 Task: Create a Facebook ad for a home decor and interior design service, including a detailed description and selecting multiple images for a carousel.
Action: Mouse pressed left at (228, 243)
Screenshot: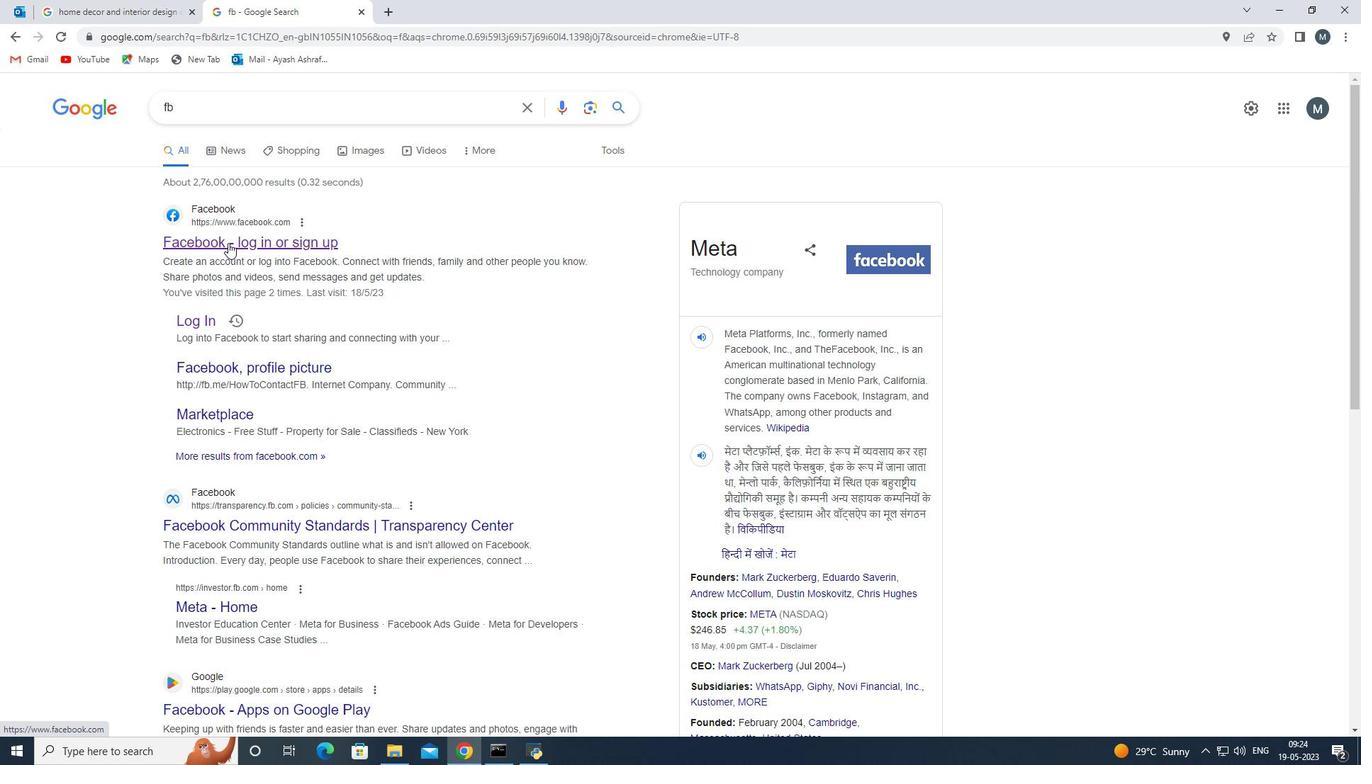 
Action: Mouse moved to (428, 302)
Screenshot: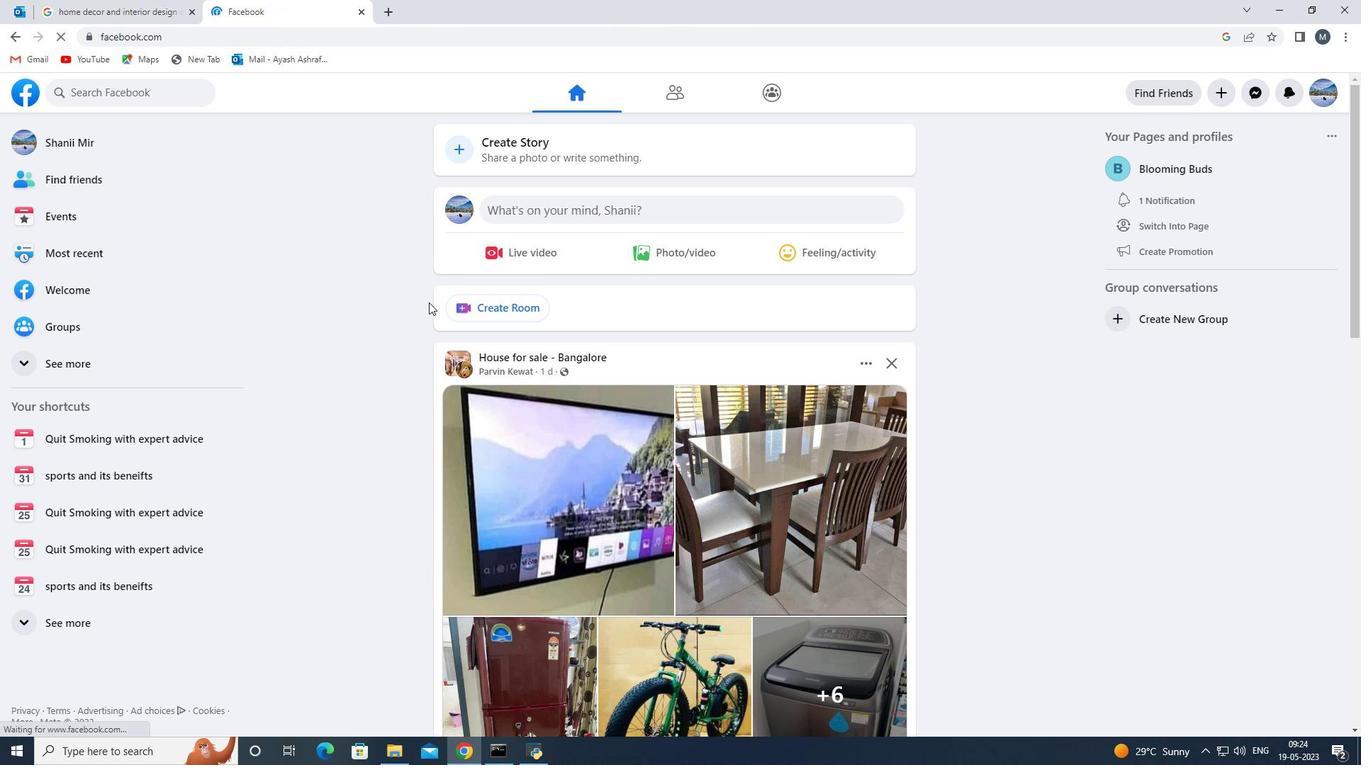 
Action: Mouse scrolled (428, 302) with delta (0, 0)
Screenshot: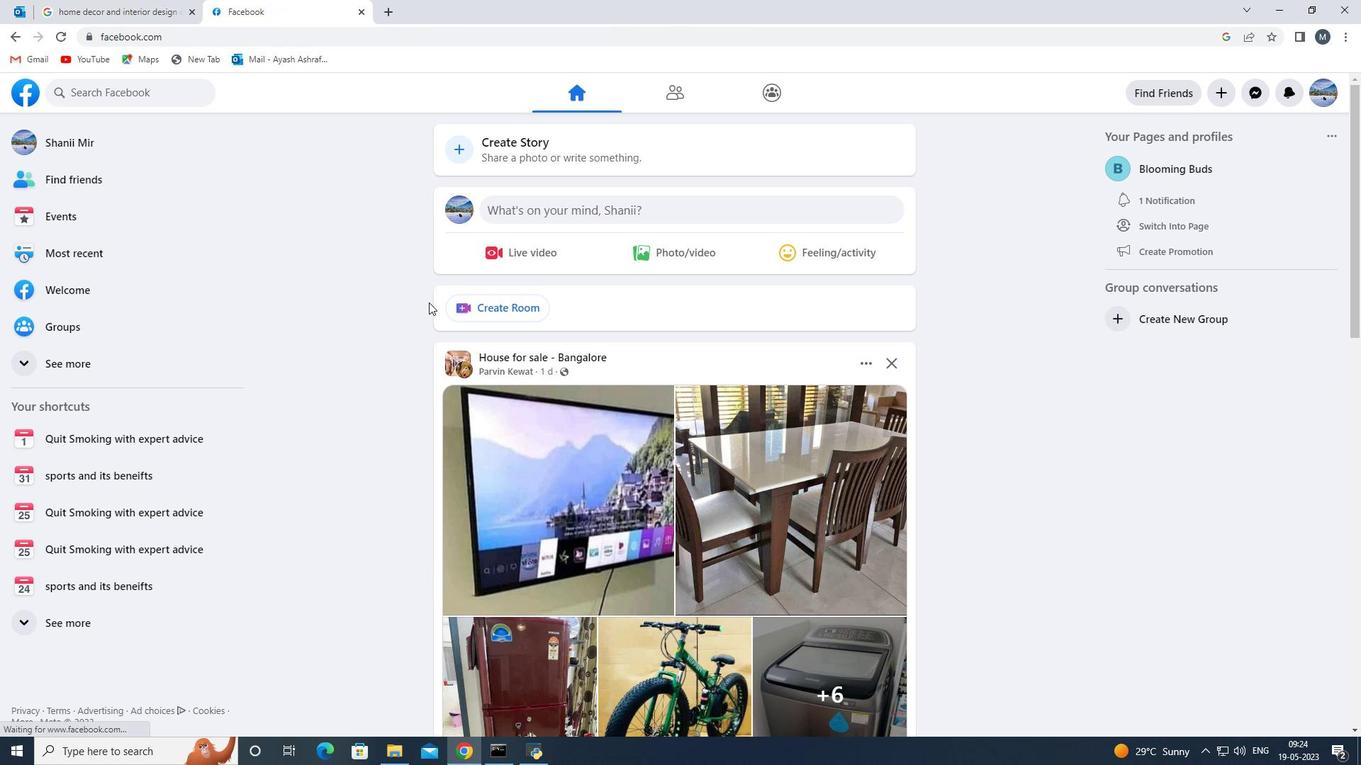 
Action: Mouse moved to (570, 350)
Screenshot: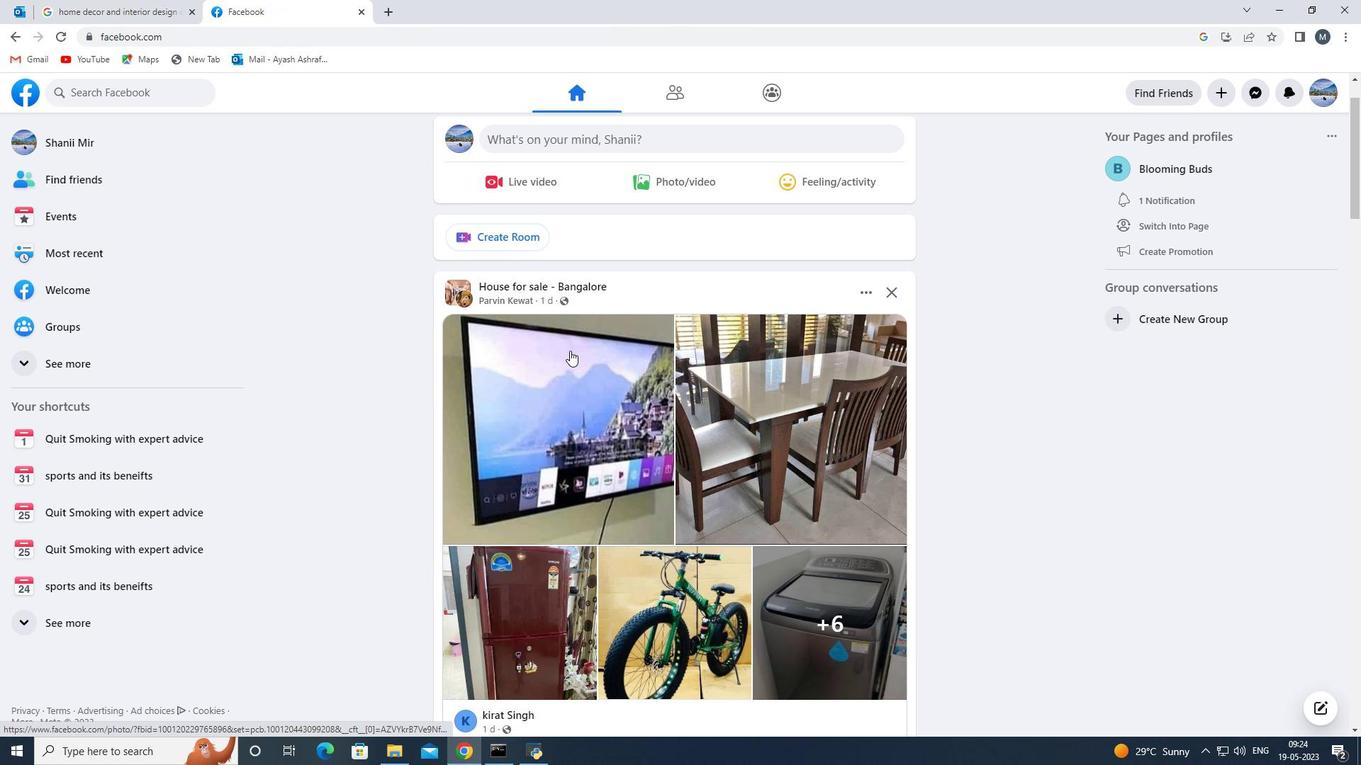 
Action: Mouse scrolled (570, 350) with delta (0, 0)
Screenshot: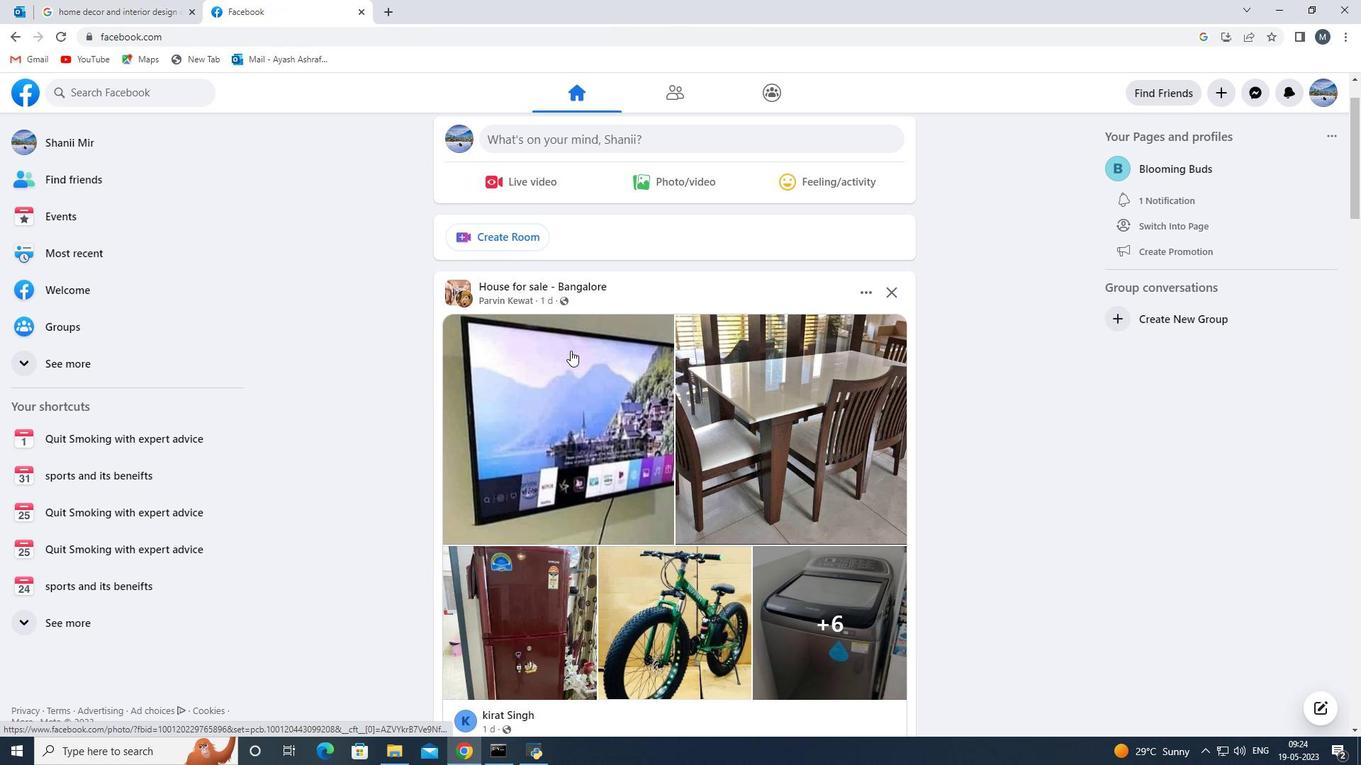 
Action: Mouse scrolled (570, 351) with delta (0, 0)
Screenshot: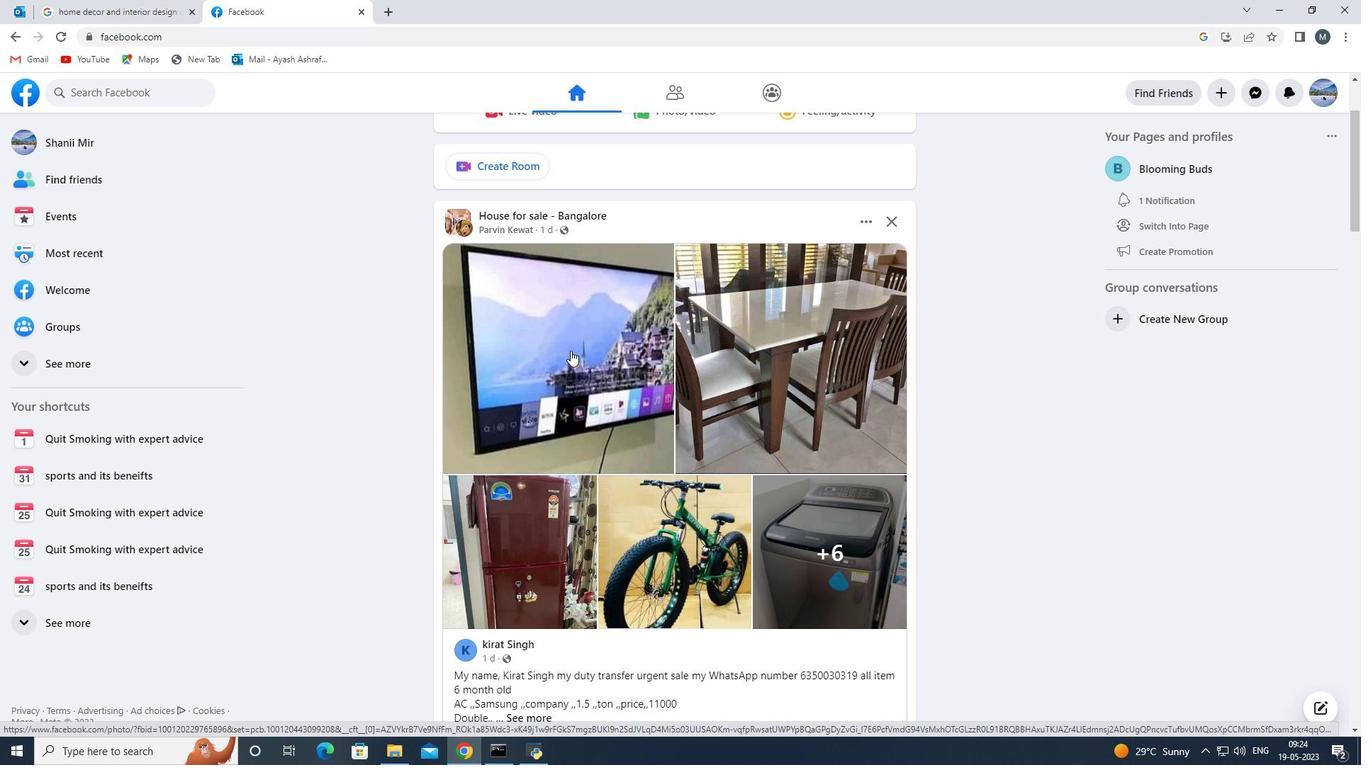 
Action: Mouse scrolled (570, 351) with delta (0, 0)
Screenshot: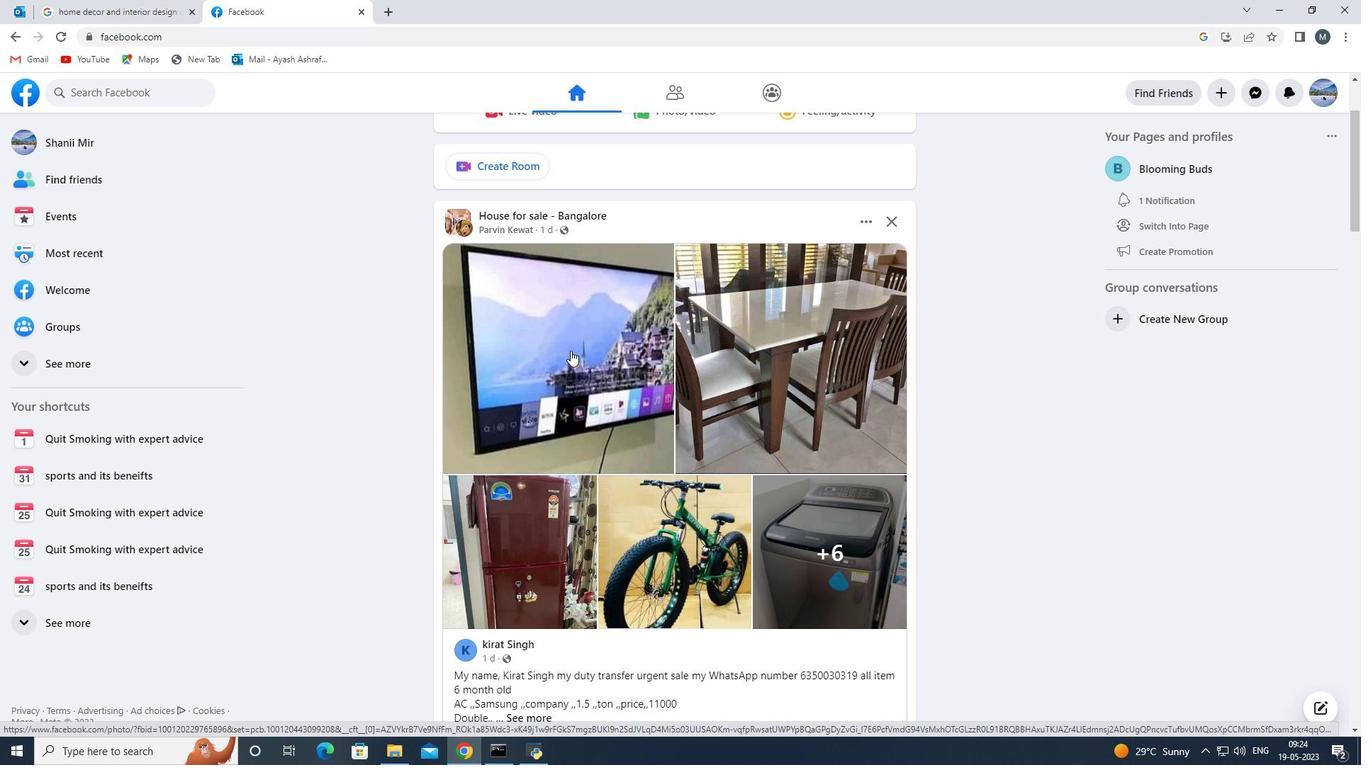 
Action: Mouse scrolled (570, 351) with delta (0, 0)
Screenshot: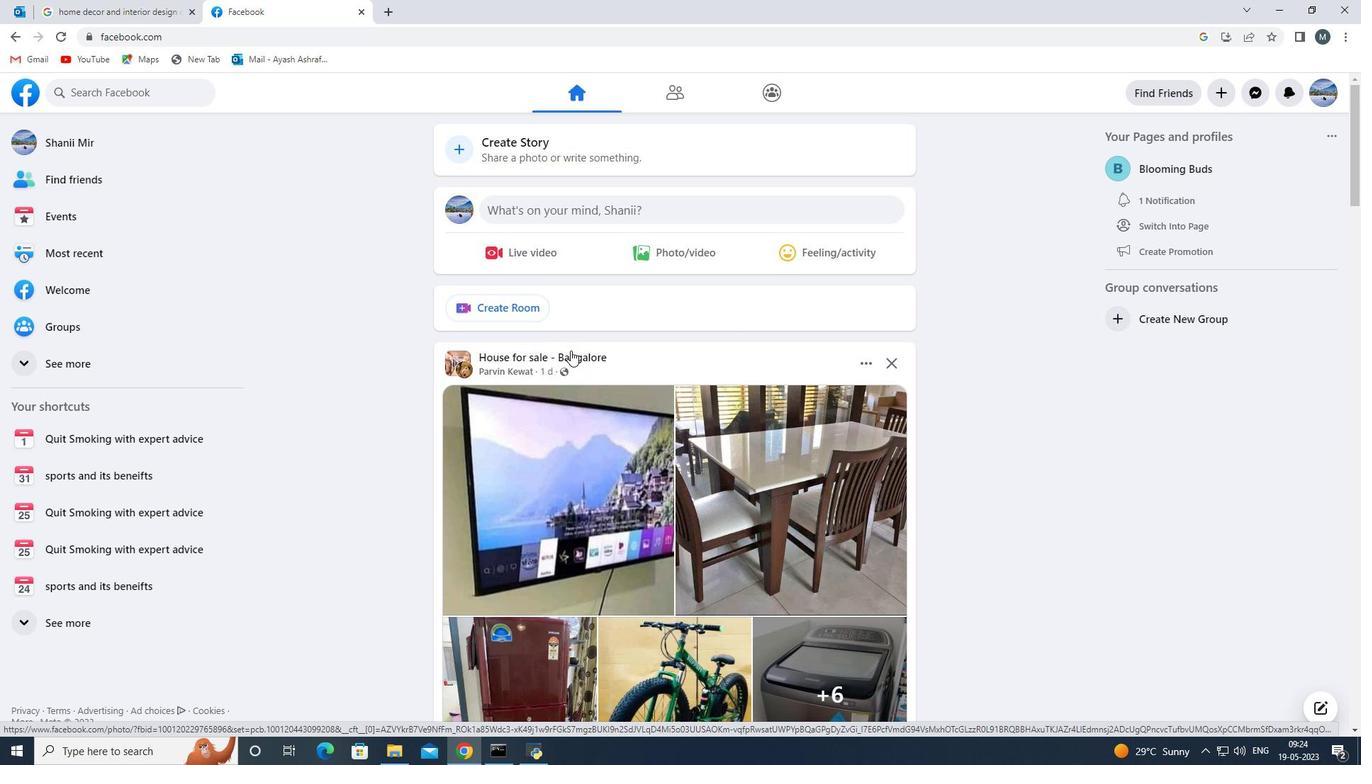 
Action: Mouse scrolled (570, 351) with delta (0, 0)
Screenshot: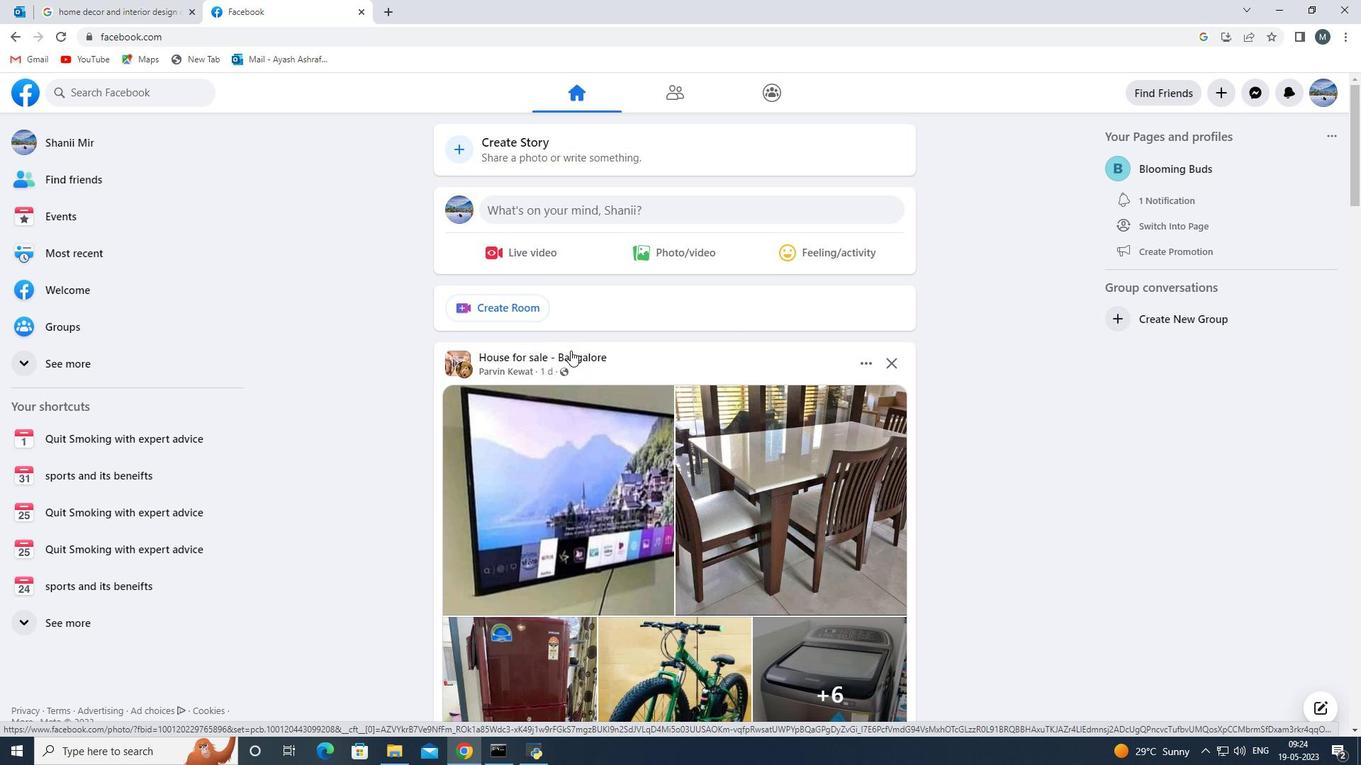 
Action: Mouse moved to (1213, 93)
Screenshot: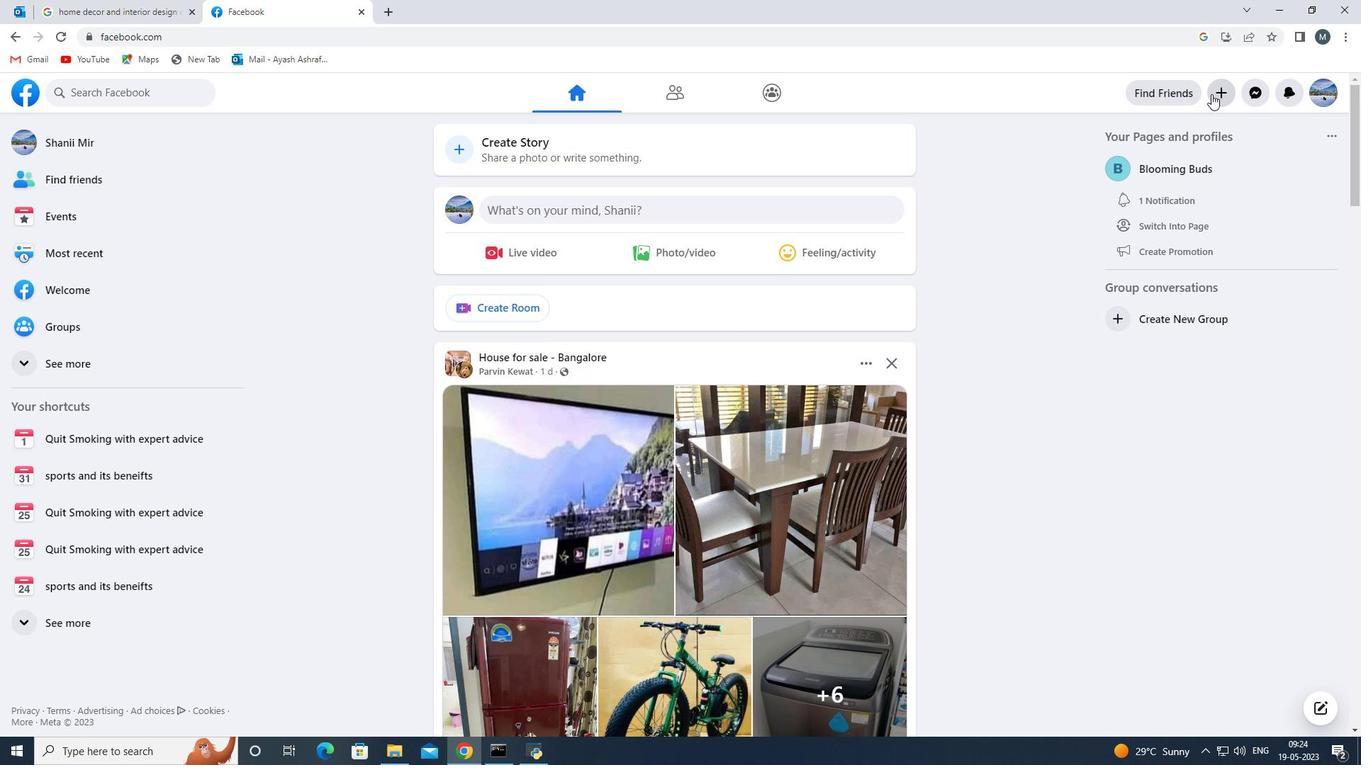 
Action: Mouse pressed left at (1213, 93)
Screenshot: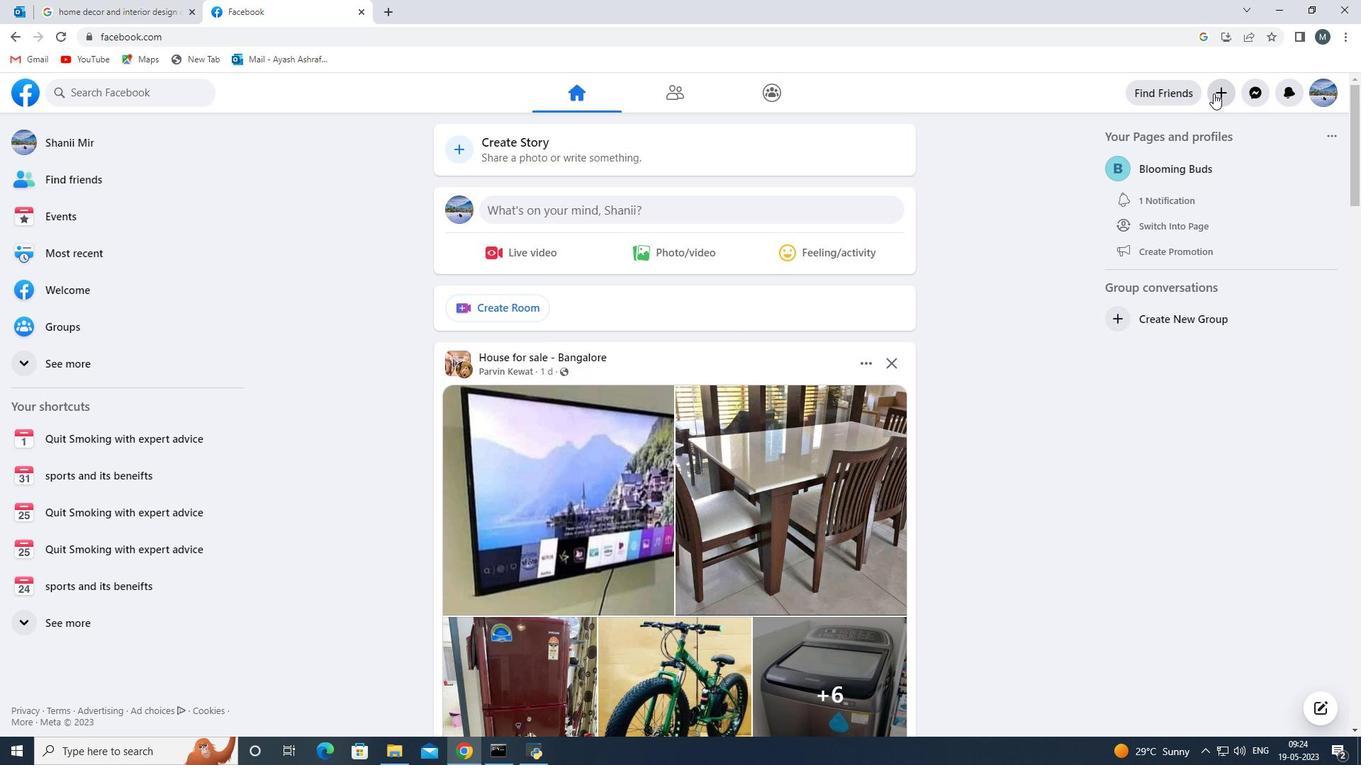 
Action: Mouse moved to (1149, 393)
Screenshot: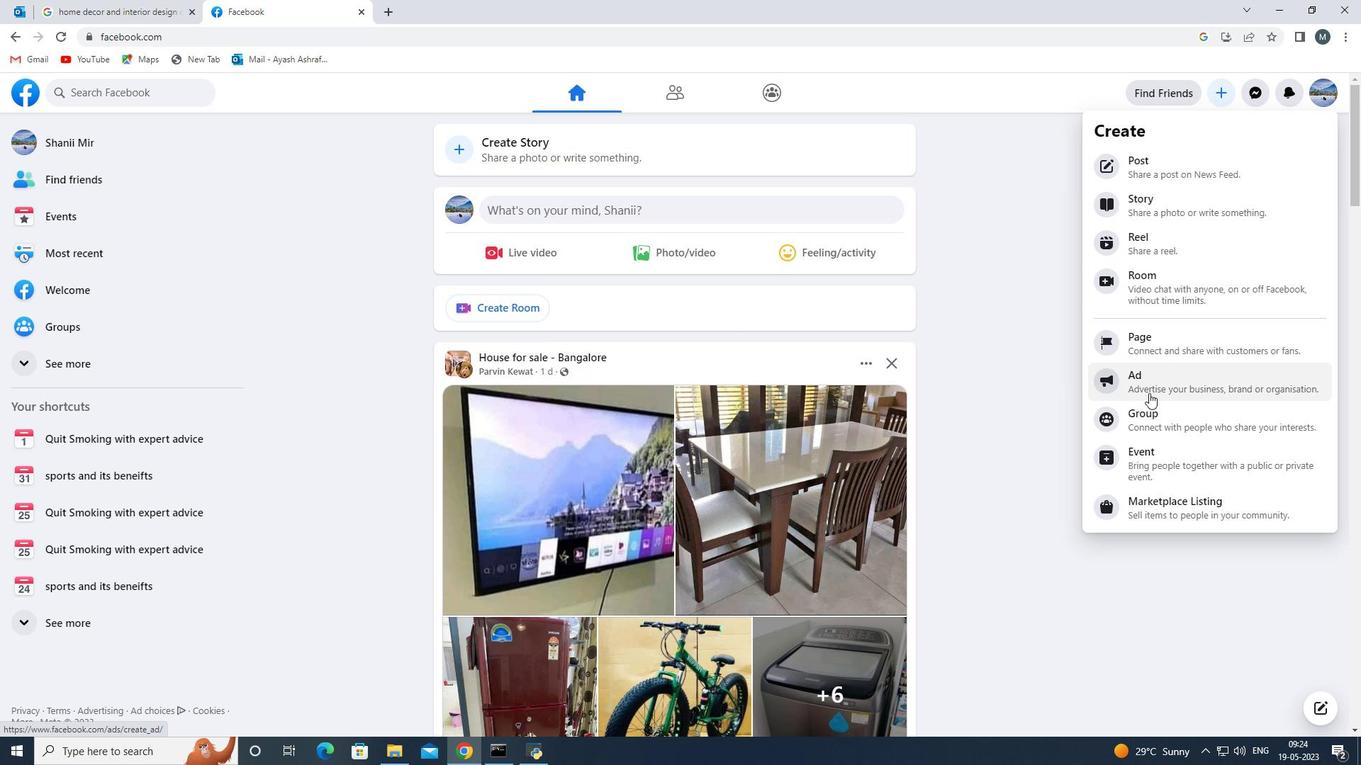 
Action: Mouse pressed left at (1149, 393)
Screenshot: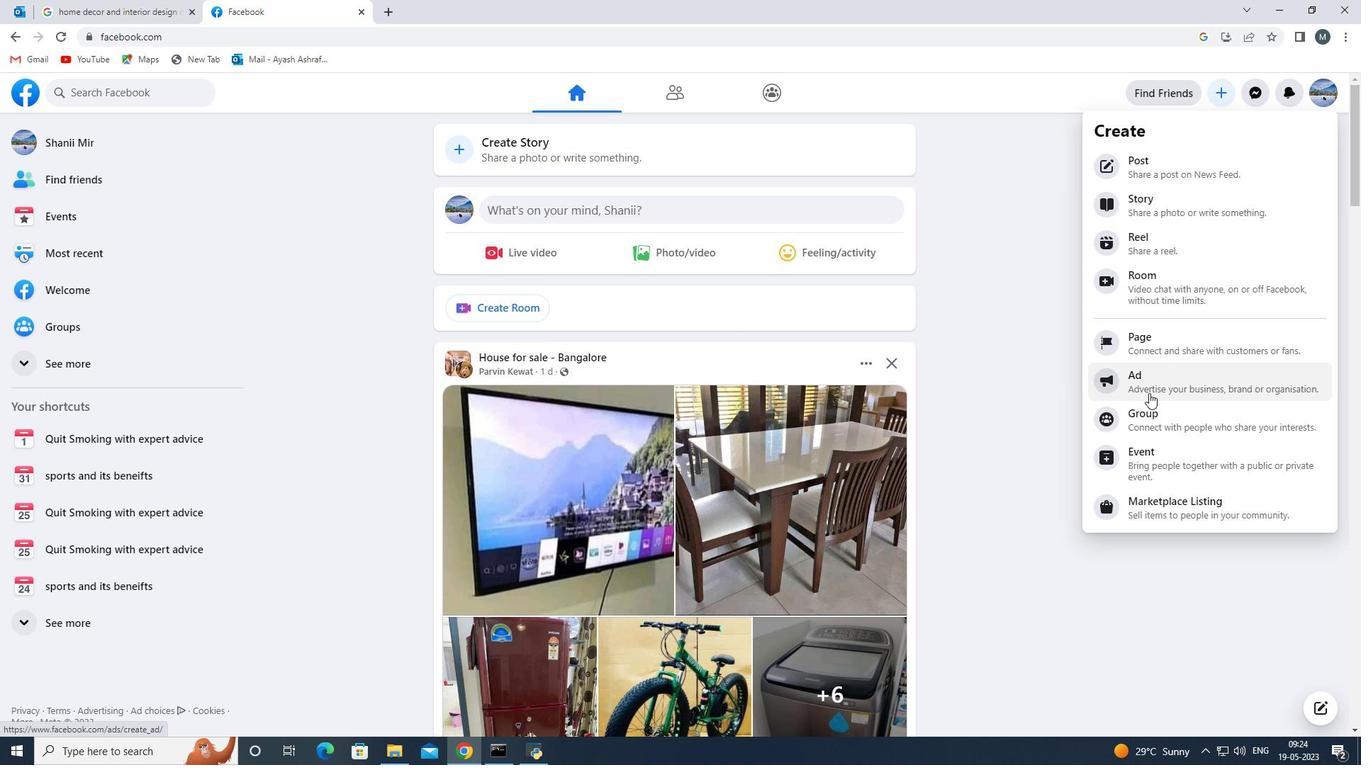 
Action: Mouse moved to (698, 246)
Screenshot: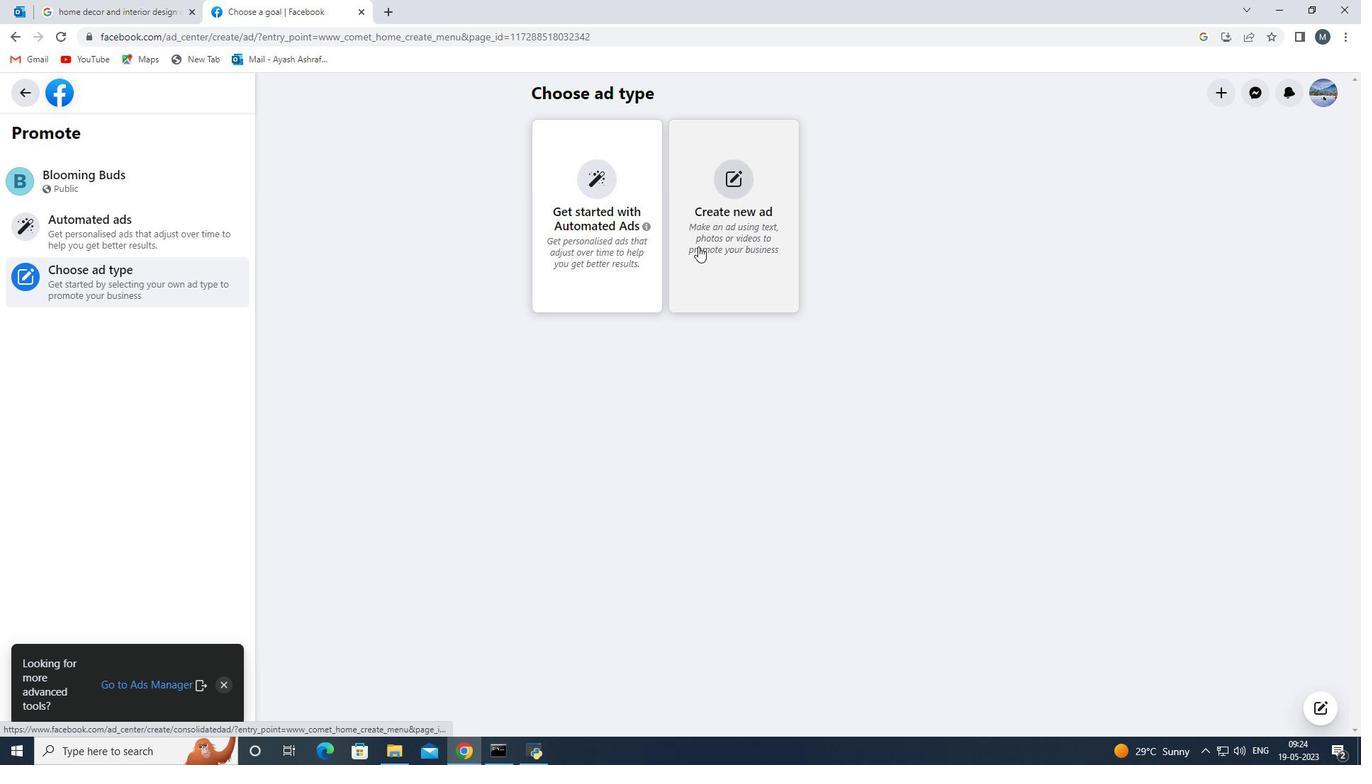 
Action: Mouse pressed left at (698, 246)
Screenshot: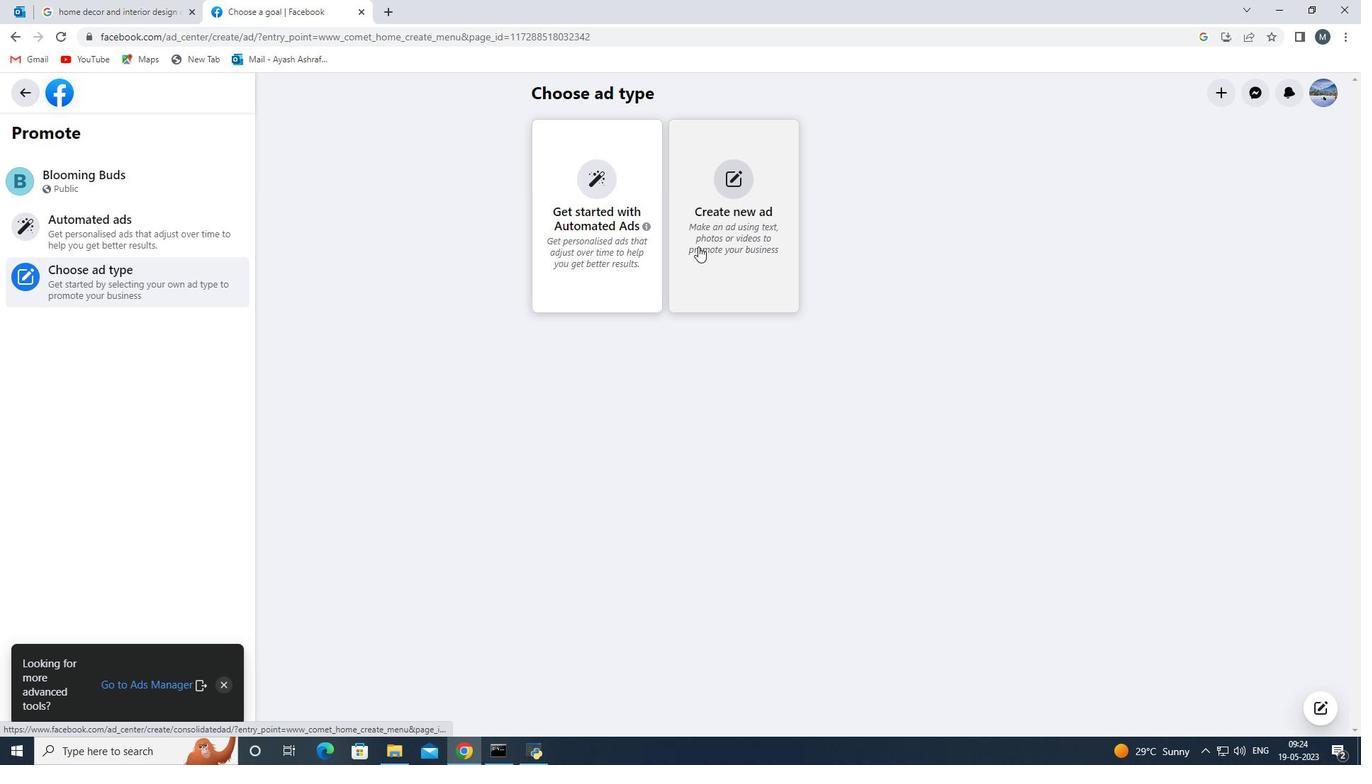 
Action: Mouse moved to (480, 299)
Screenshot: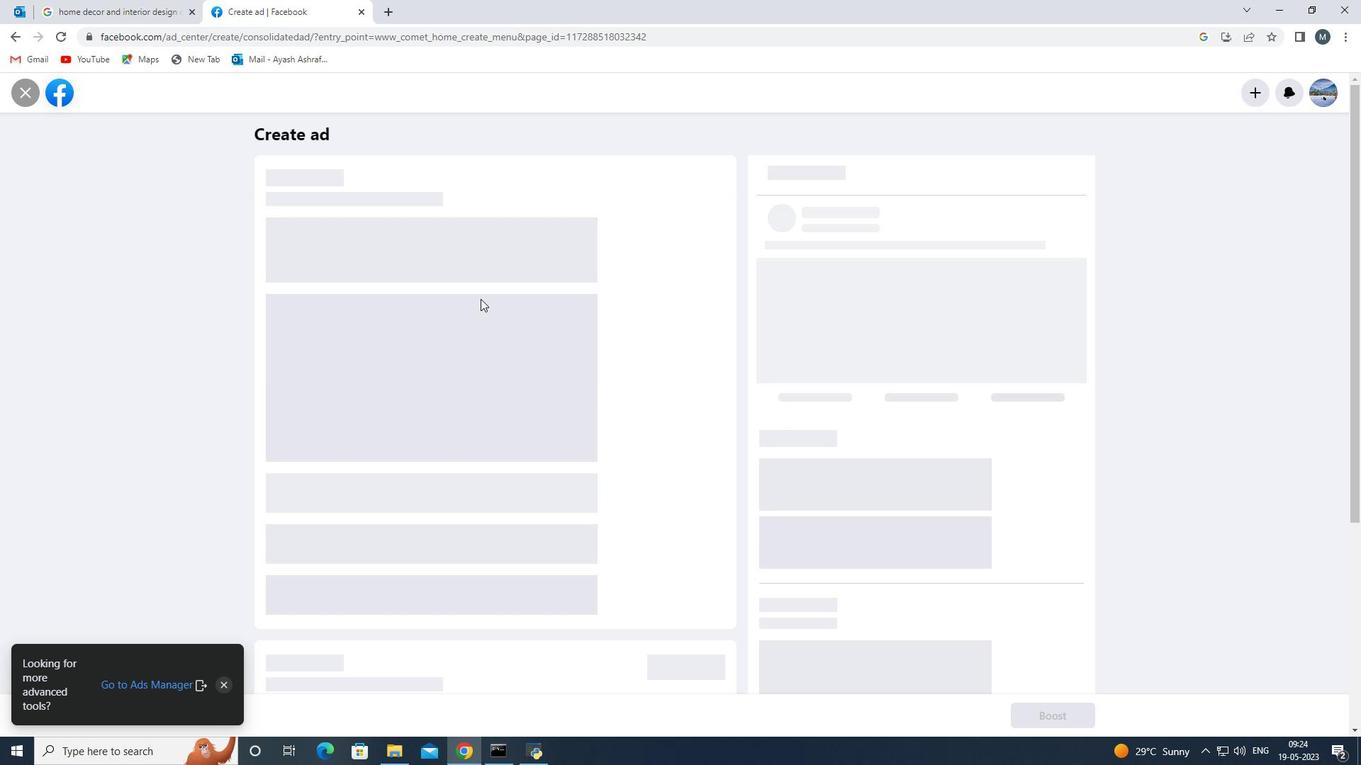 
Action: Mouse scrolled (480, 299) with delta (0, 0)
Screenshot: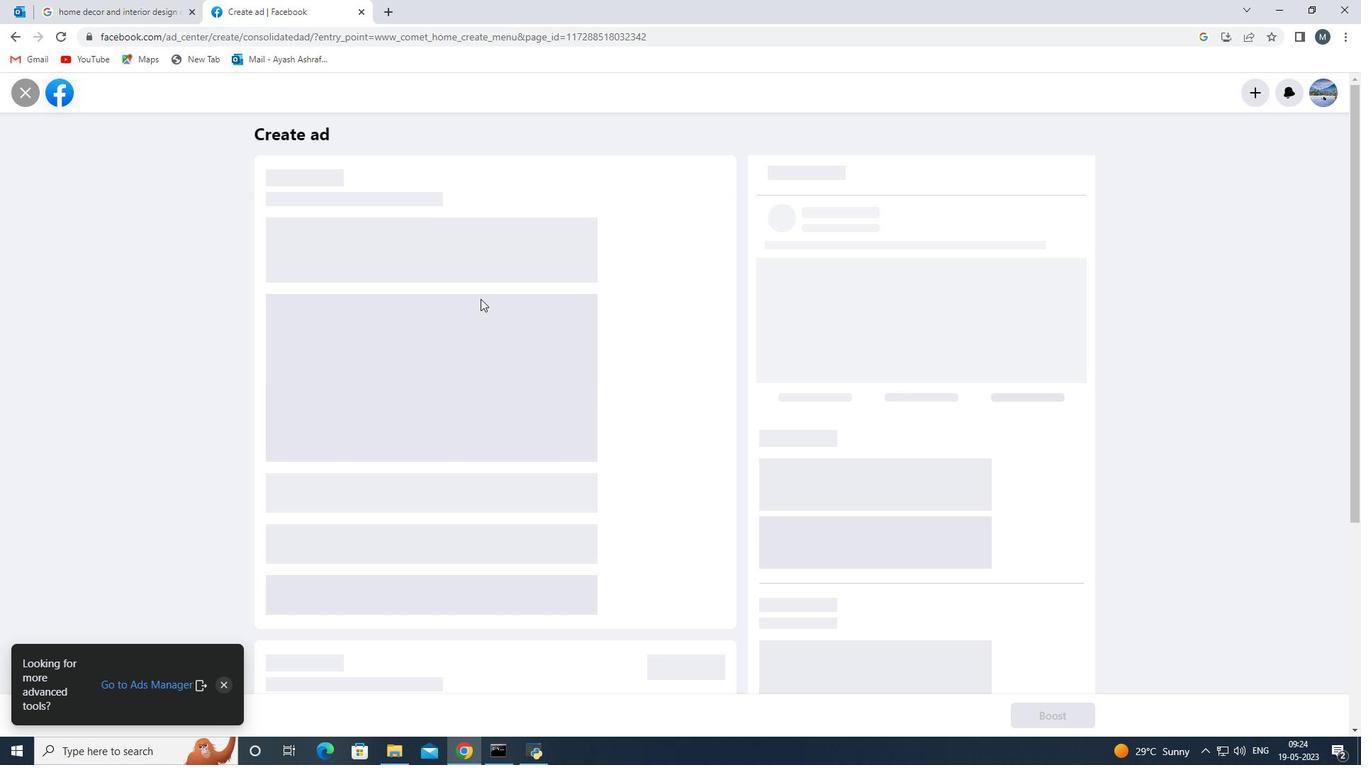 
Action: Mouse scrolled (480, 299) with delta (0, 0)
Screenshot: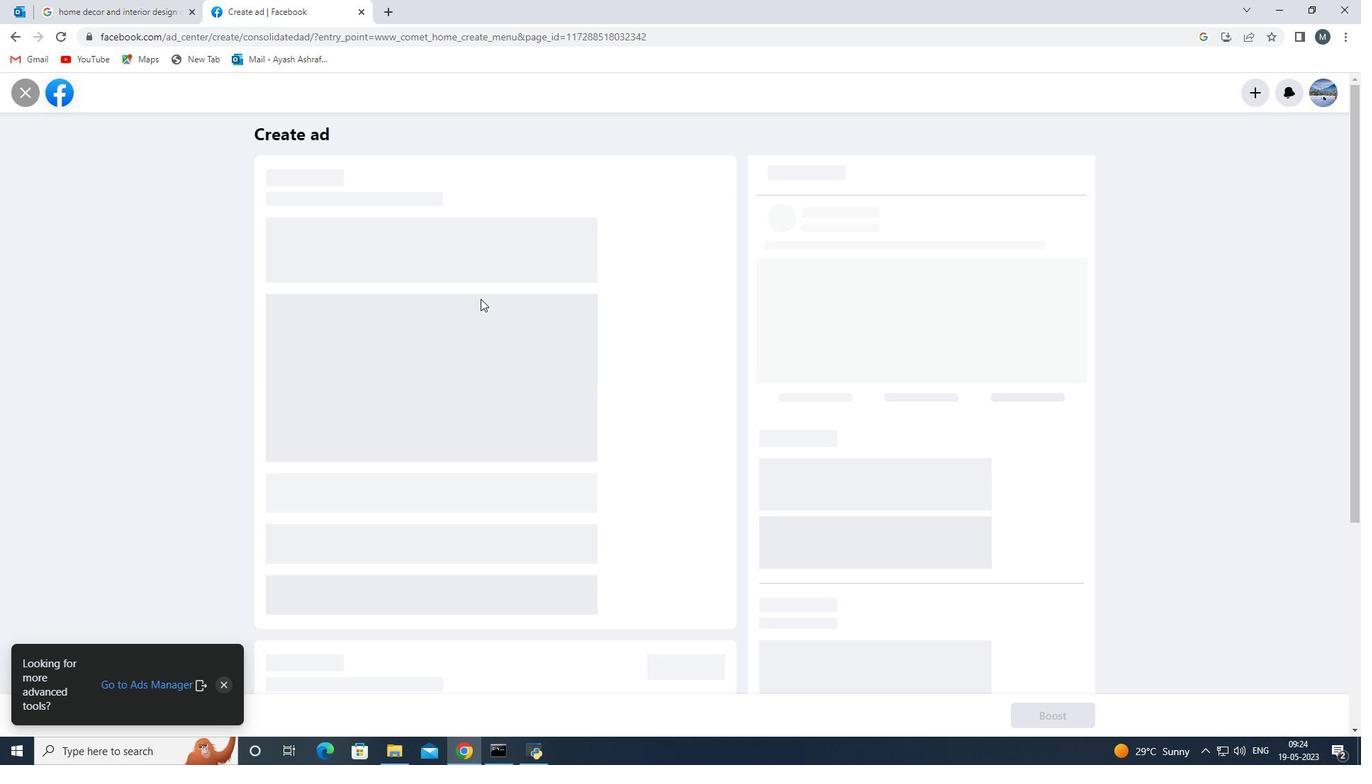 
Action: Mouse moved to (468, 335)
Screenshot: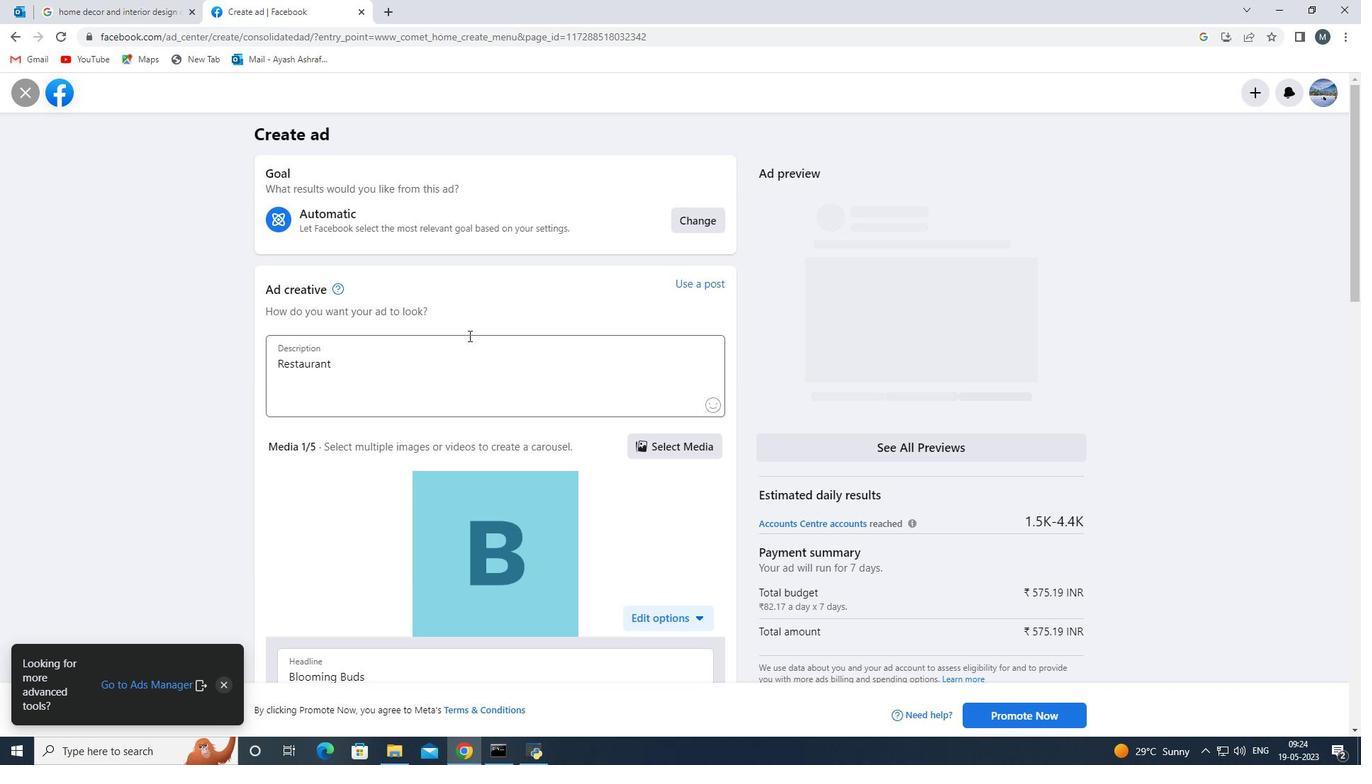 
Action: Mouse scrolled (468, 334) with delta (0, 0)
Screenshot: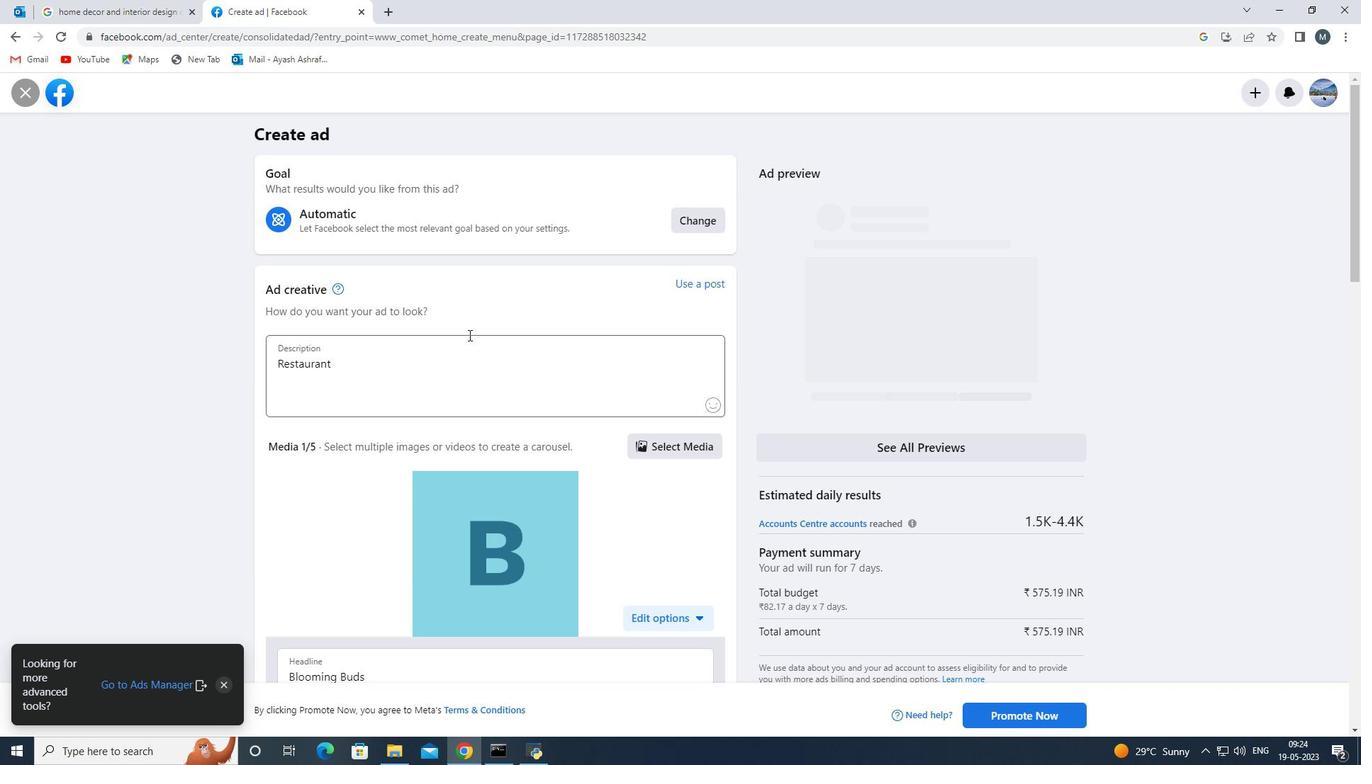 
Action: Mouse moved to (362, 289)
Screenshot: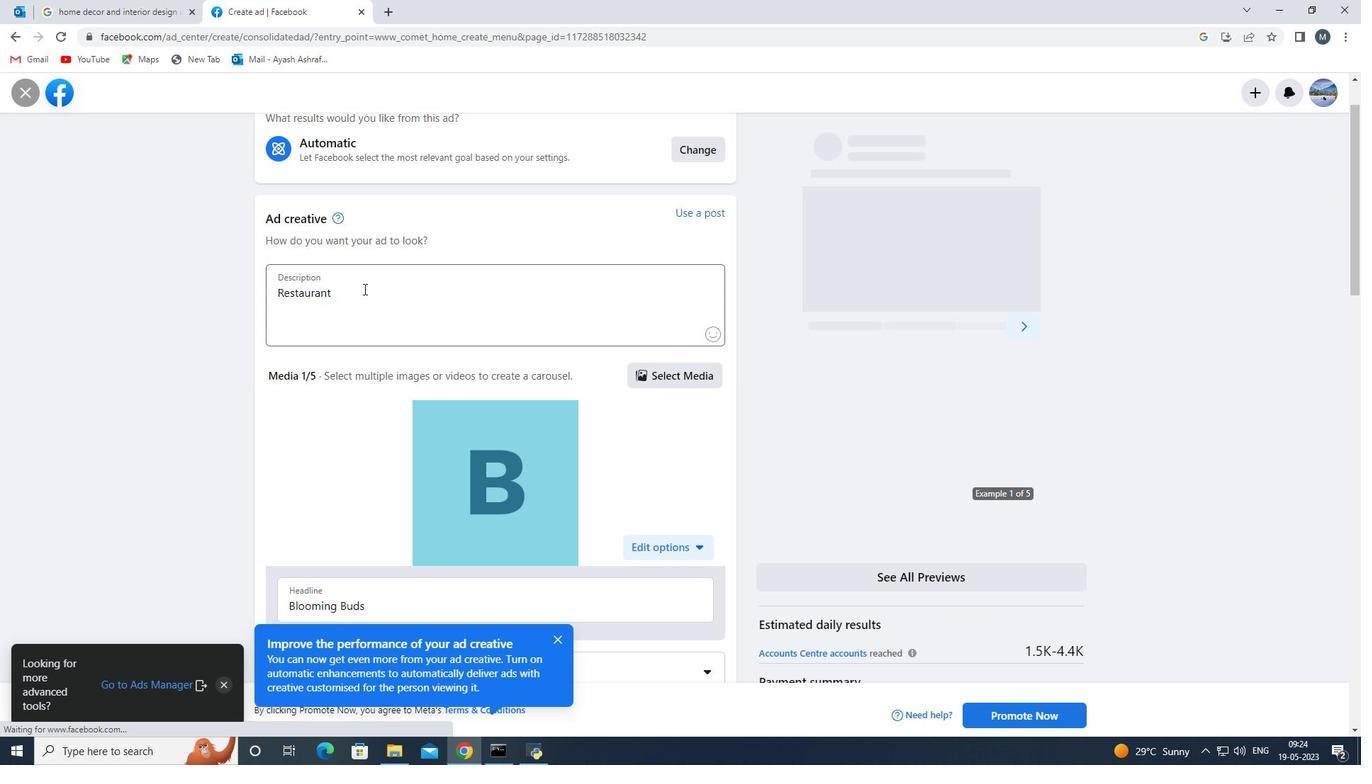 
Action: Mouse pressed left at (362, 289)
Screenshot: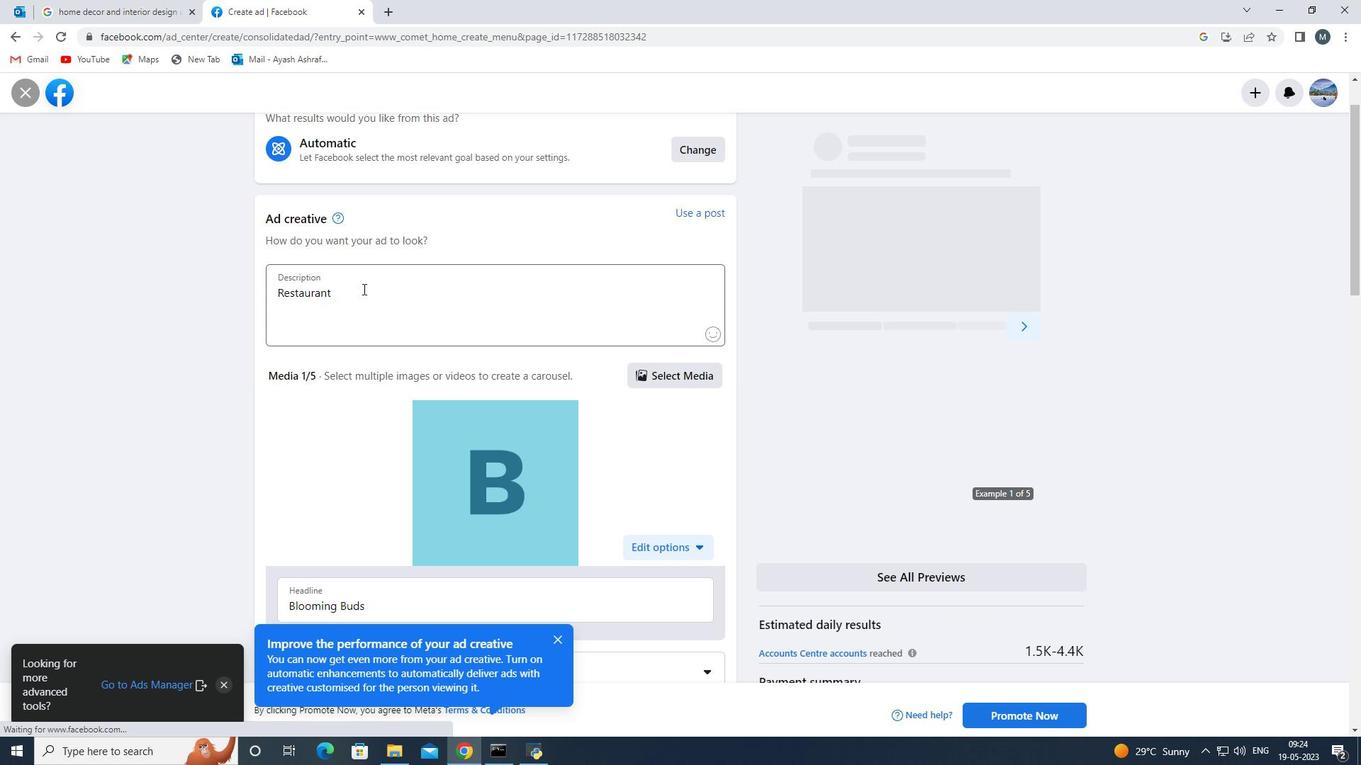 
Action: Key pressed <Key.backspace><Key.backspace><Key.backspace><Key.backspace><Key.backspace><Key.backspace><Key.backspace><Key.backspace><Key.backspace><Key.backspace><Key.backspace><Key.backspace><Key.backspace><Key.backspace><Key.backspace><Key.backspace><Key.backspace><Key.backspace><Key.backspace><Key.backspace><Key.backspace><Key.backspace><Key.backspace><Key.shift>Hone<Key.space><Key.backspace><Key.backspace><Key.backspace>me<Key.space><Key.shift>Deco<Key.space>r<Key.space>and<Key.space>ind<Key.space>interior<Key.space>
Screenshot: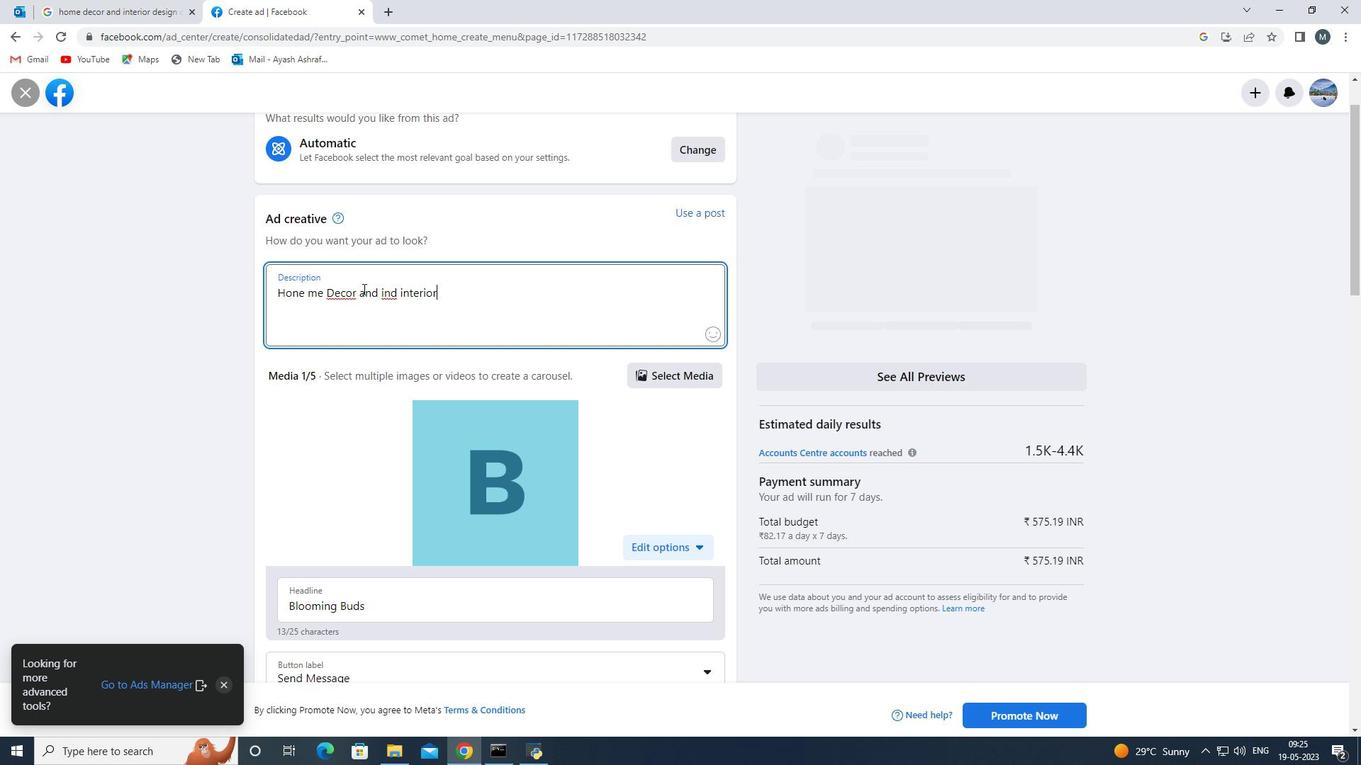 
Action: Mouse moved to (385, 300)
Screenshot: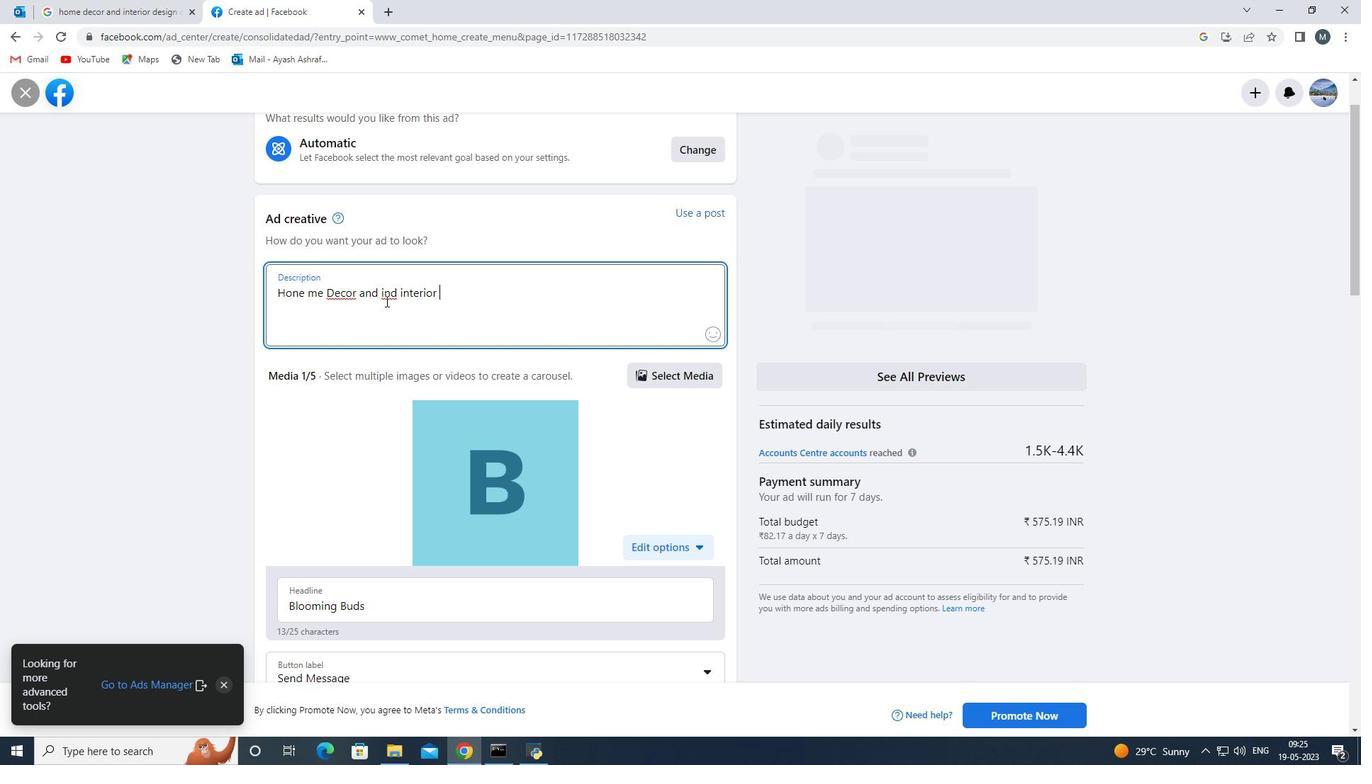 
Action: Mouse pressed left at (385, 300)
Screenshot: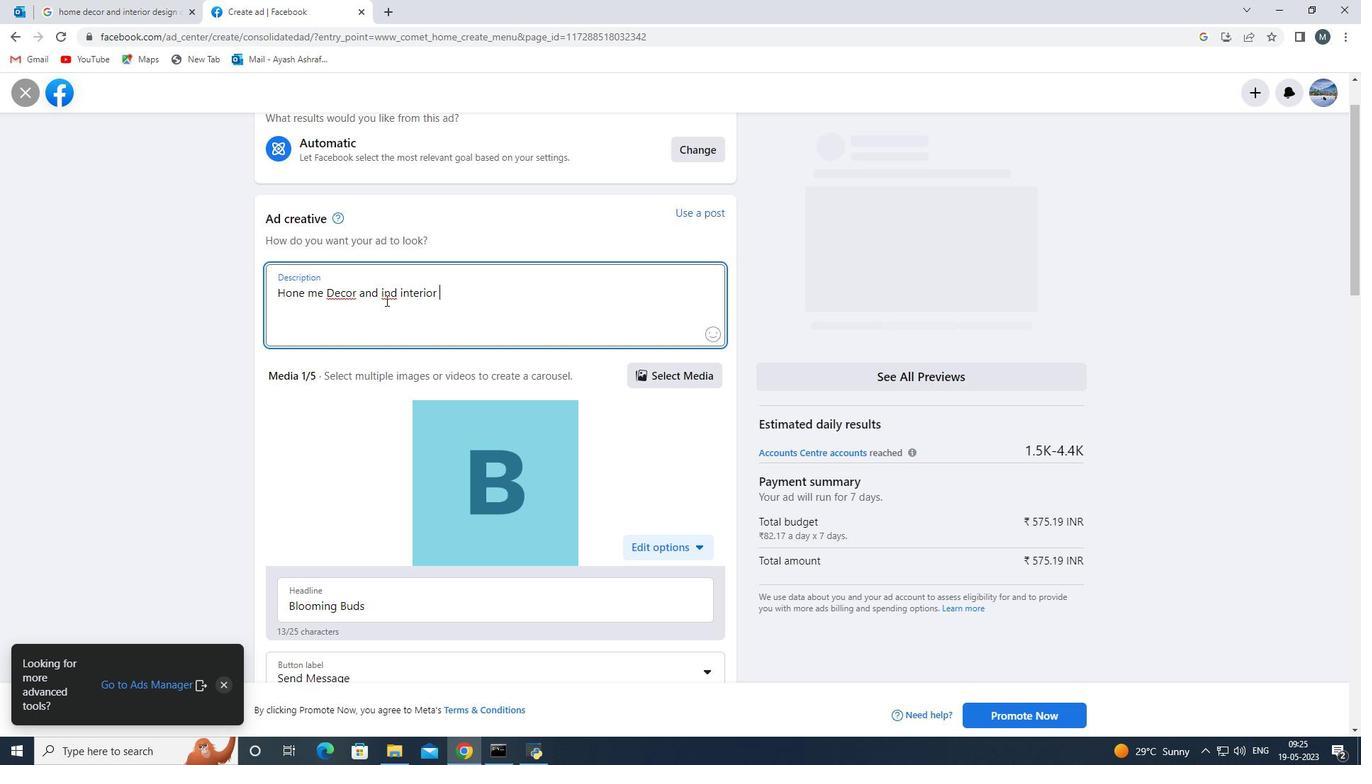 
Action: Mouse moved to (386, 300)
Screenshot: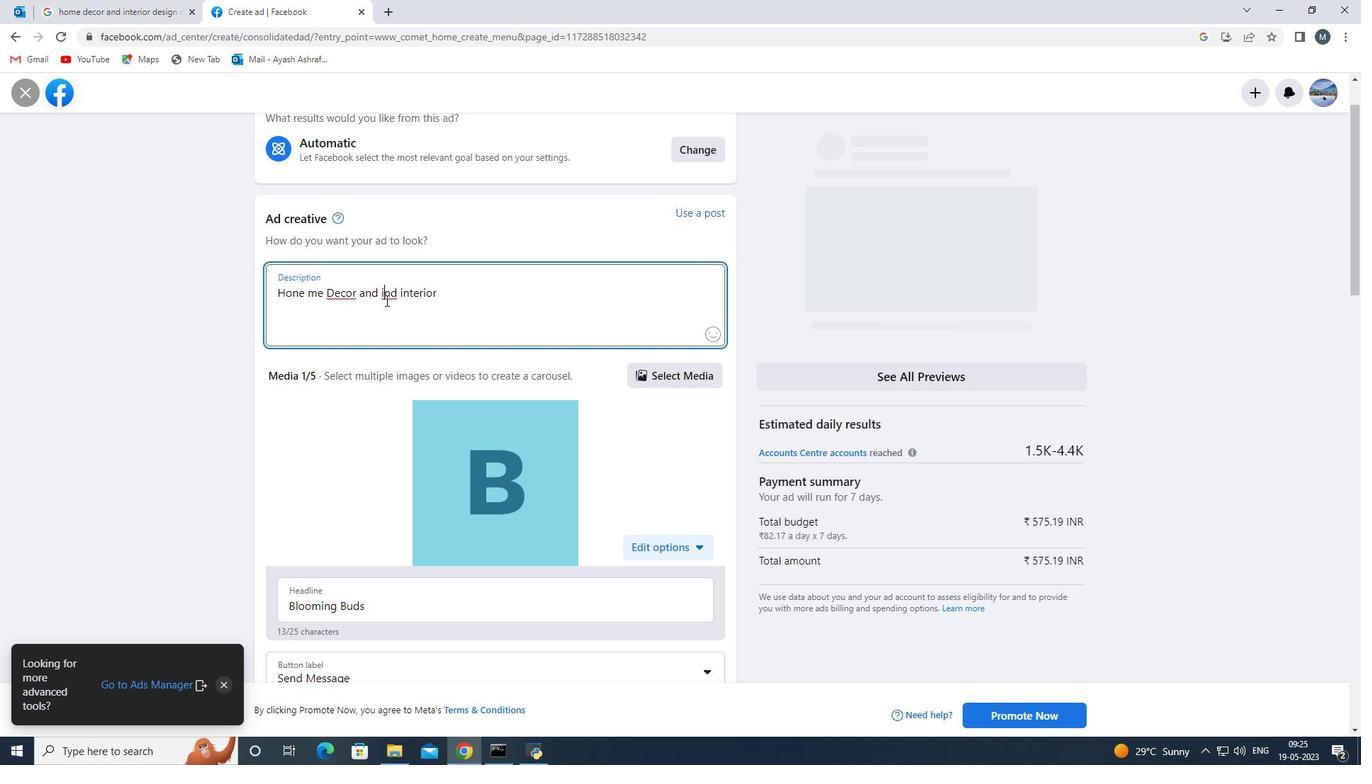 
Action: Key pressed <Key.backspace>a
Screenshot: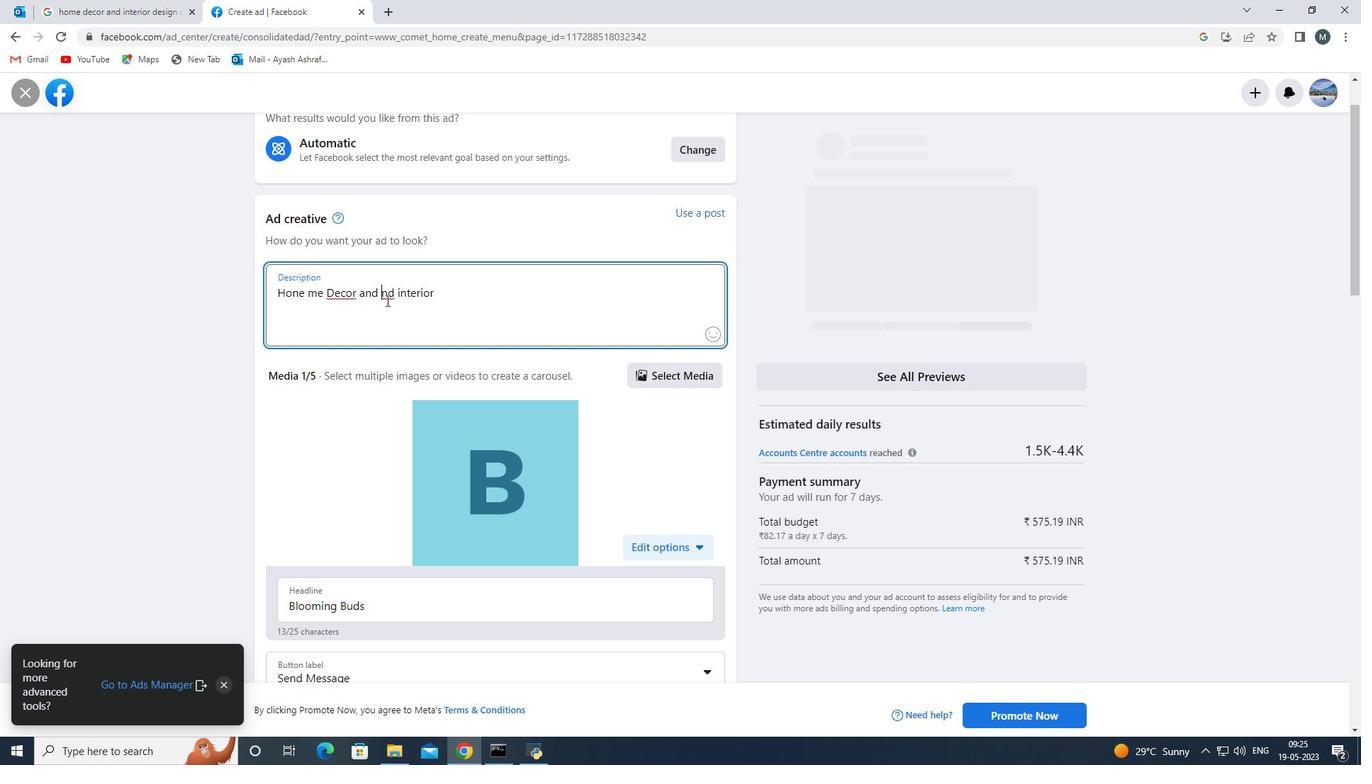 
Action: Mouse moved to (454, 298)
Screenshot: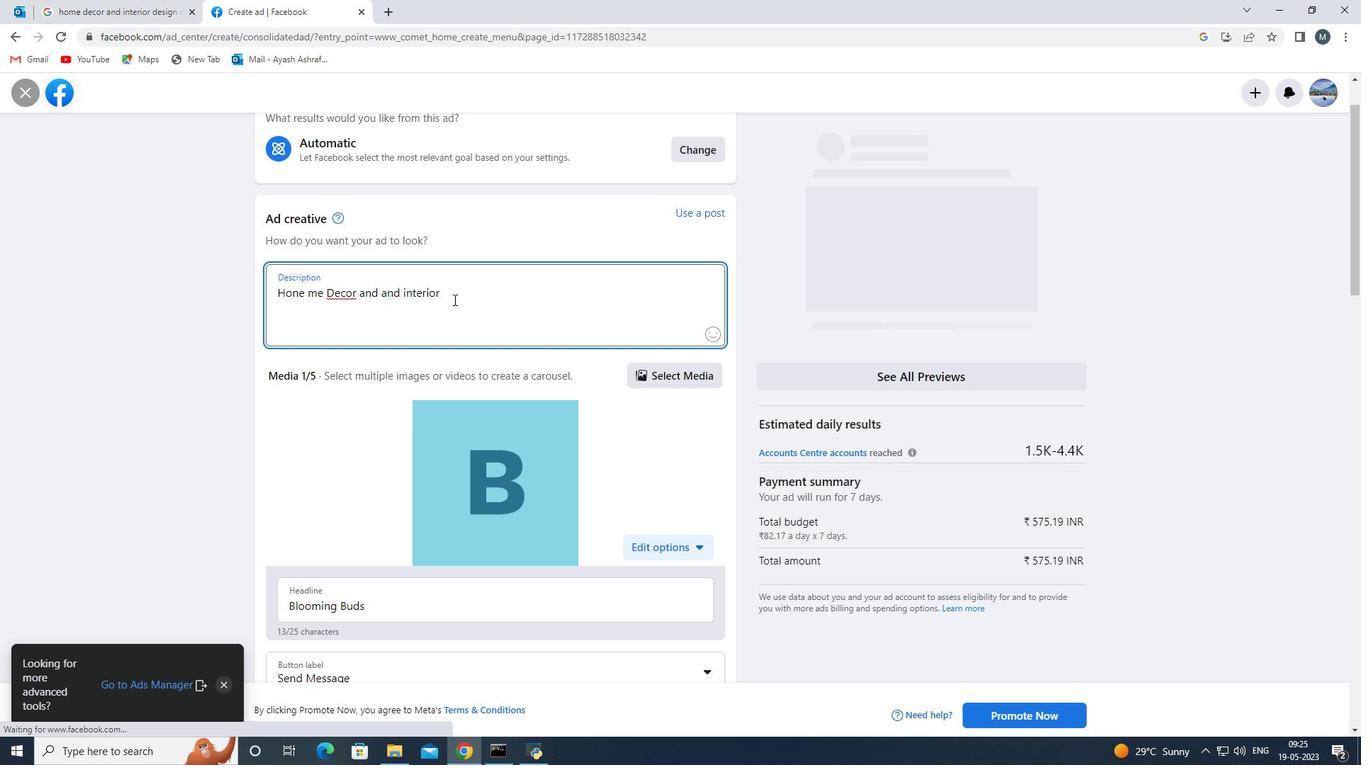 
Action: Mouse pressed left at (454, 298)
Screenshot: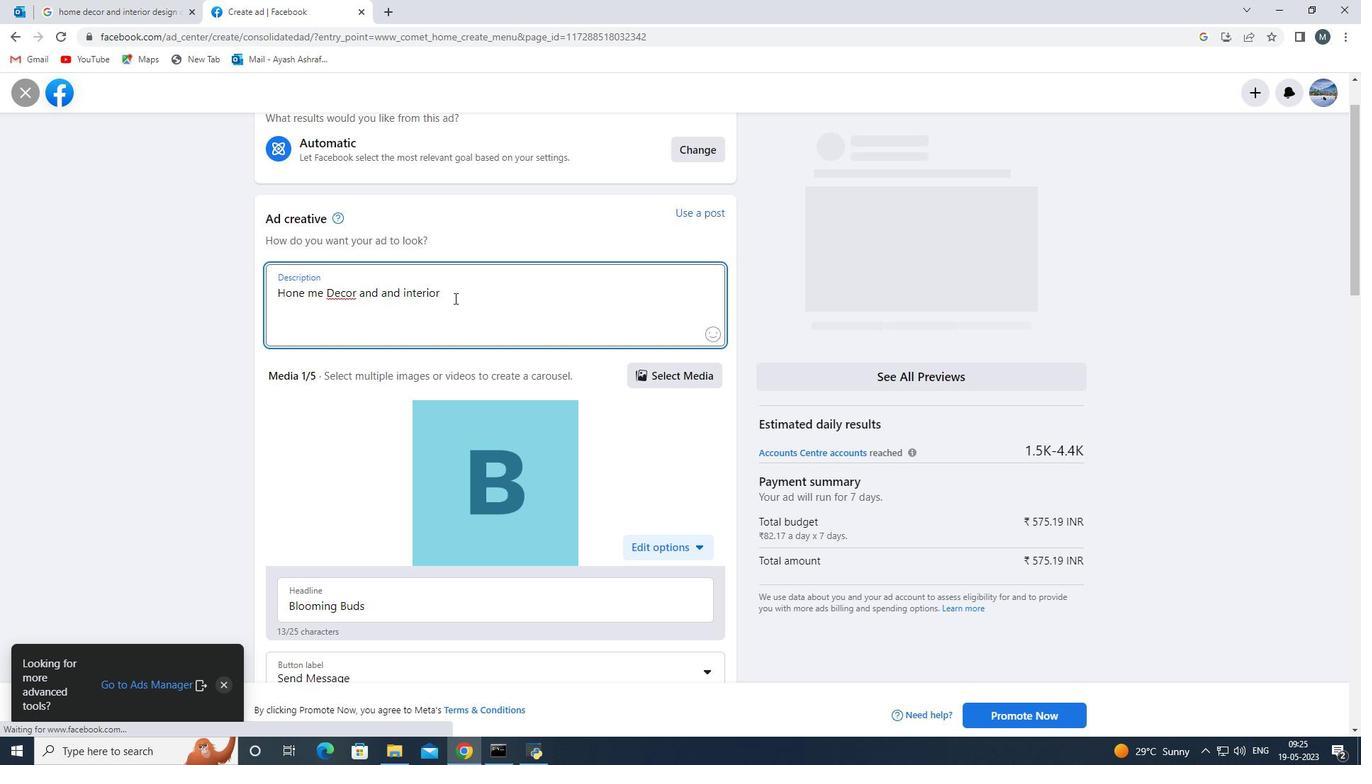 
Action: Mouse moved to (455, 298)
Screenshot: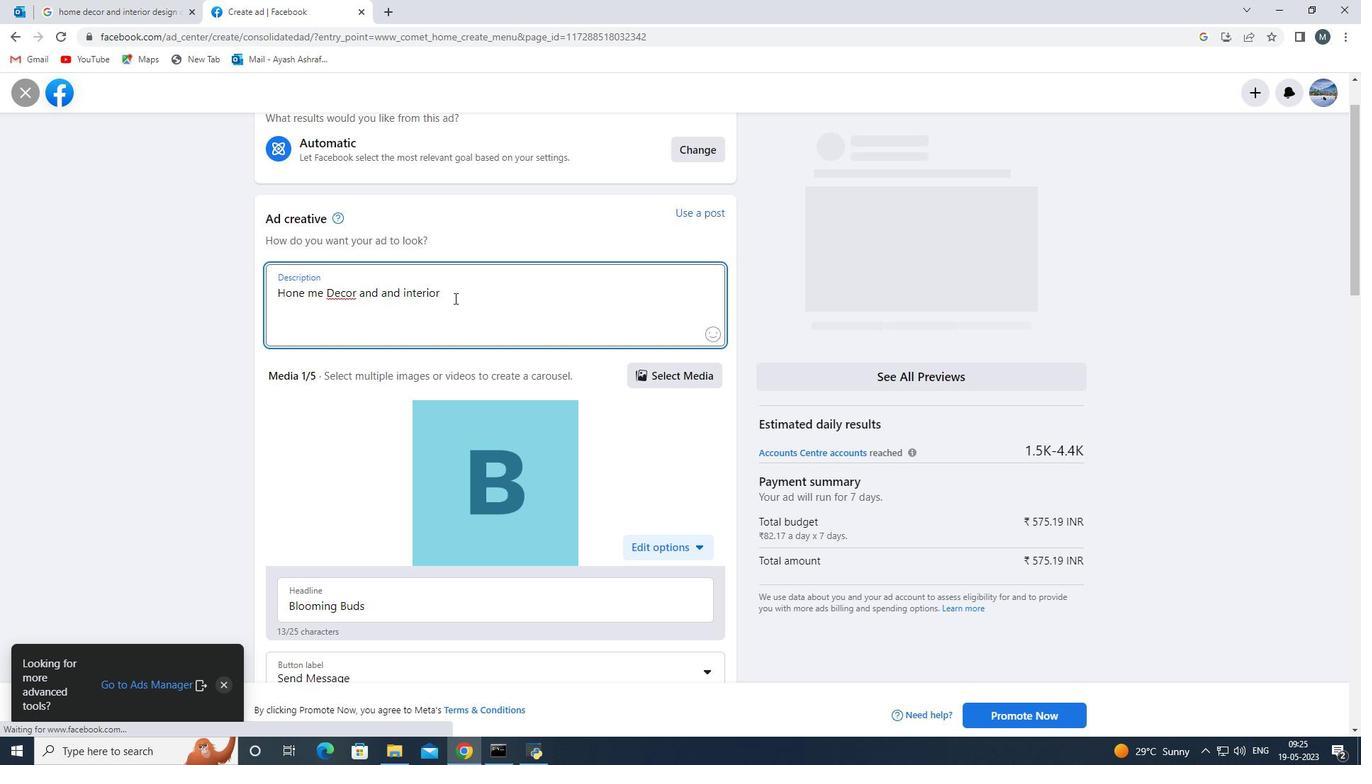 
Action: Key pressed designn<Key.space>
Screenshot: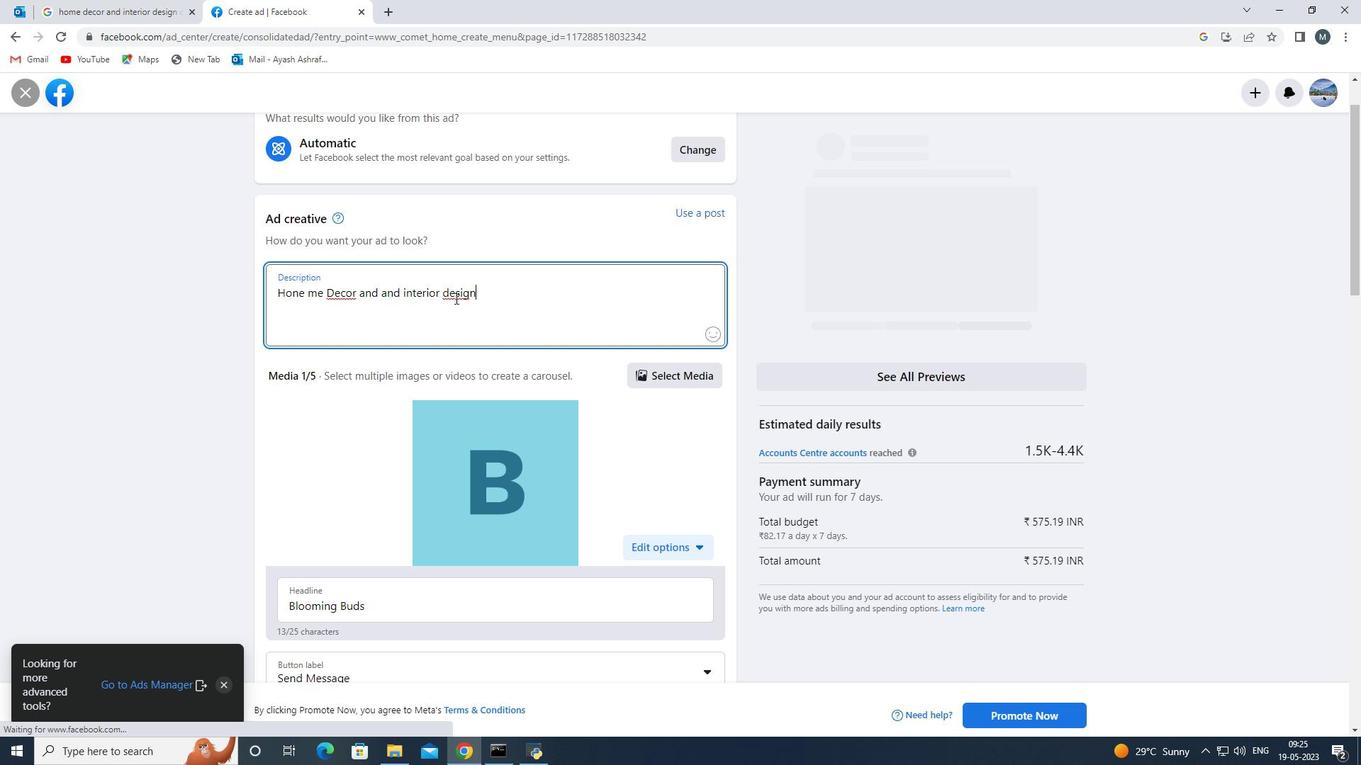 
Action: Mouse moved to (467, 306)
Screenshot: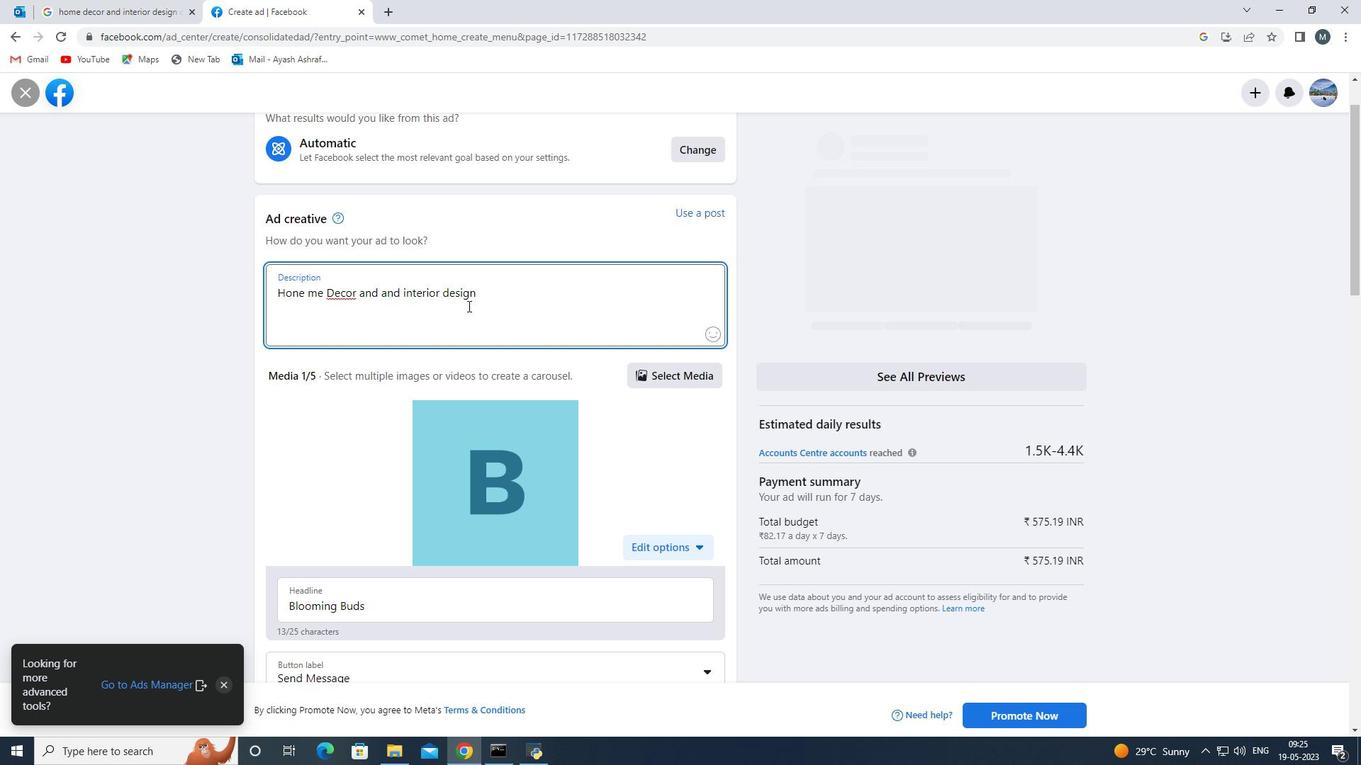 
Action: Mouse scrolled (467, 306) with delta (0, 0)
Screenshot: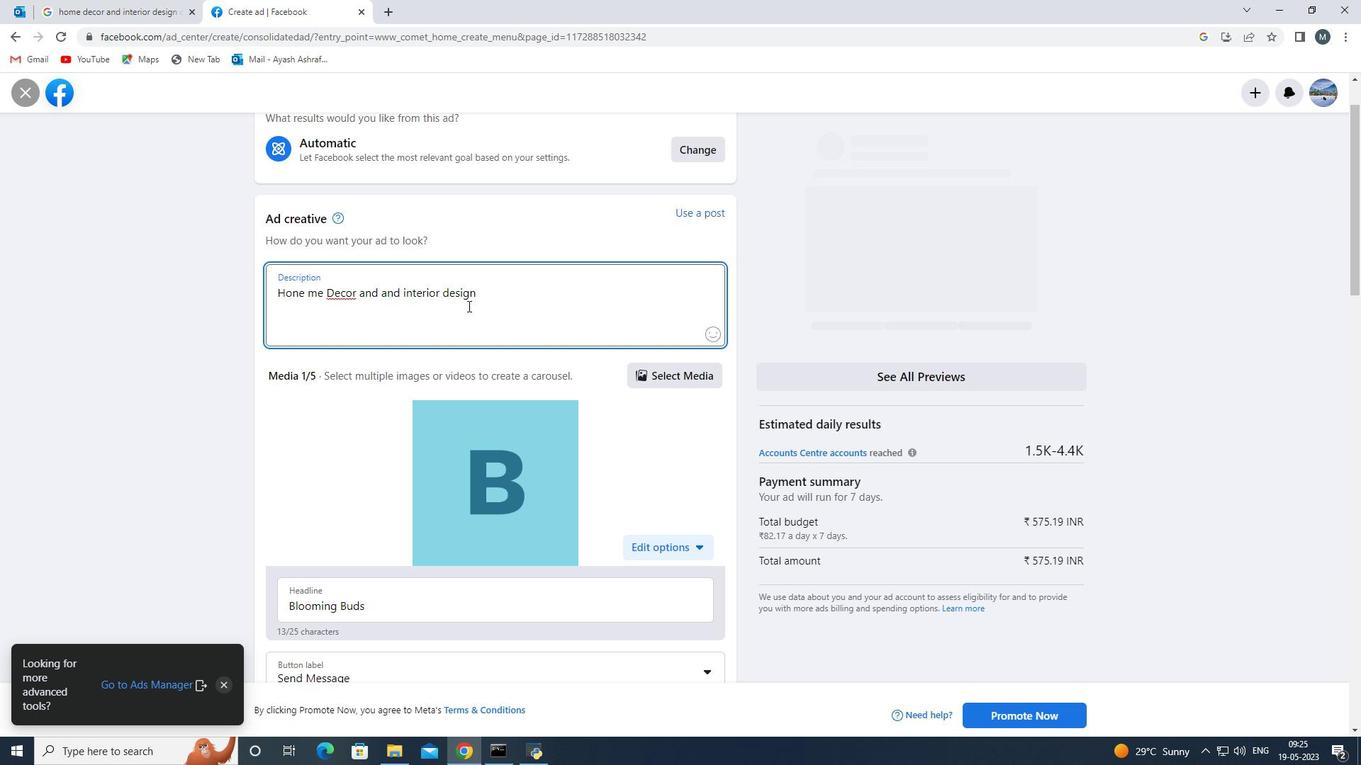 
Action: Mouse moved to (660, 303)
Screenshot: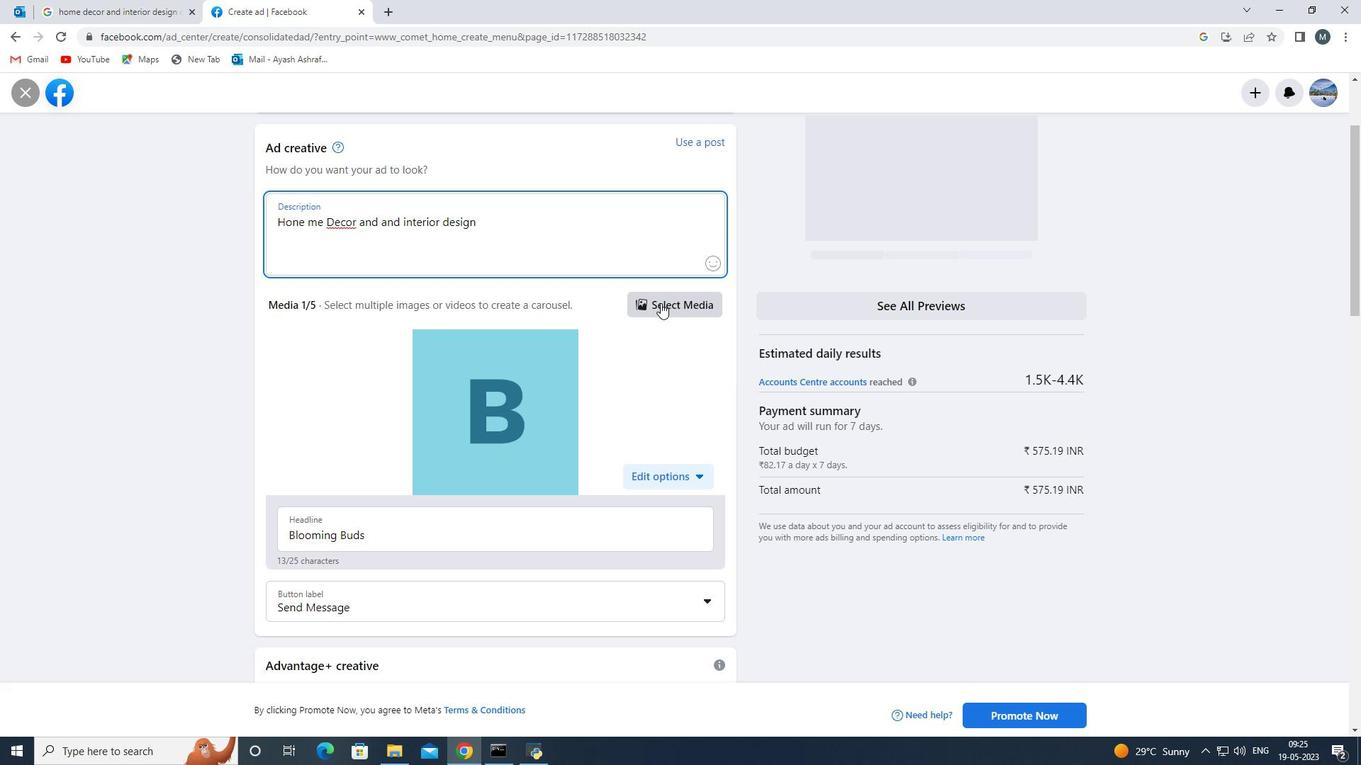 
Action: Mouse pressed left at (660, 303)
Screenshot: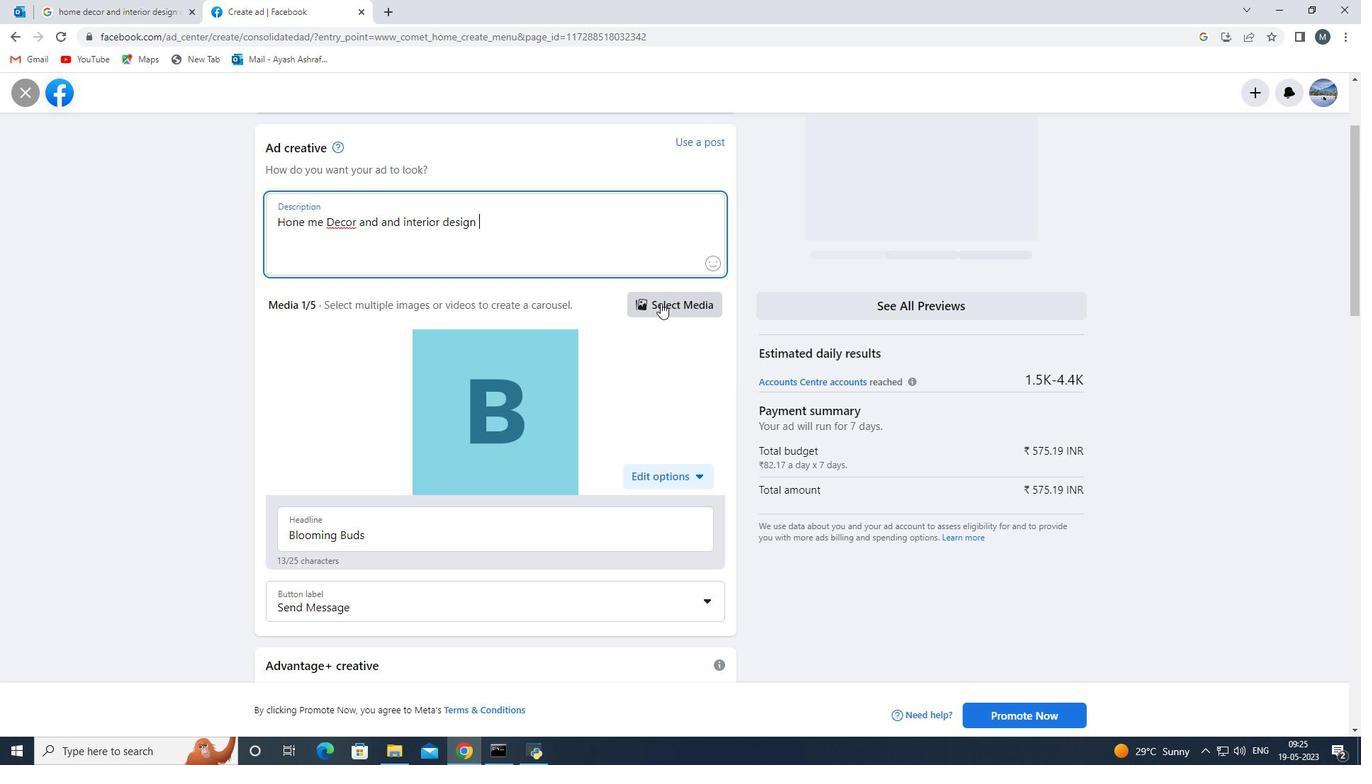 
Action: Mouse moved to (654, 307)
Screenshot: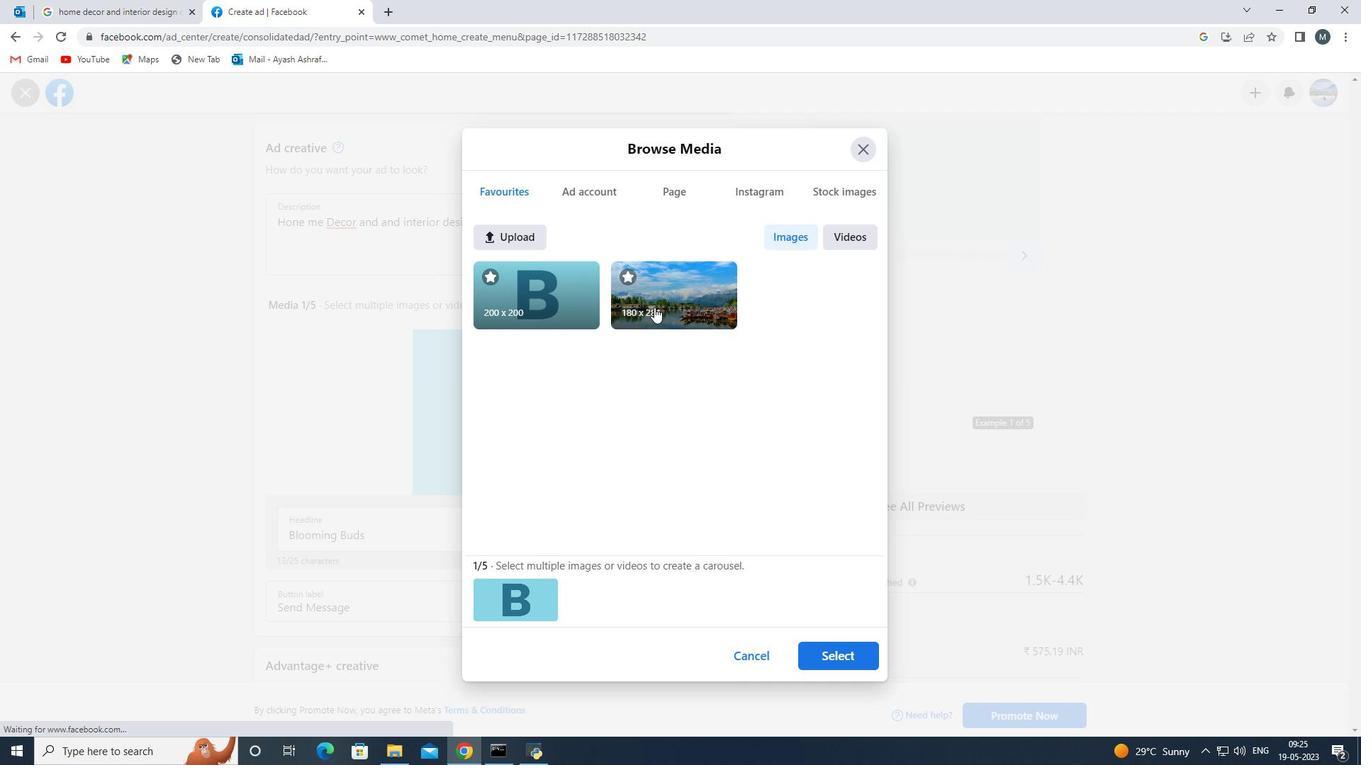 
Action: Mouse pressed left at (654, 307)
Screenshot: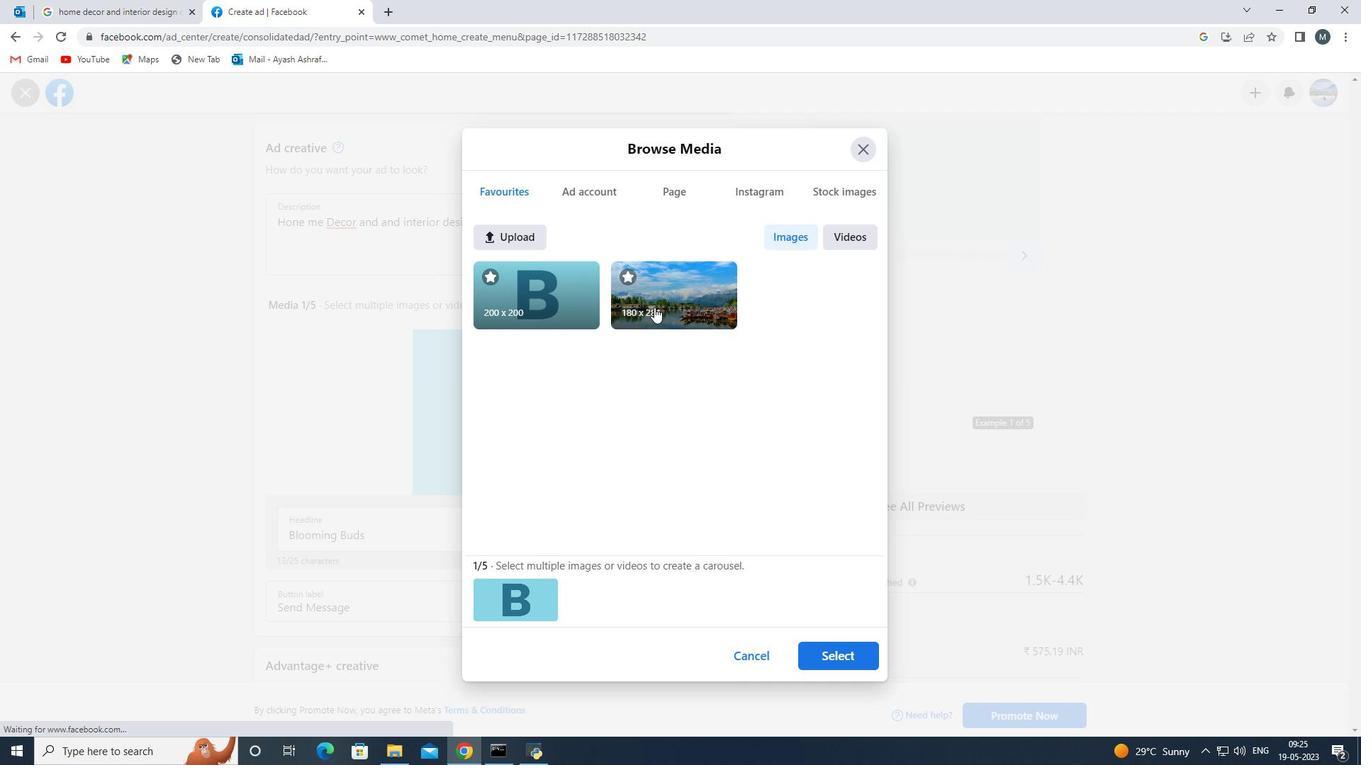
Action: Mouse pressed left at (654, 307)
Screenshot: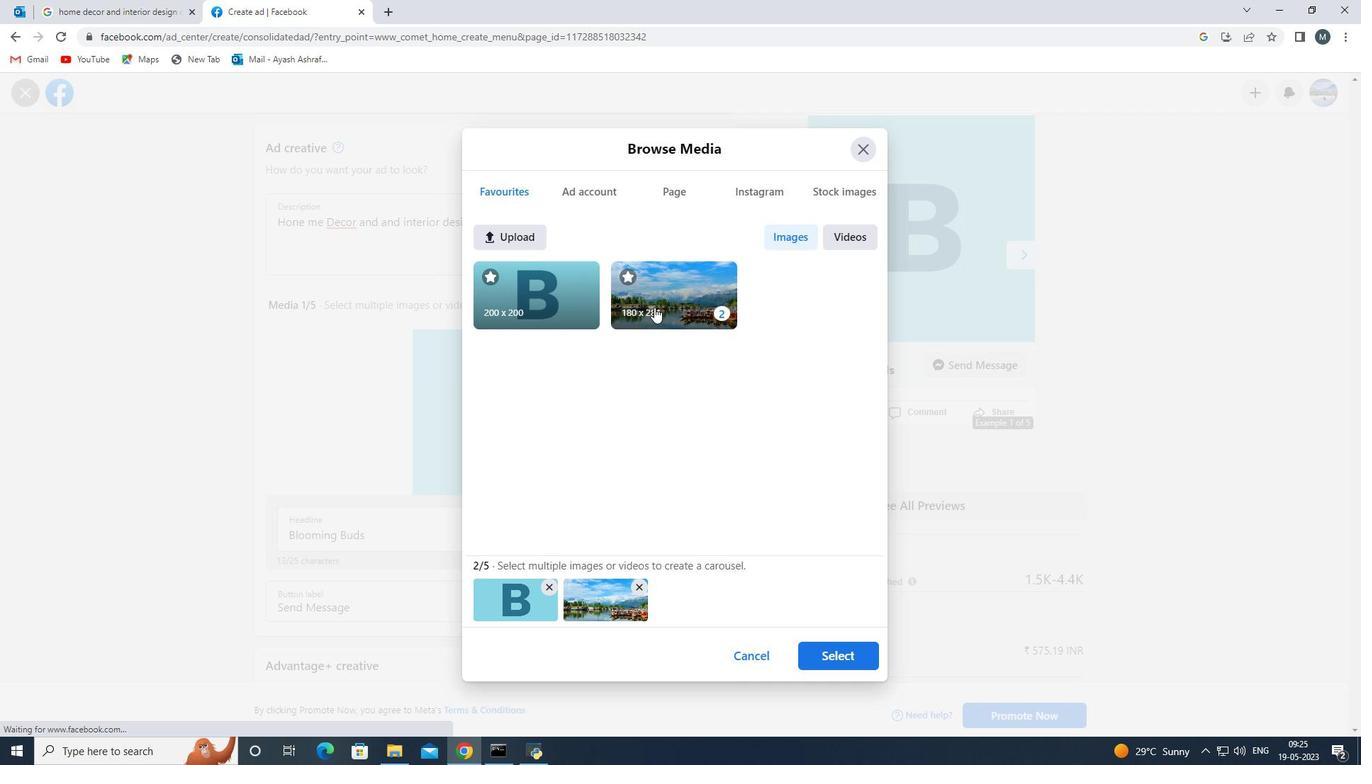 
Action: Mouse moved to (615, 609)
Screenshot: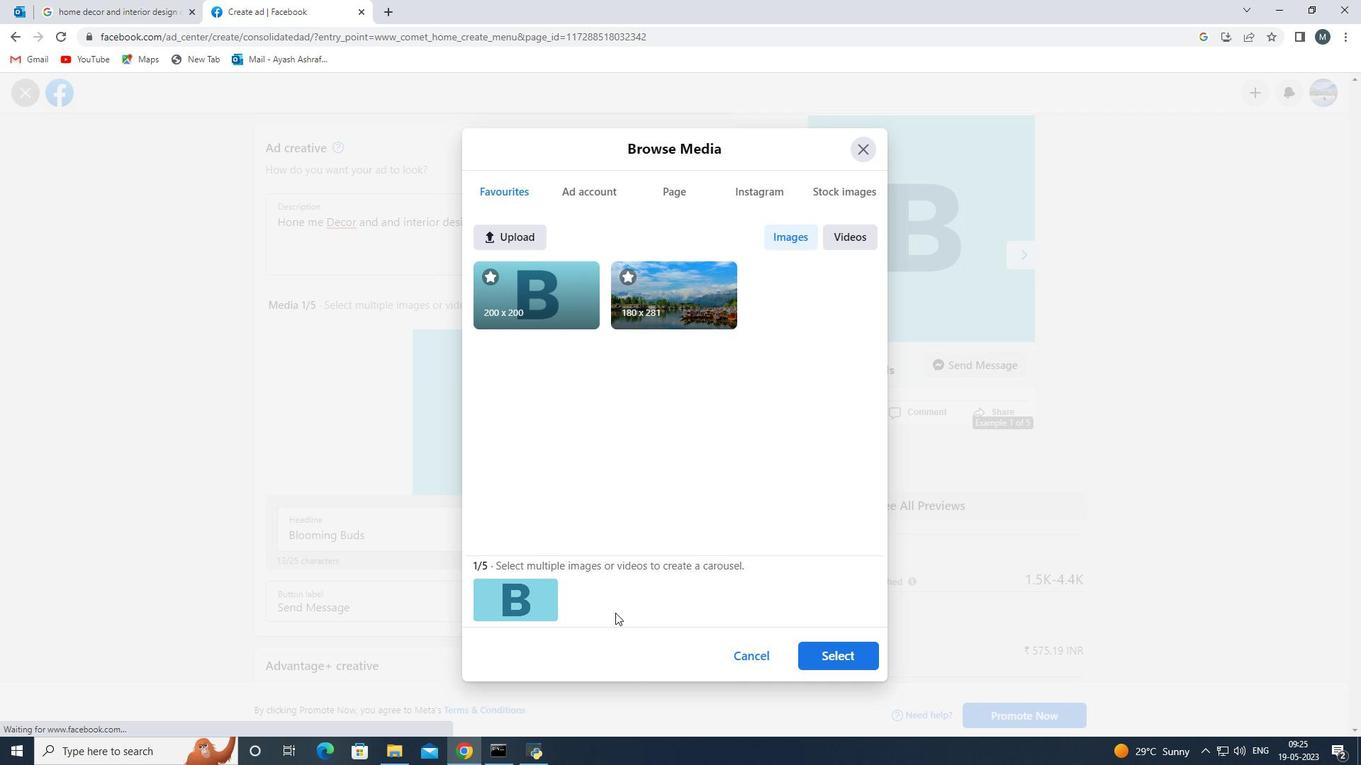 
Action: Mouse pressed left at (615, 609)
Screenshot: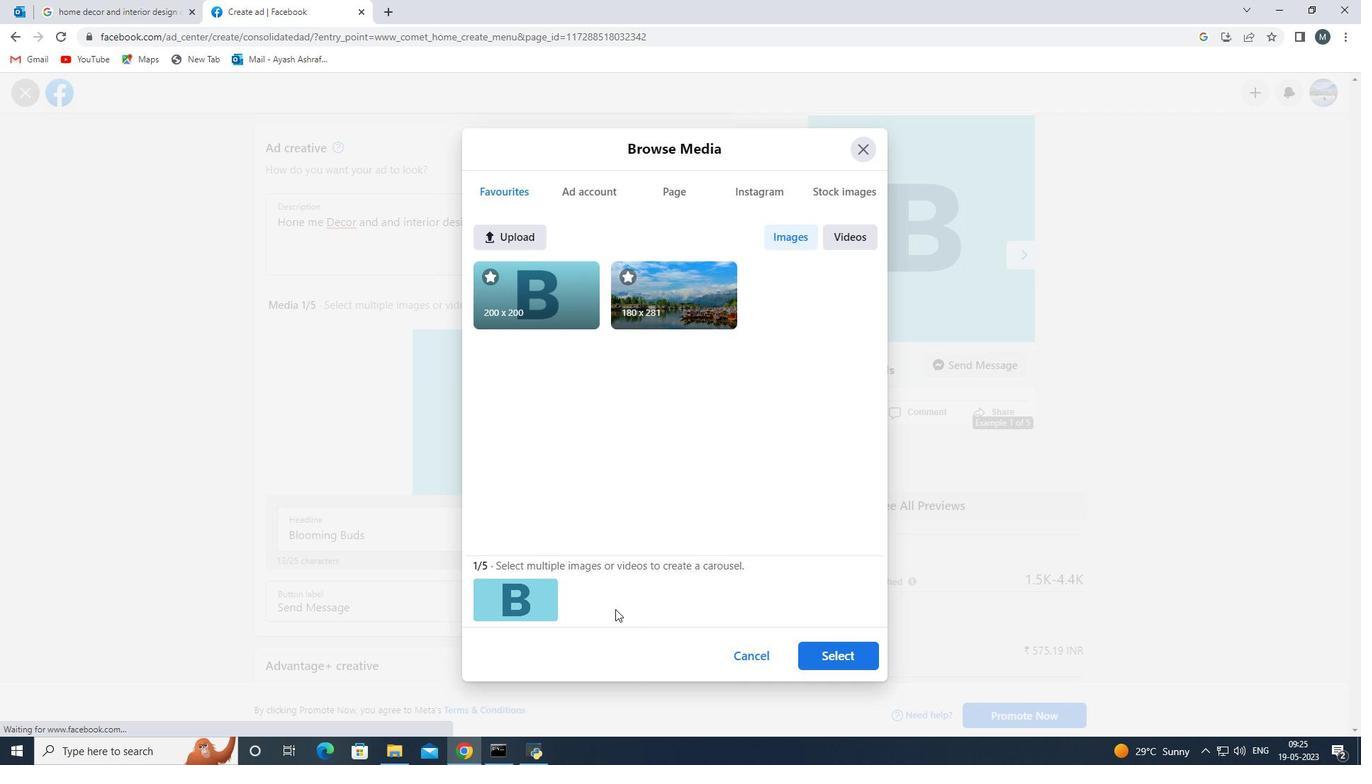 
Action: Mouse moved to (833, 195)
Screenshot: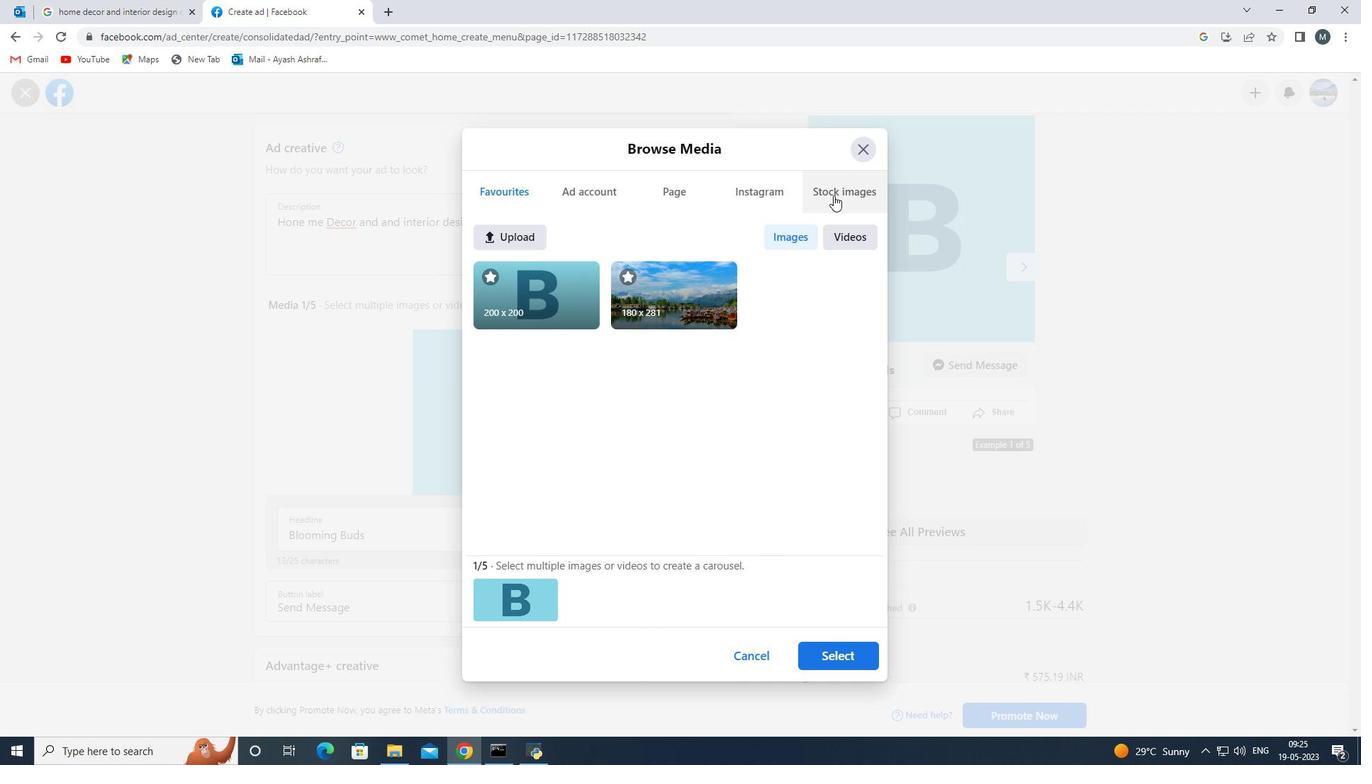 
Action: Mouse pressed left at (833, 195)
Screenshot: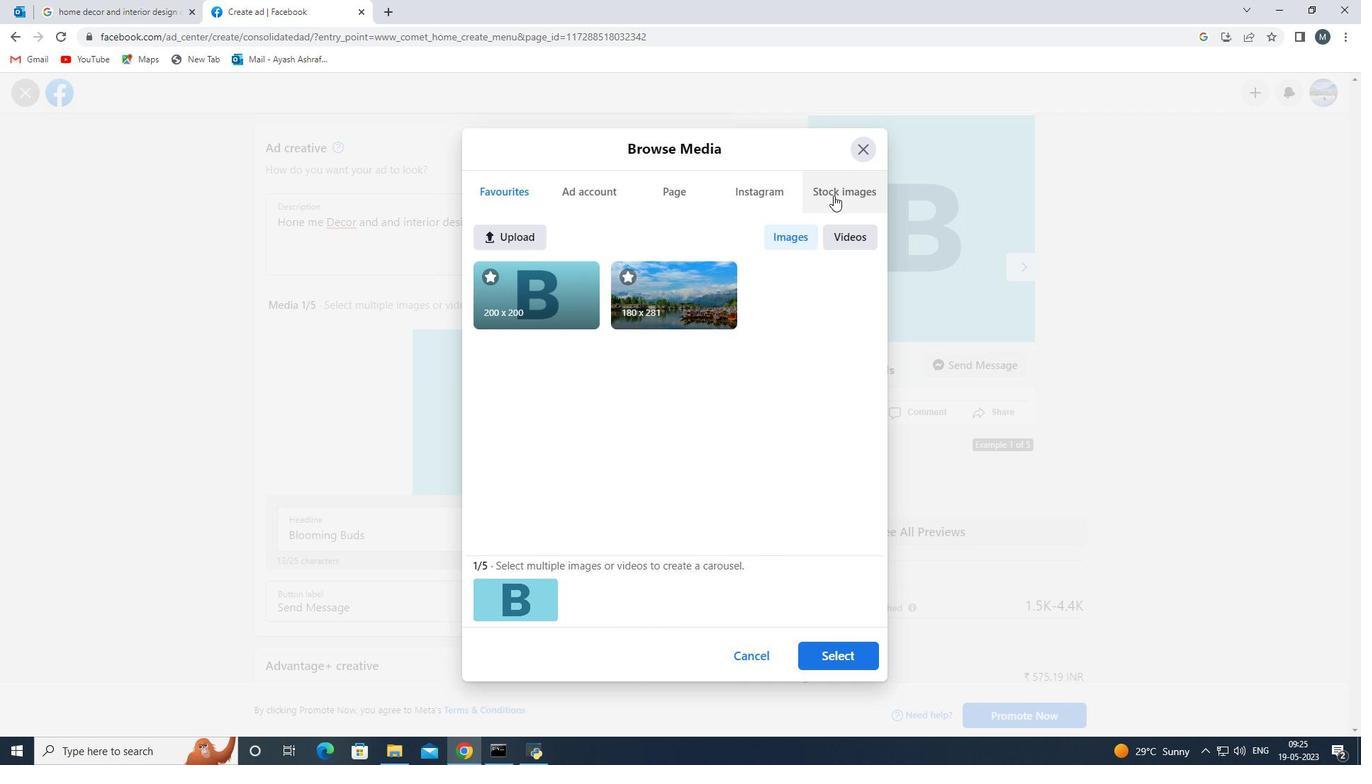 
Action: Mouse moved to (634, 228)
Screenshot: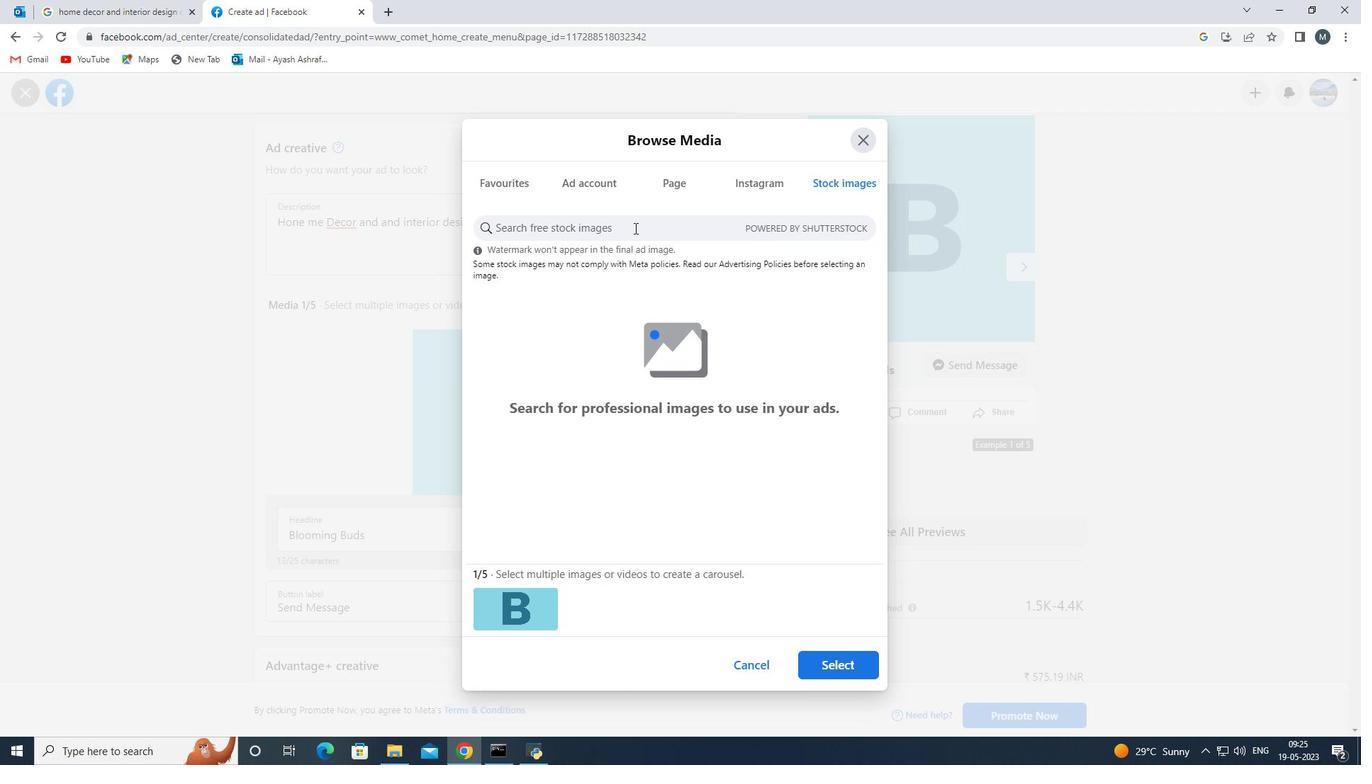 
Action: Mouse pressed left at (634, 228)
Screenshot: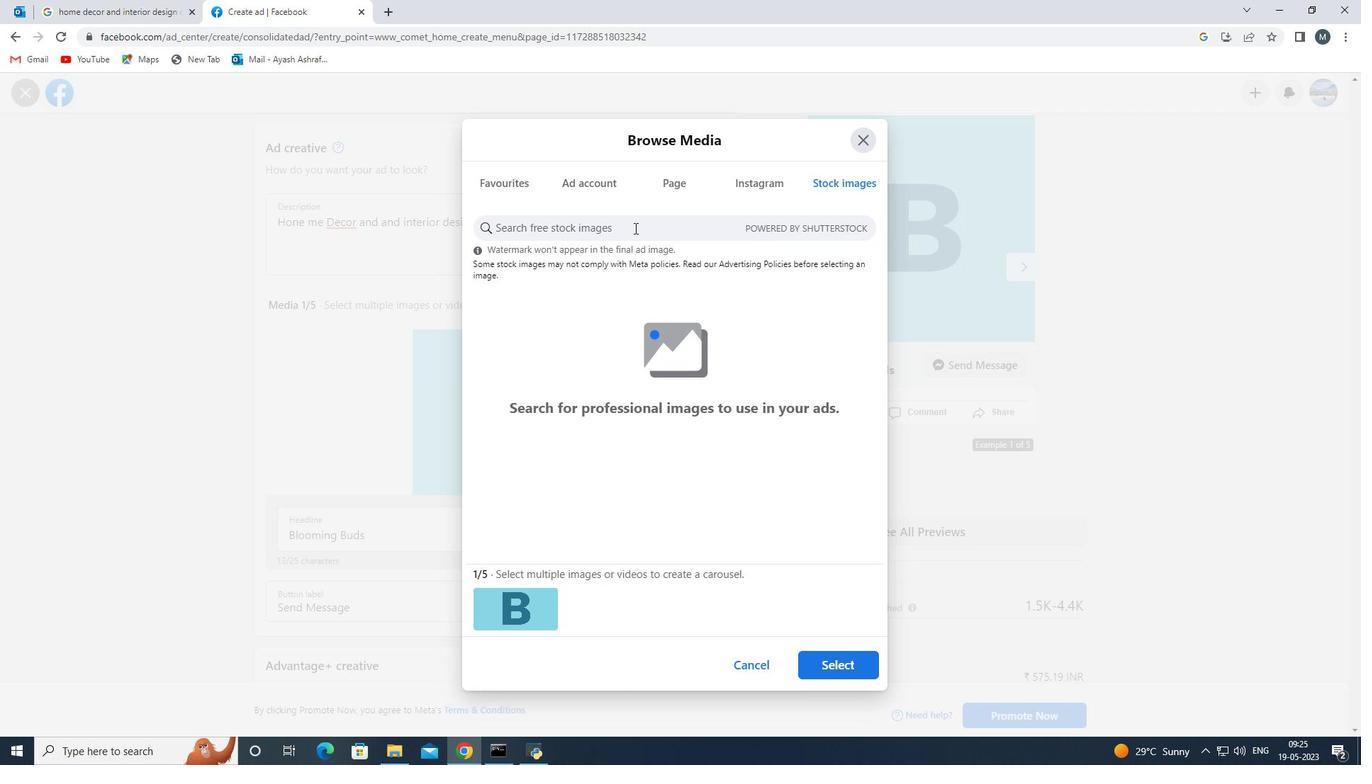 
Action: Mouse pressed right at (634, 228)
Screenshot: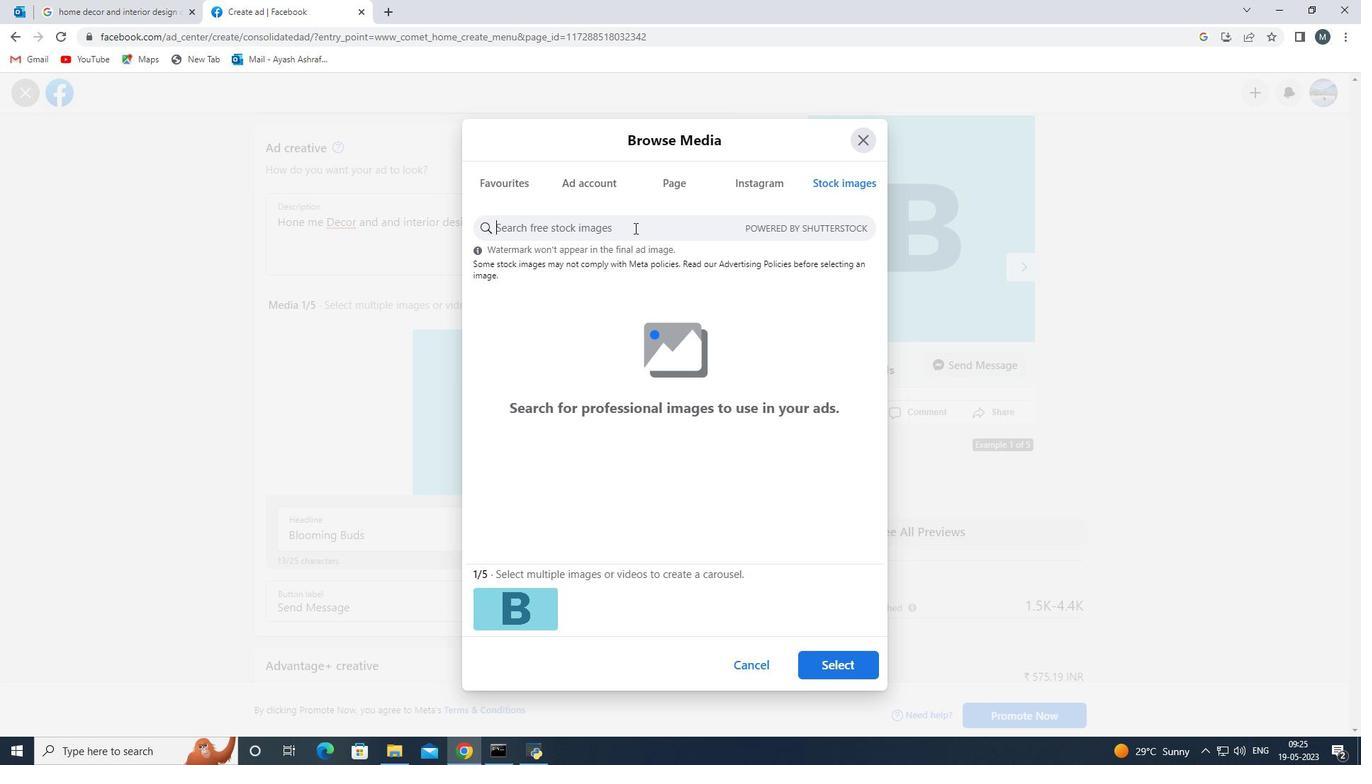 
Action: Mouse moved to (683, 342)
Screenshot: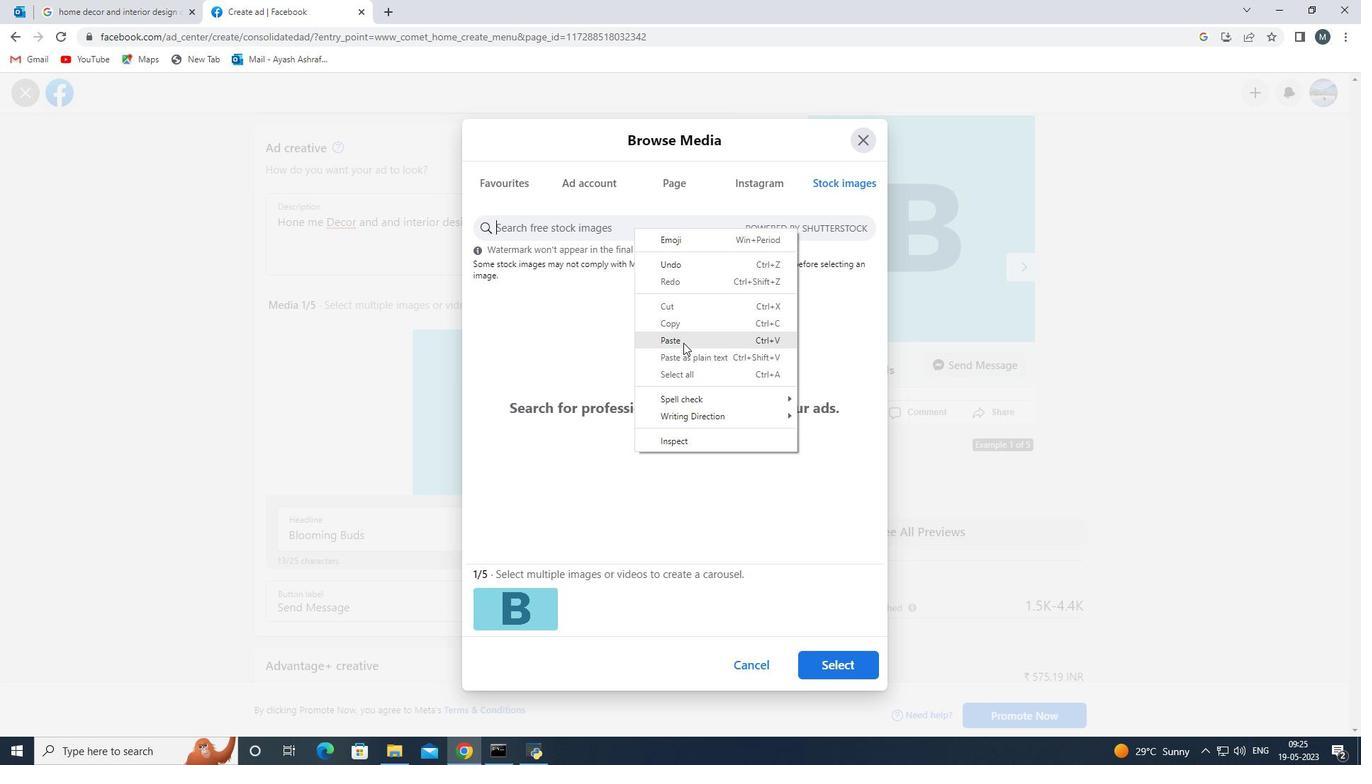 
Action: Mouse pressed left at (683, 342)
Screenshot: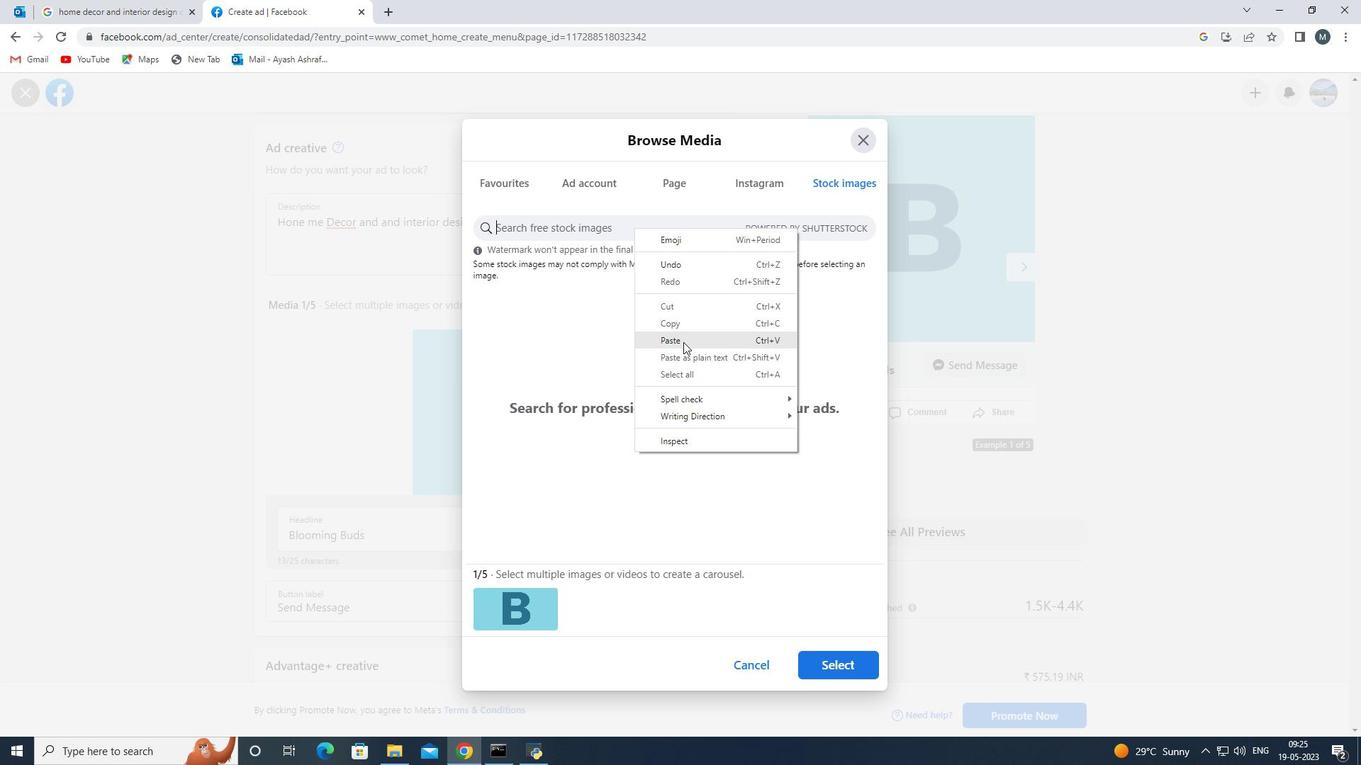 
Action: Mouse moved to (605, 191)
Screenshot: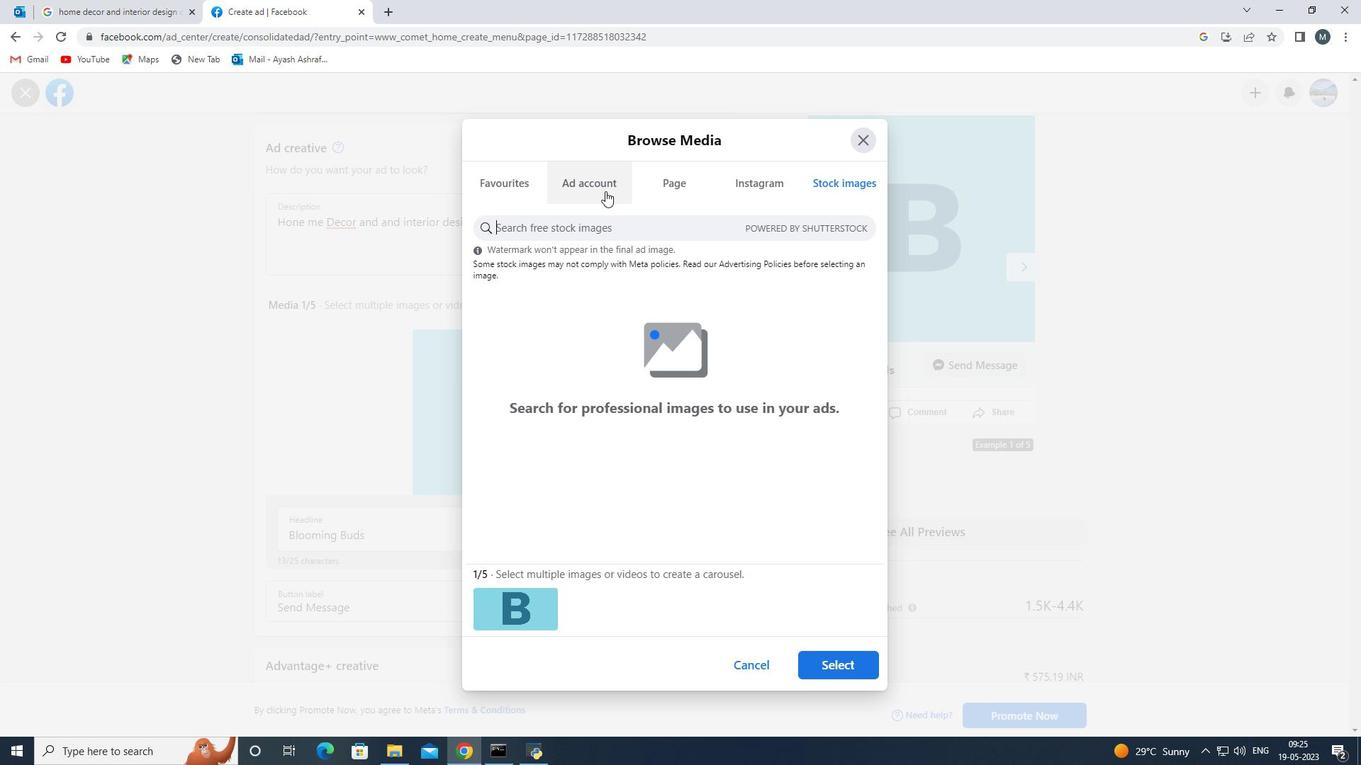 
Action: Mouse pressed left at (605, 191)
Screenshot: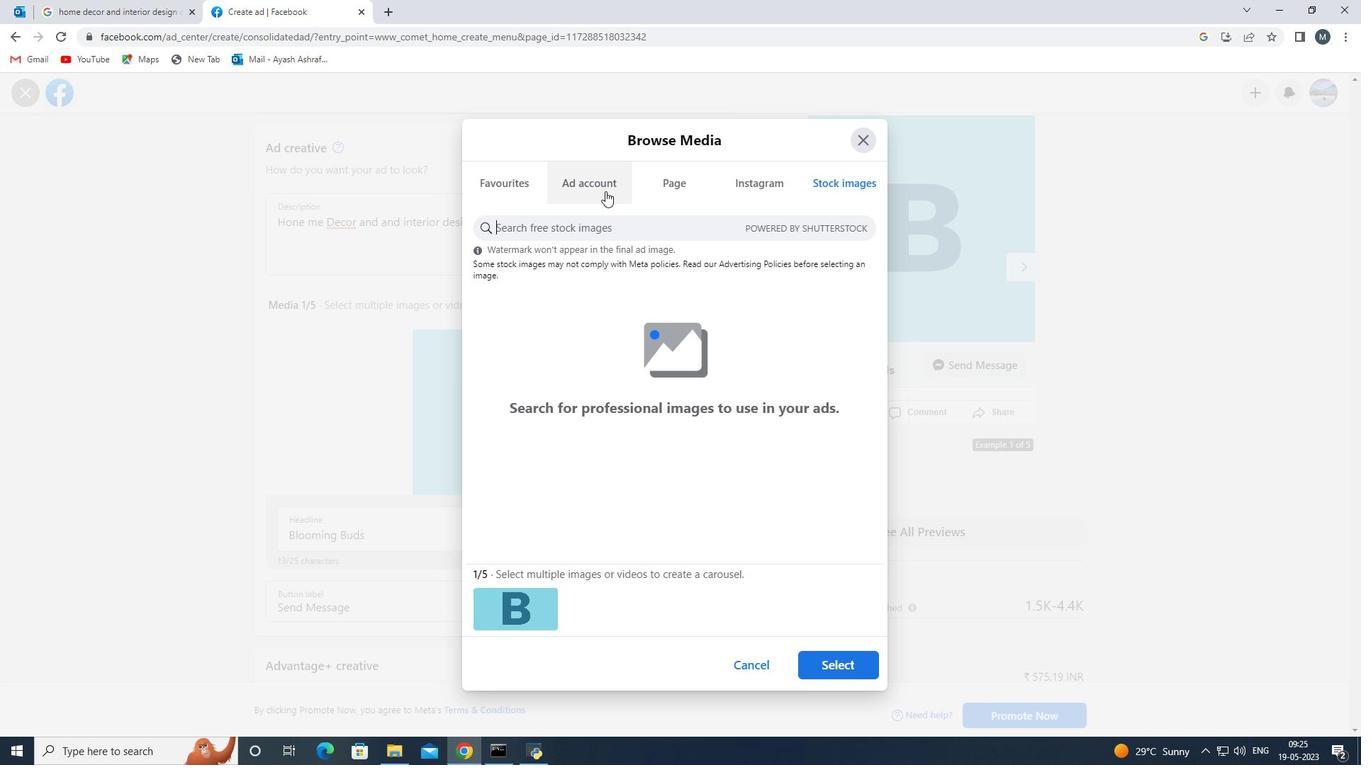 
Action: Mouse moved to (623, 275)
Screenshot: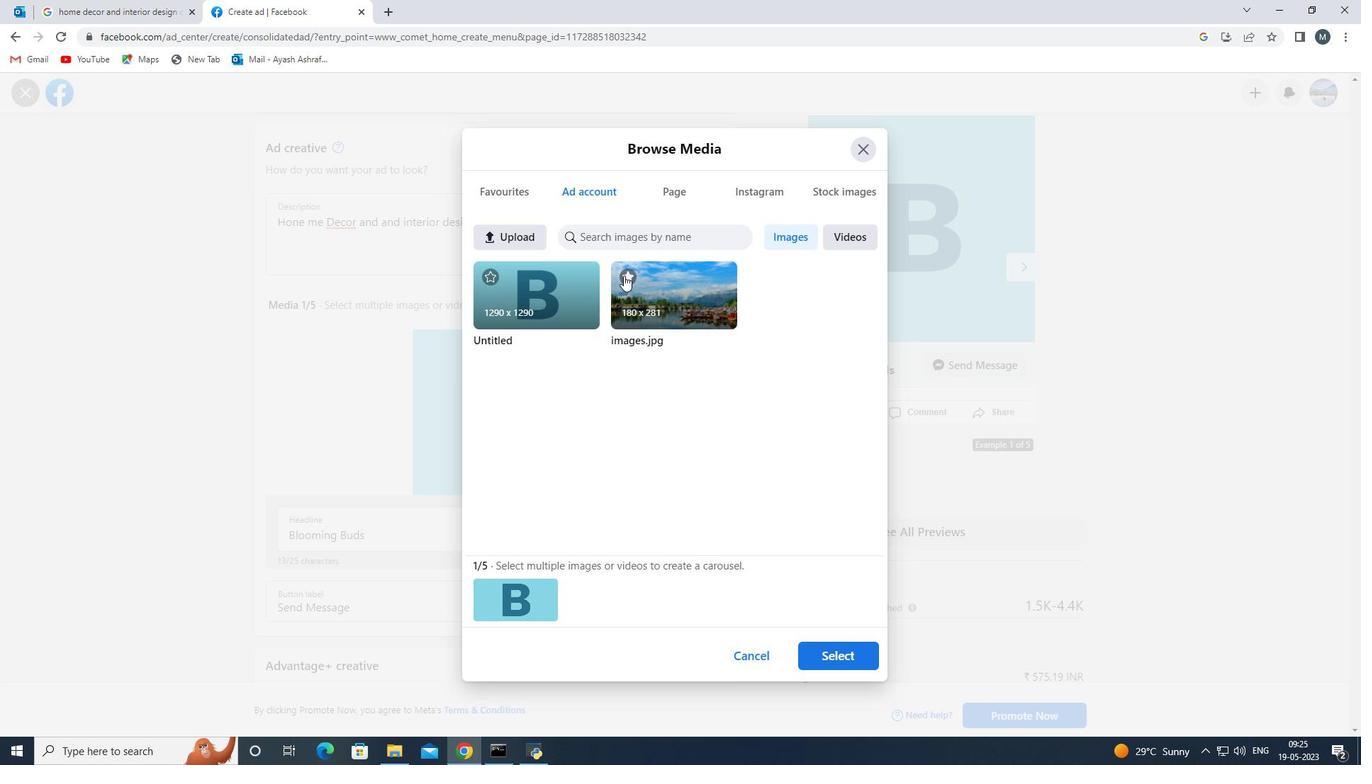 
Action: Mouse pressed left at (623, 275)
Screenshot: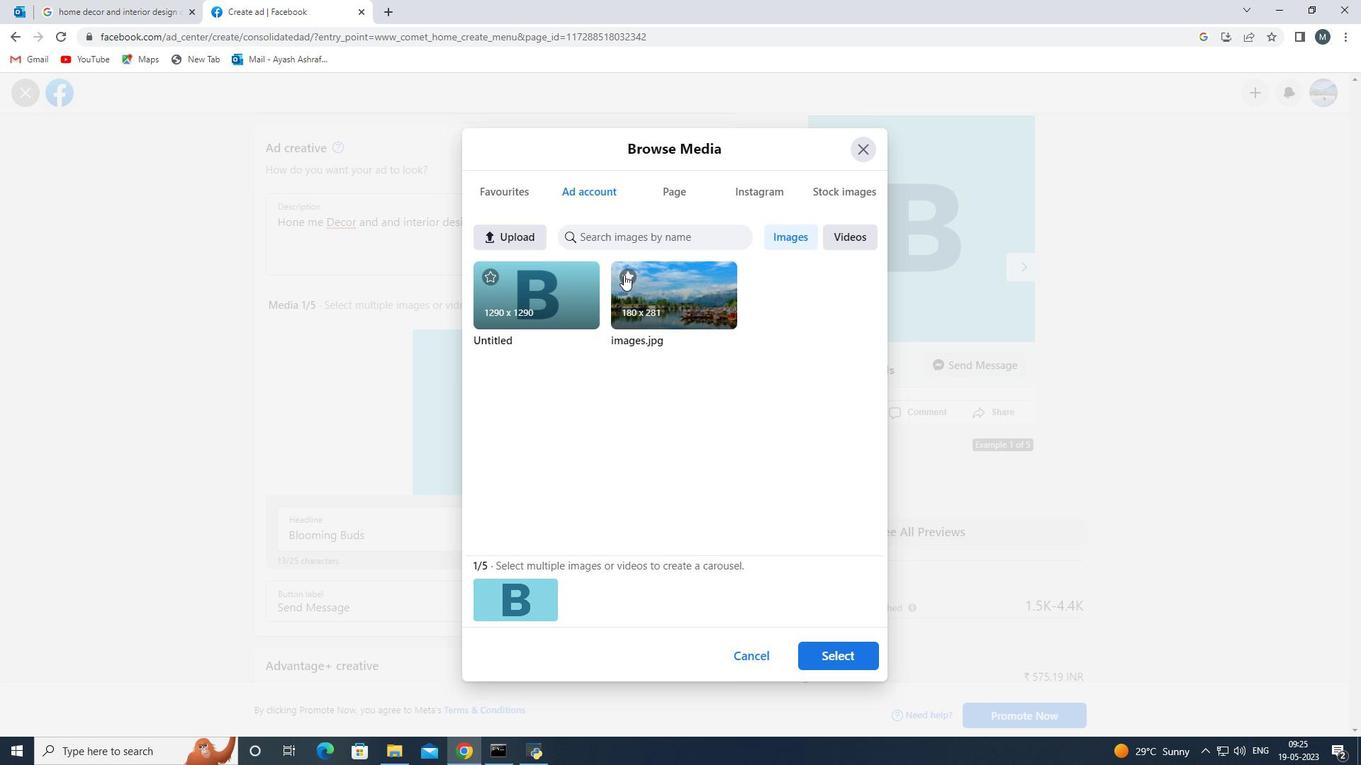 
Action: Mouse pressed left at (623, 275)
Screenshot: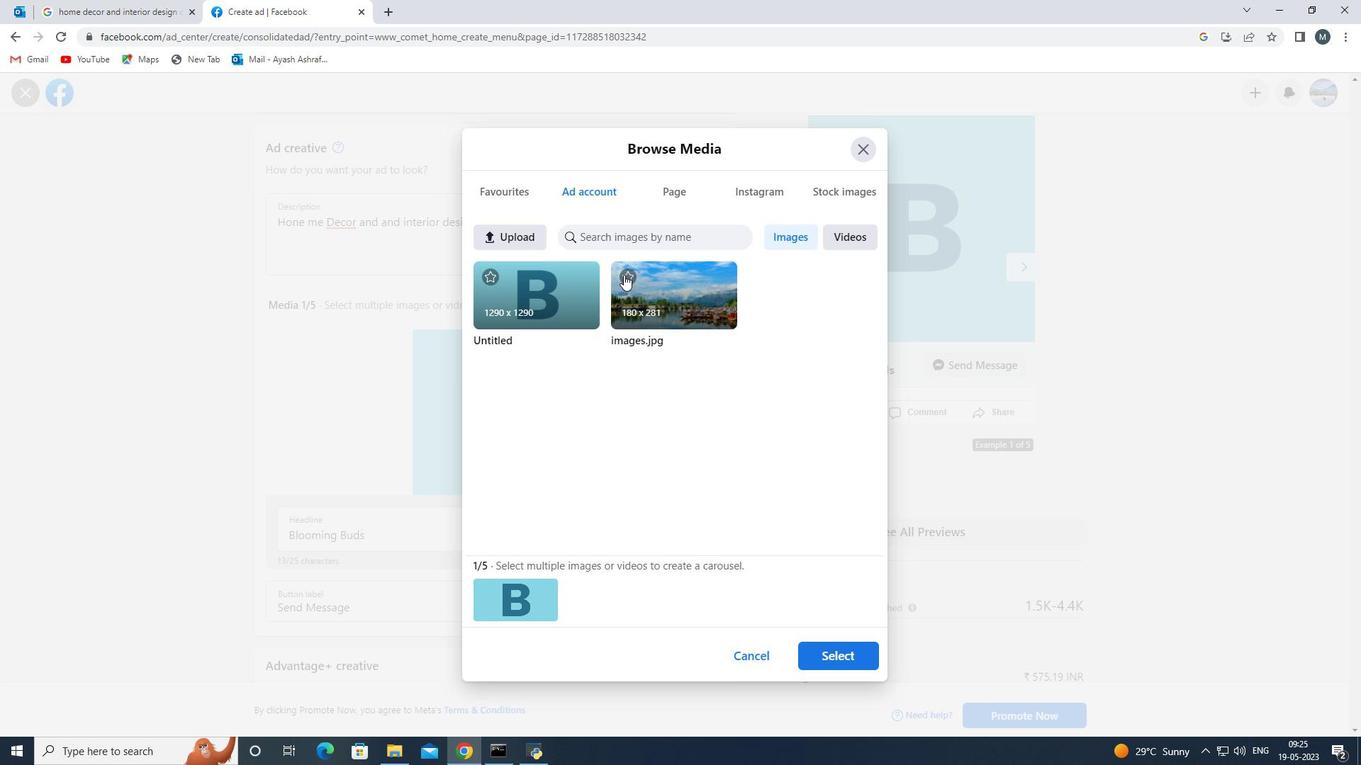 
Action: Mouse moved to (623, 274)
Screenshot: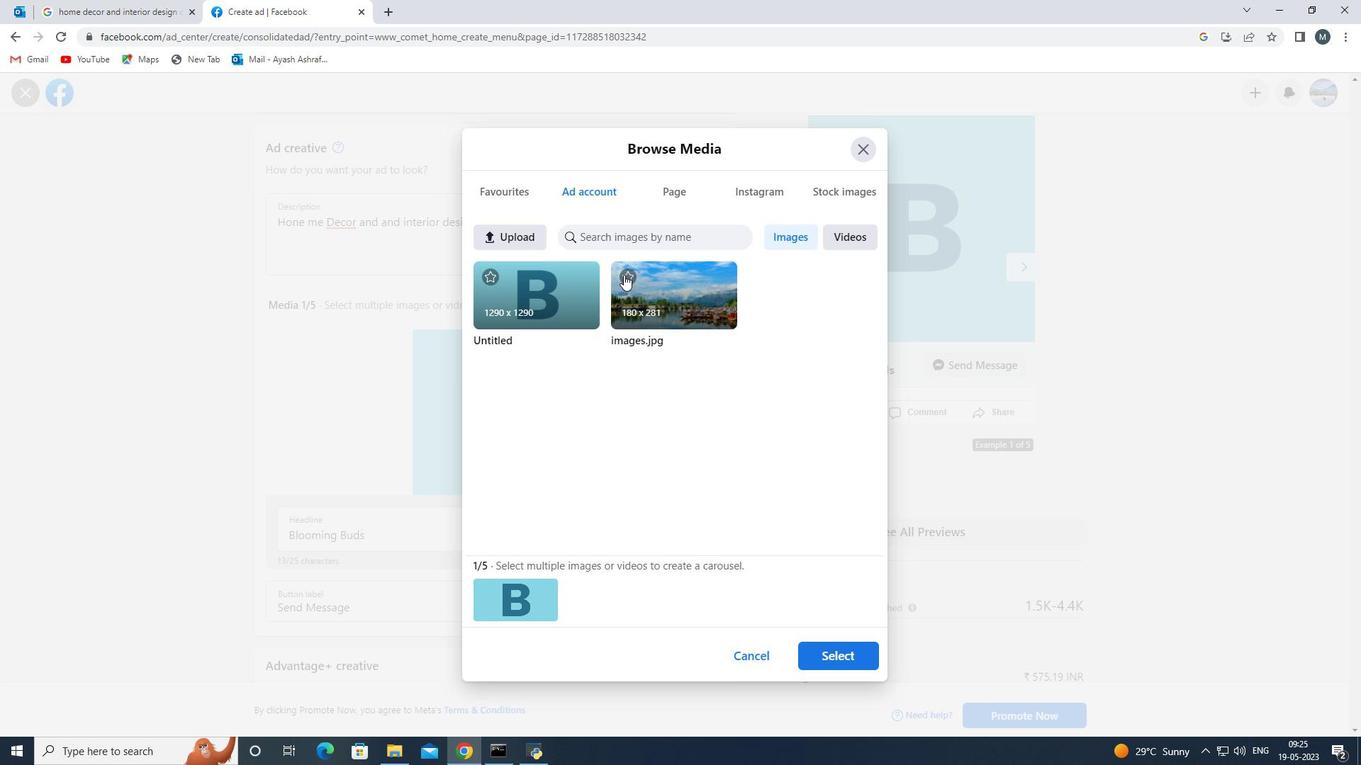 
Action: Mouse pressed left at (623, 274)
Screenshot: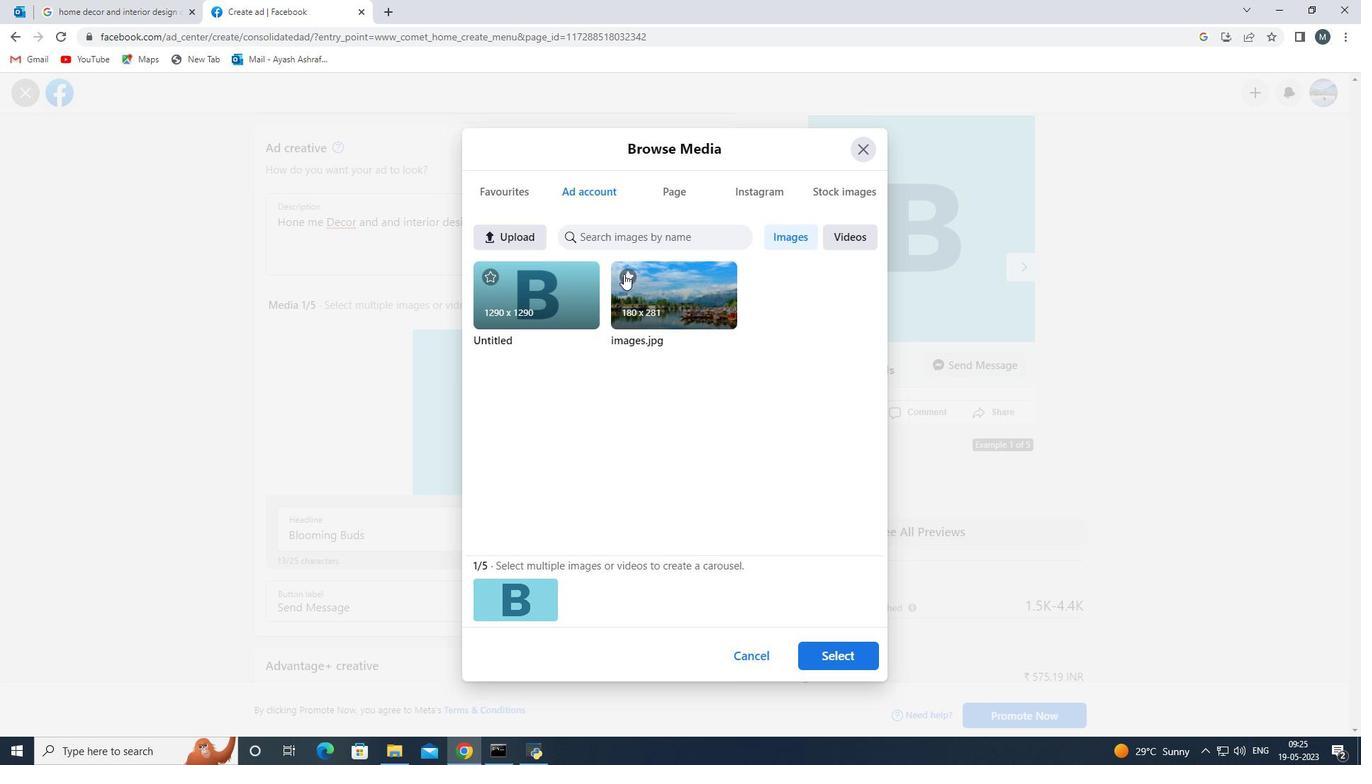 
Action: Mouse moved to (833, 192)
Screenshot: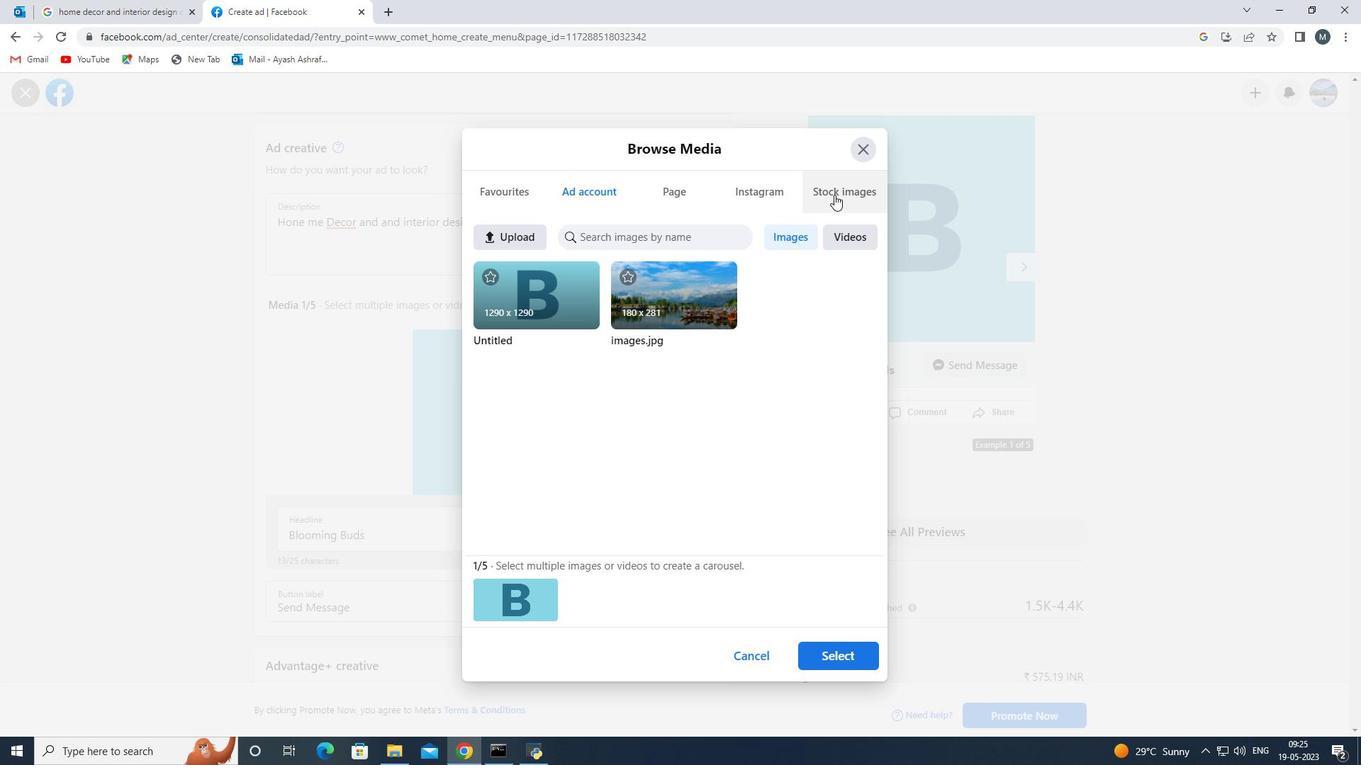 
Action: Mouse pressed left at (833, 192)
Screenshot: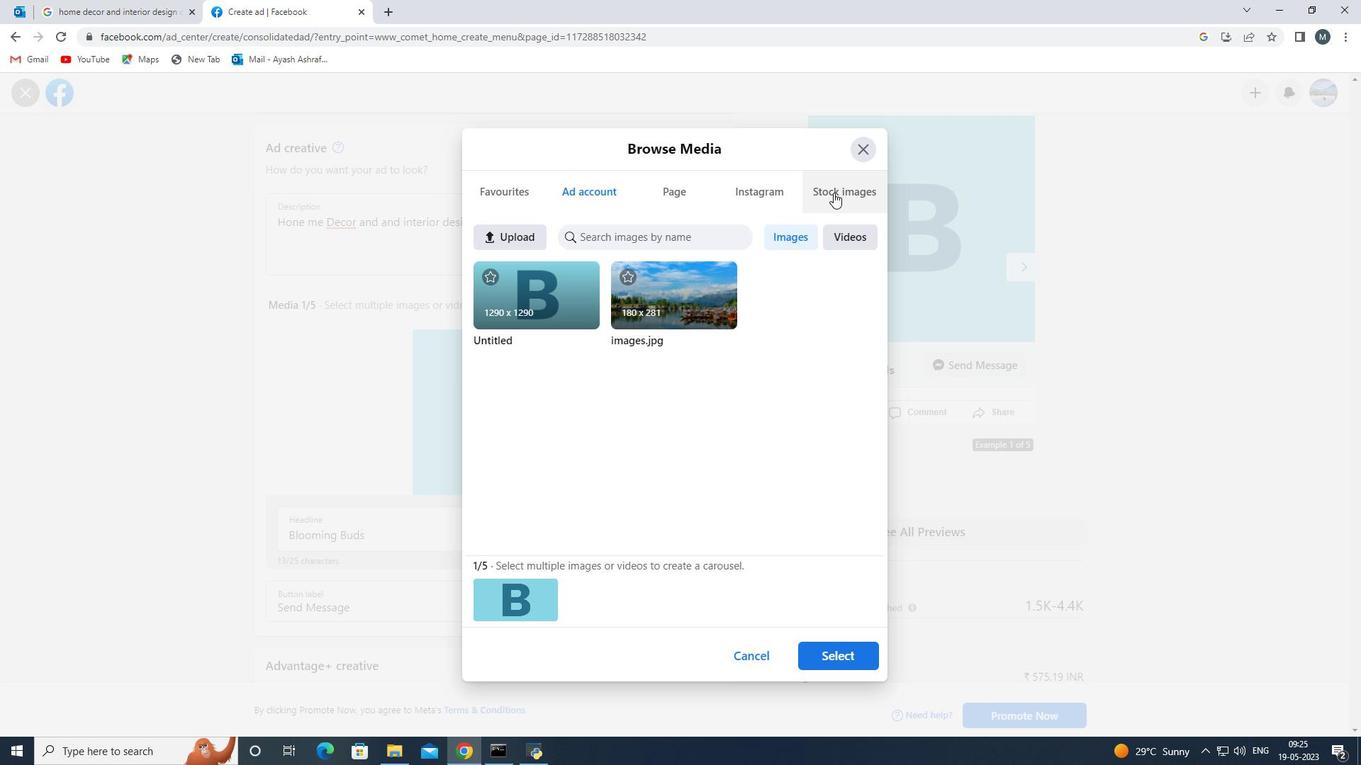 
Action: Mouse moved to (644, 391)
Screenshot: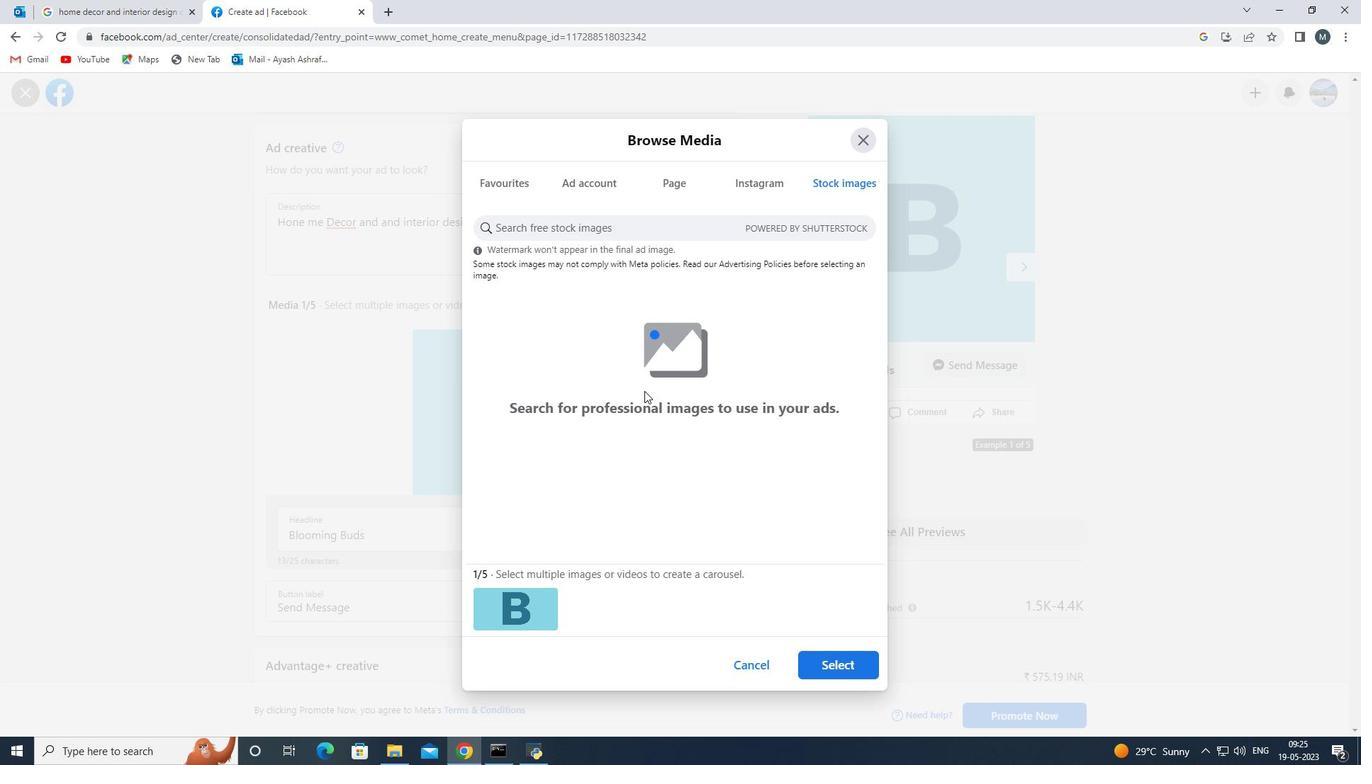 
Action: Mouse pressed left at (644, 391)
Screenshot: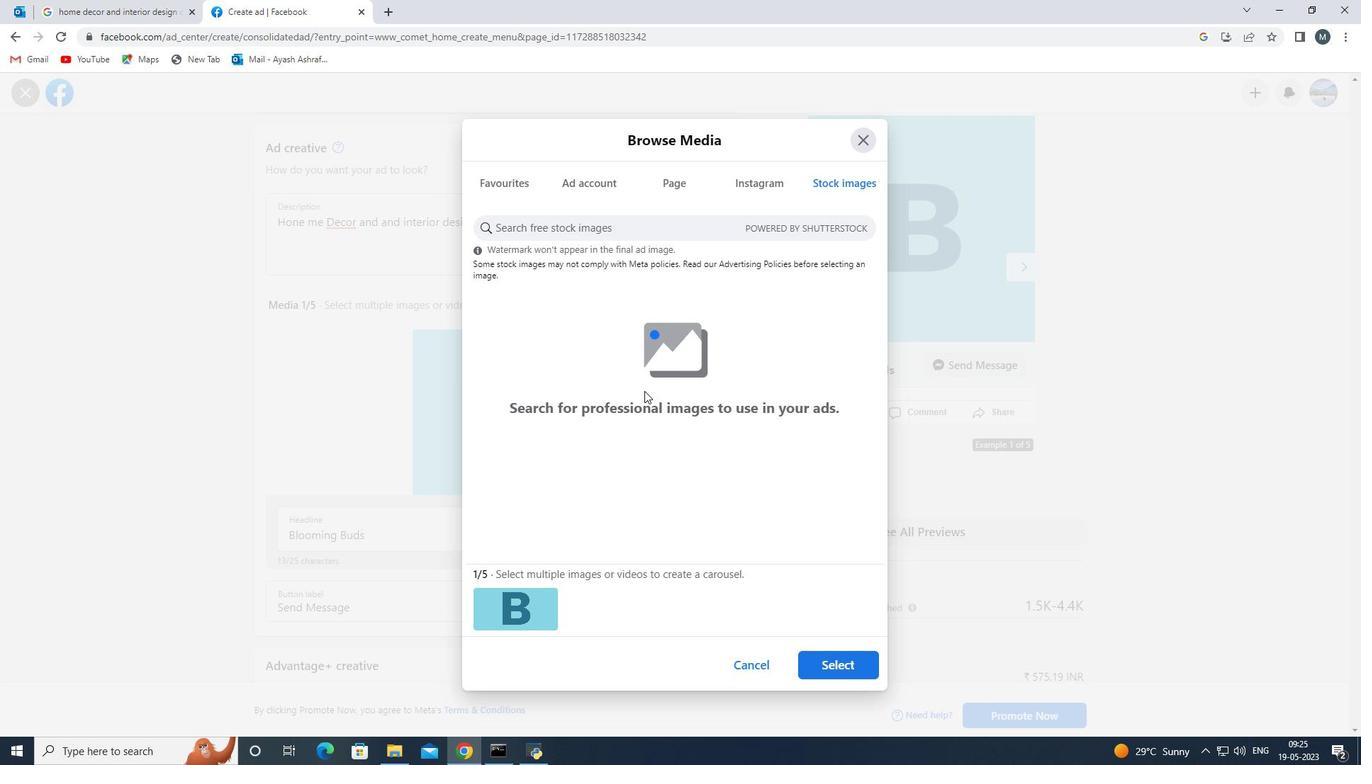 
Action: Mouse moved to (607, 225)
Screenshot: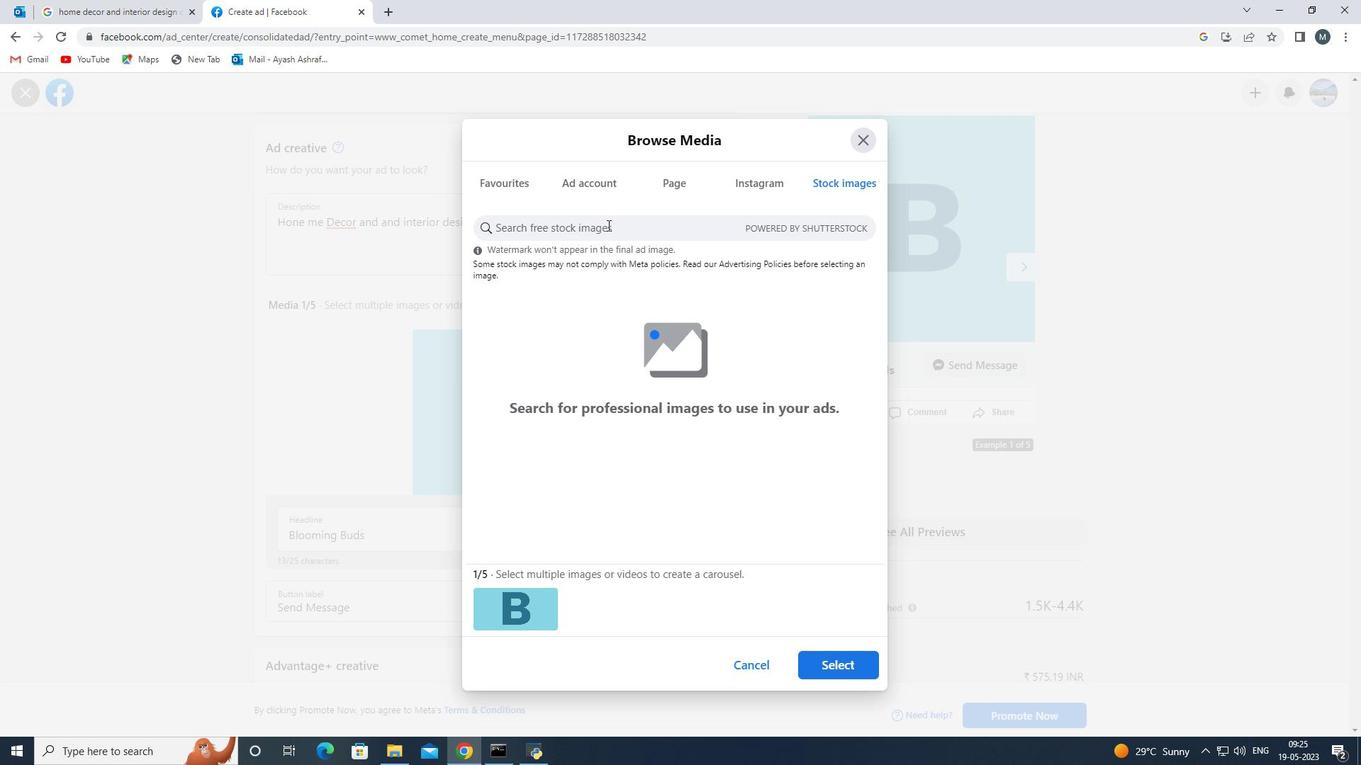 
Action: Mouse pressed left at (607, 225)
Screenshot: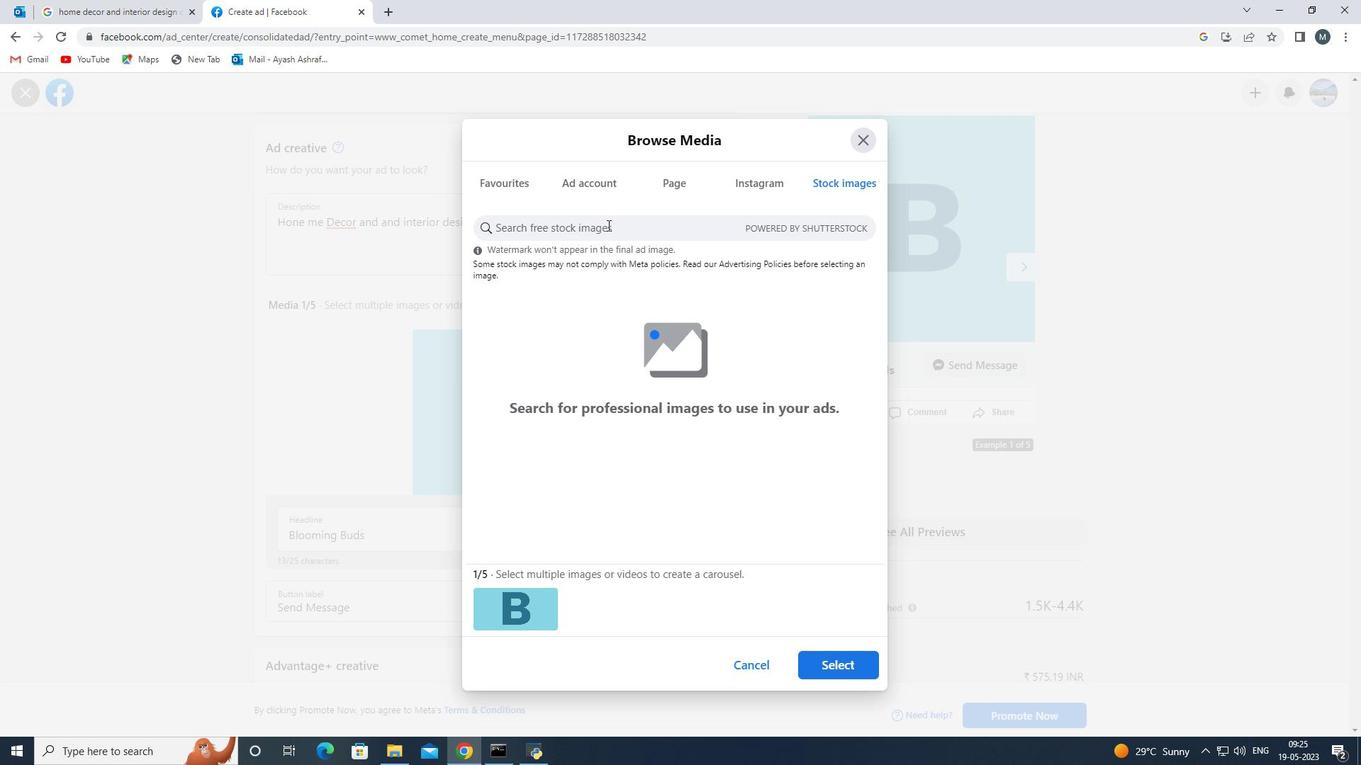 
Action: Mouse moved to (606, 230)
Screenshot: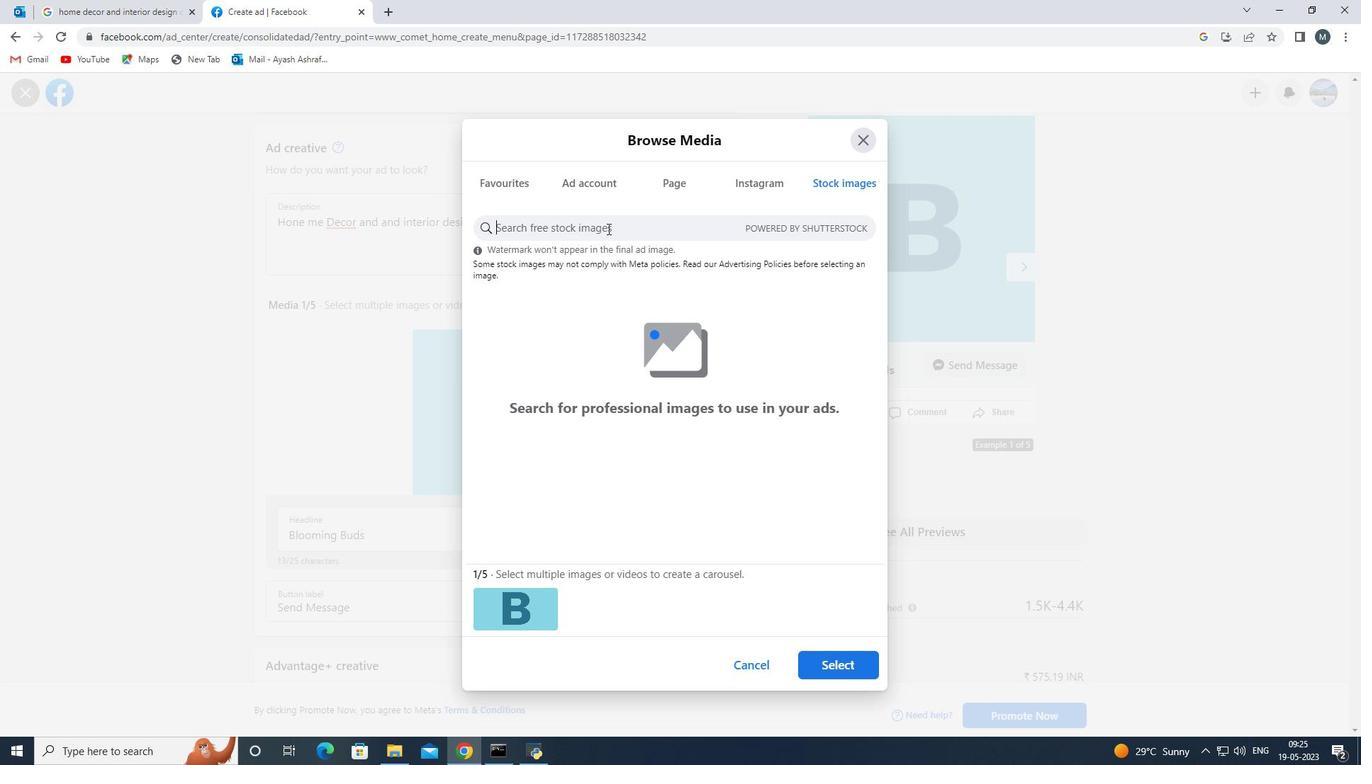 
Action: Key pressed <Key.shift>H
Screenshot: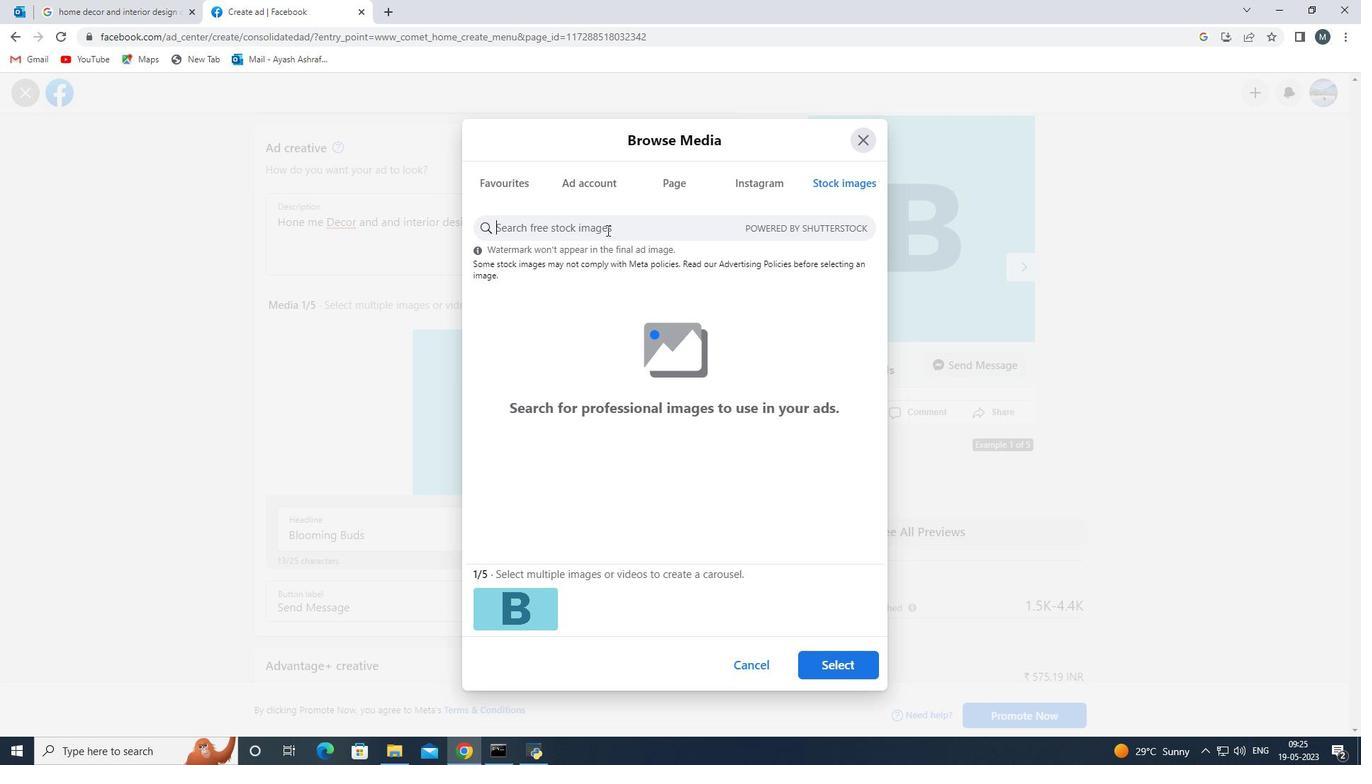 
Action: Mouse moved to (606, 231)
Screenshot: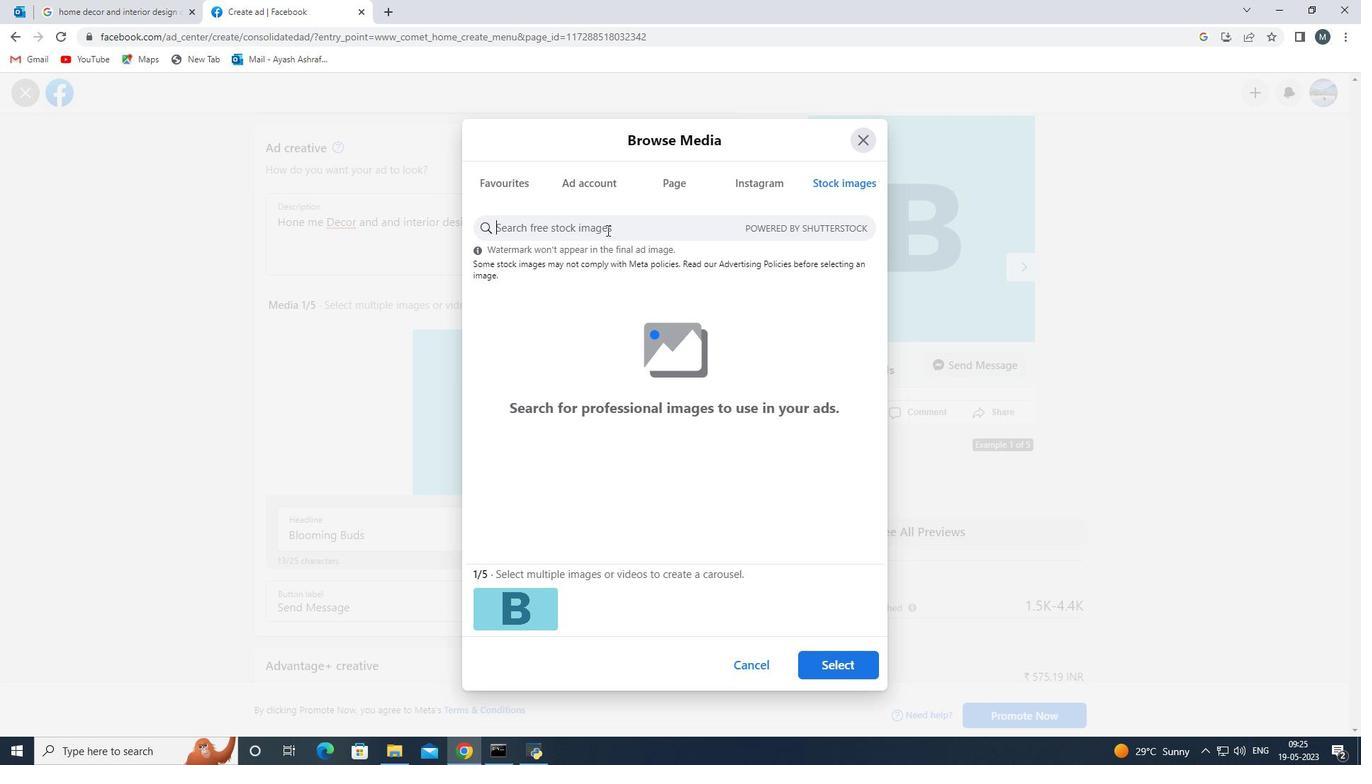 
Action: Key pressed ome<Key.space>de<Key.backspace>ecor
Screenshot: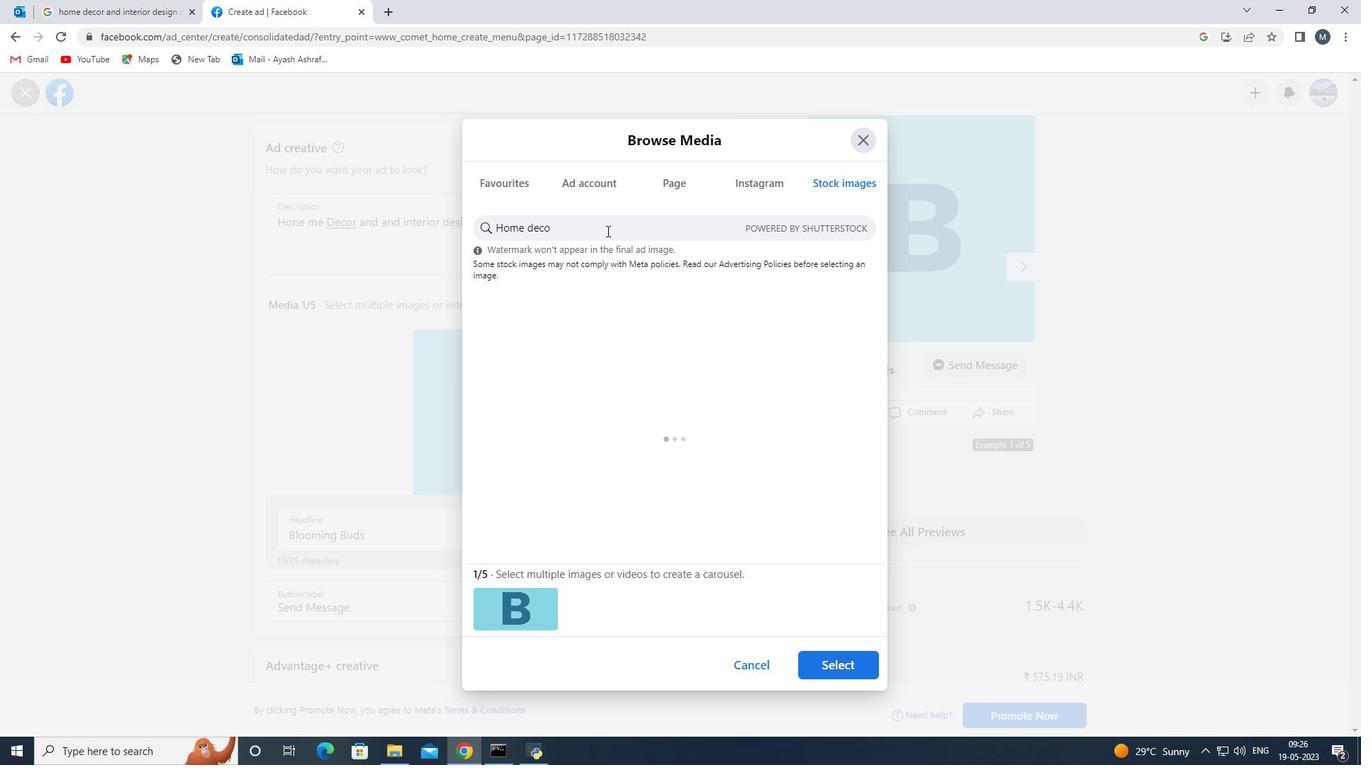 
Action: Mouse moved to (681, 436)
Screenshot: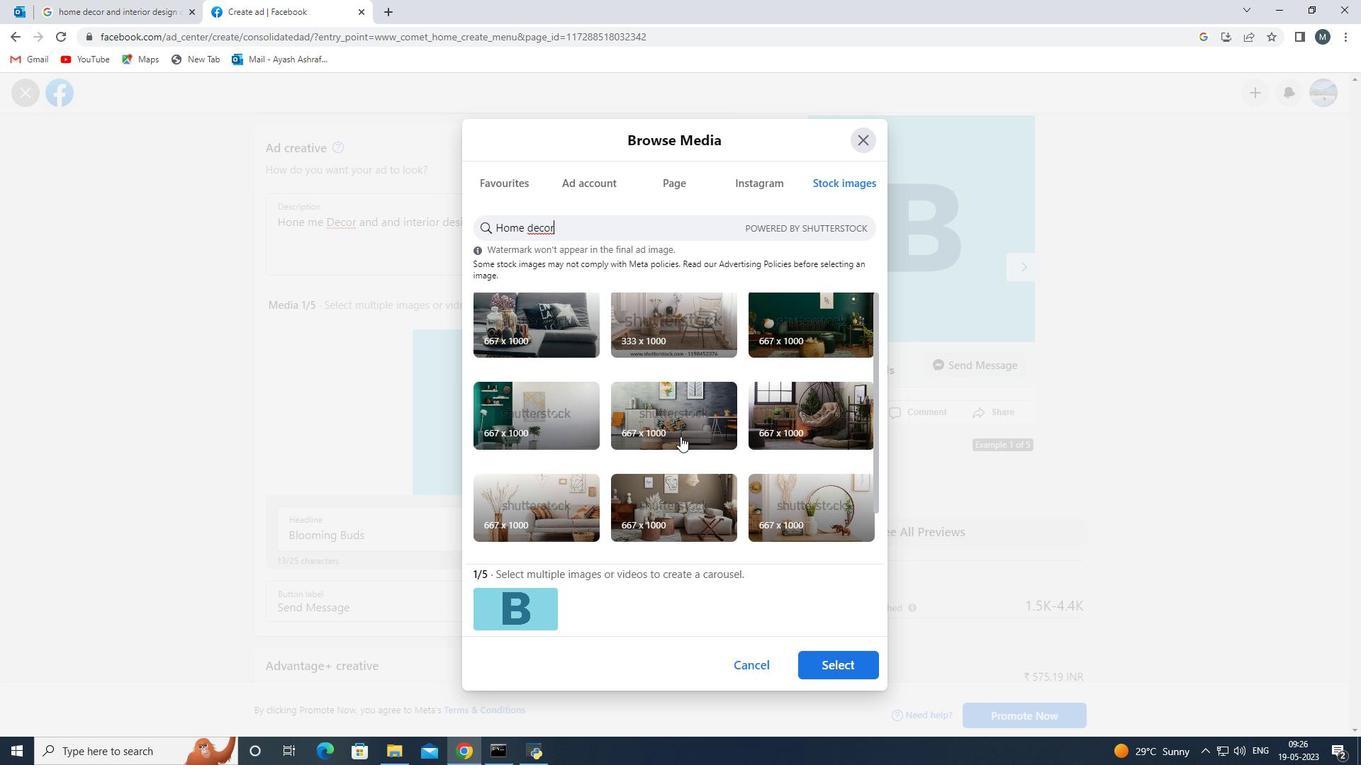 
Action: Mouse pressed left at (681, 436)
Screenshot: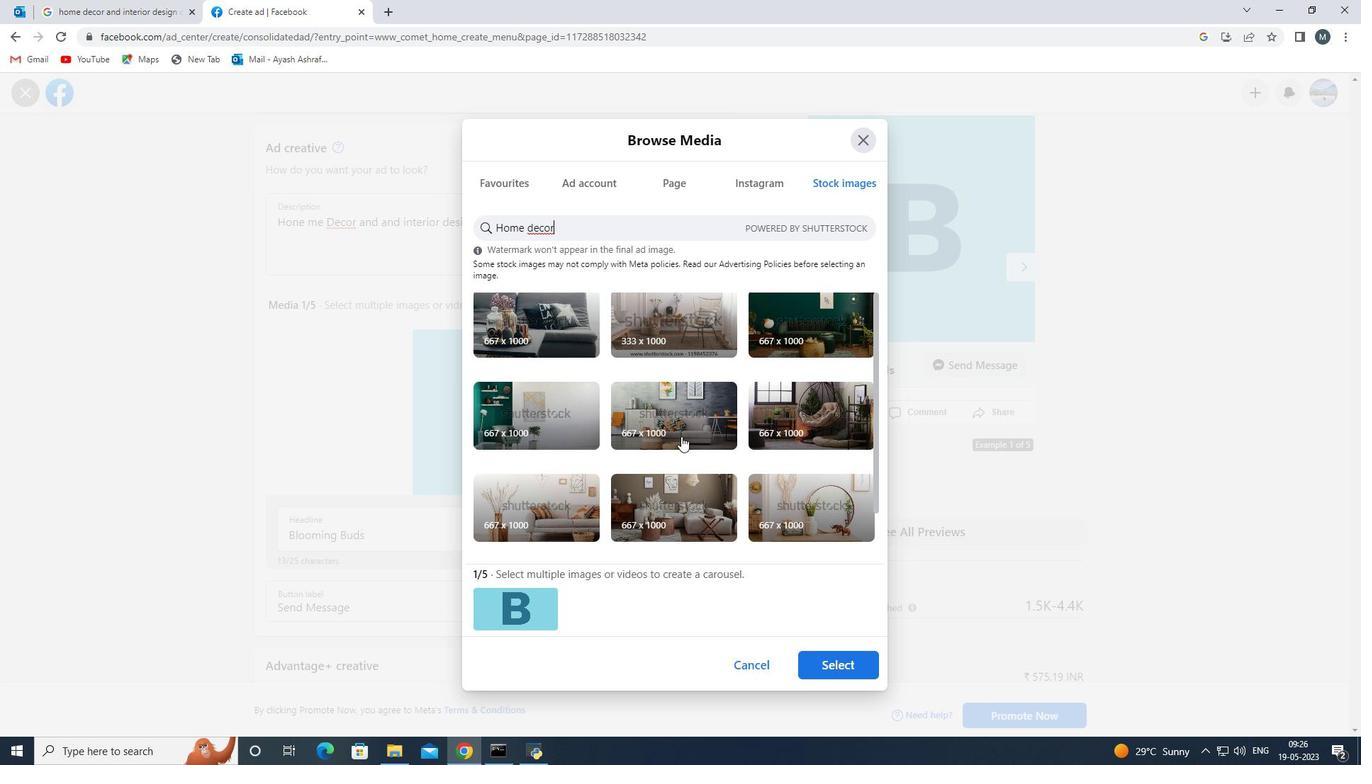 
Action: Mouse moved to (795, 405)
Screenshot: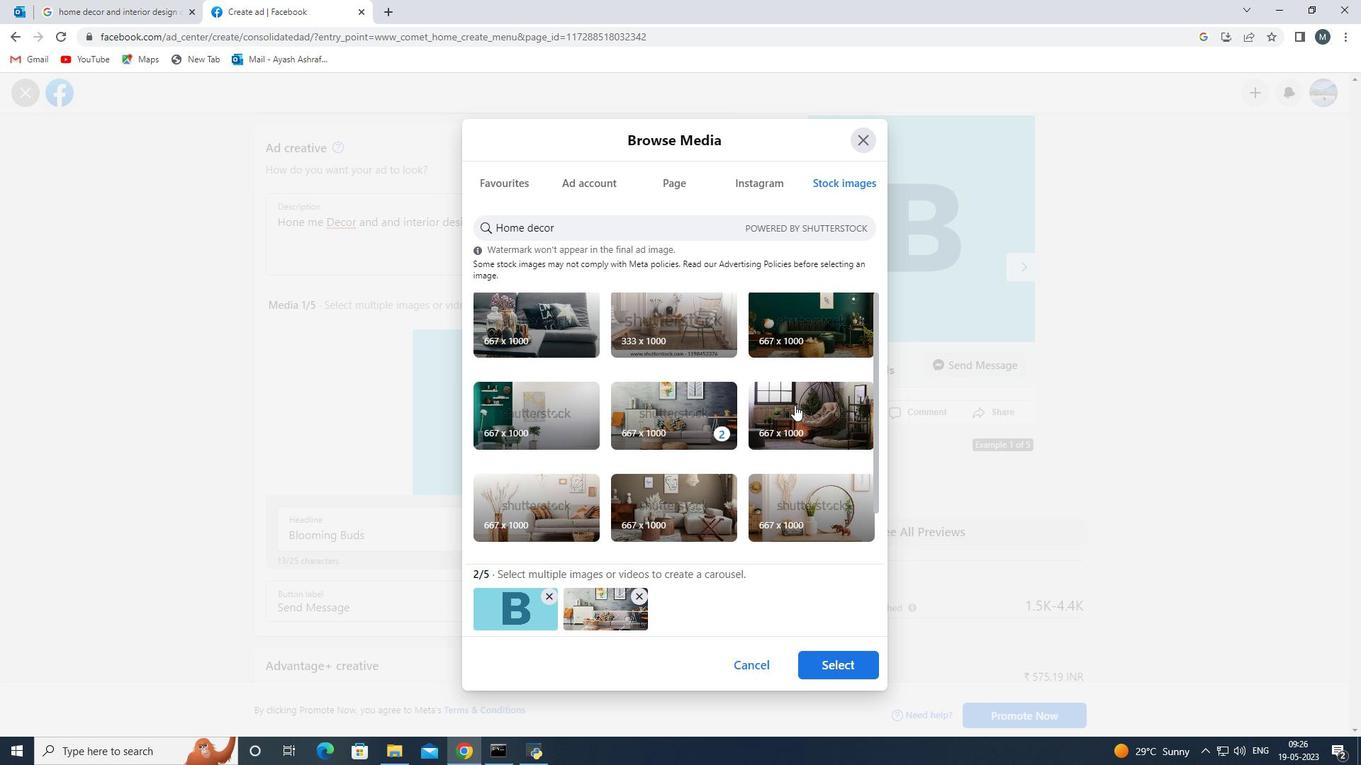 
Action: Mouse pressed left at (795, 405)
Screenshot: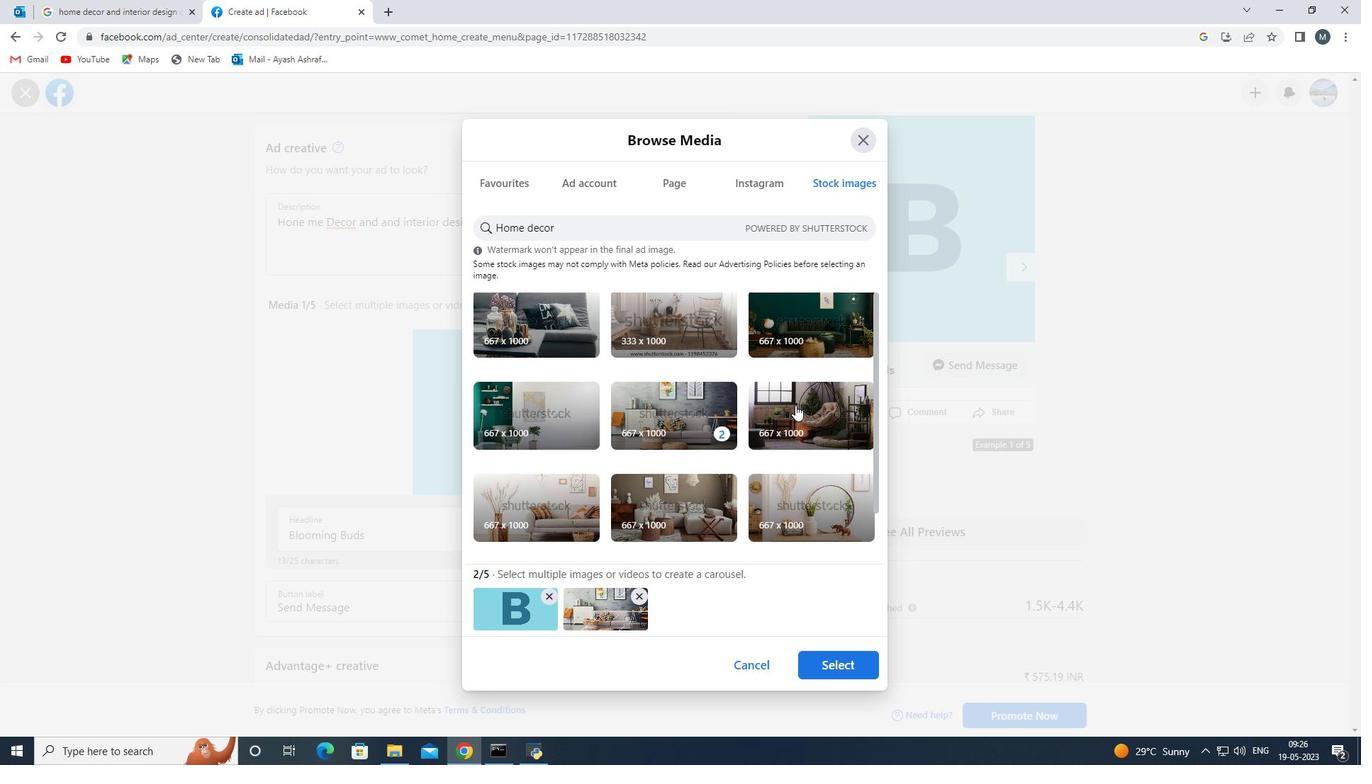 
Action: Mouse moved to (801, 348)
Screenshot: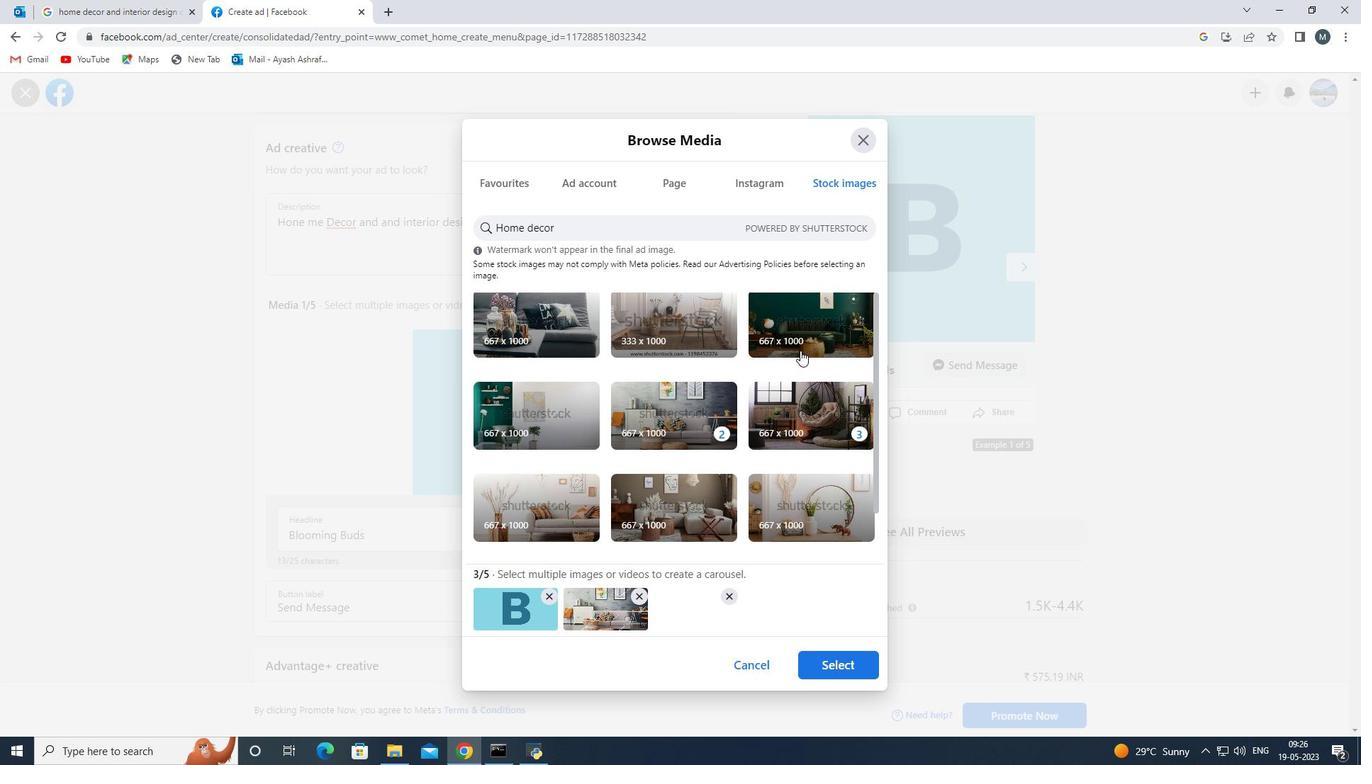 
Action: Mouse pressed left at (801, 348)
Screenshot: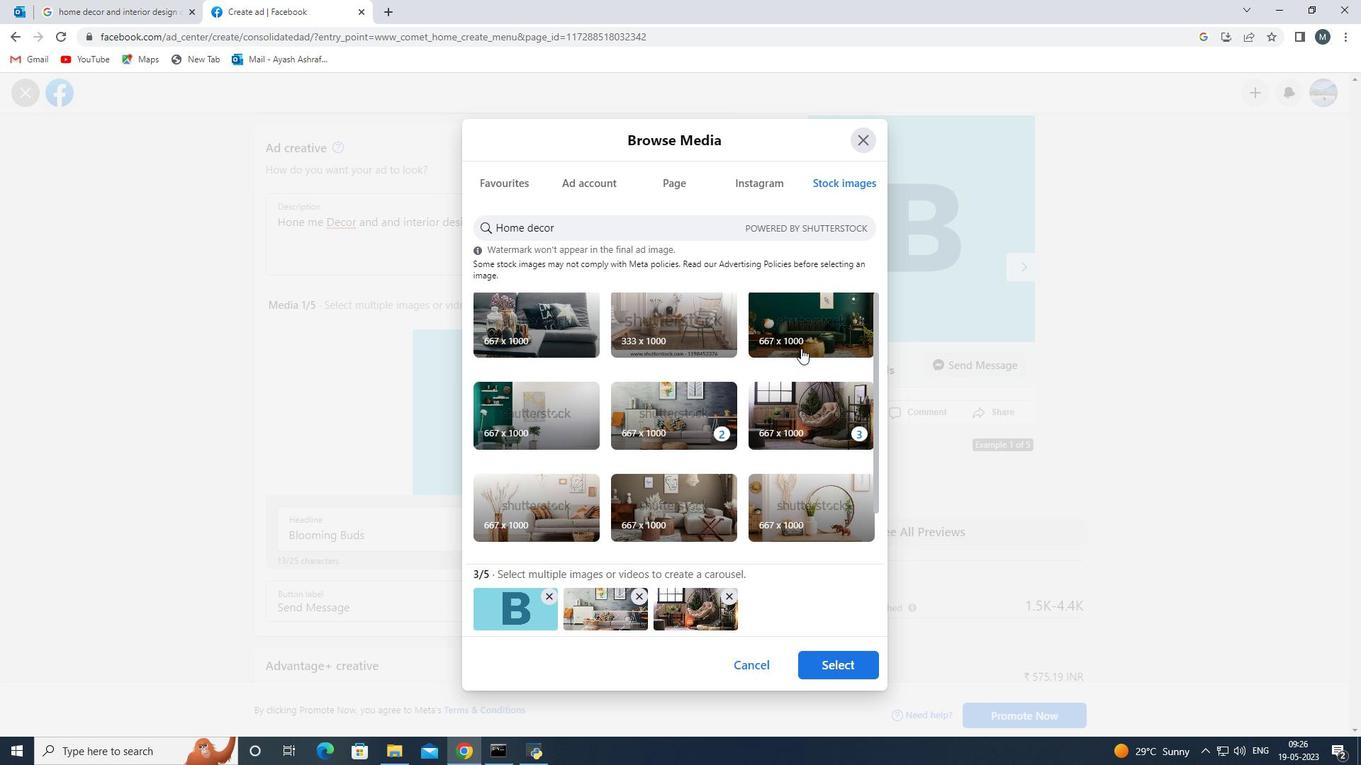 
Action: Mouse moved to (678, 333)
Screenshot: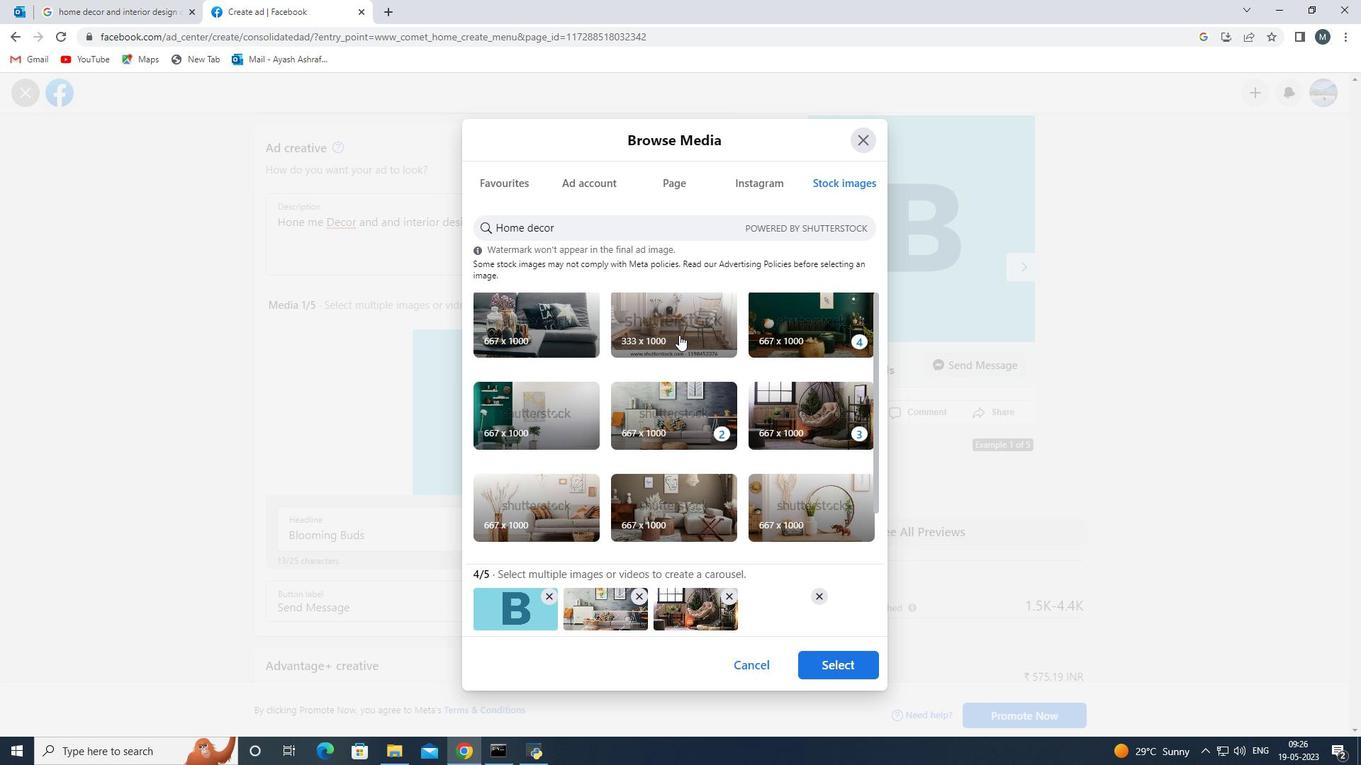 
Action: Mouse pressed left at (678, 333)
Screenshot: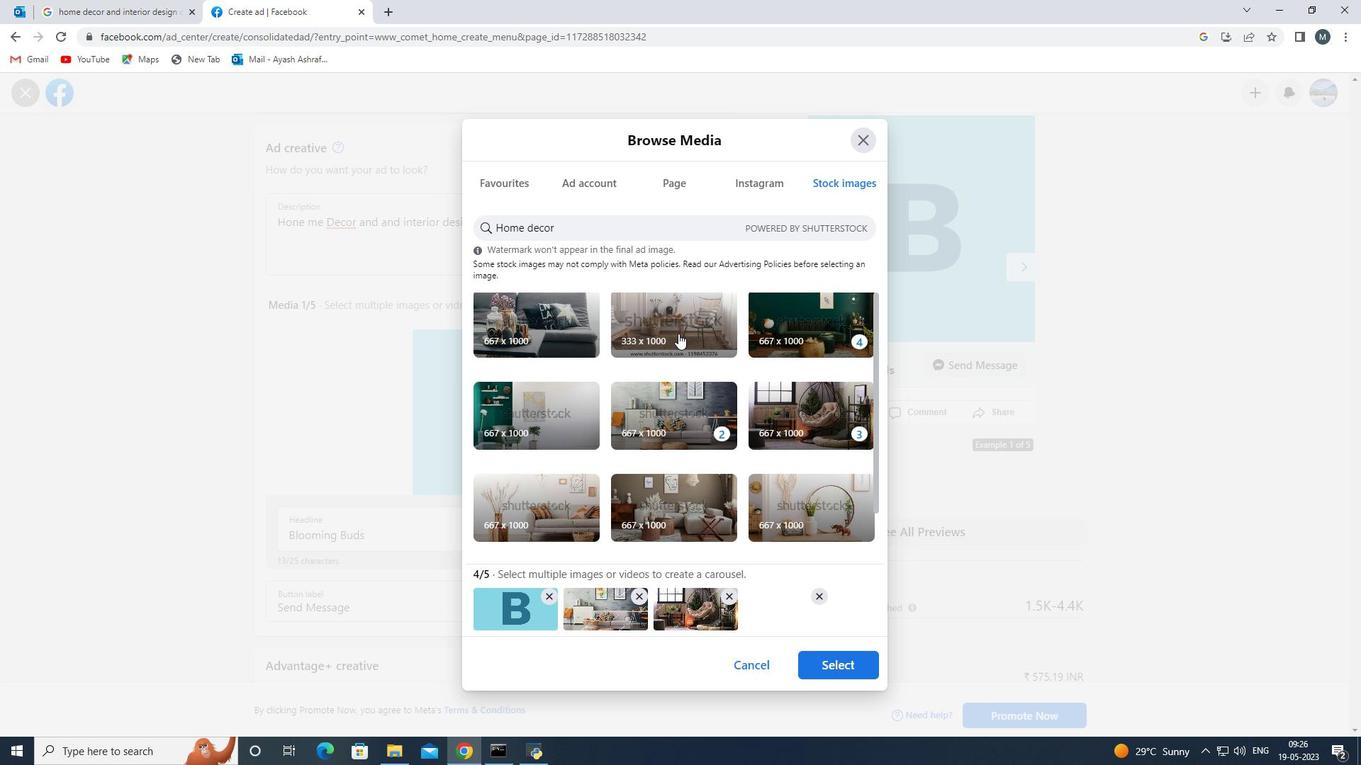 
Action: Mouse moved to (539, 596)
Screenshot: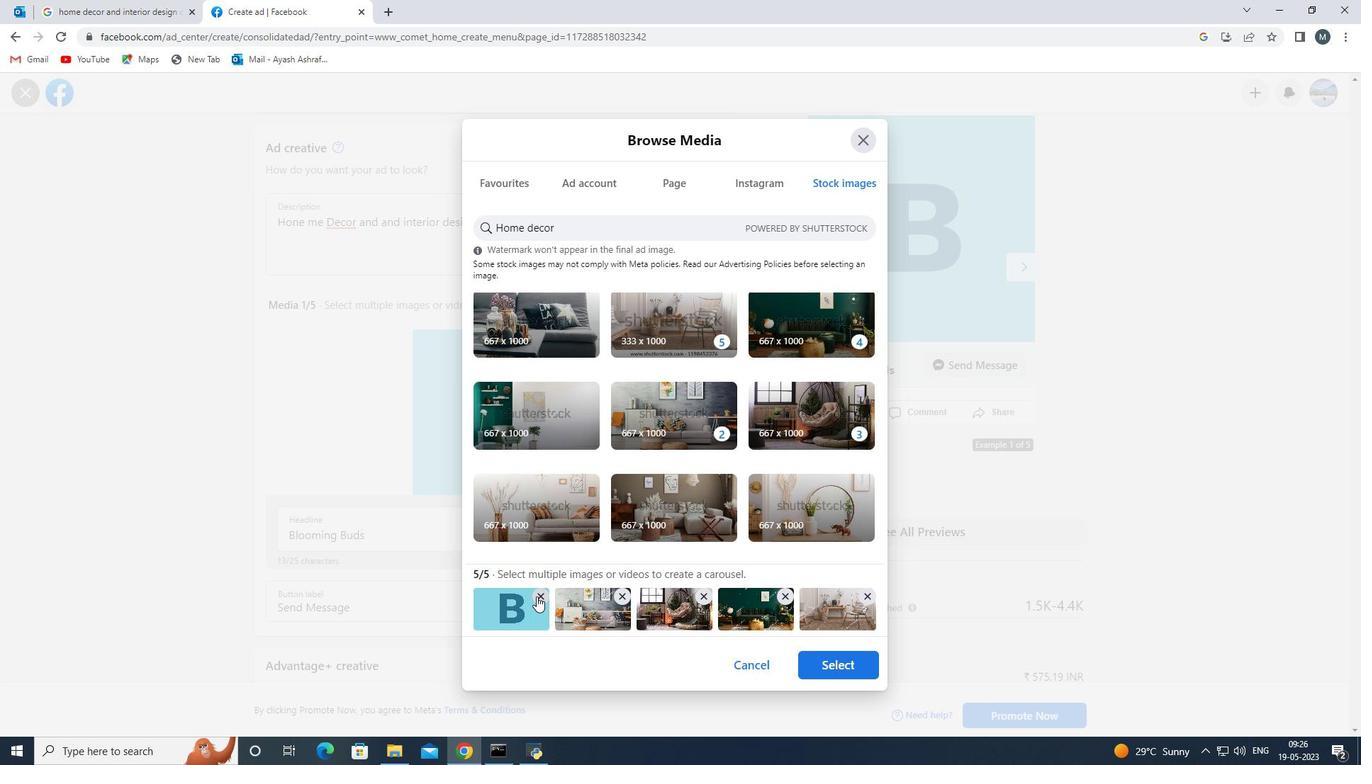 
Action: Mouse pressed left at (539, 596)
Screenshot: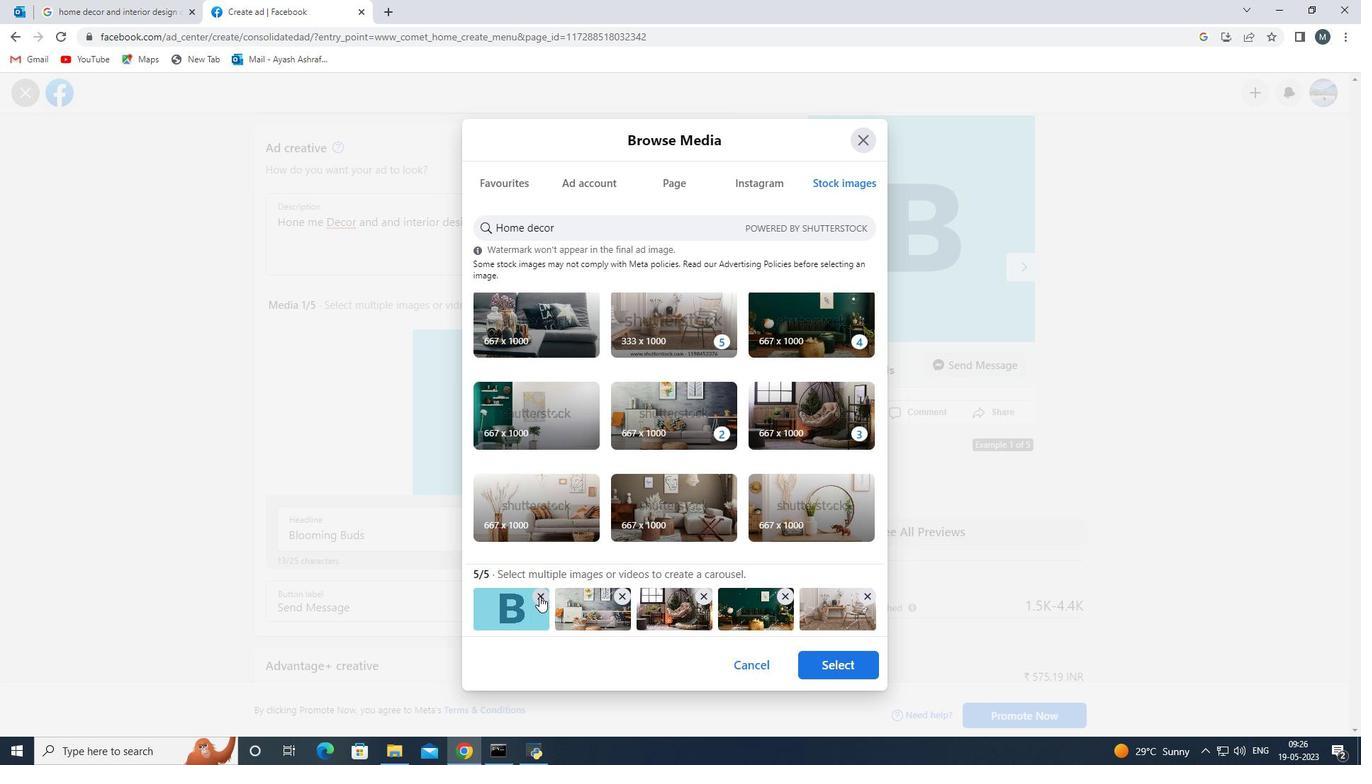 
Action: Mouse moved to (628, 454)
Screenshot: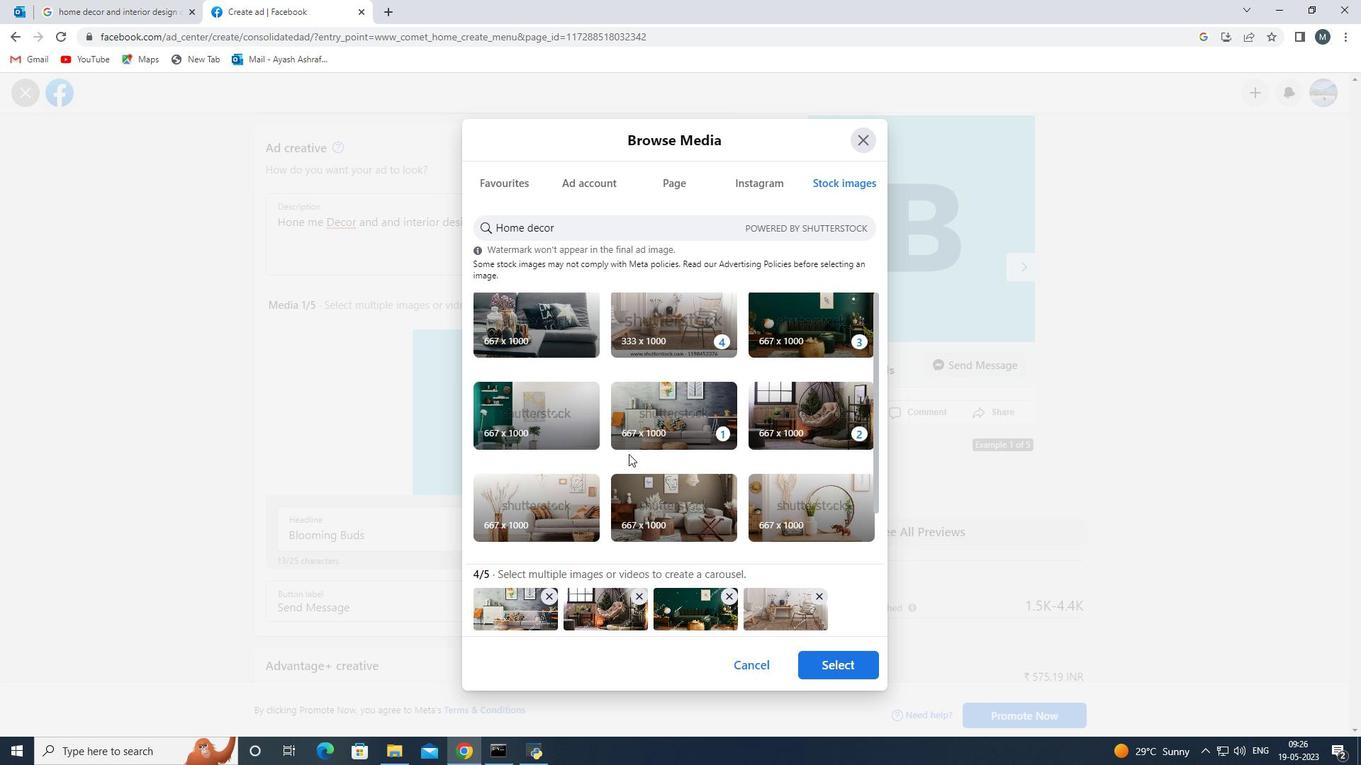 
Action: Mouse scrolled (628, 453) with delta (0, 0)
Screenshot: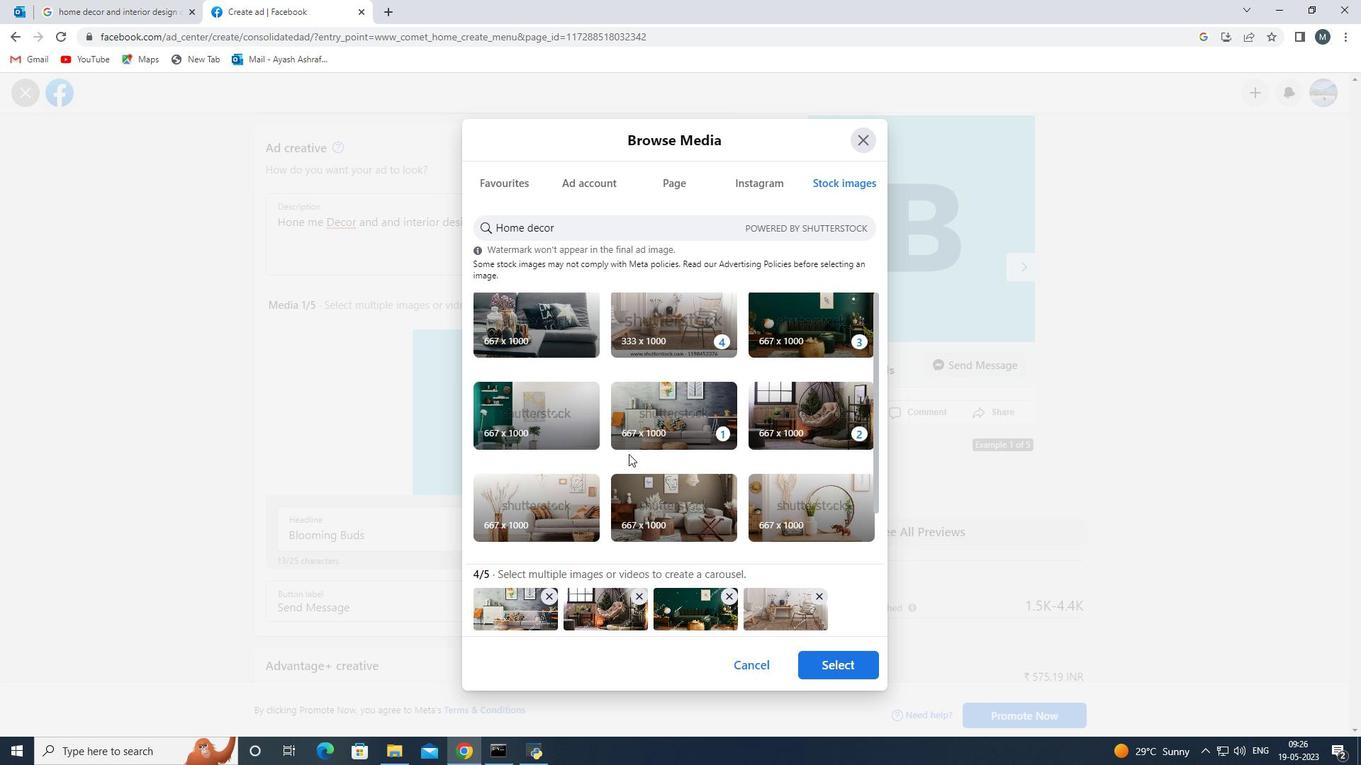 
Action: Mouse moved to (629, 454)
Screenshot: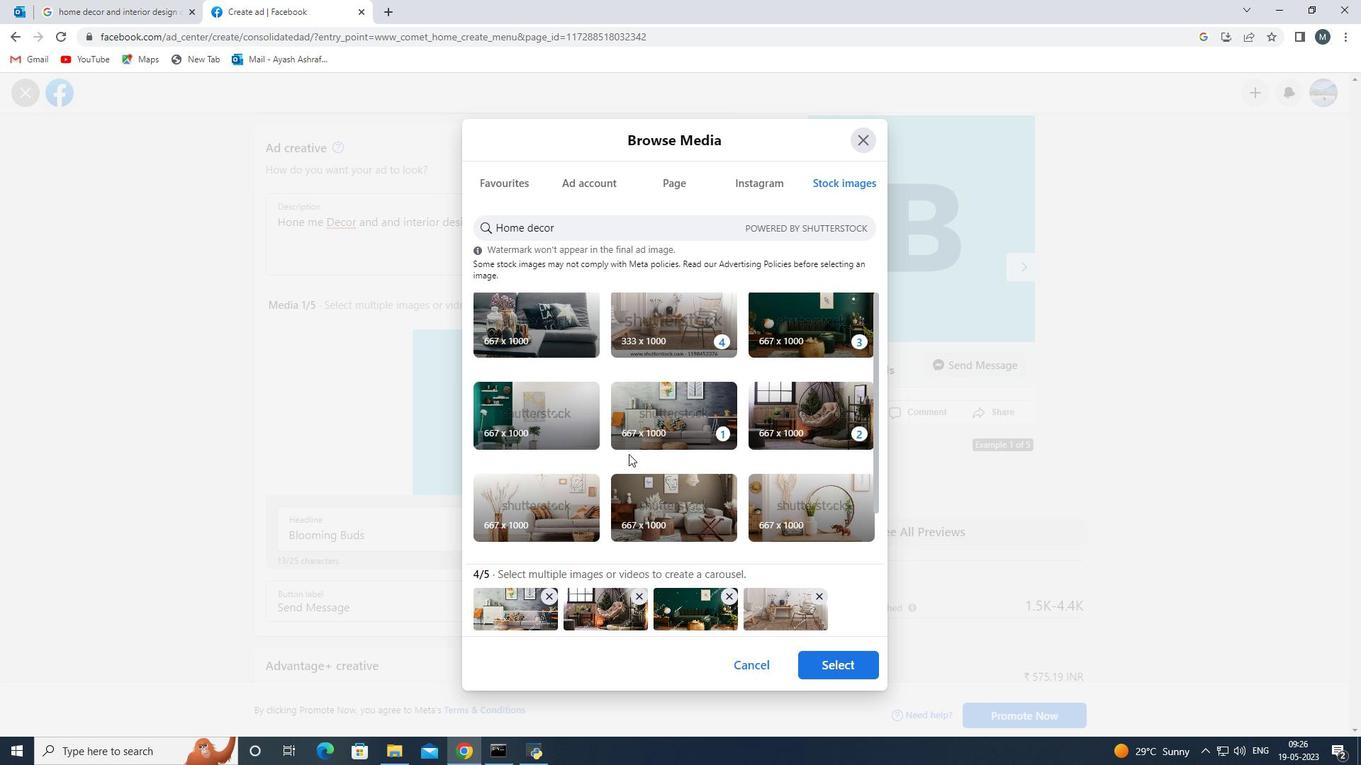 
Action: Mouse scrolled (629, 453) with delta (0, 0)
Screenshot: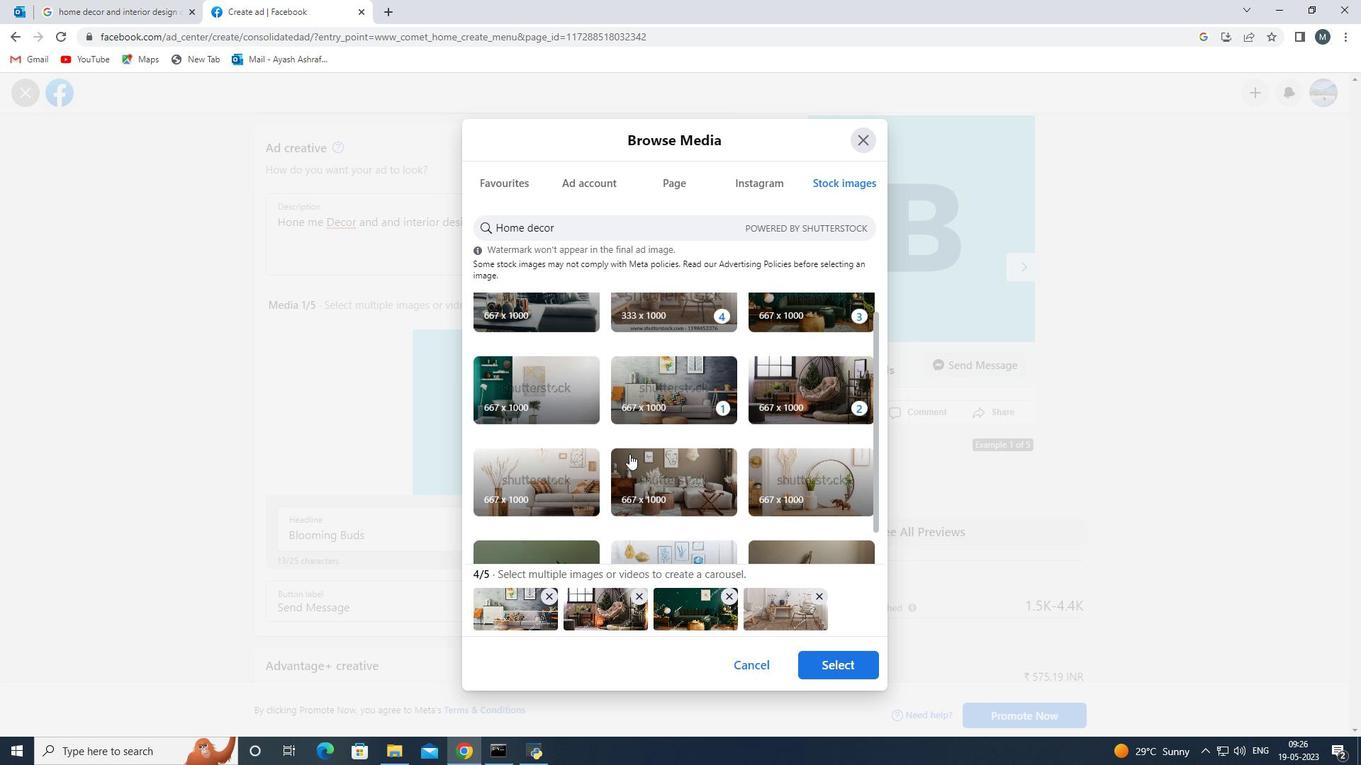 
Action: Mouse moved to (572, 512)
Screenshot: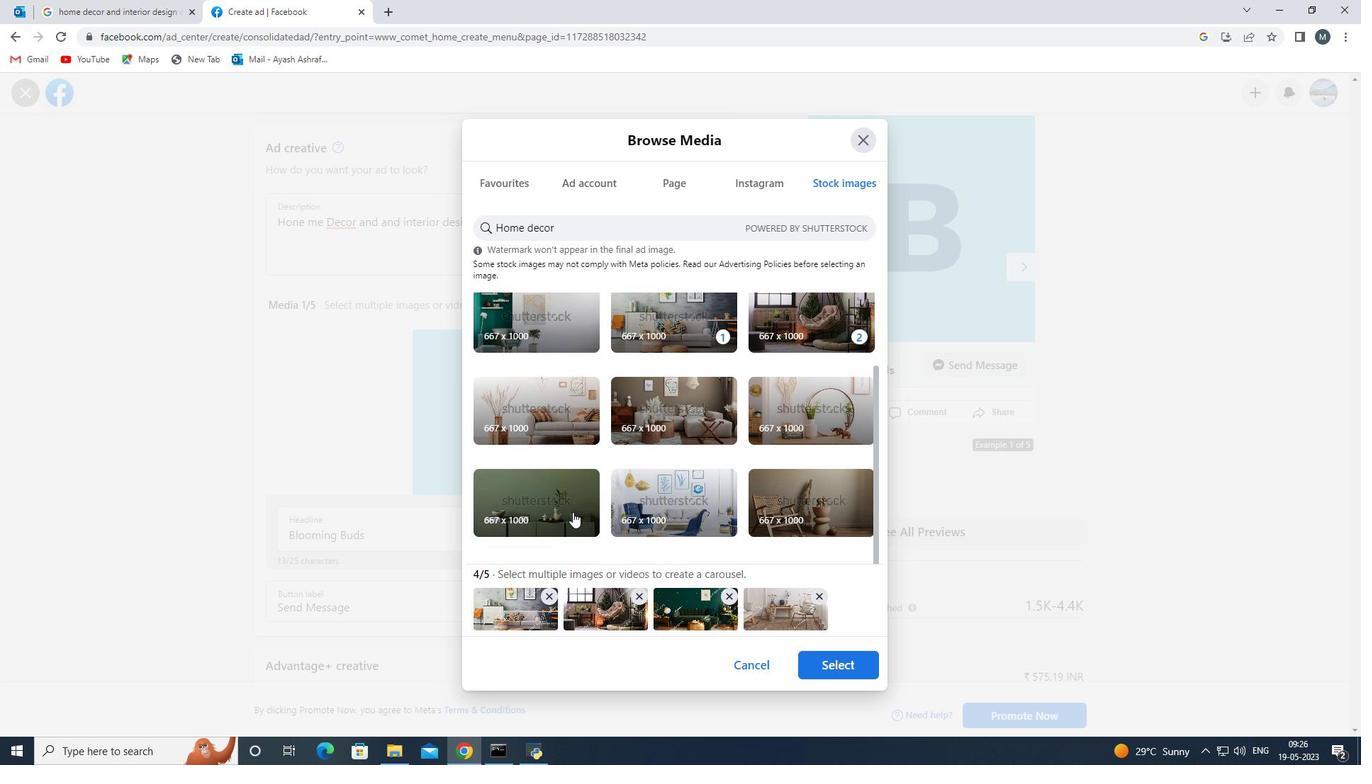 
Action: Mouse pressed left at (572, 512)
Screenshot: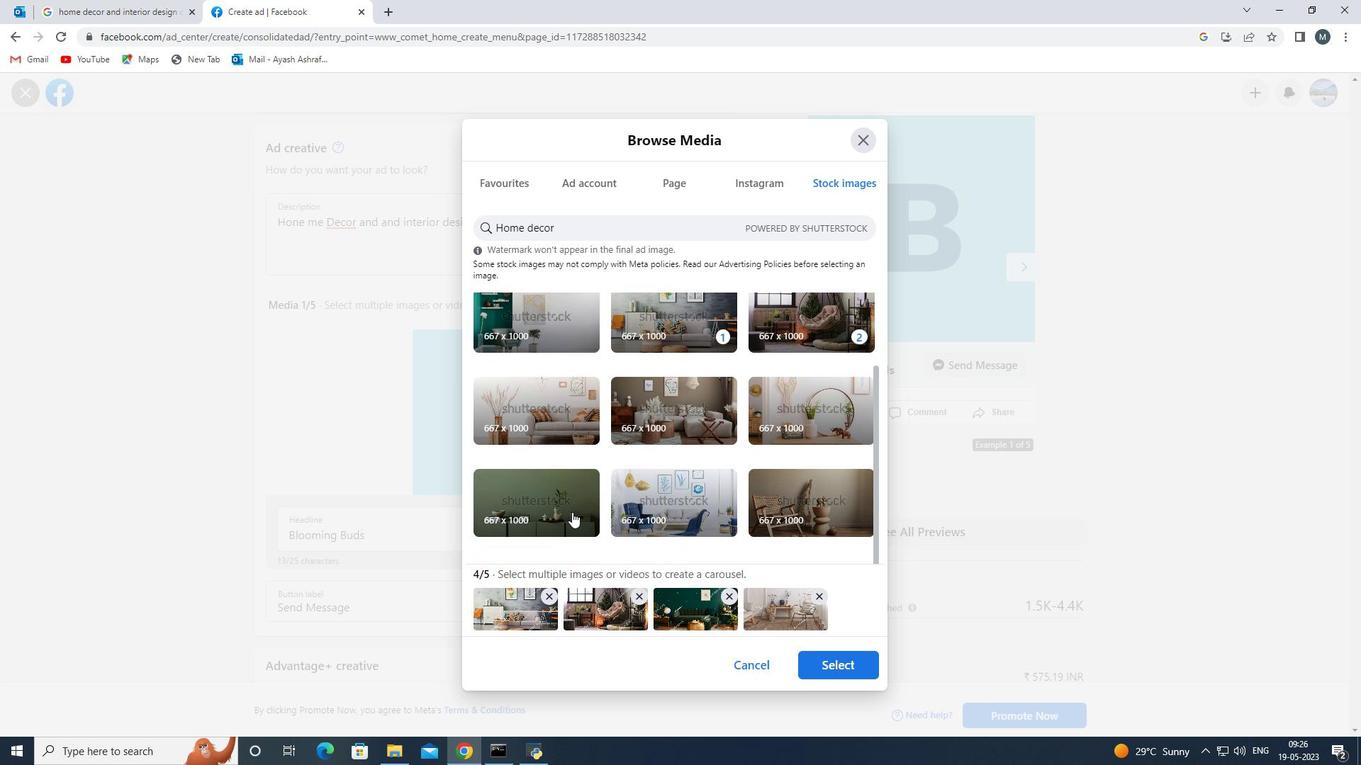 
Action: Mouse moved to (638, 505)
Screenshot: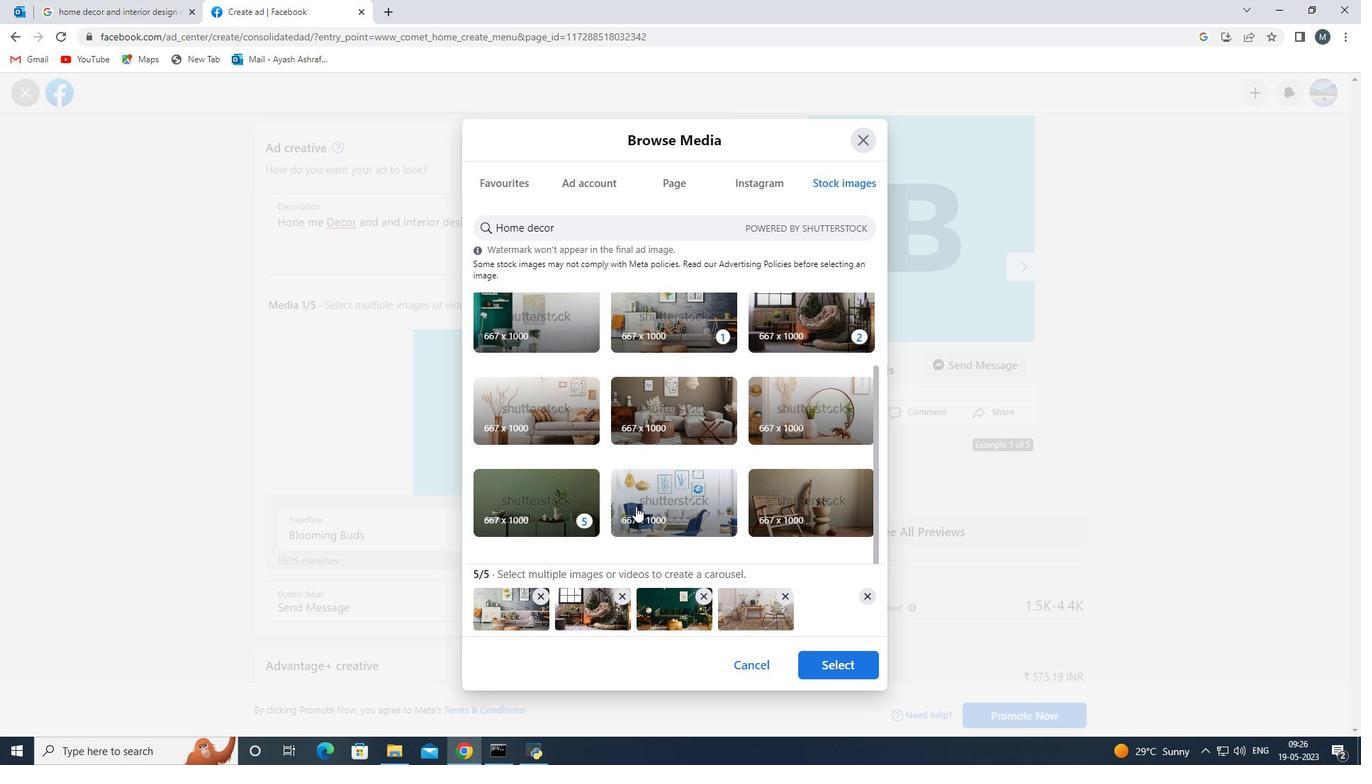 
Action: Mouse pressed left at (638, 505)
Screenshot: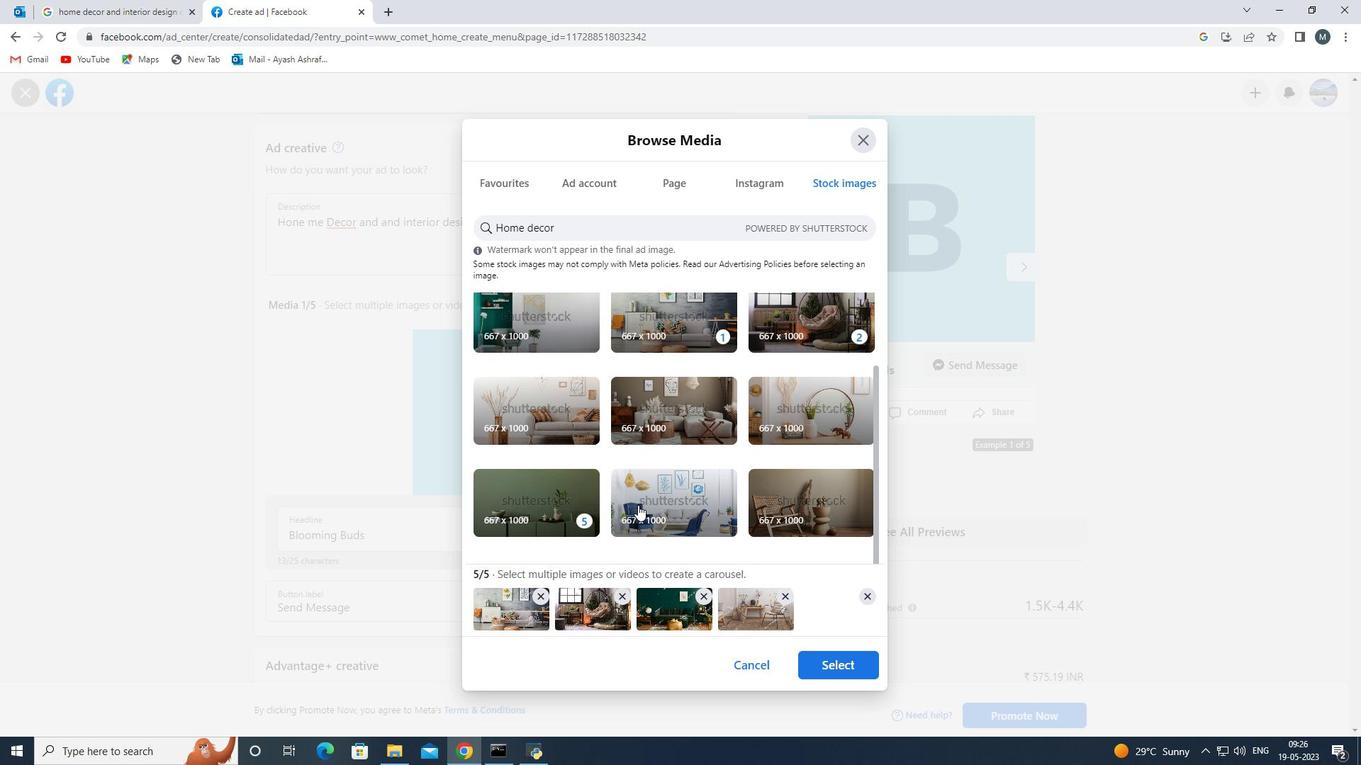 
Action: Mouse moved to (823, 510)
Screenshot: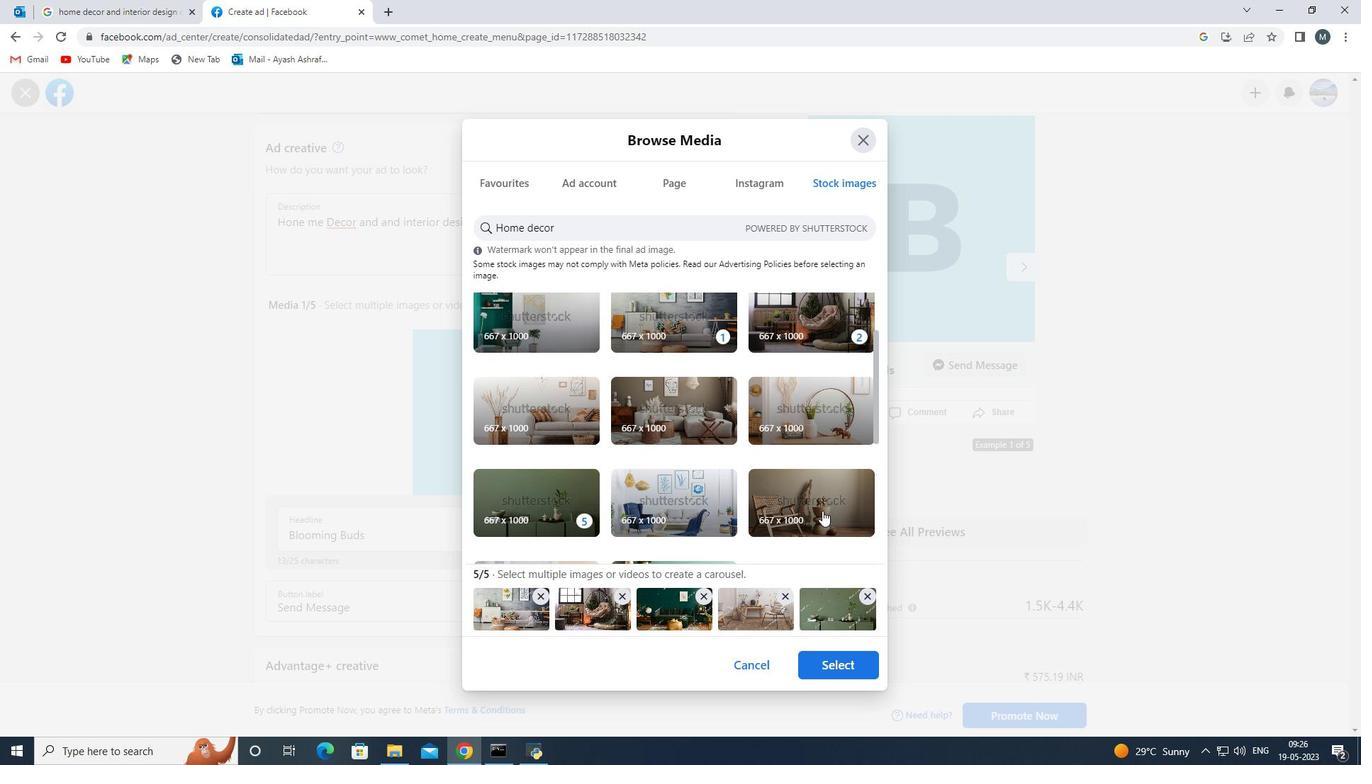 
Action: Mouse pressed left at (823, 510)
Screenshot: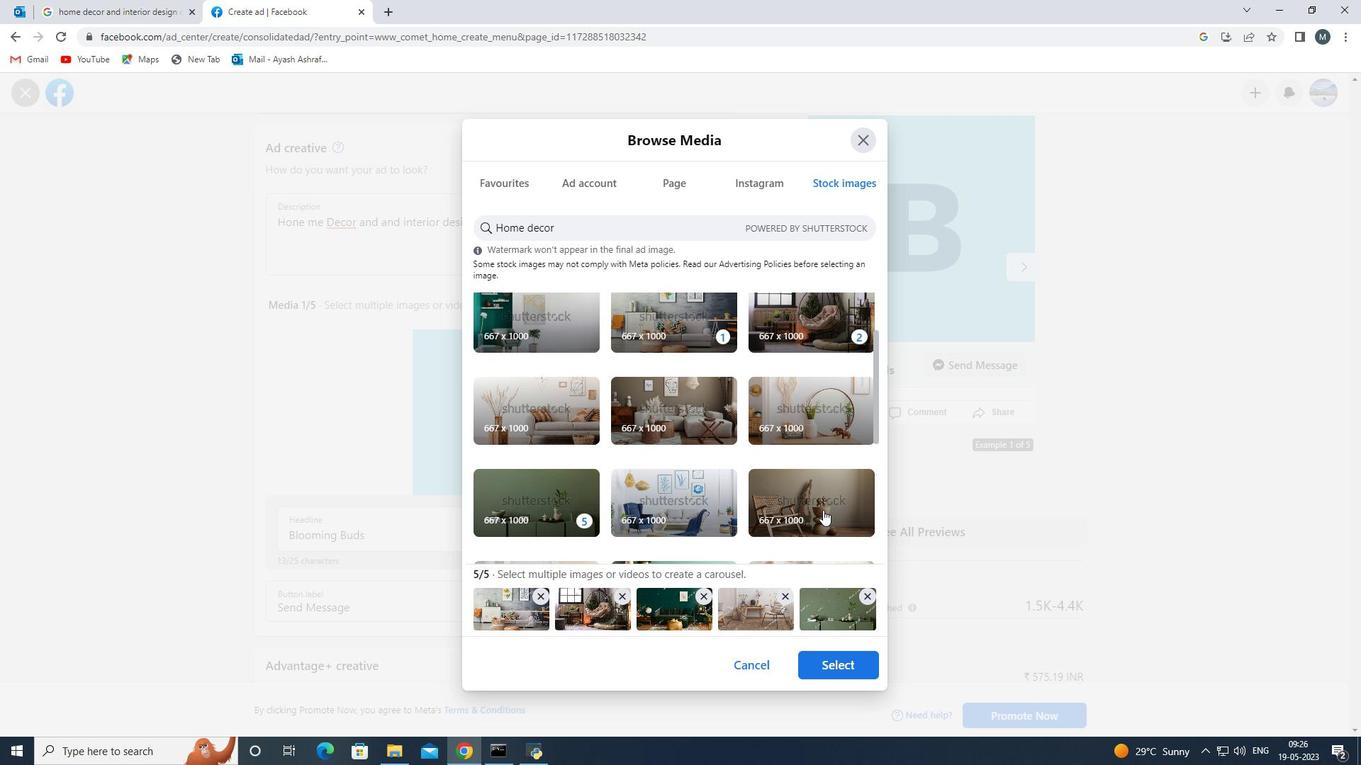 
Action: Mouse moved to (816, 506)
Screenshot: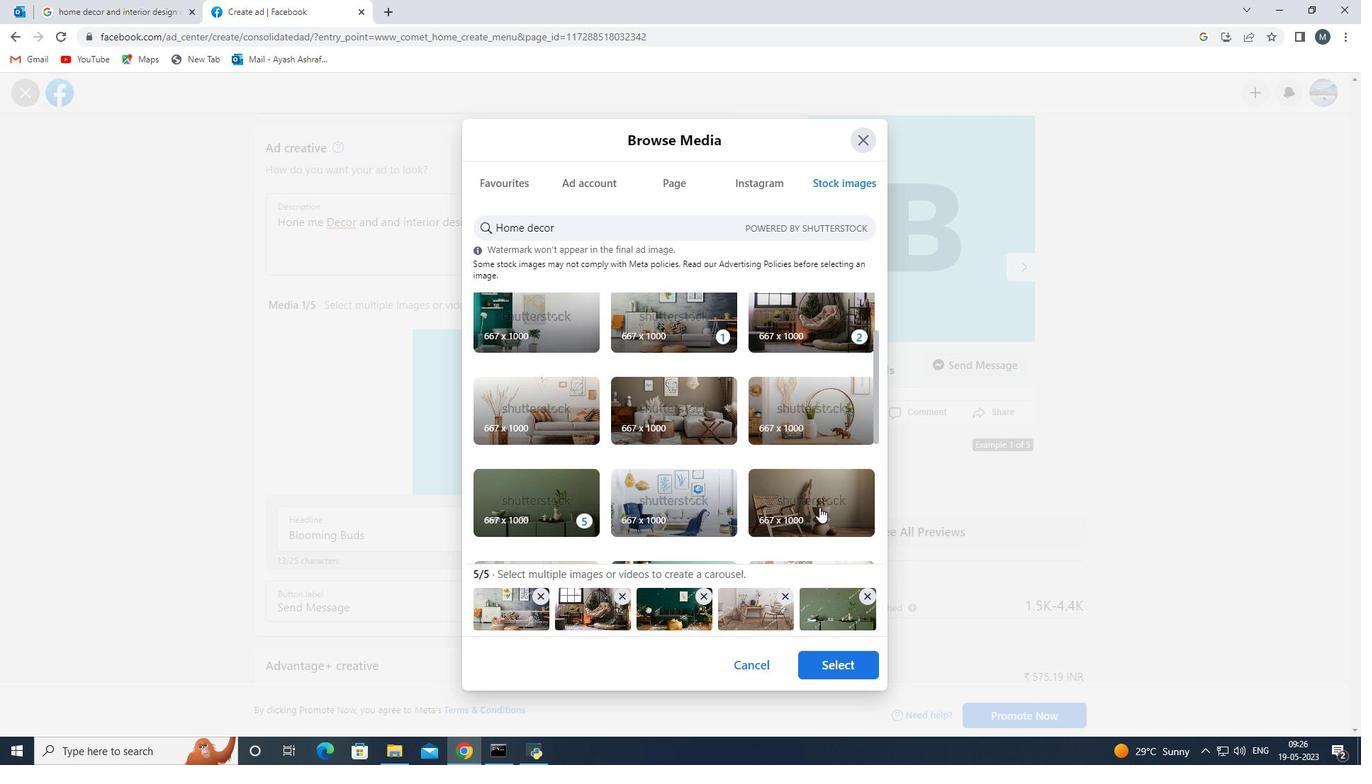 
Action: Mouse scrolled (816, 505) with delta (0, 0)
Screenshot: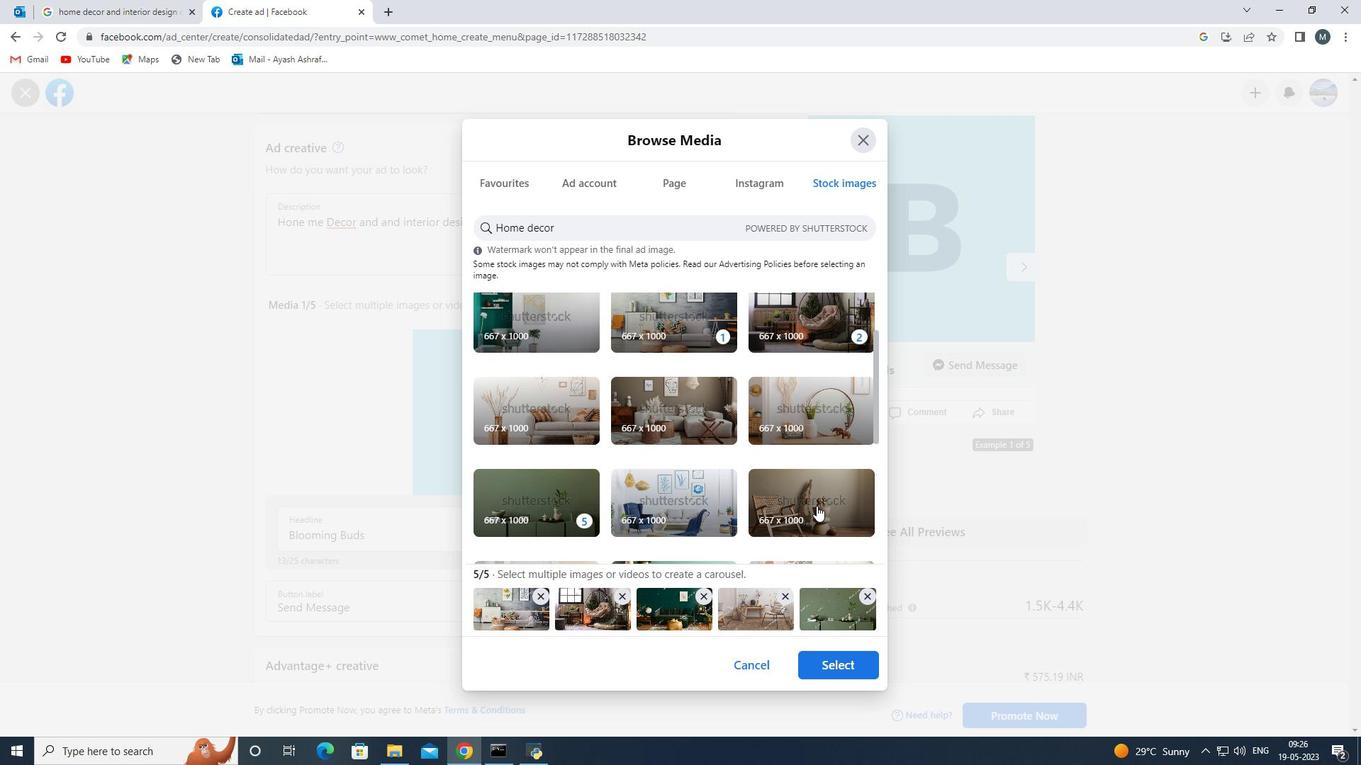 
Action: Mouse scrolled (816, 505) with delta (0, 0)
Screenshot: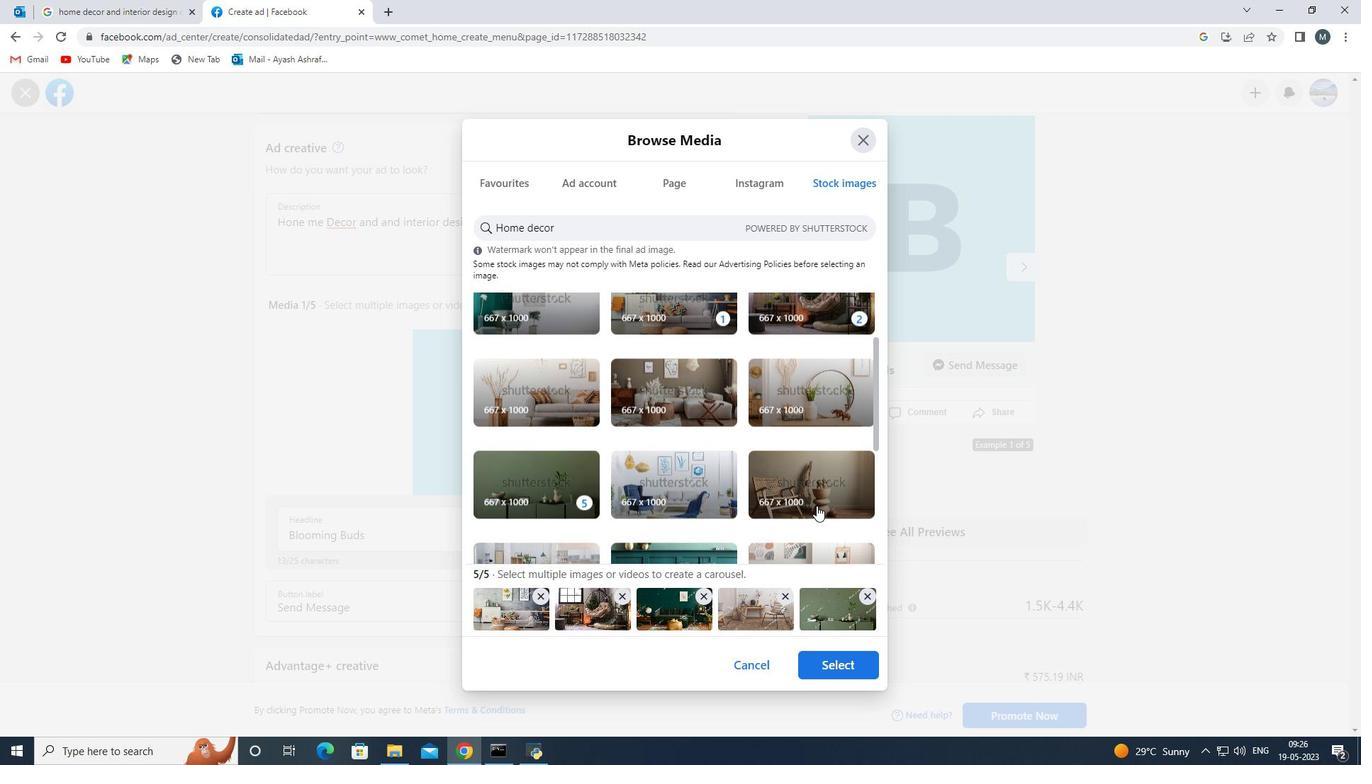 
Action: Mouse moved to (577, 451)
Screenshot: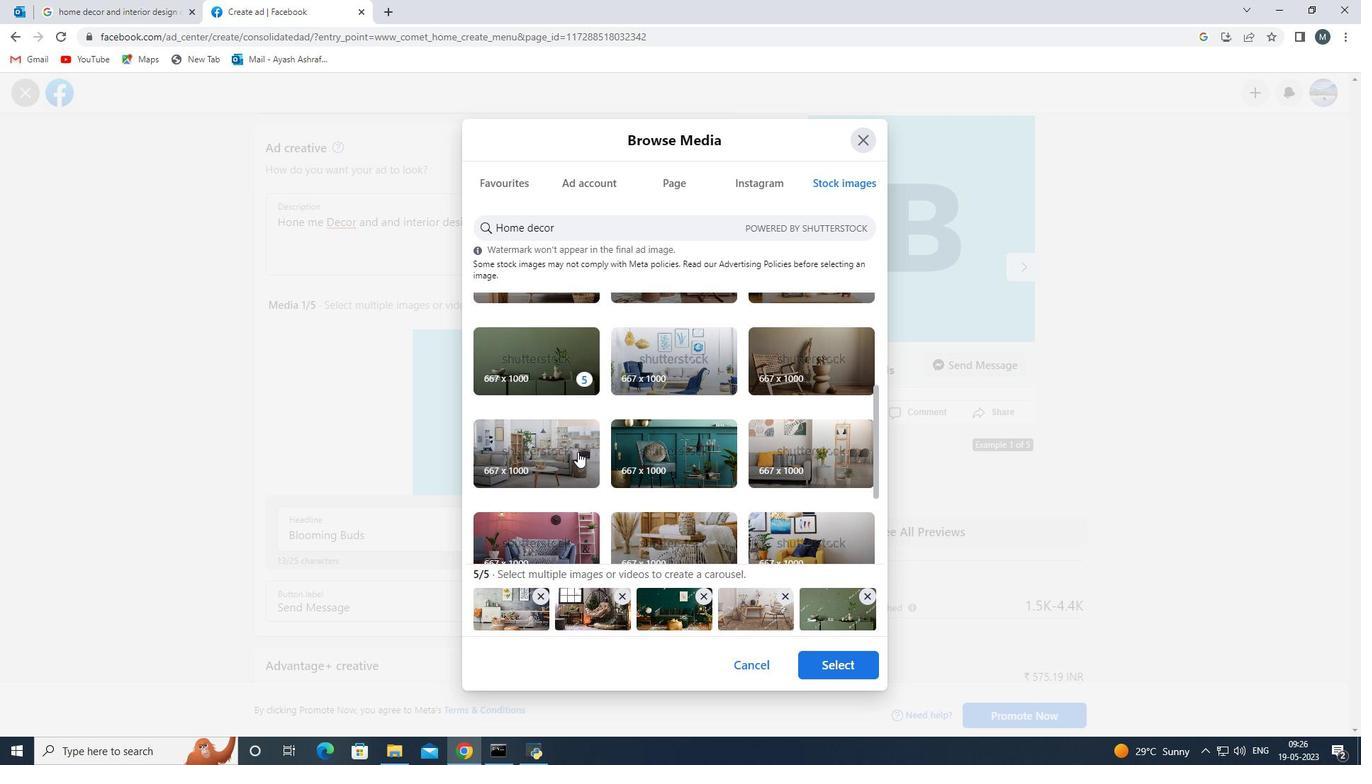 
Action: Mouse pressed left at (577, 451)
Screenshot: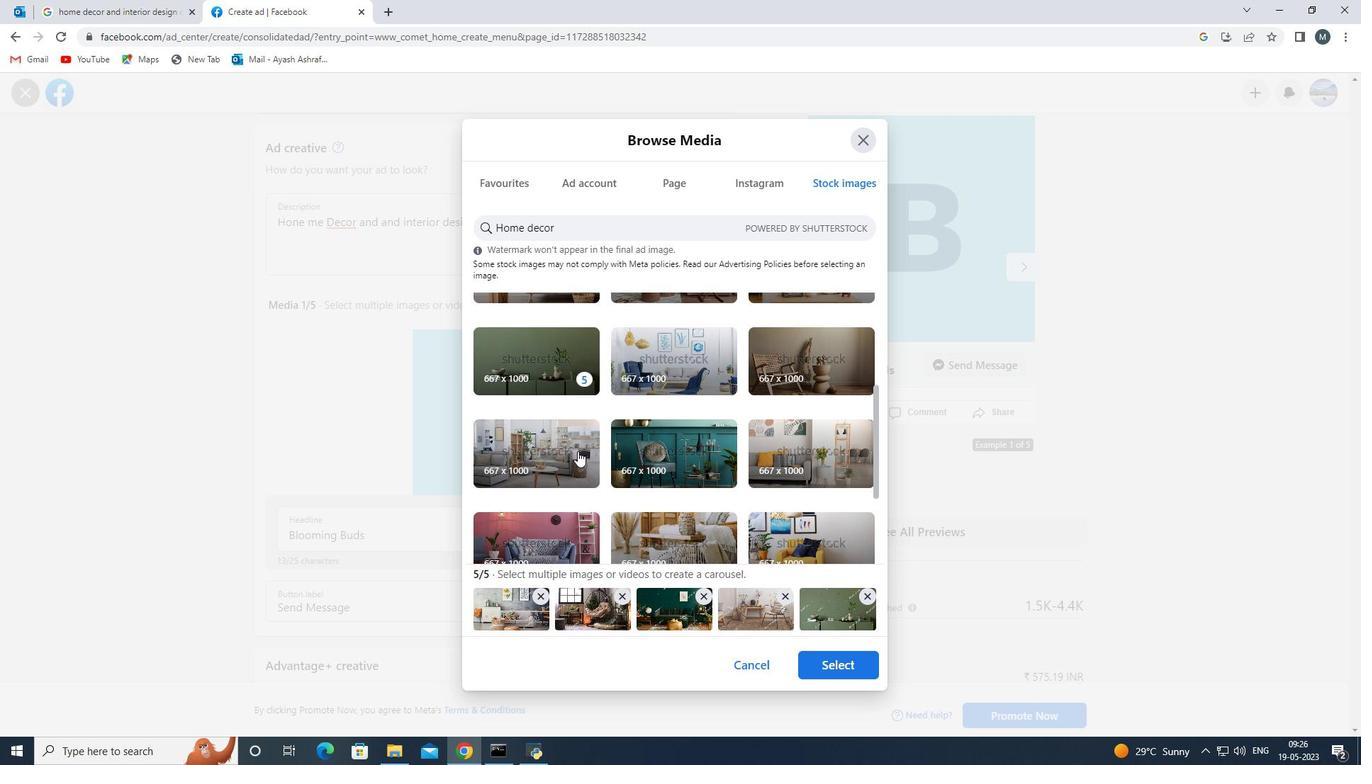 
Action: Mouse moved to (679, 450)
Screenshot: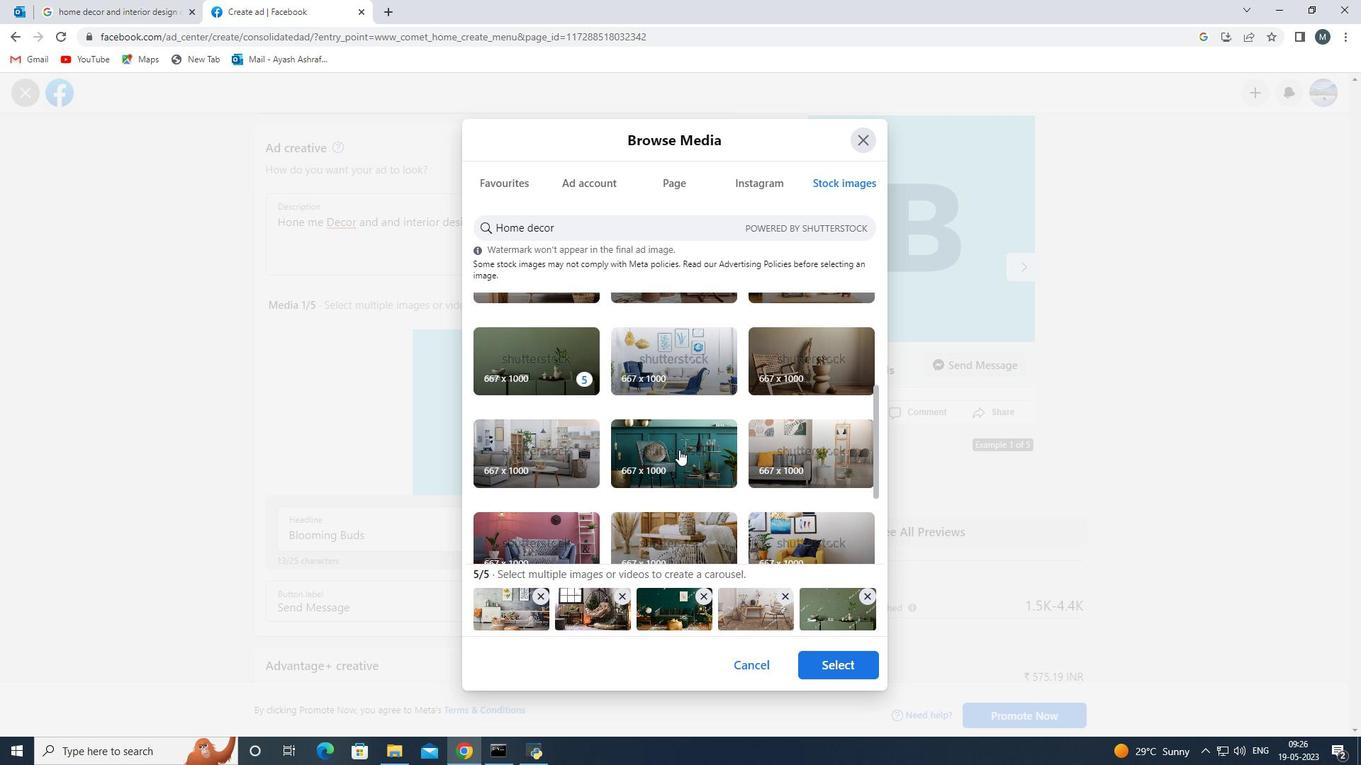 
Action: Mouse pressed left at (679, 450)
Screenshot: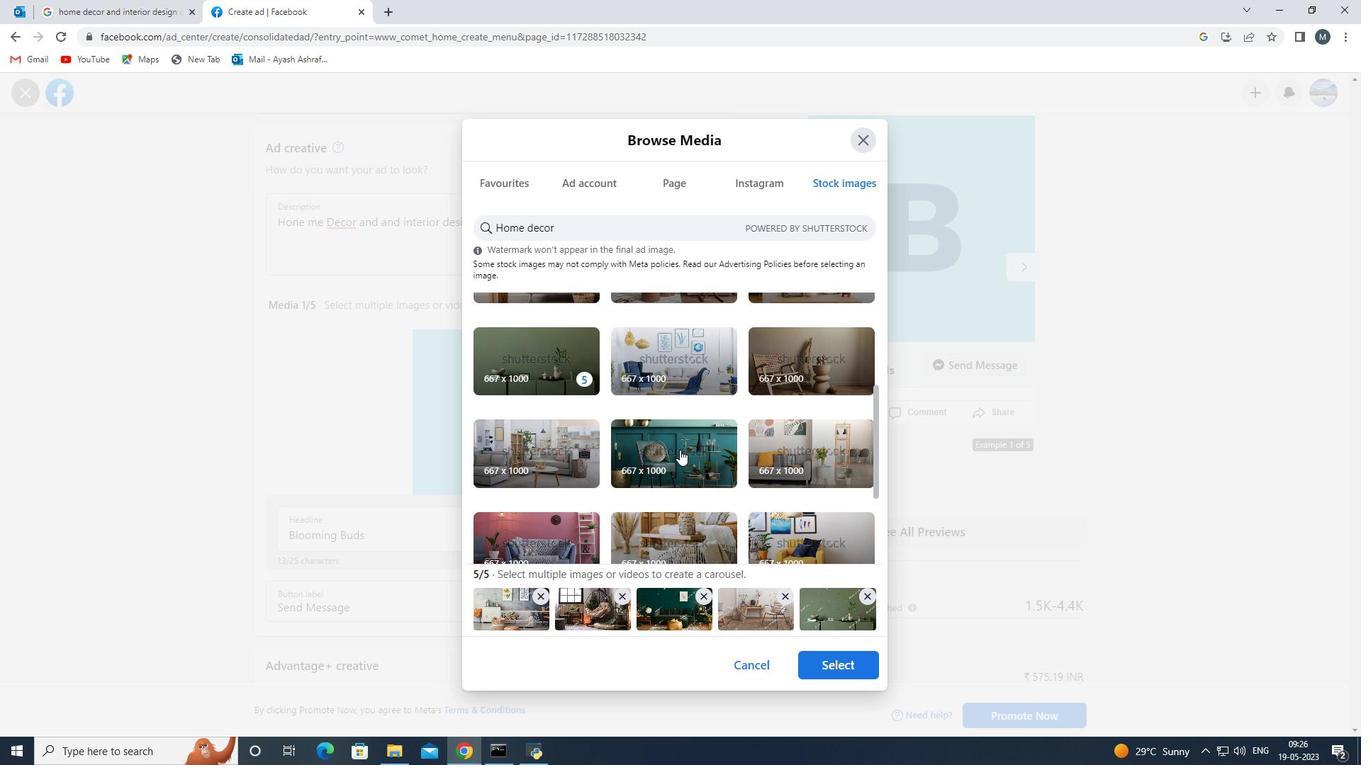 
Action: Mouse moved to (845, 669)
Screenshot: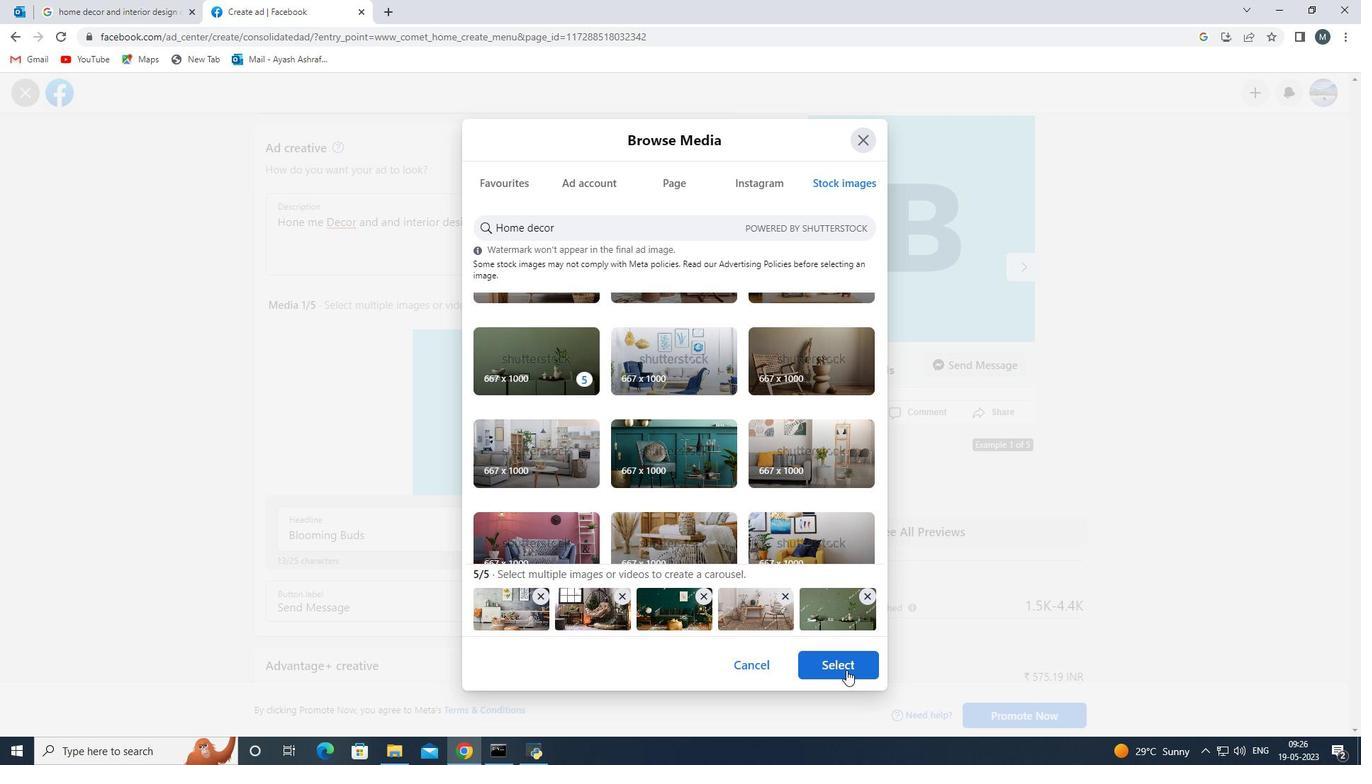 
Action: Mouse pressed left at (845, 669)
Screenshot: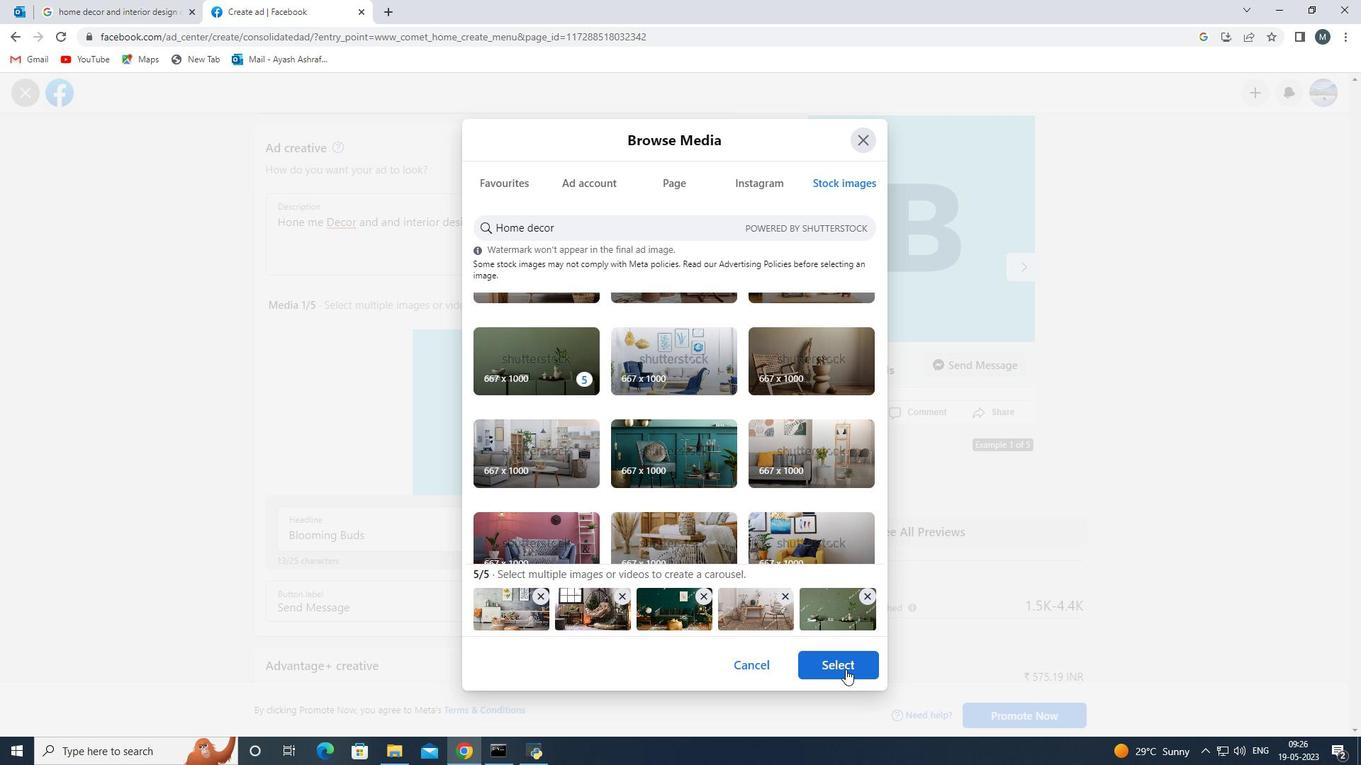 
Action: Mouse moved to (518, 389)
Screenshot: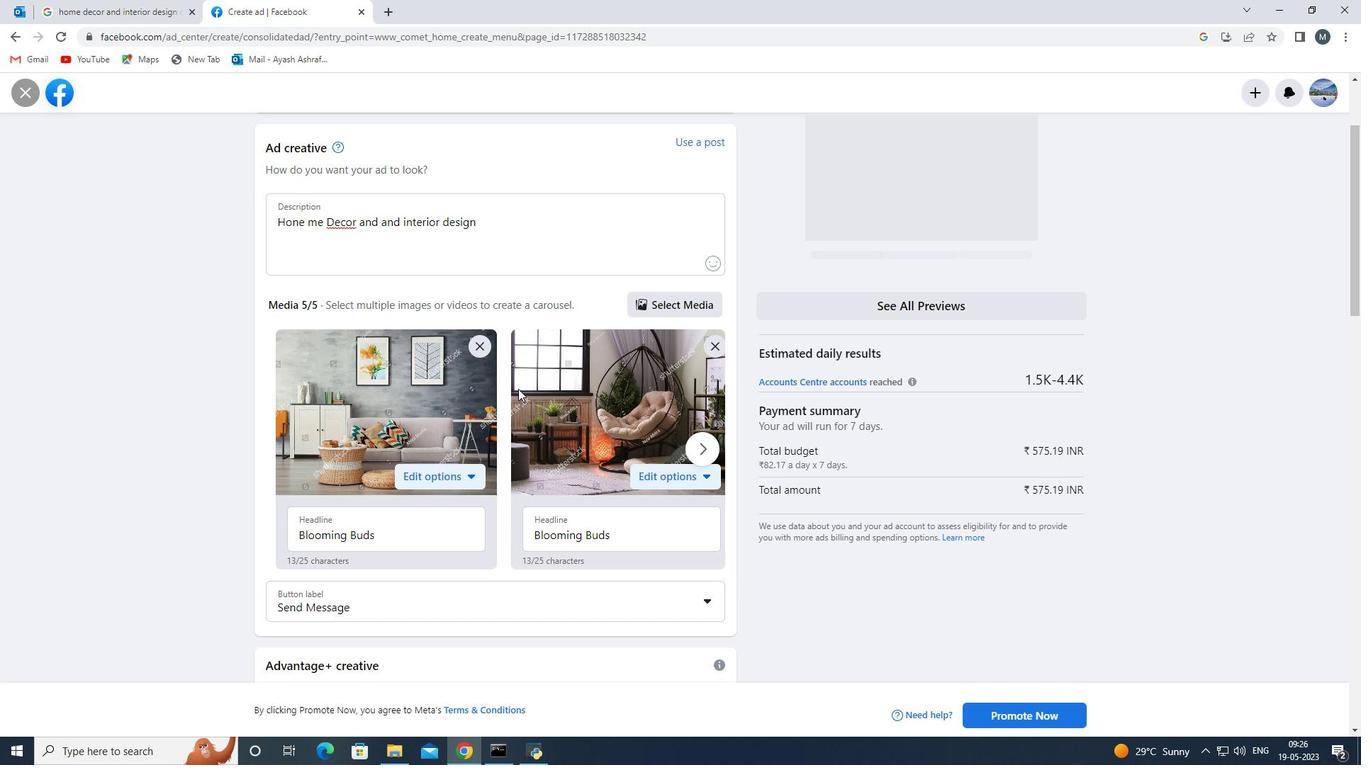 
Action: Mouse scrolled (518, 388) with delta (0, 0)
Screenshot: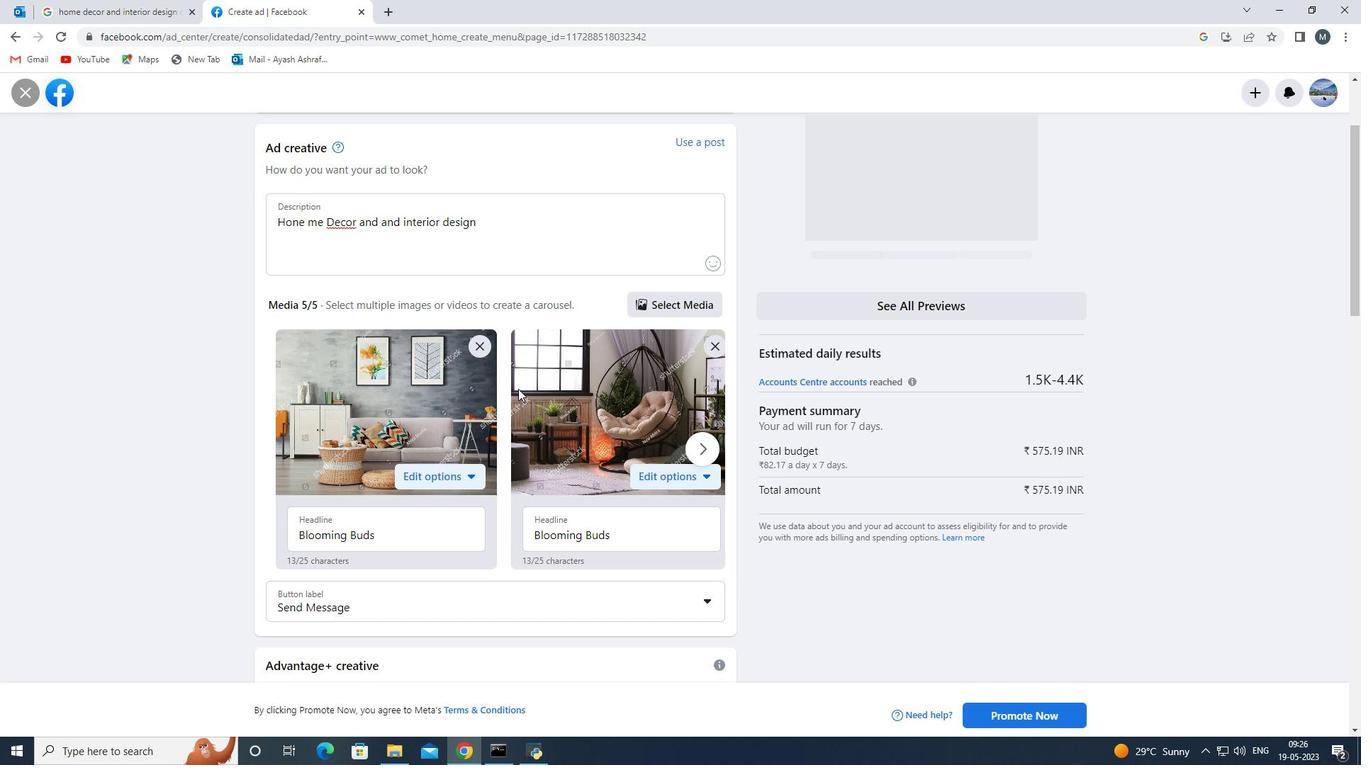 
Action: Mouse scrolled (518, 388) with delta (0, 0)
Screenshot: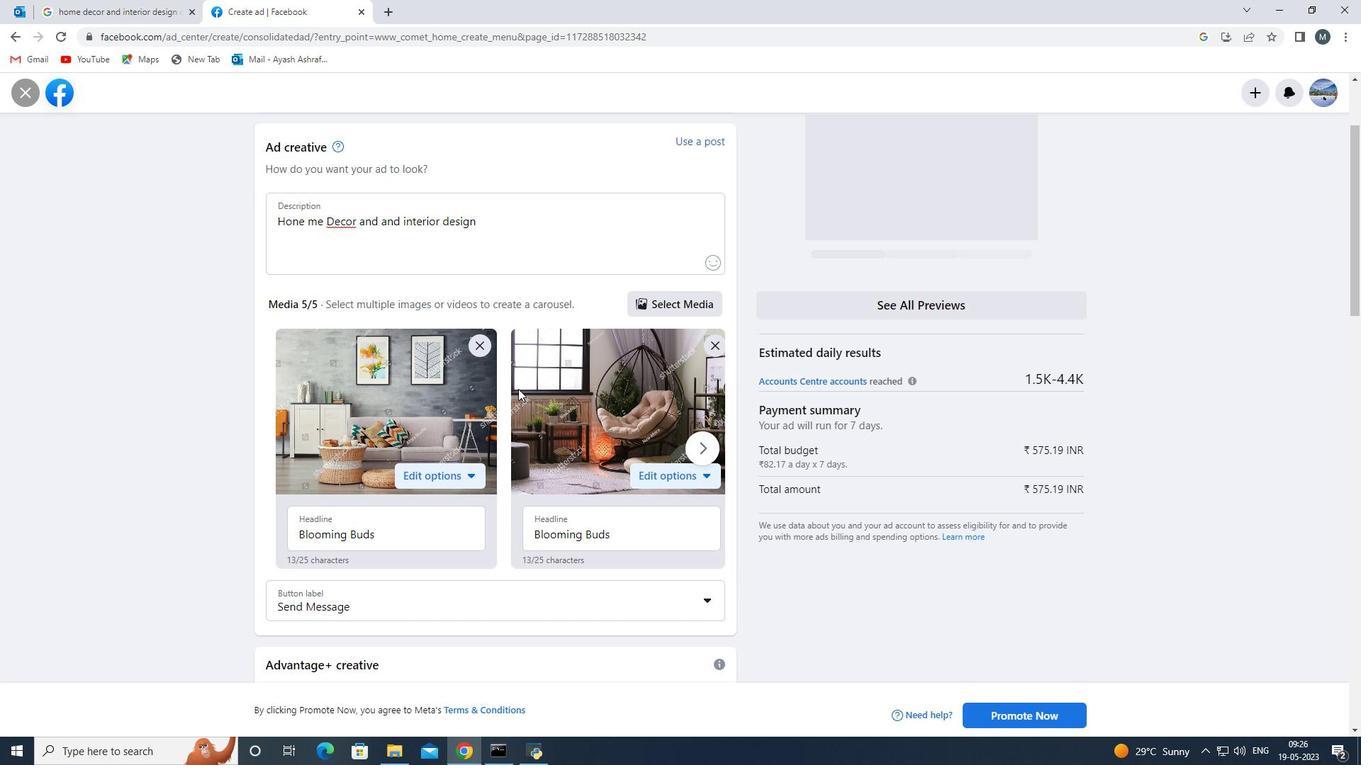 
Action: Mouse moved to (513, 417)
Screenshot: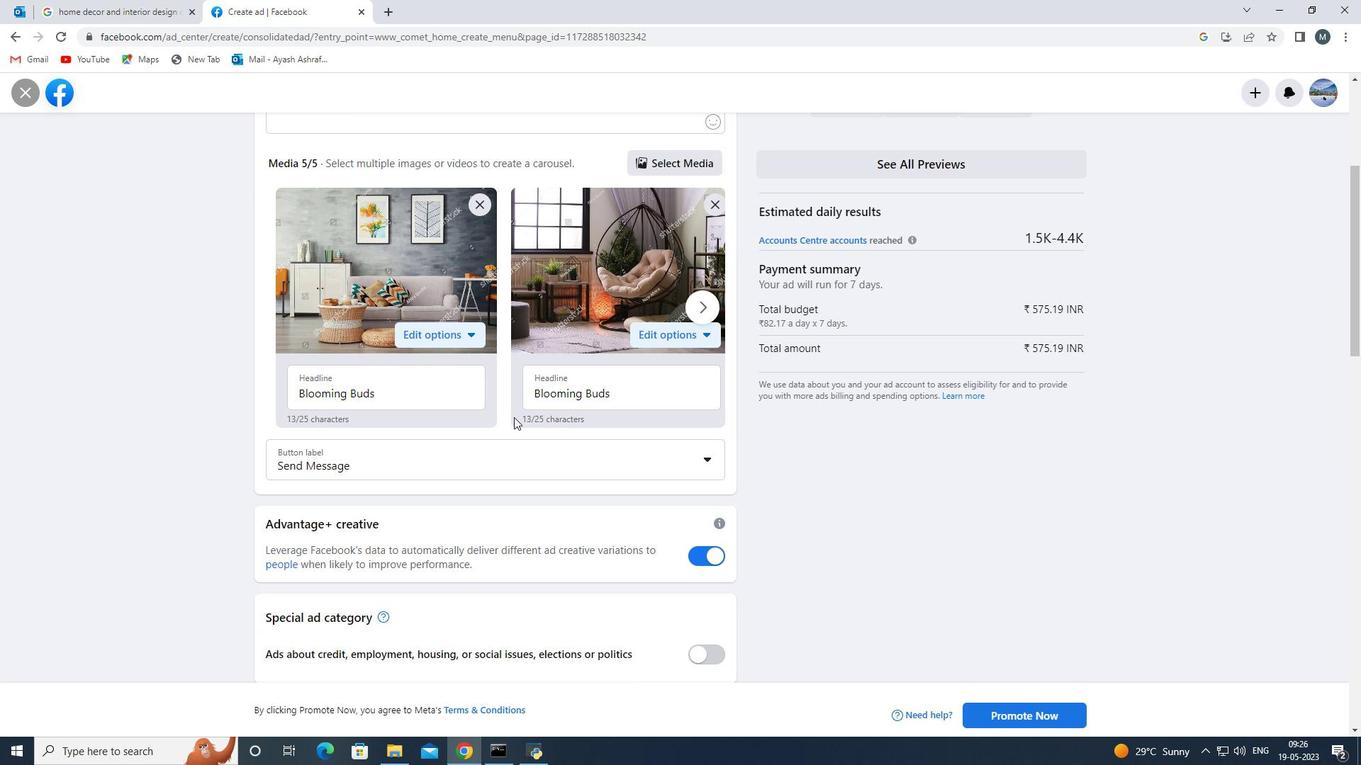 
Action: Mouse scrolled (513, 418) with delta (0, 0)
Screenshot: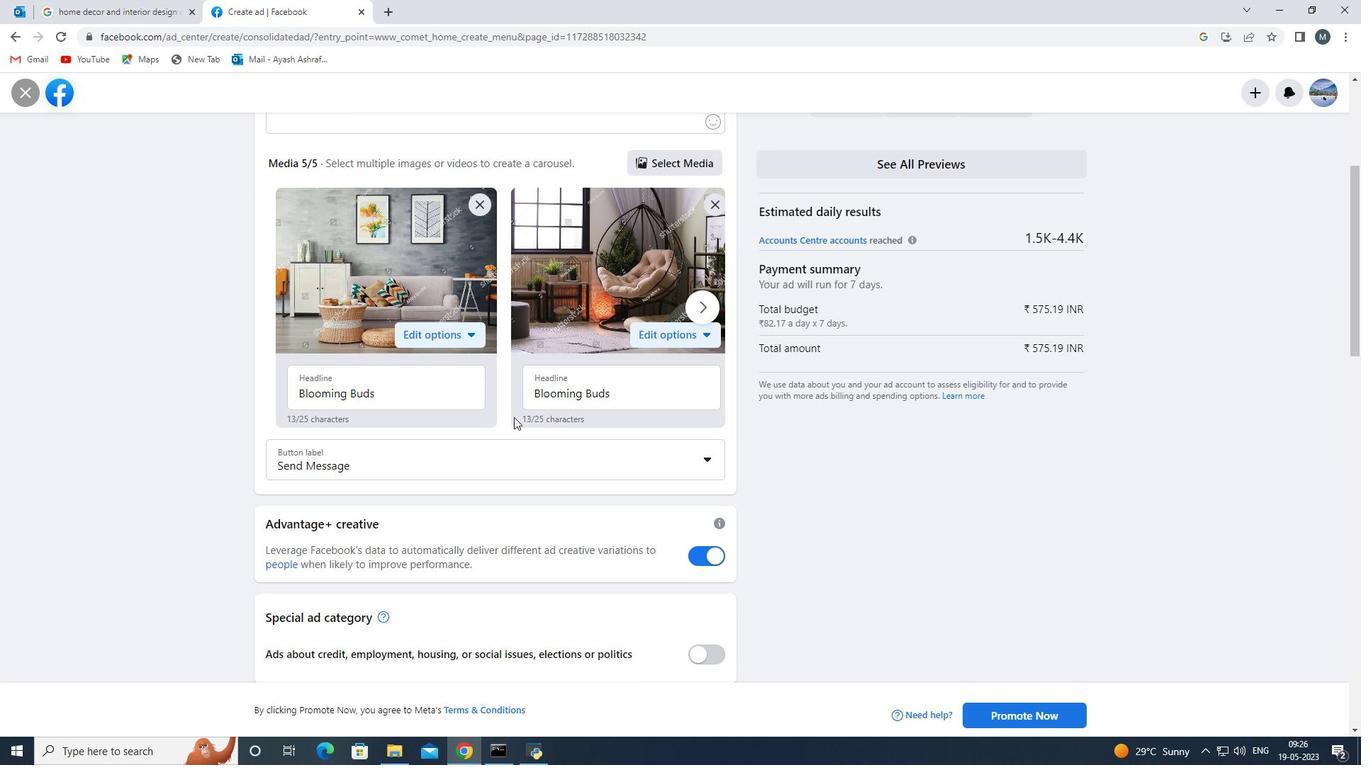 
Action: Mouse scrolled (513, 418) with delta (0, 0)
Screenshot: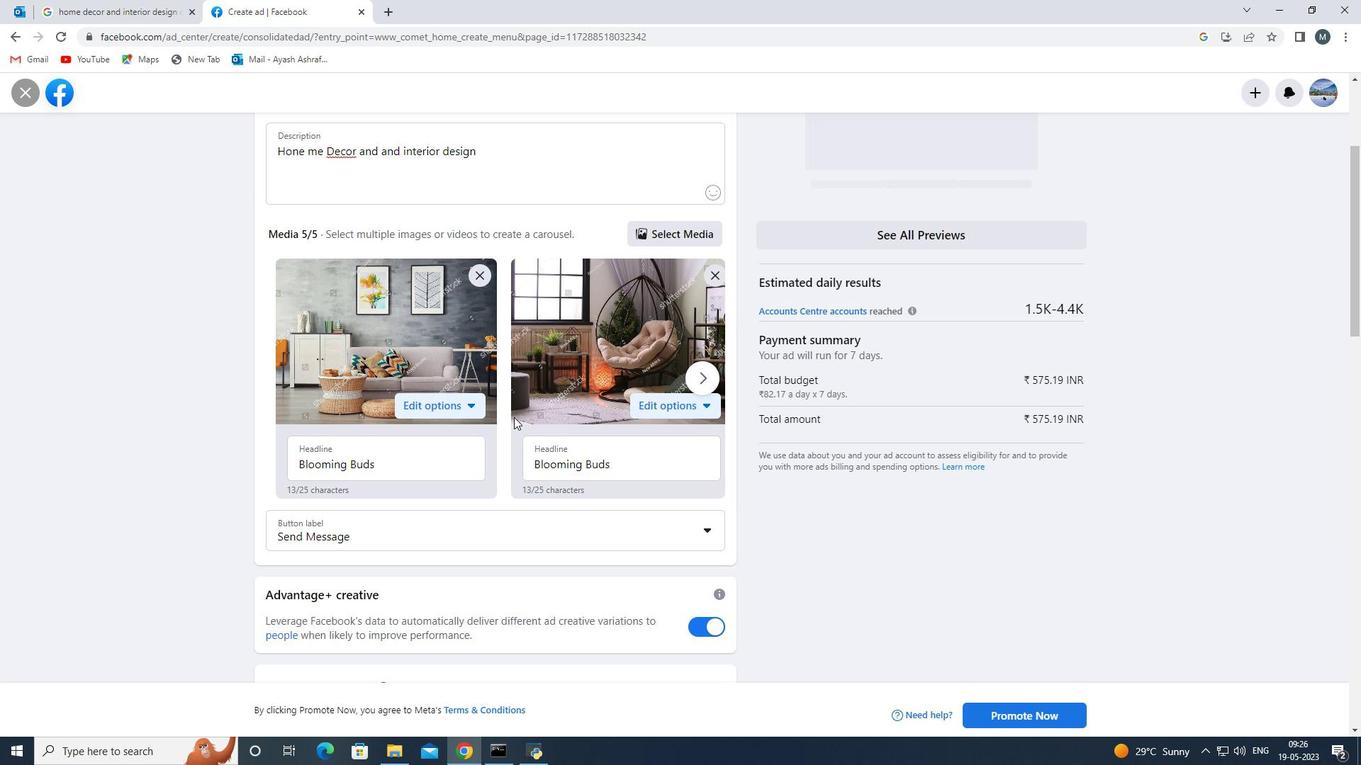 
Action: Mouse scrolled (513, 418) with delta (0, 0)
Screenshot: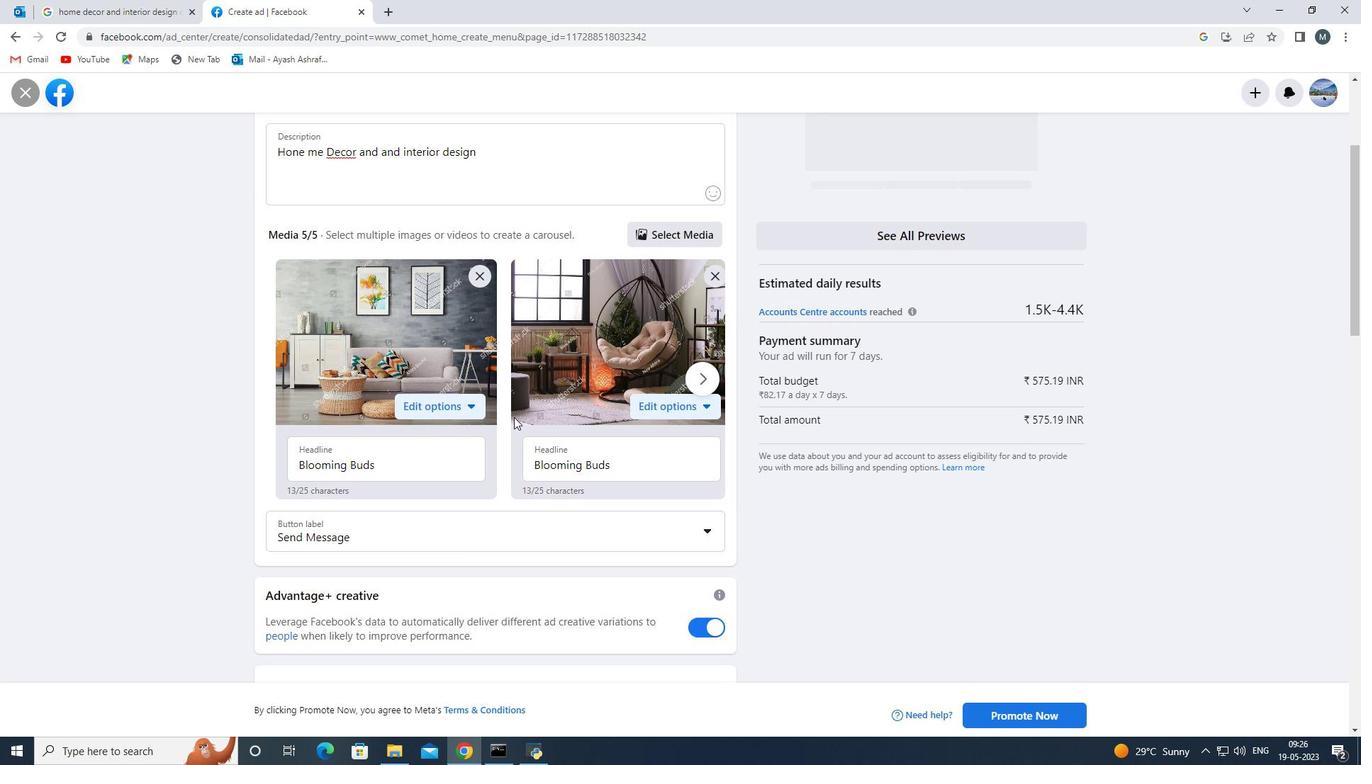 
Action: Mouse scrolled (513, 418) with delta (0, 0)
Screenshot: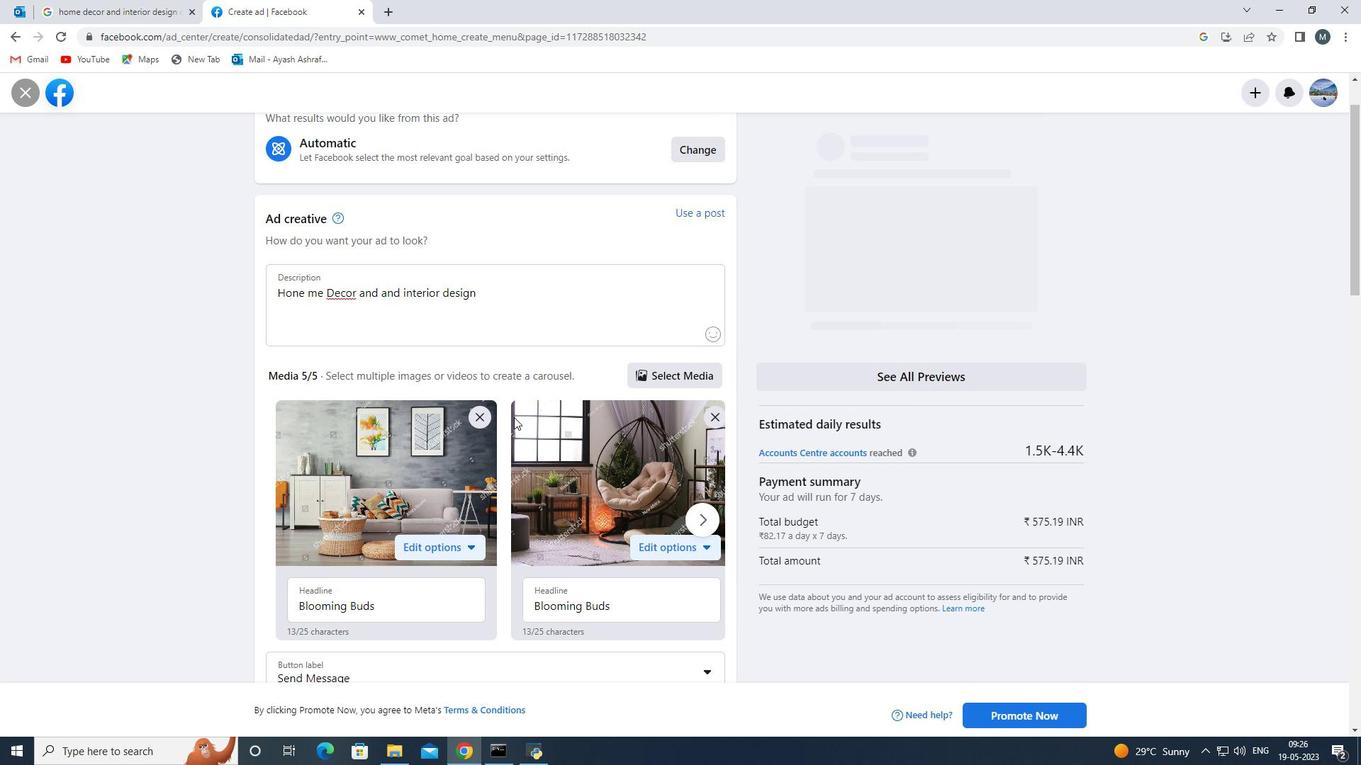 
Action: Mouse moved to (487, 365)
Screenshot: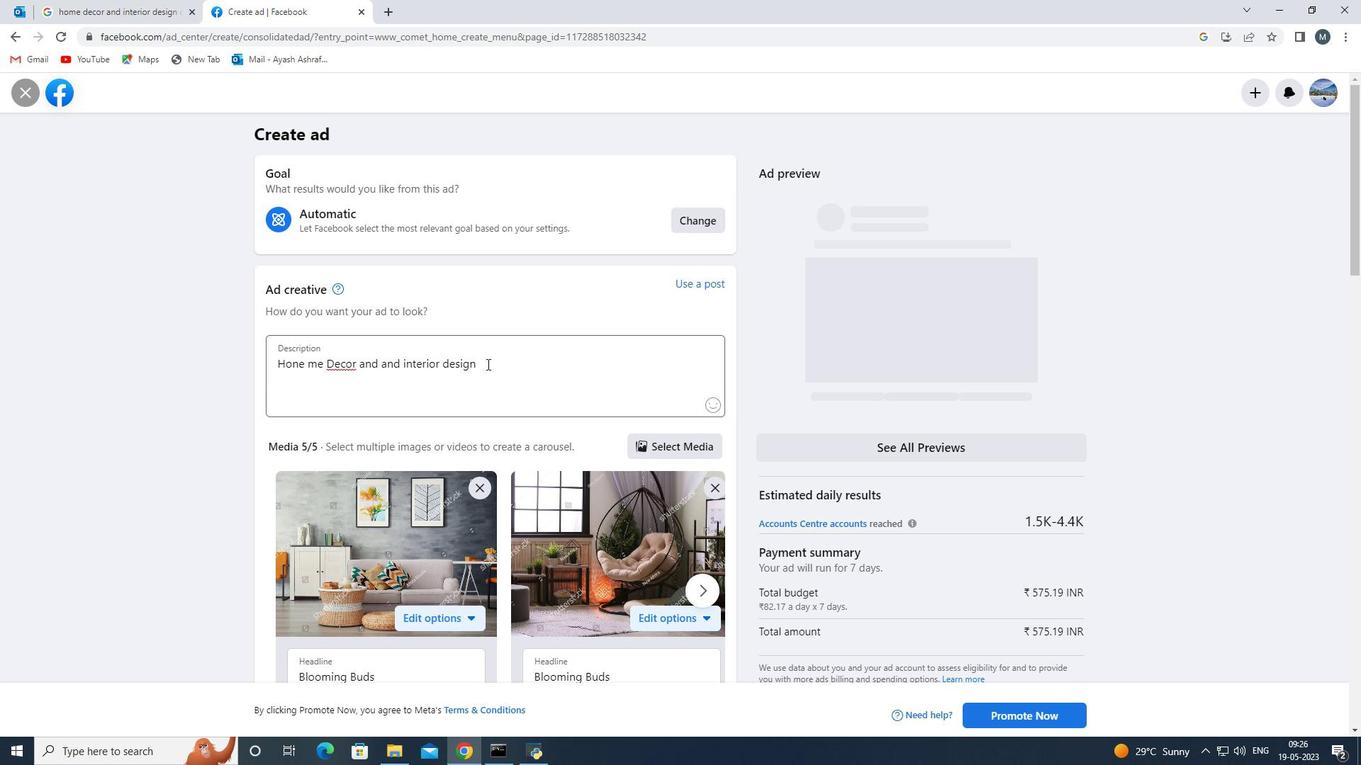 
Action: Mouse pressed left at (487, 365)
Screenshot: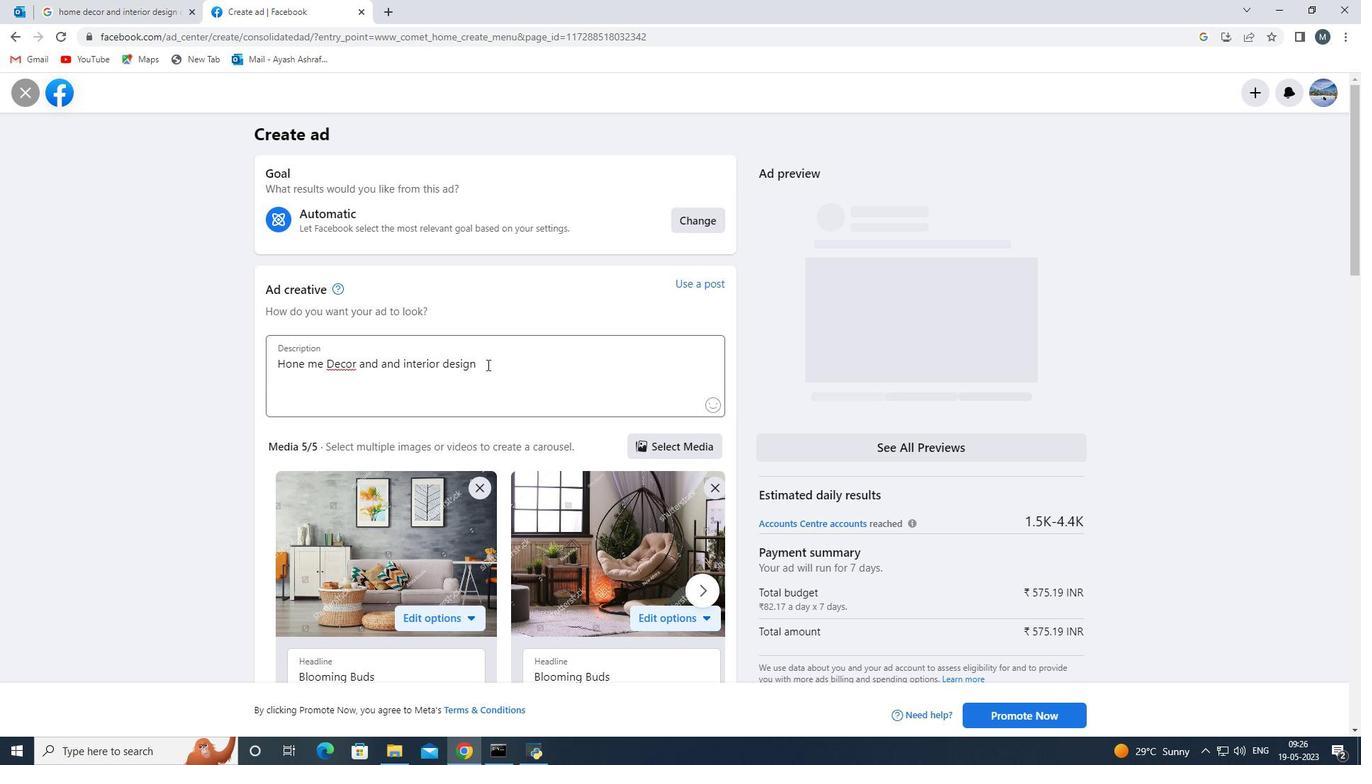 
Action: Mouse moved to (489, 370)
Screenshot: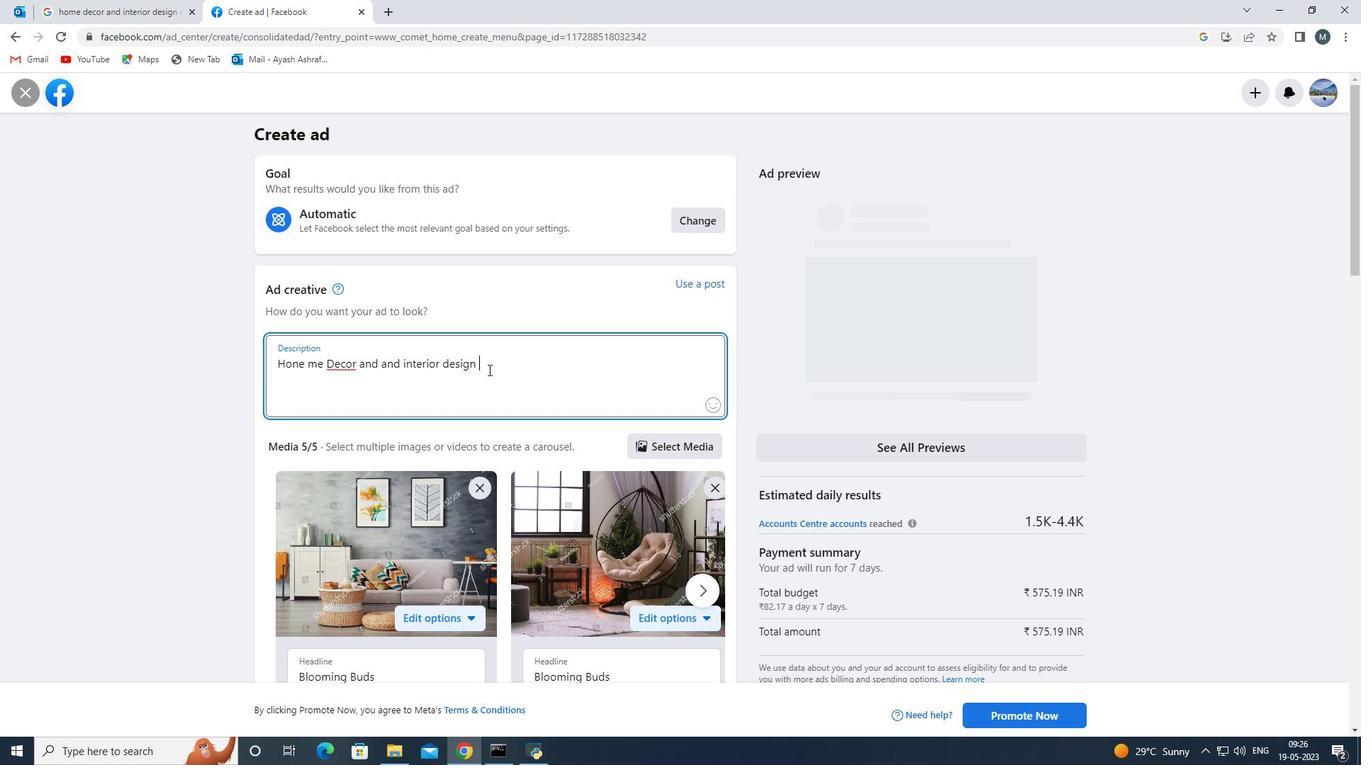 
Action: Key pressed ..<Key.enter>
Screenshot: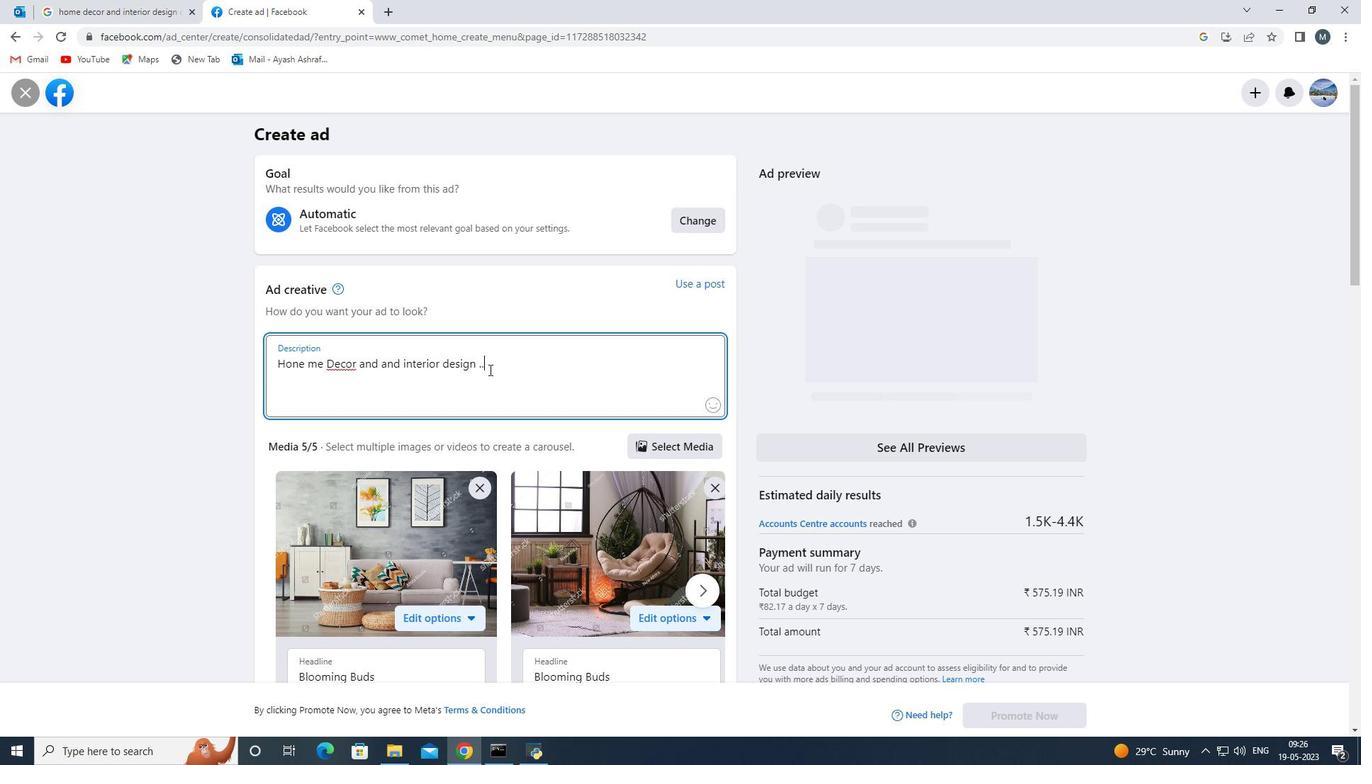 
Action: Mouse moved to (299, 367)
Screenshot: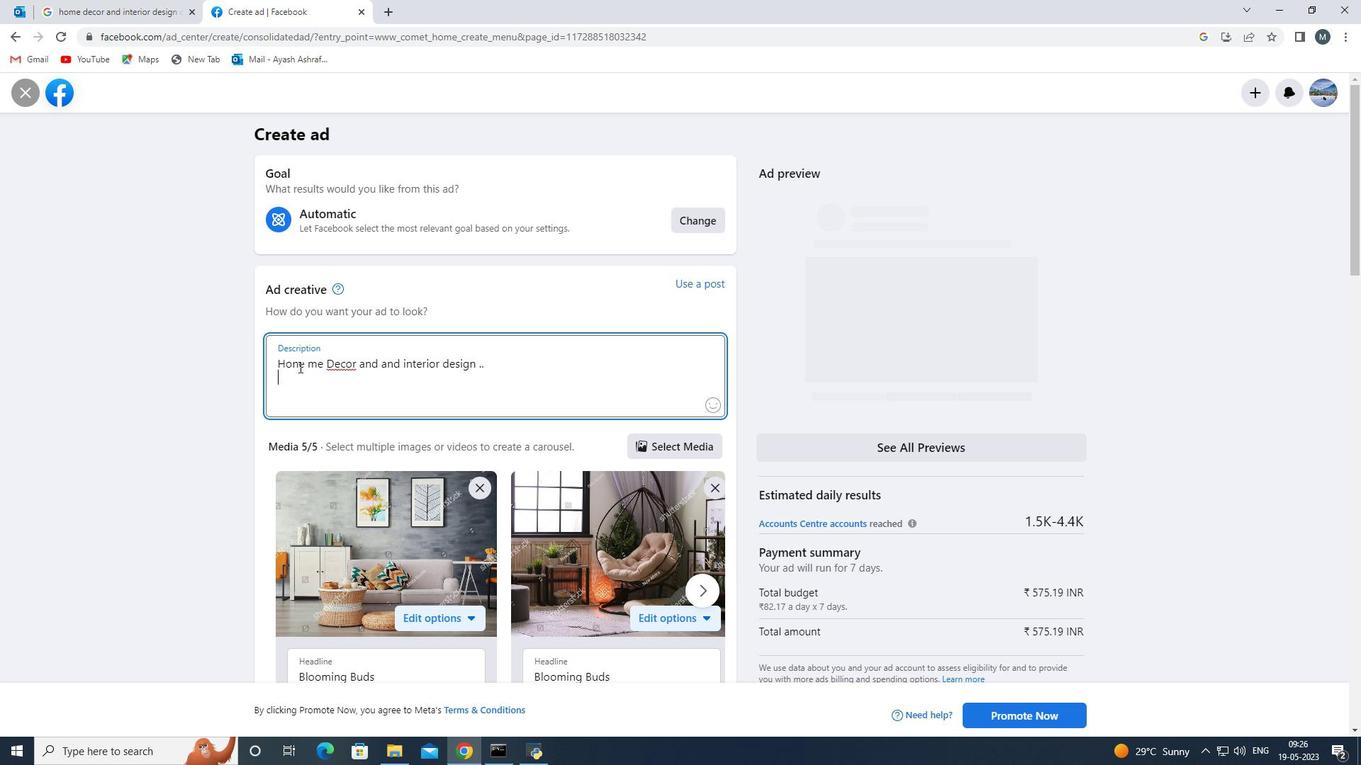 
Action: Mouse pressed left at (299, 367)
Screenshot: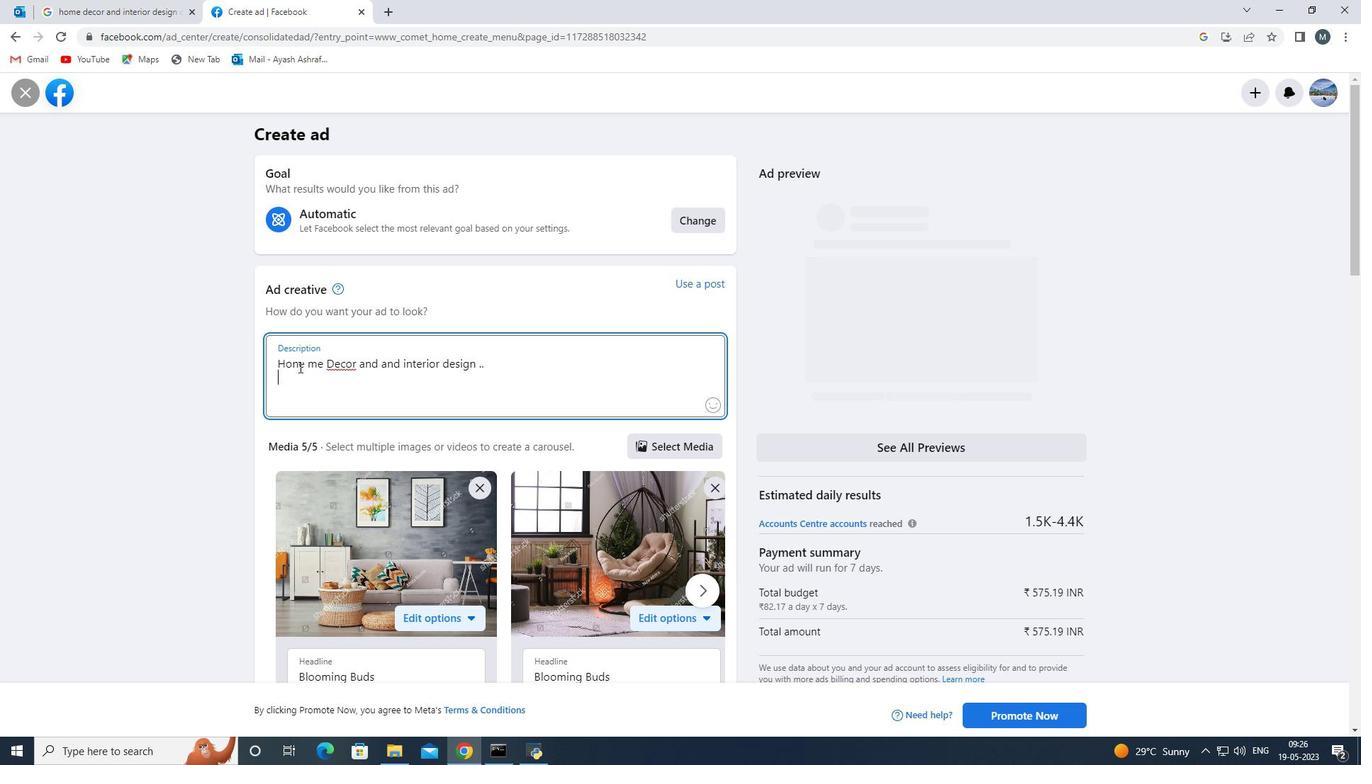 
Action: Mouse moved to (328, 376)
Screenshot: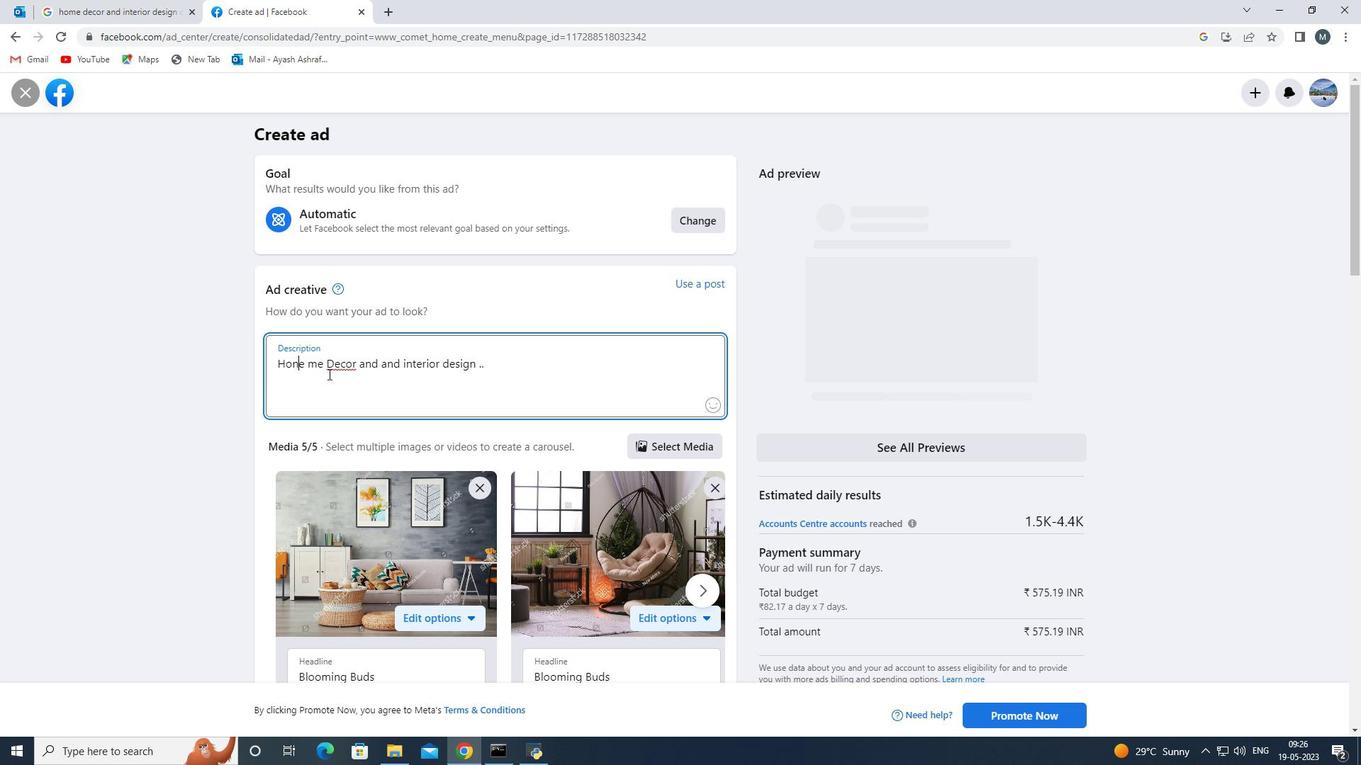 
Action: Key pressed <Key.backspace>m
Screenshot: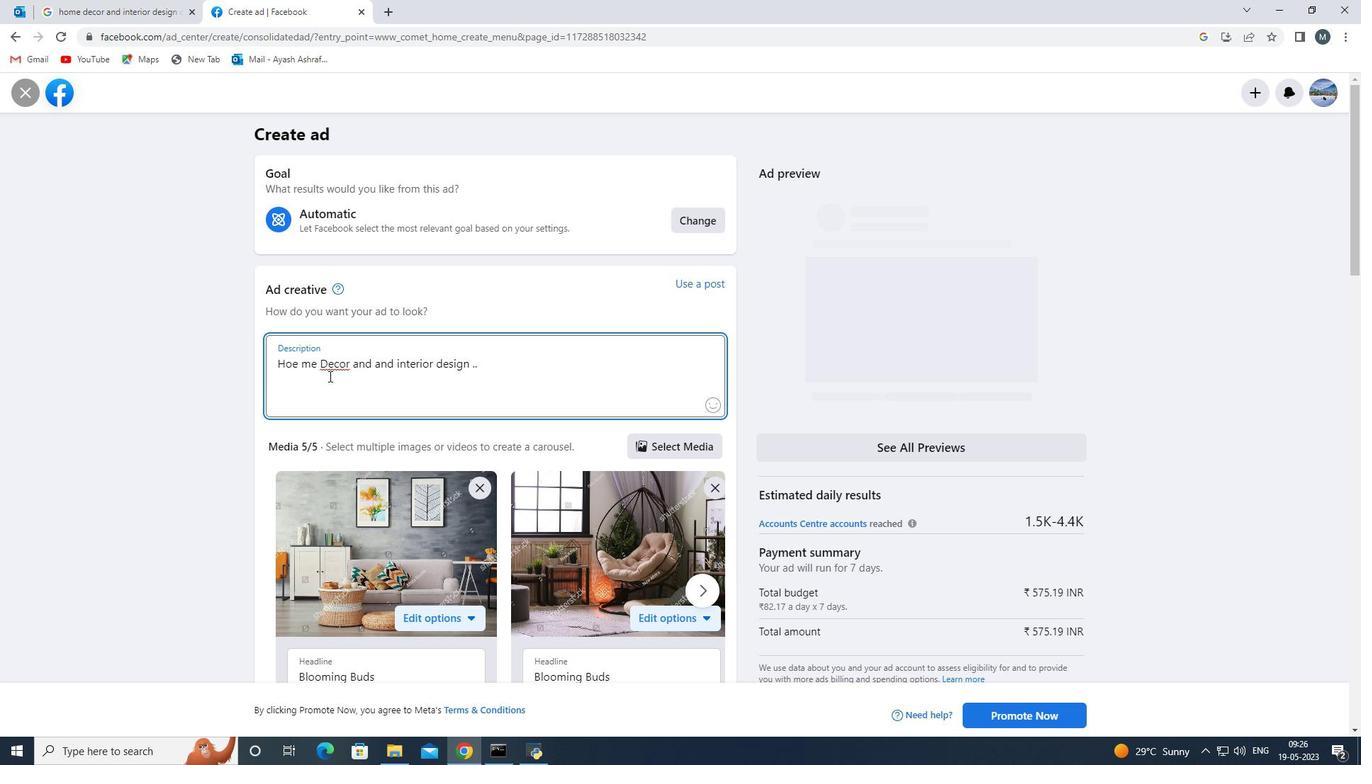 
Action: Mouse moved to (298, 373)
Screenshot: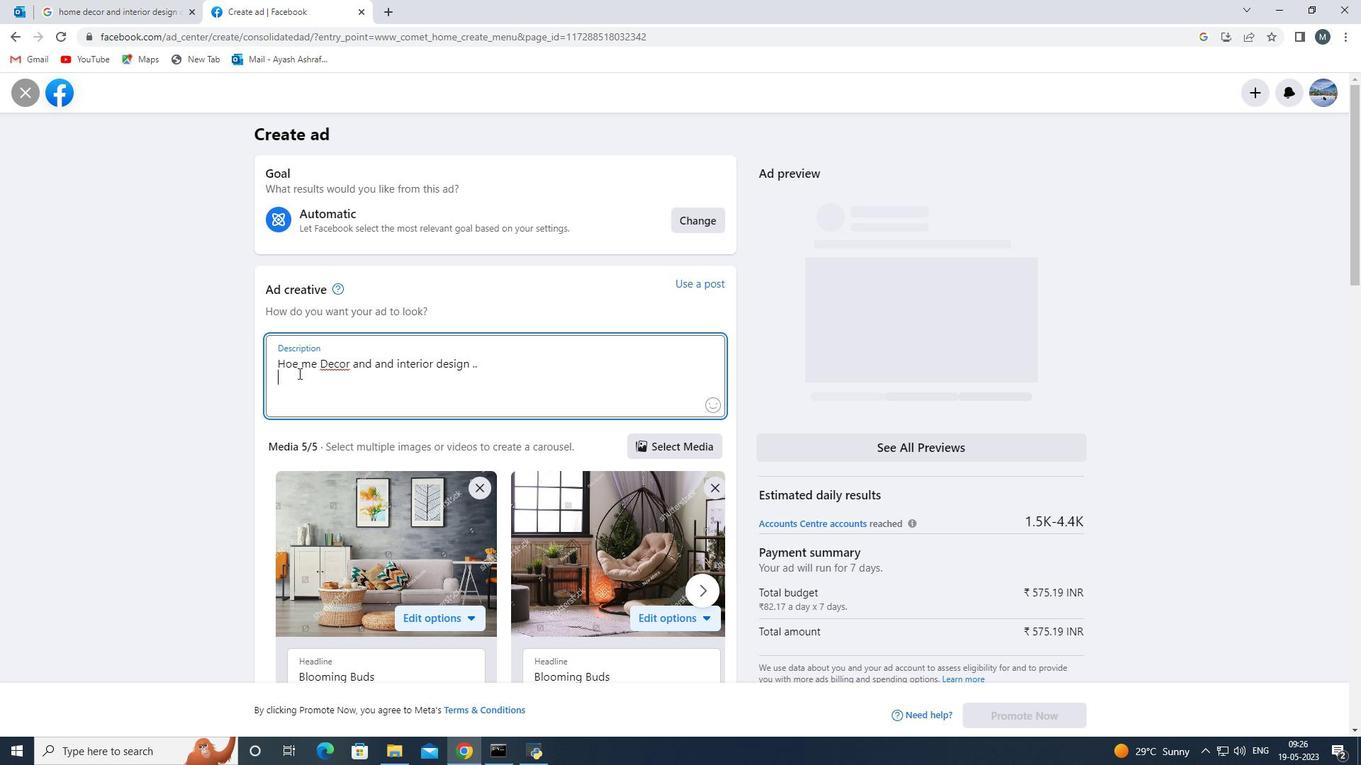 
Action: Mouse pressed left at (298, 373)
Screenshot: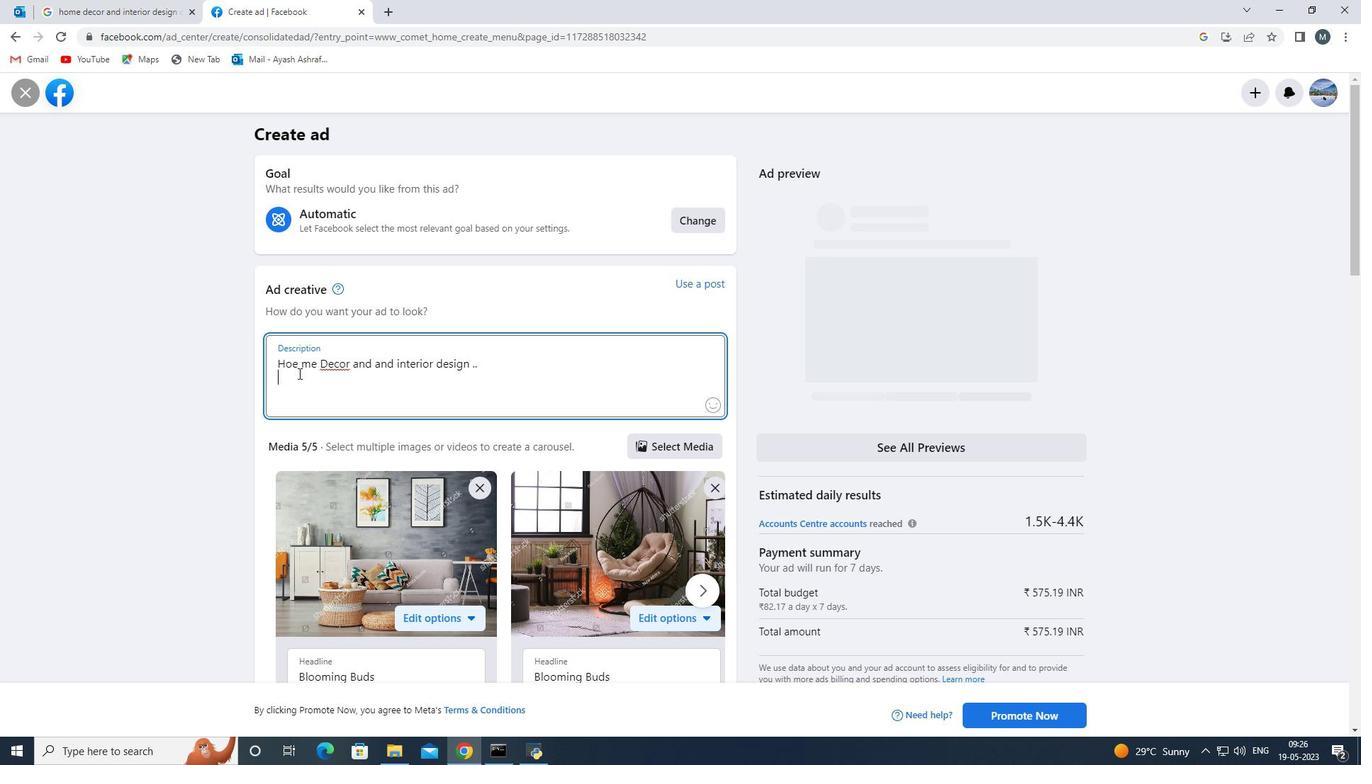 
Action: Mouse moved to (297, 365)
Screenshot: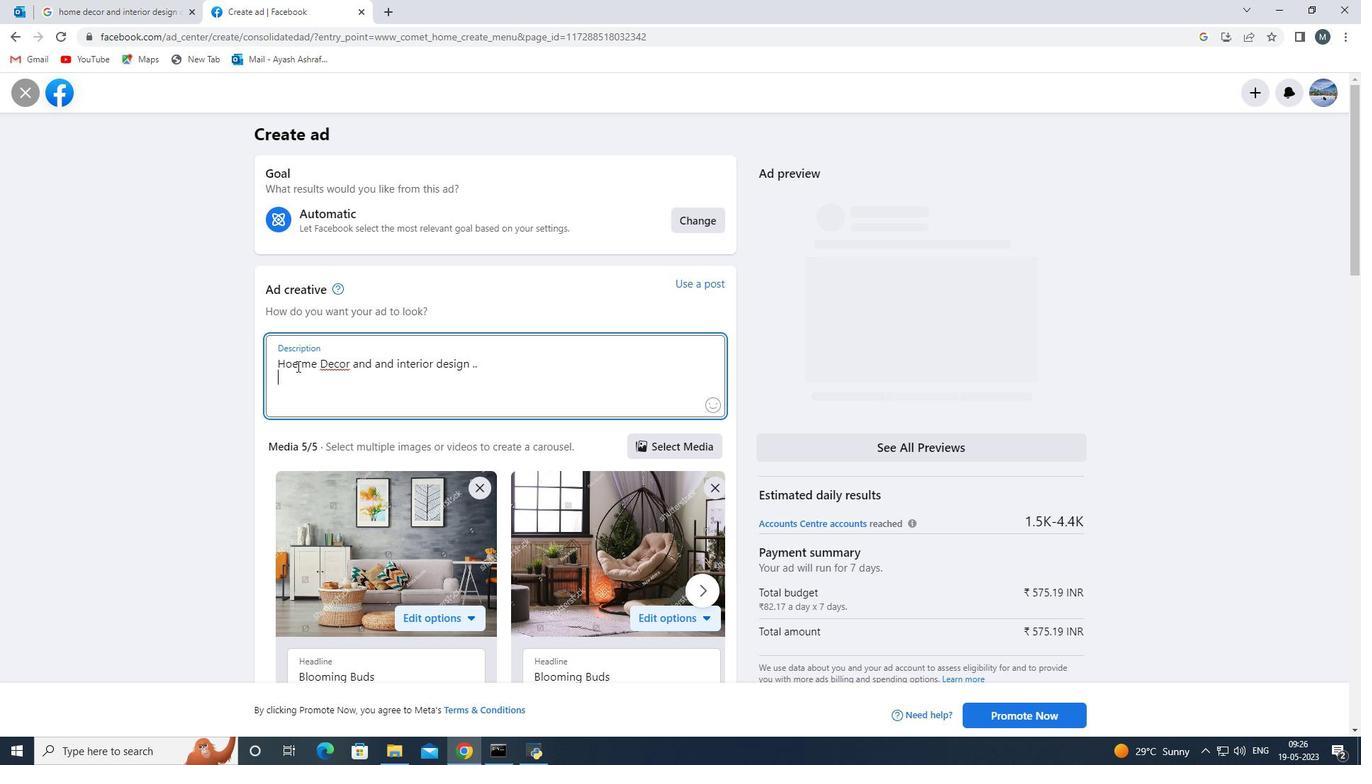 
Action: Mouse pressed left at (297, 365)
Screenshot: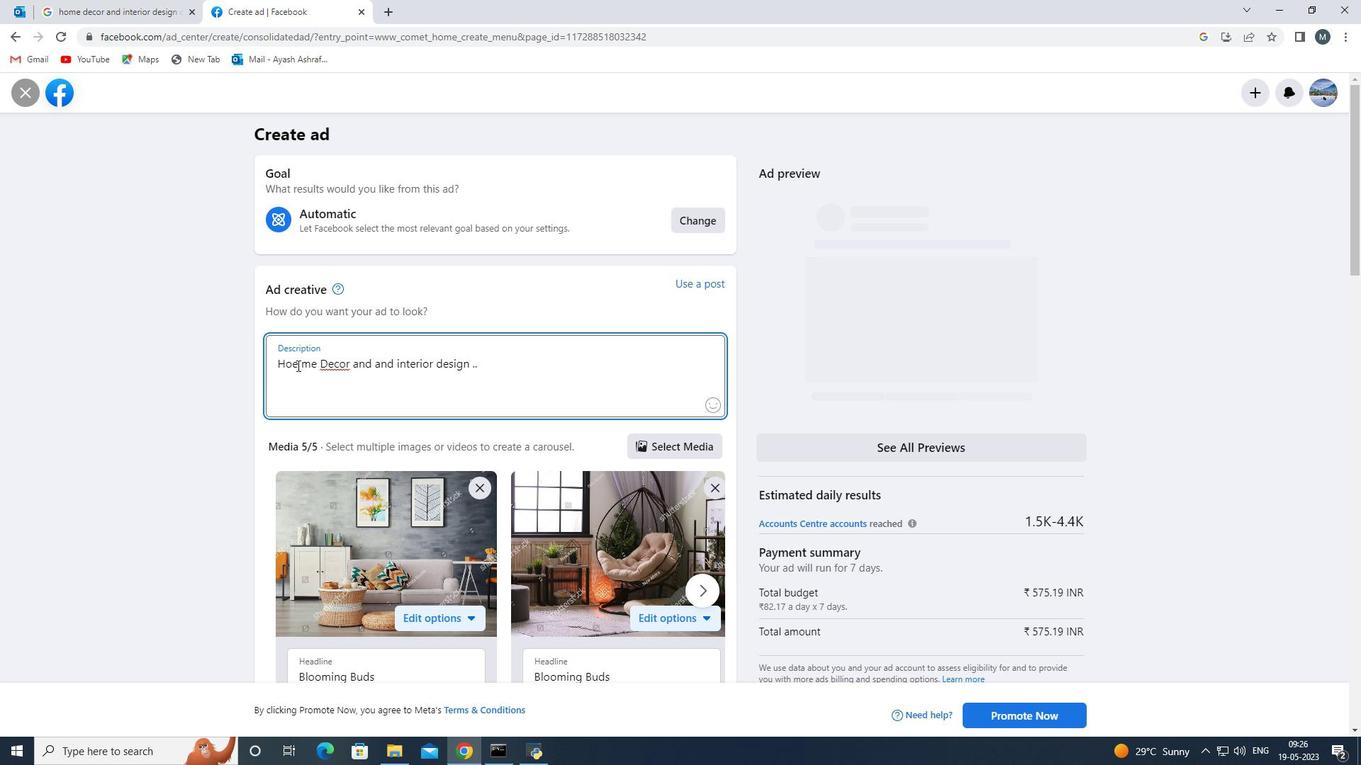 
Action: Mouse moved to (297, 373)
Screenshot: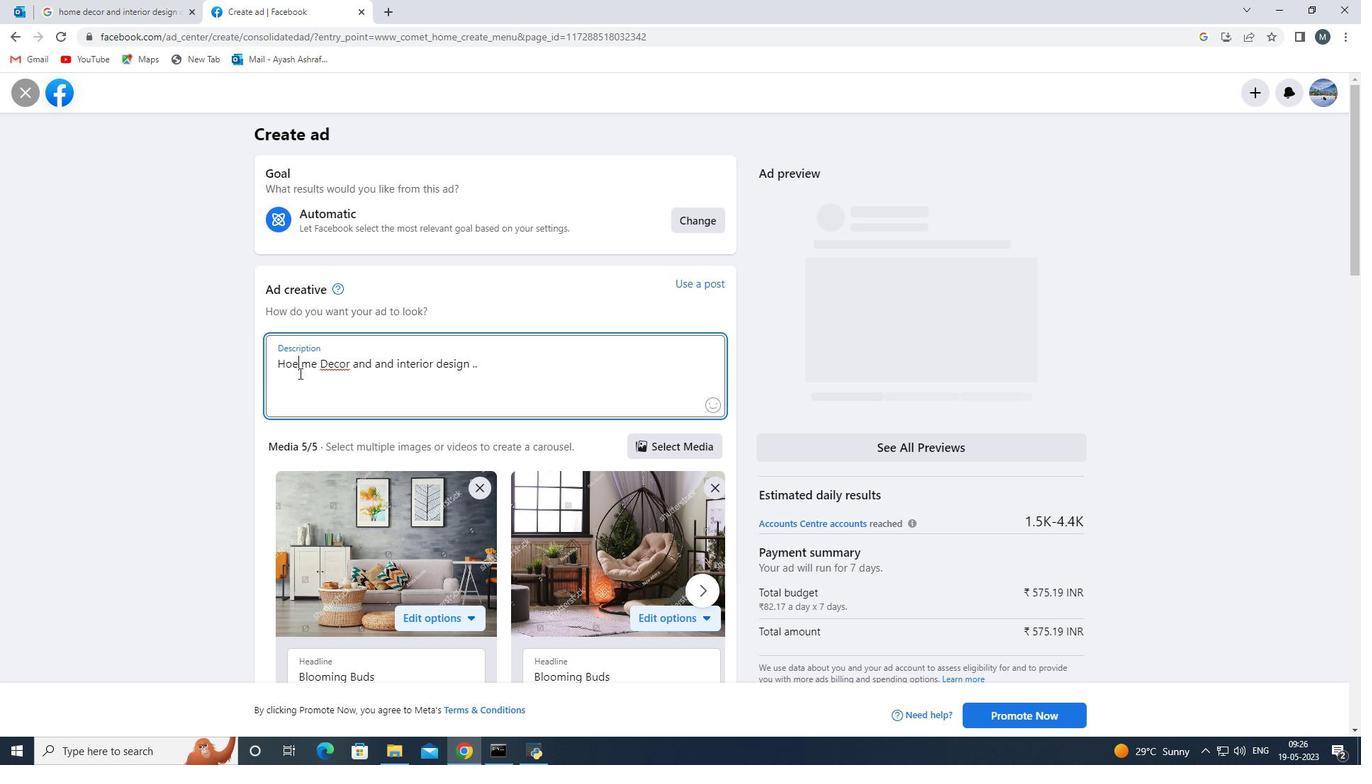 
Action: Key pressed <Key.backspace>me<Key.space>
Screenshot: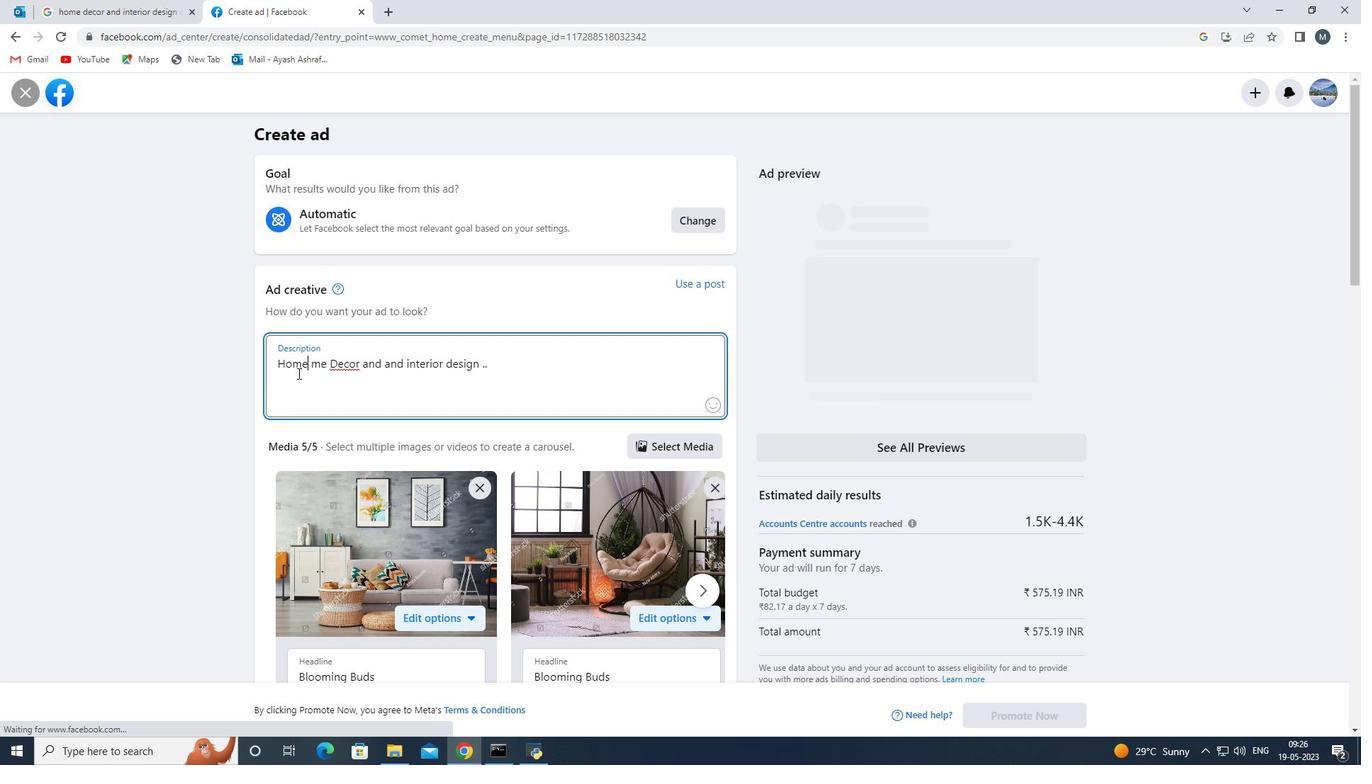 
Action: Mouse moved to (326, 367)
Screenshot: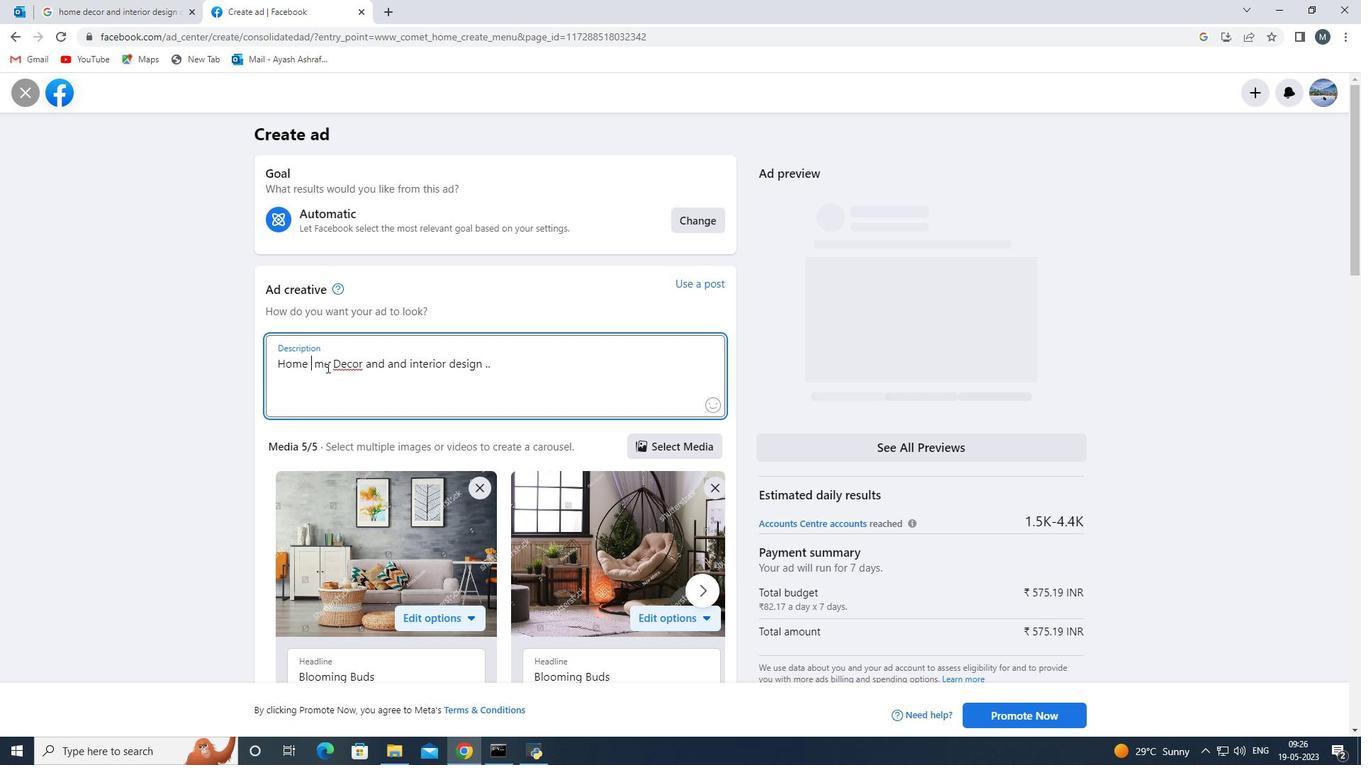 
Action: Mouse pressed left at (326, 367)
Screenshot: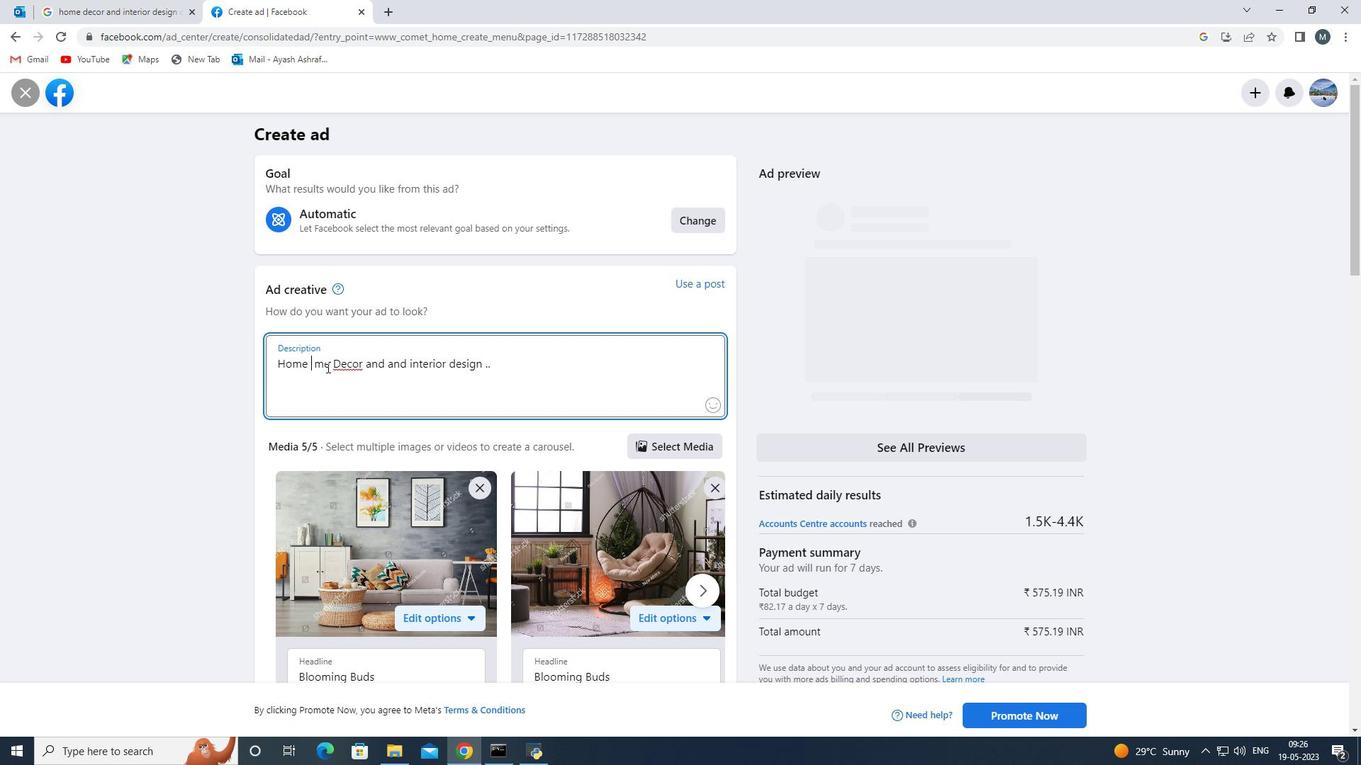
Action: Mouse moved to (330, 365)
Screenshot: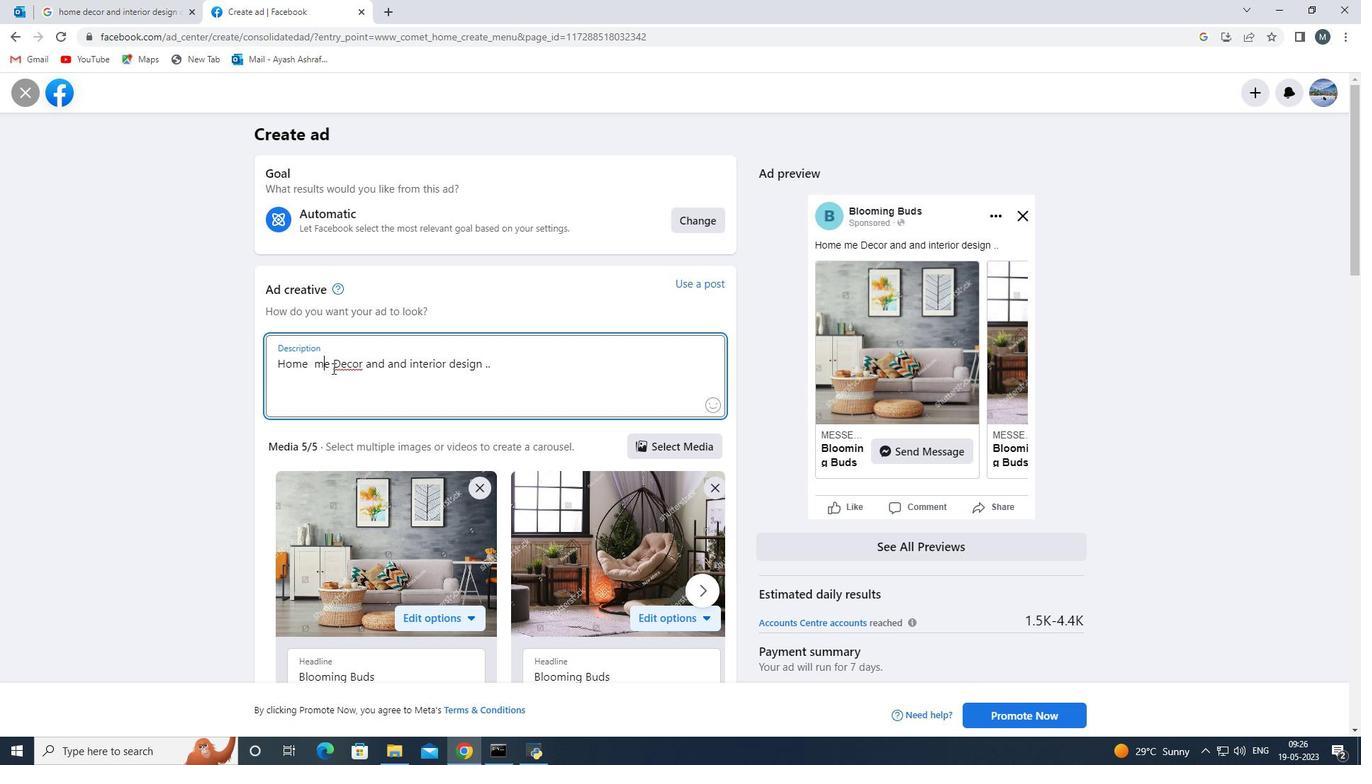 
Action: Mouse pressed left at (330, 365)
Screenshot: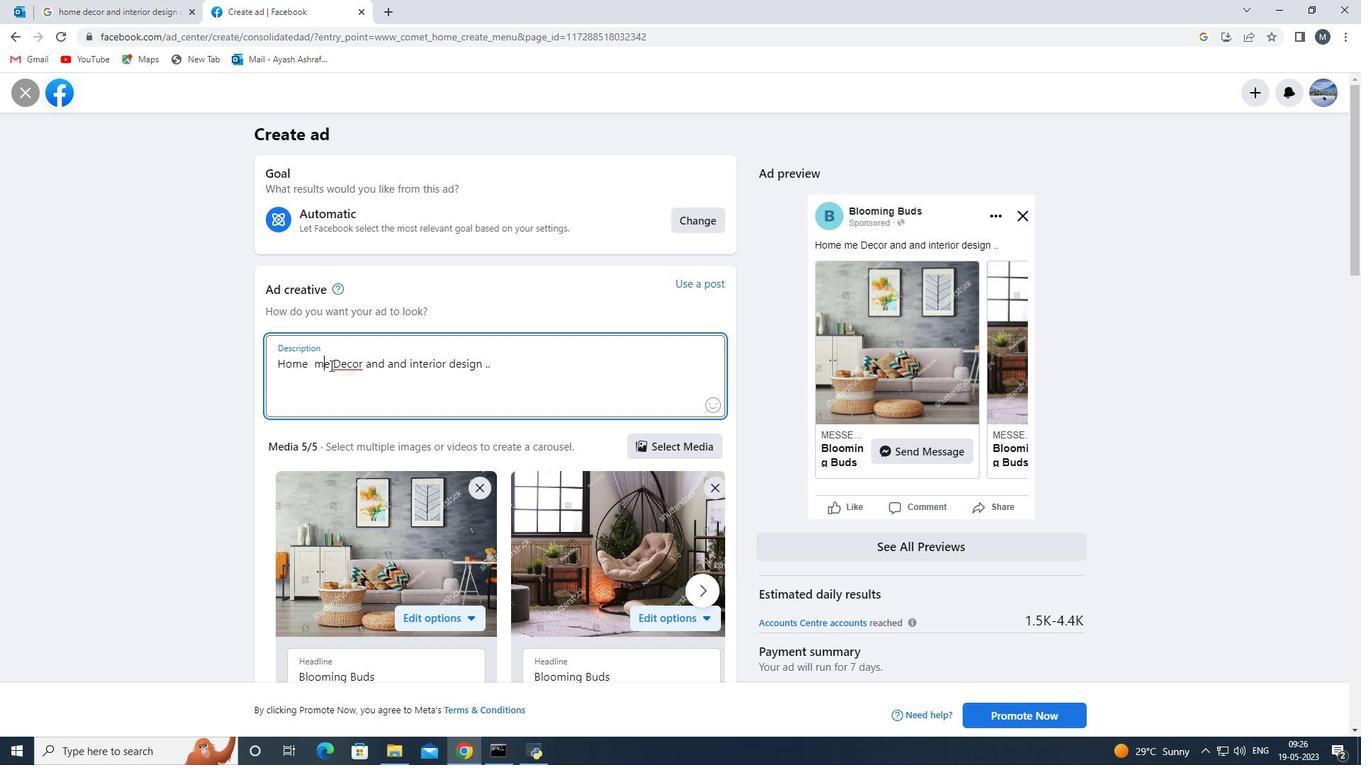 
Action: Mouse moved to (331, 367)
Screenshot: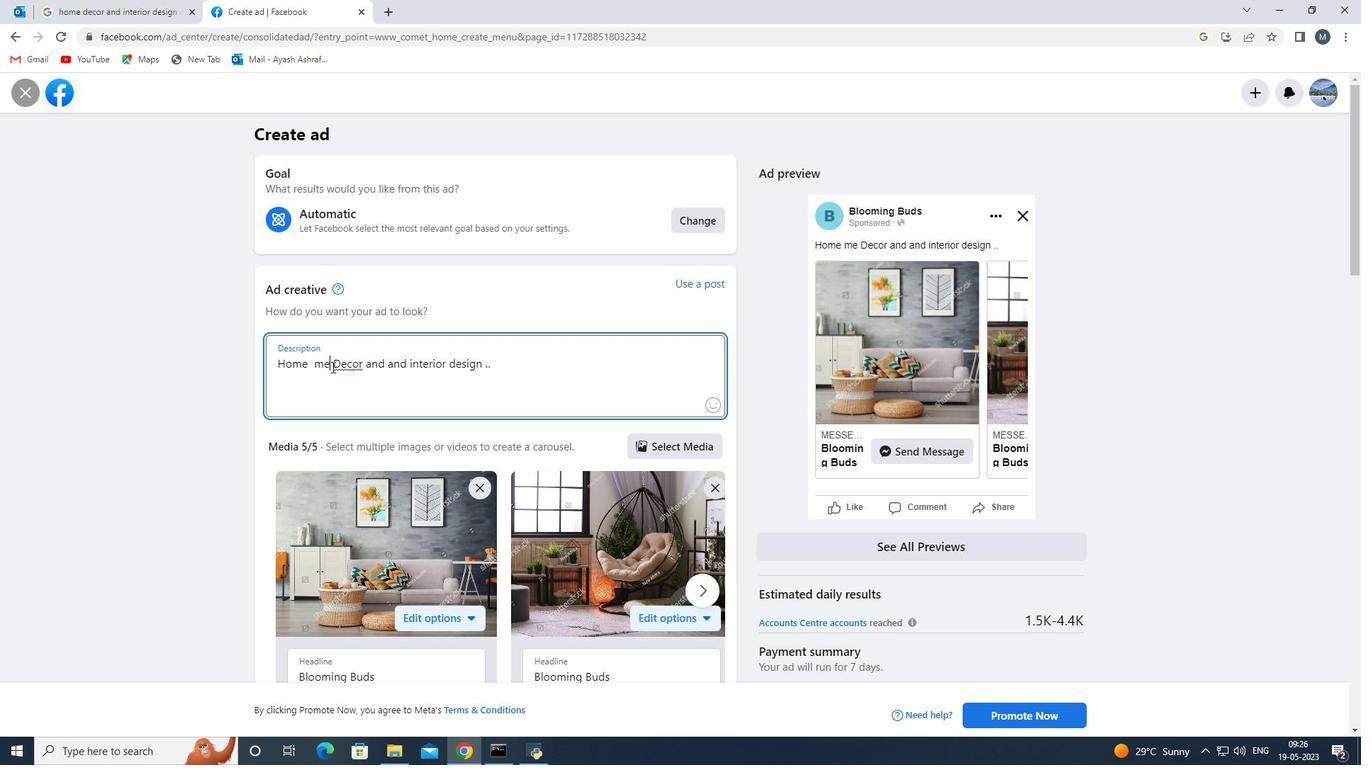 
Action: Key pressed <Key.backspace>
Screenshot: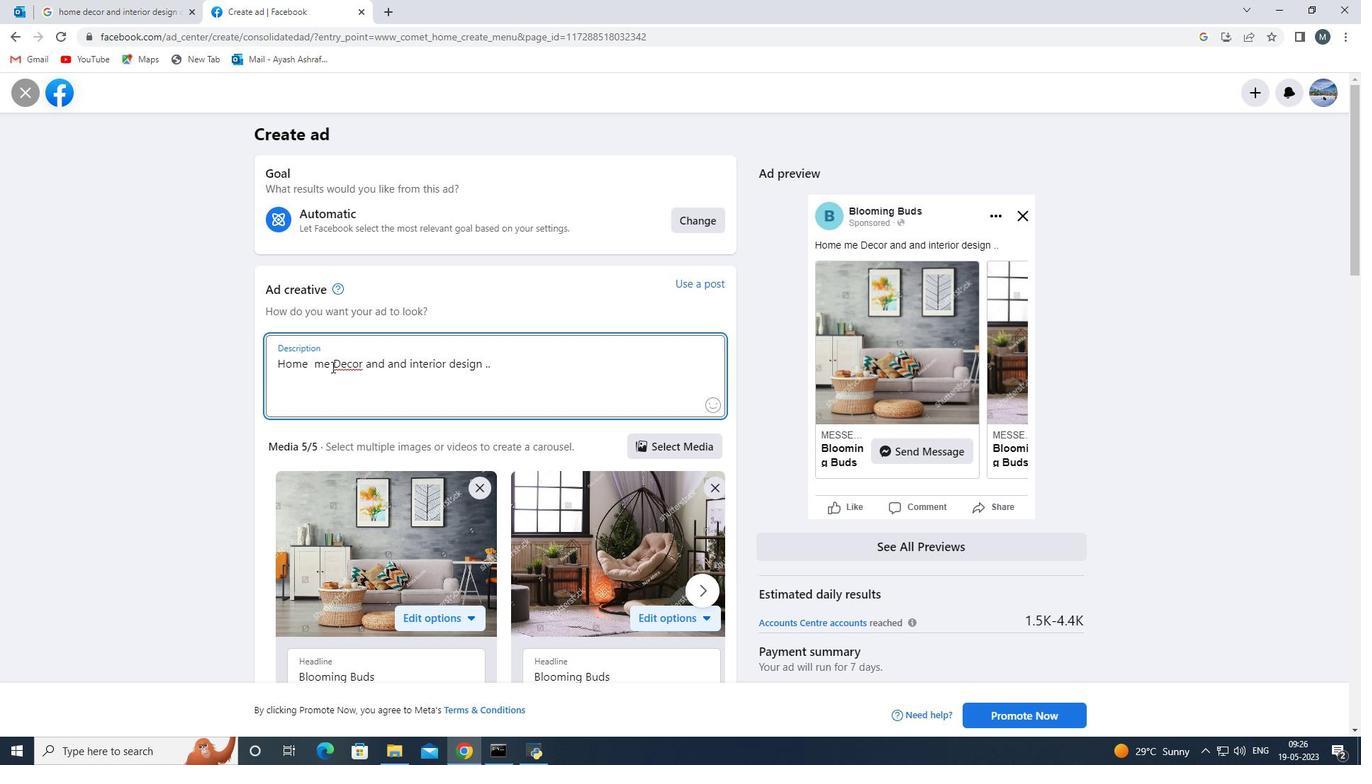 
Action: Mouse moved to (332, 367)
Screenshot: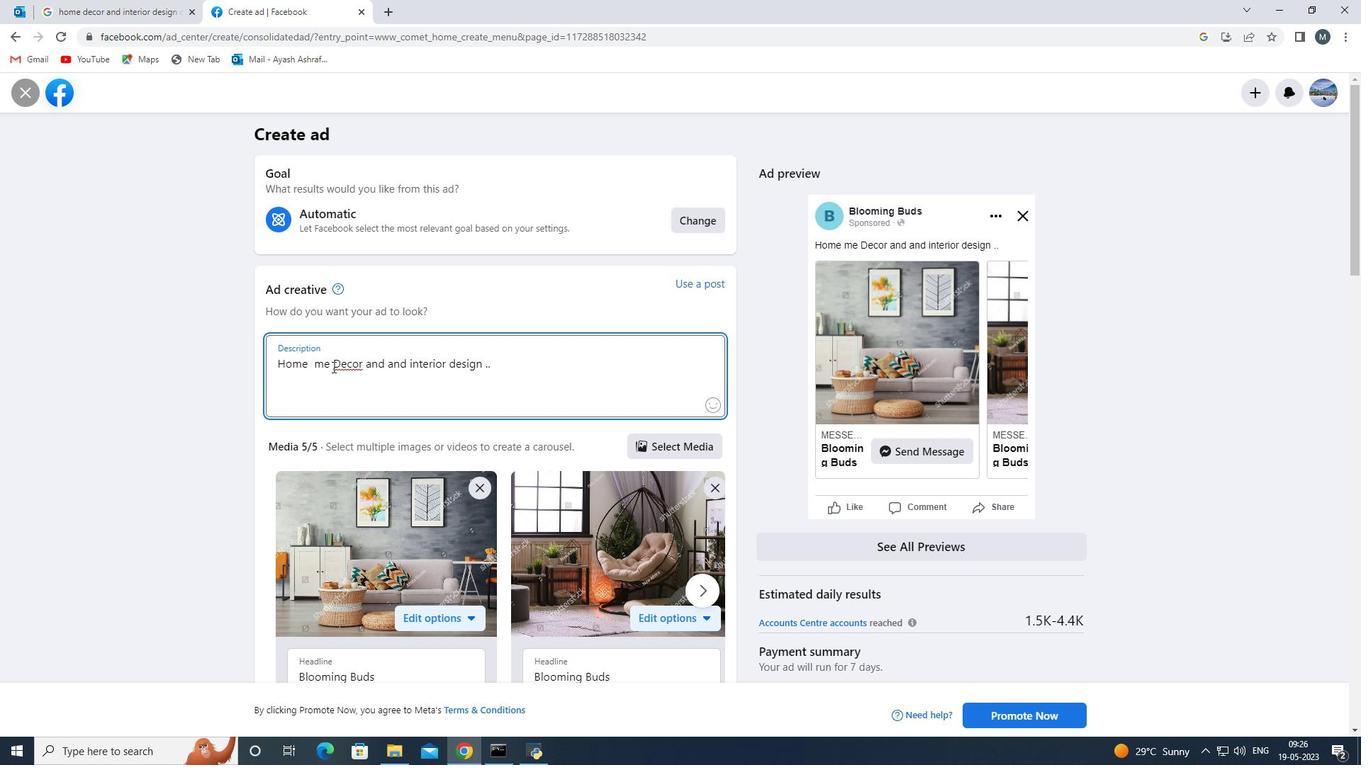 
Action: Key pressed <Key.backspace><Key.backspace>
Screenshot: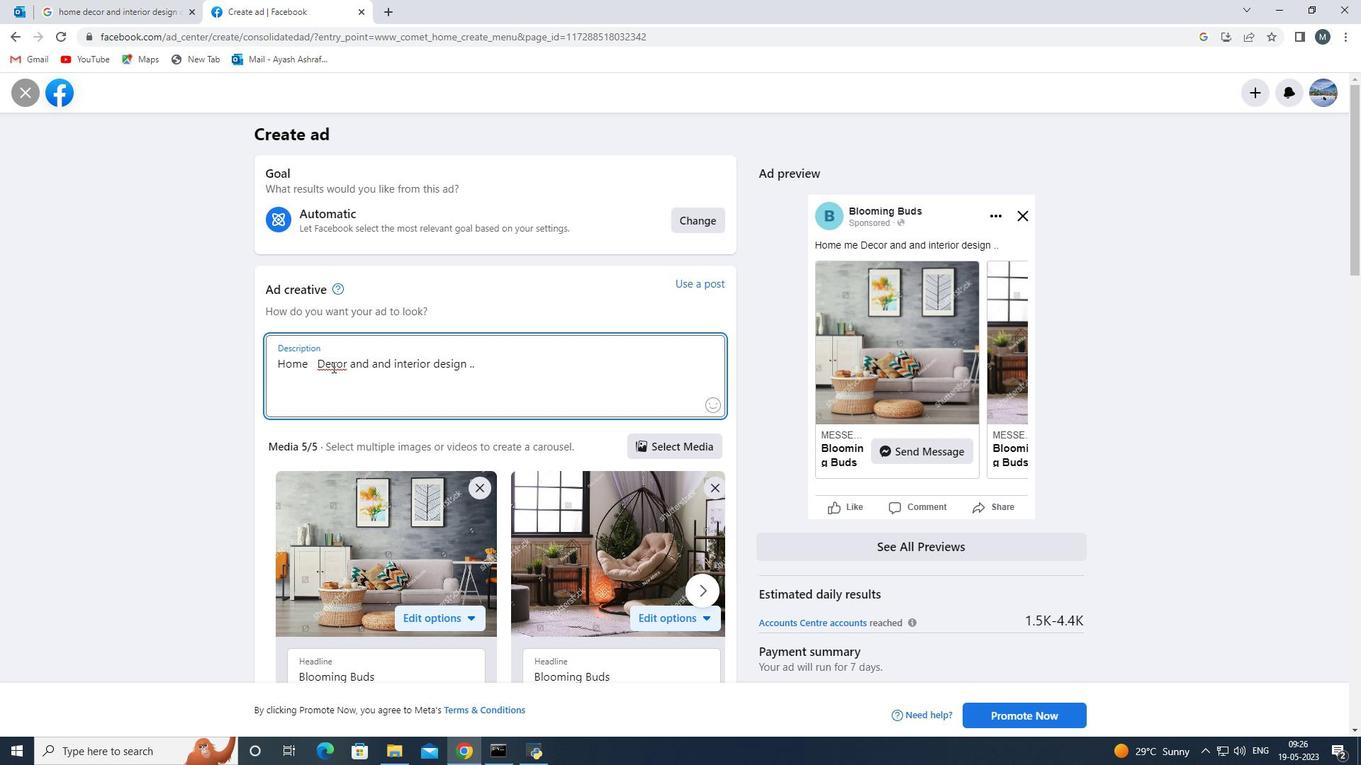 
Action: Mouse moved to (319, 367)
Screenshot: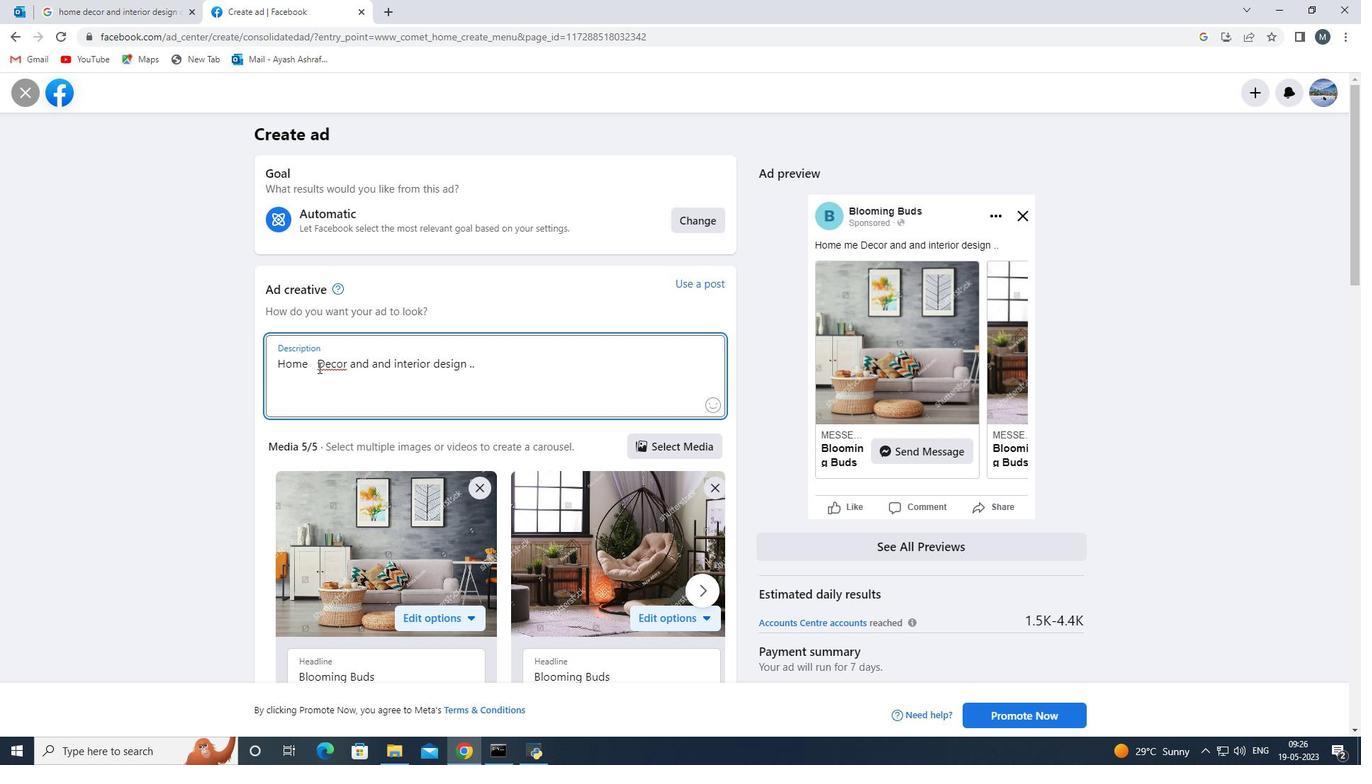 
Action: Mouse pressed left at (319, 367)
Screenshot: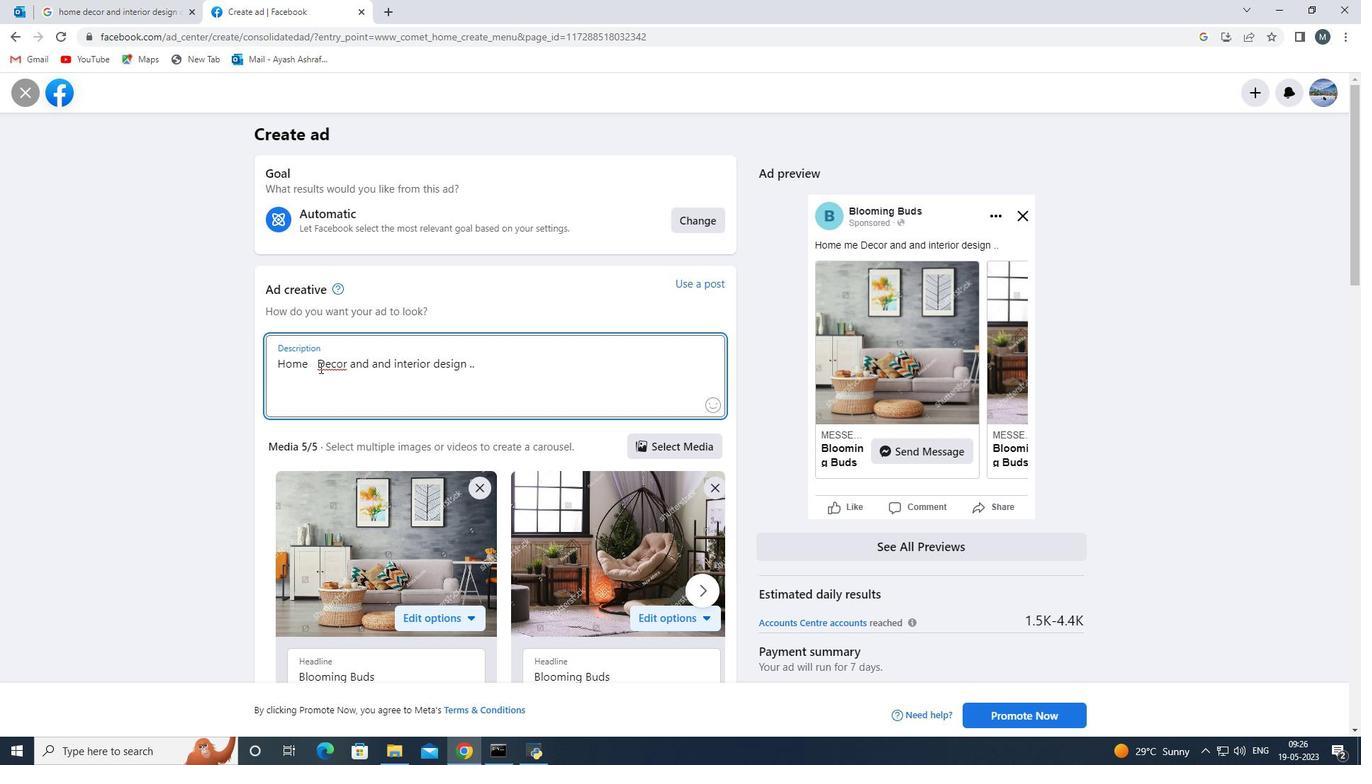 
Action: Mouse moved to (333, 370)
Screenshot: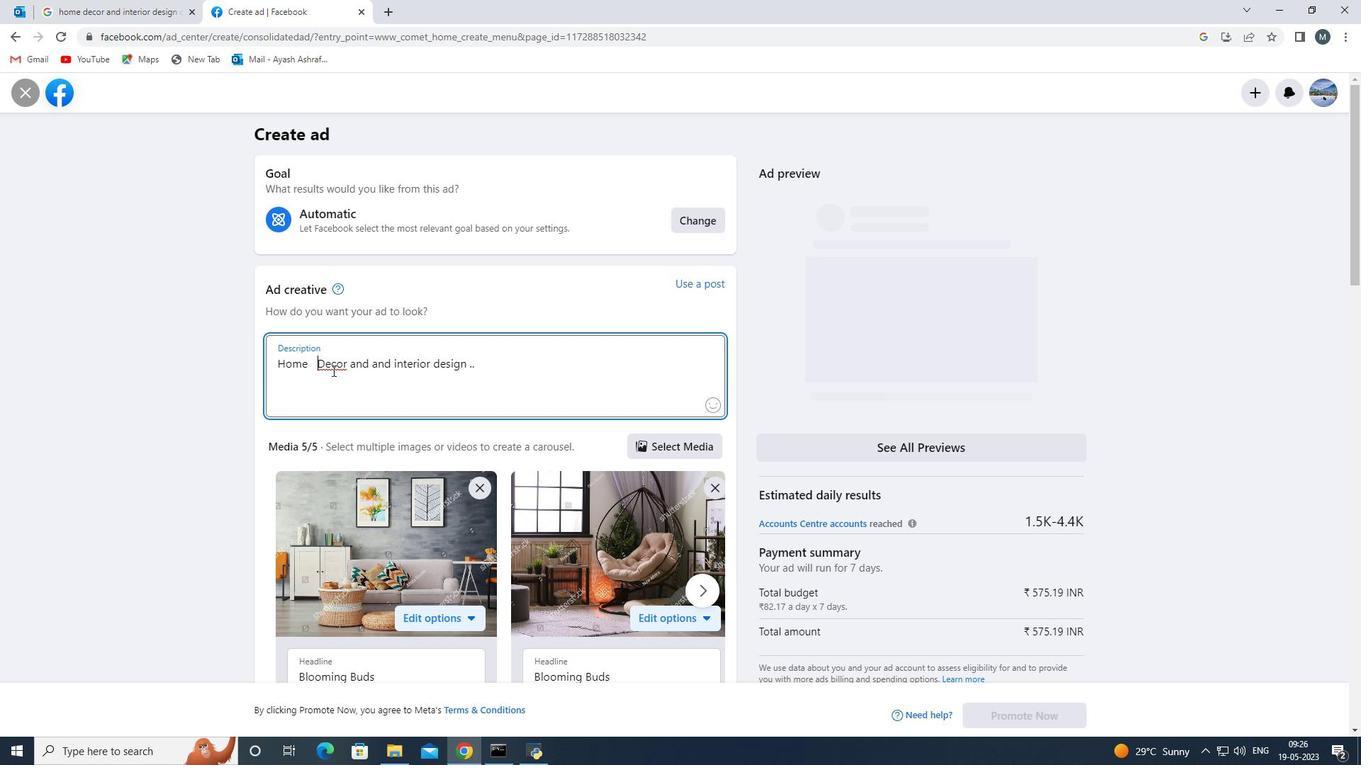 
Action: Key pressed <Key.backspace><Key.backspace>
Screenshot: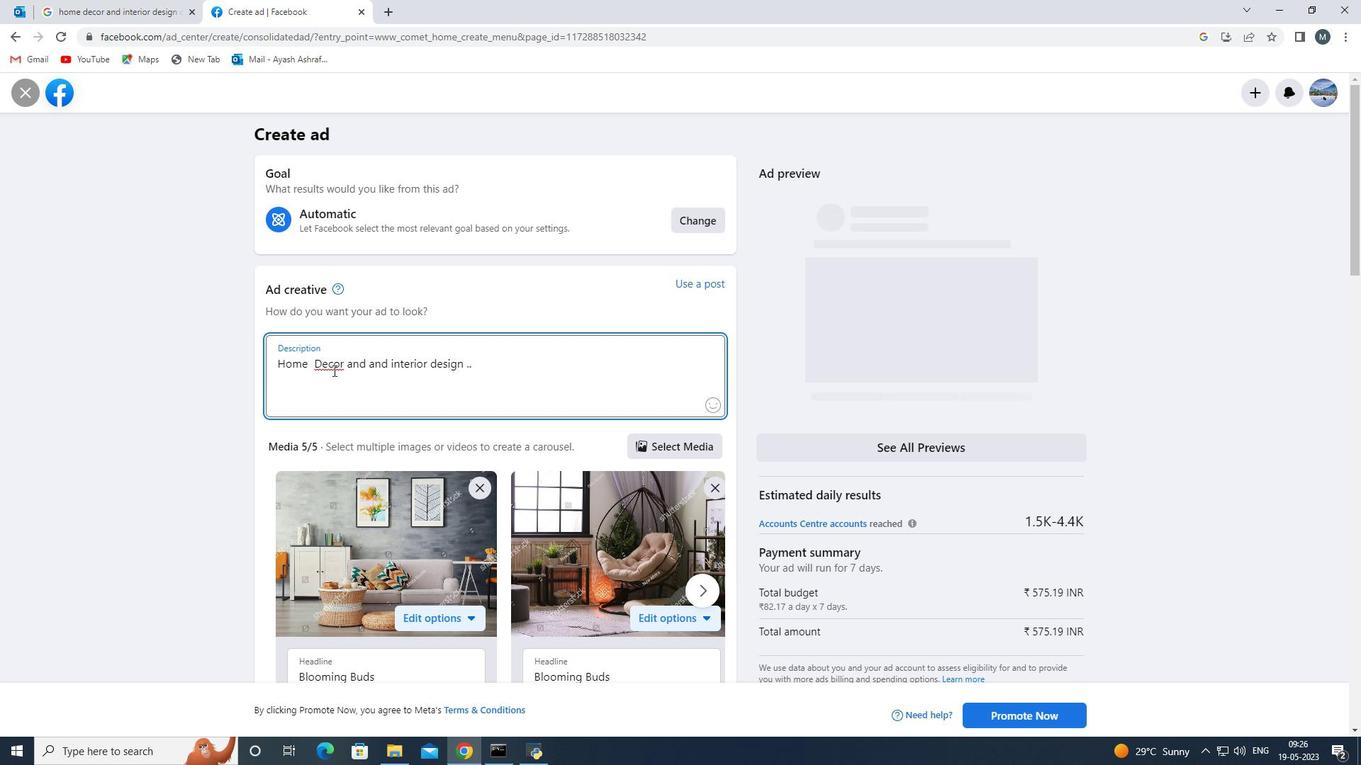 
Action: Mouse moved to (321, 364)
Screenshot: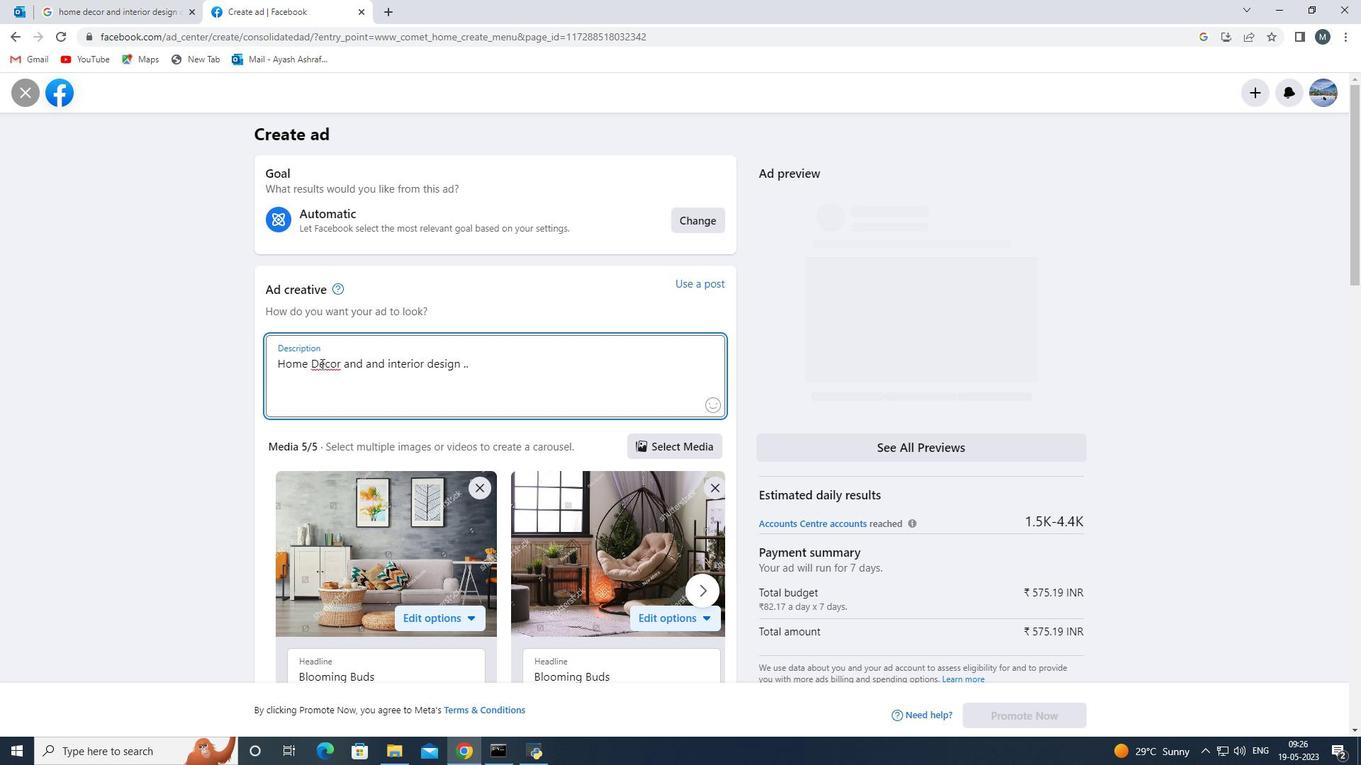 
Action: Mouse pressed left at (321, 364)
Screenshot: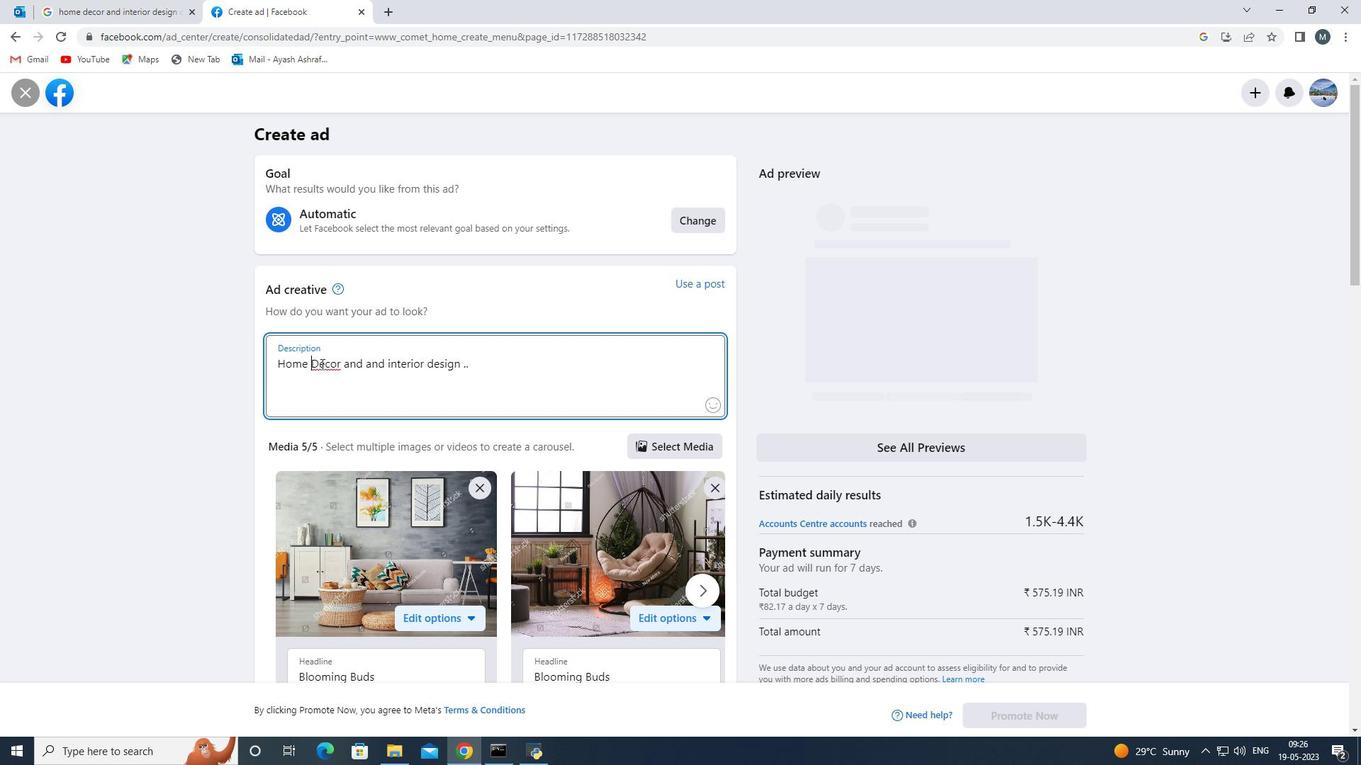
Action: Mouse moved to (338, 370)
Screenshot: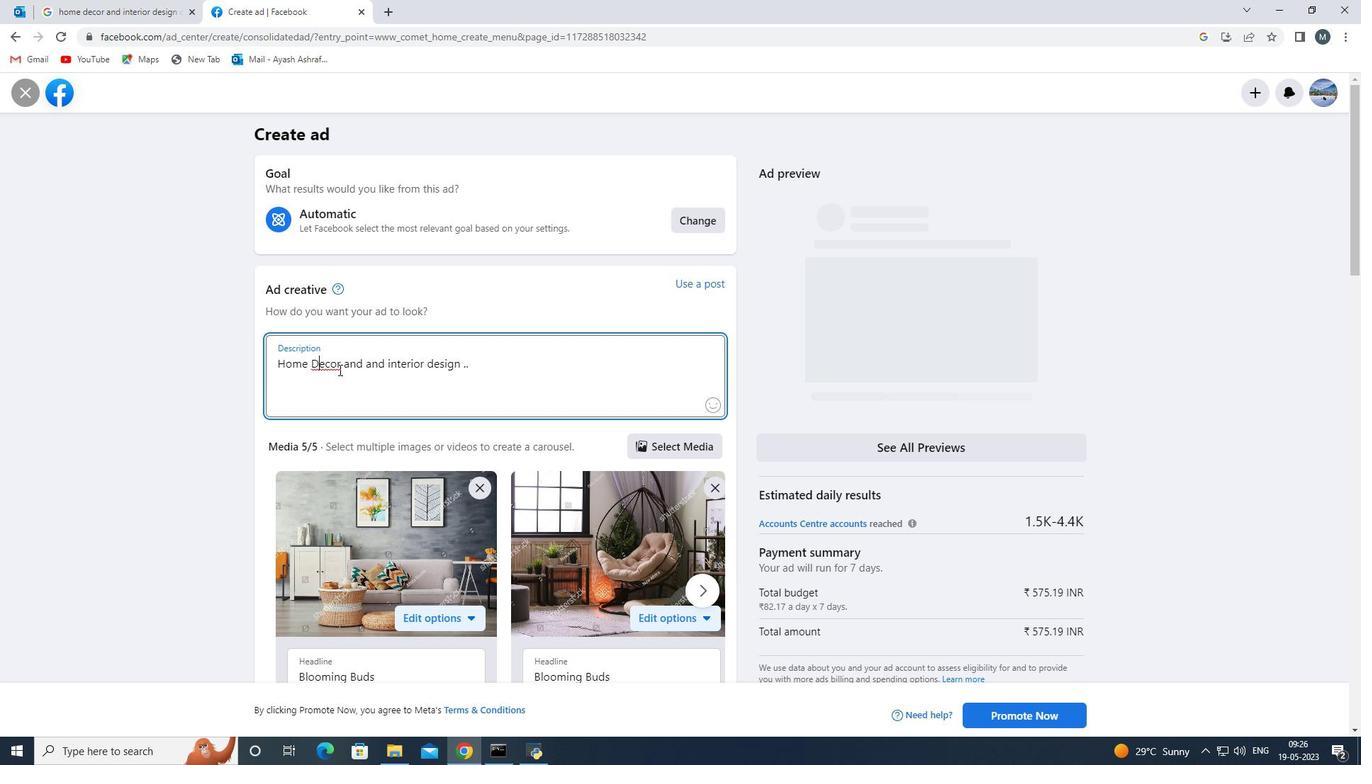 
Action: Key pressed <Key.backspace>d
Screenshot: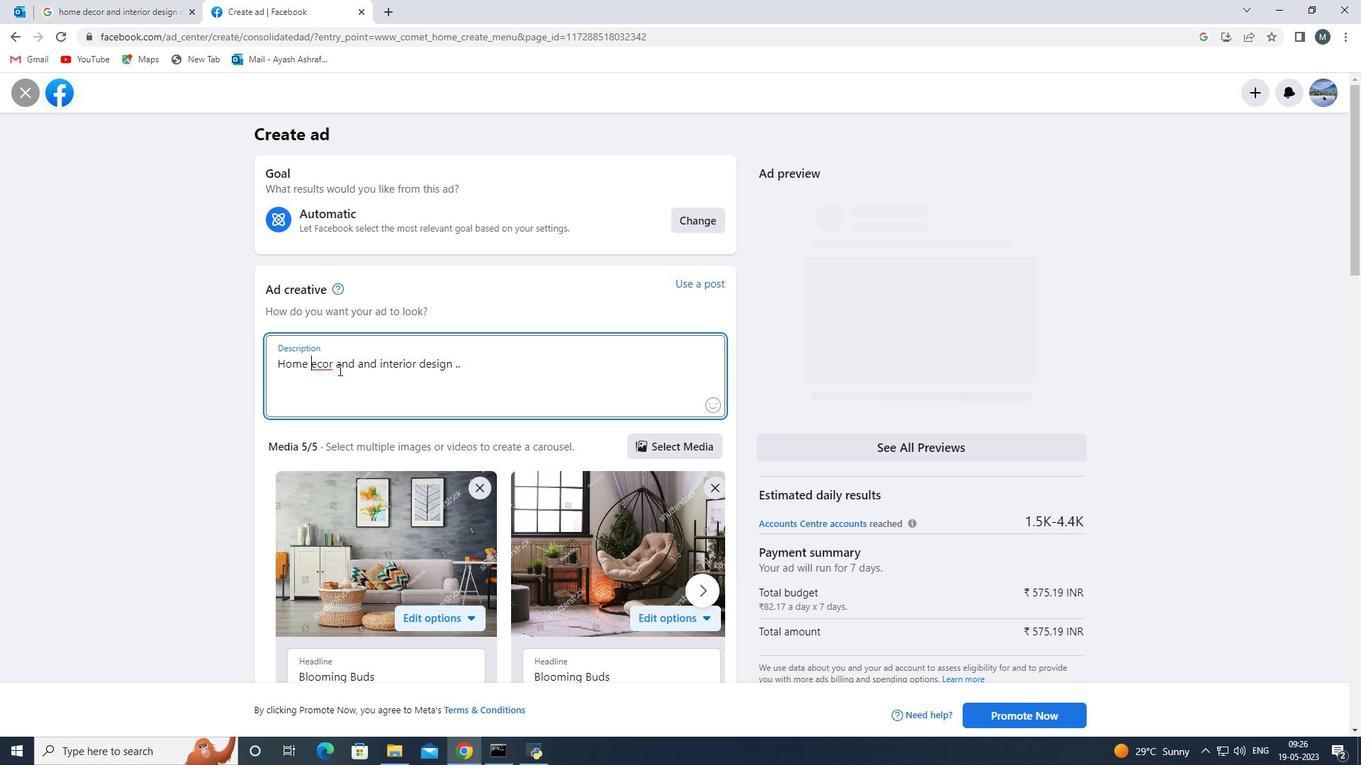 
Action: Mouse moved to (311, 362)
Screenshot: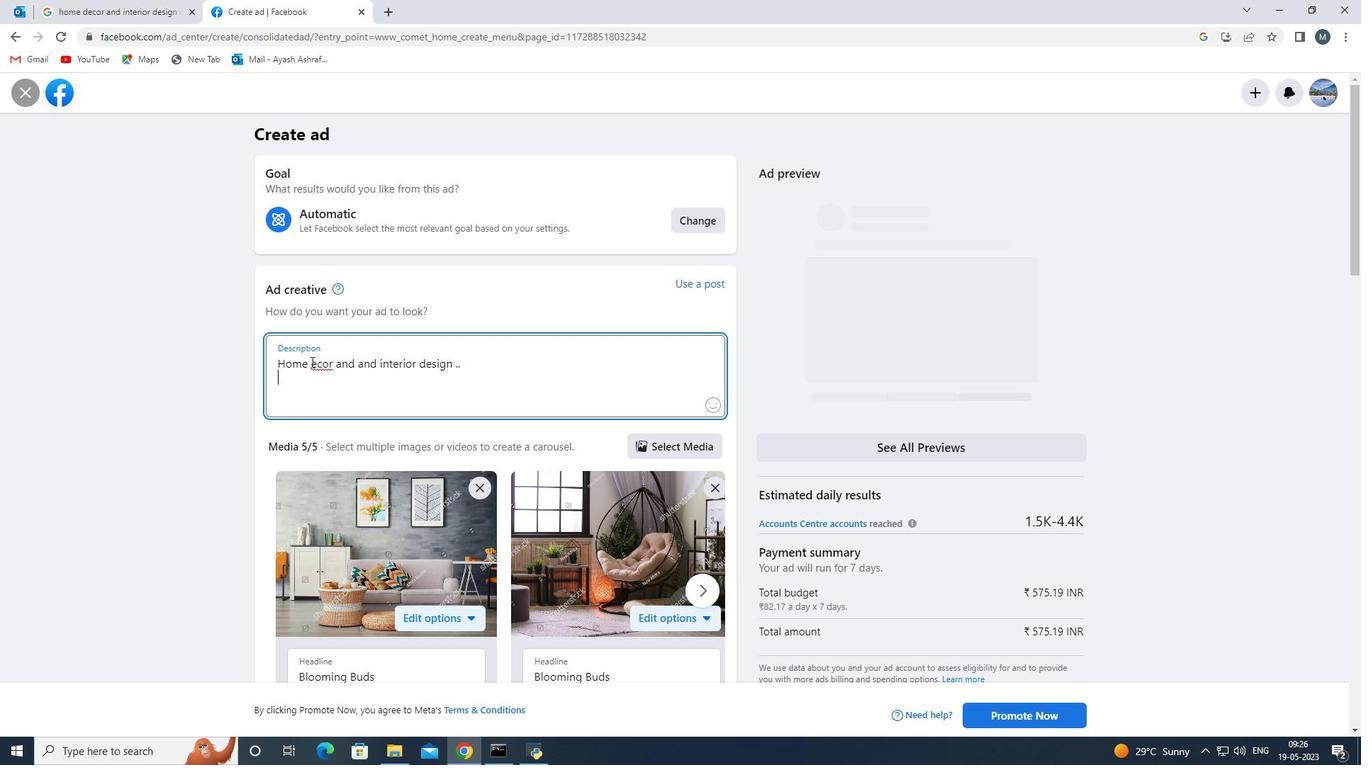 
Action: Mouse pressed left at (311, 362)
Screenshot: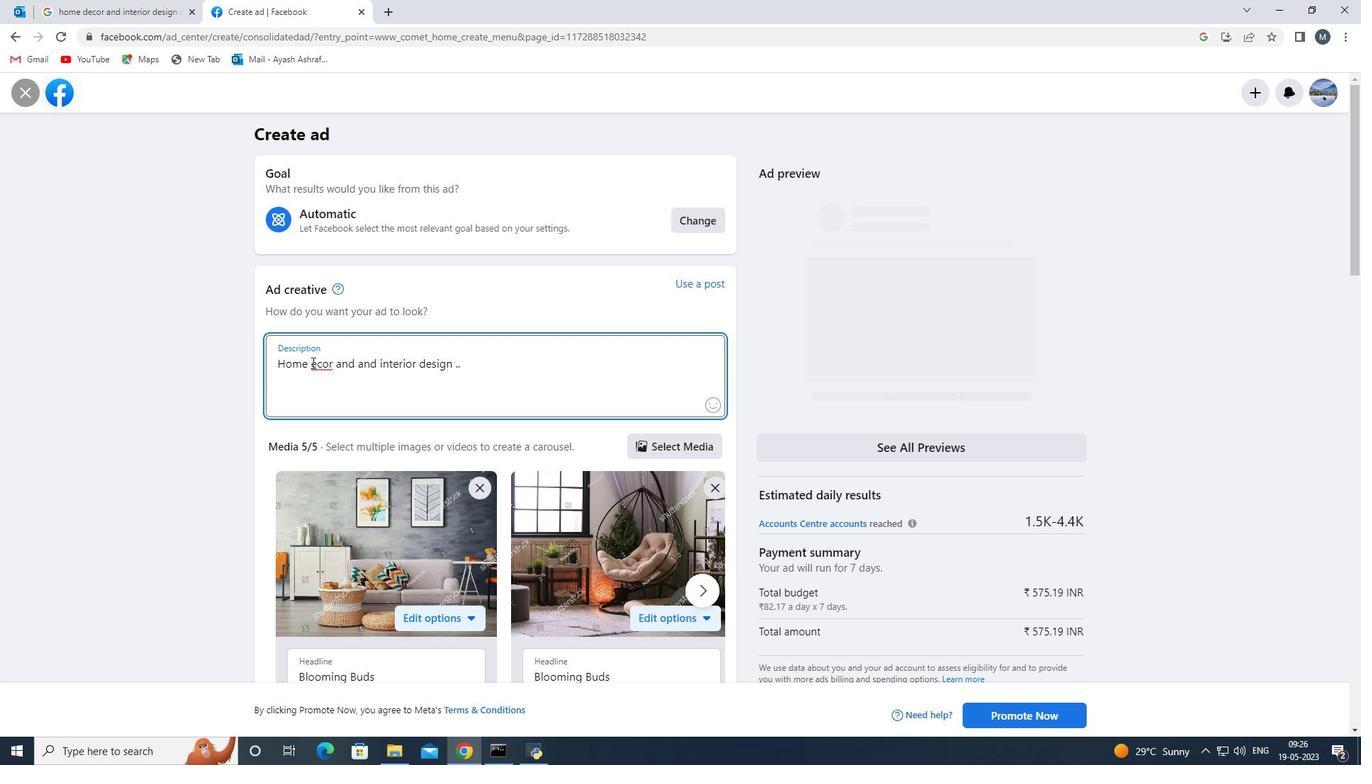 
Action: Mouse moved to (340, 379)
Screenshot: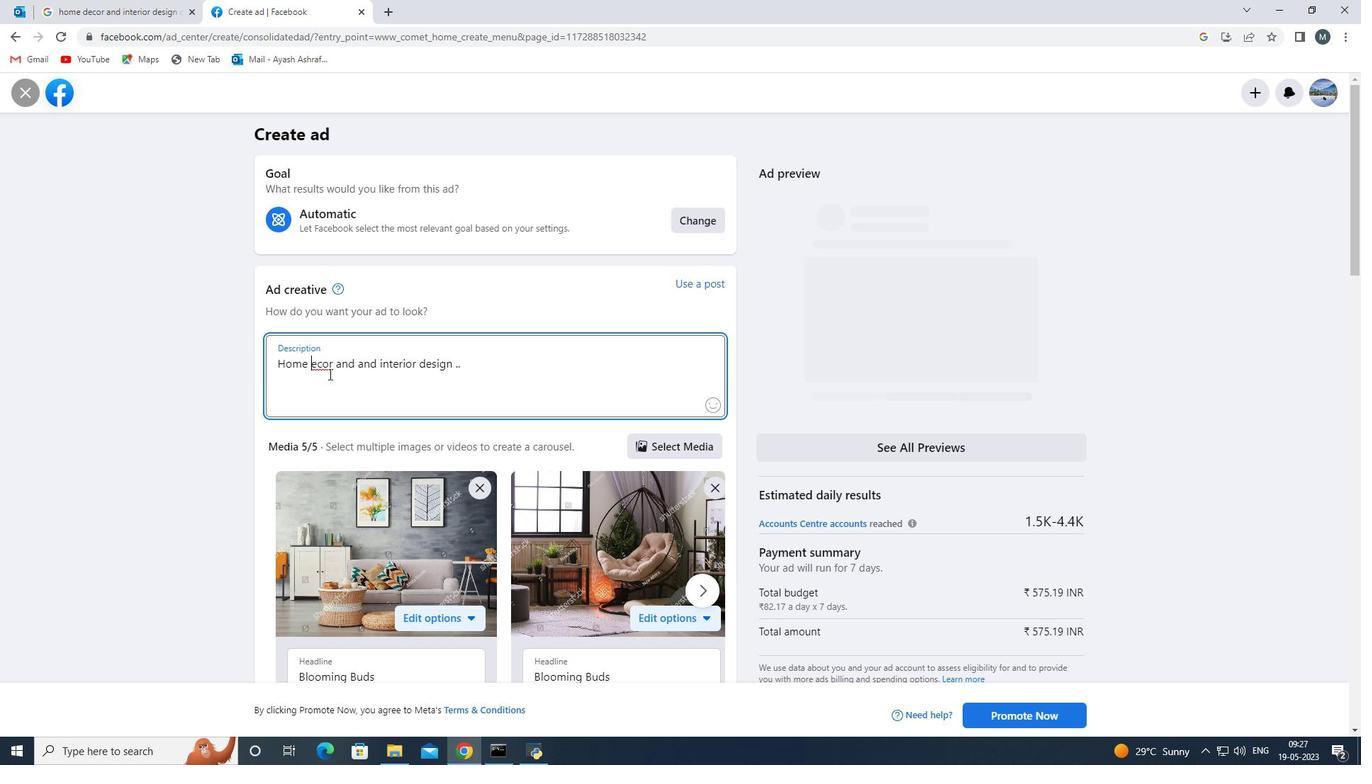 
Action: Key pressed d
Screenshot: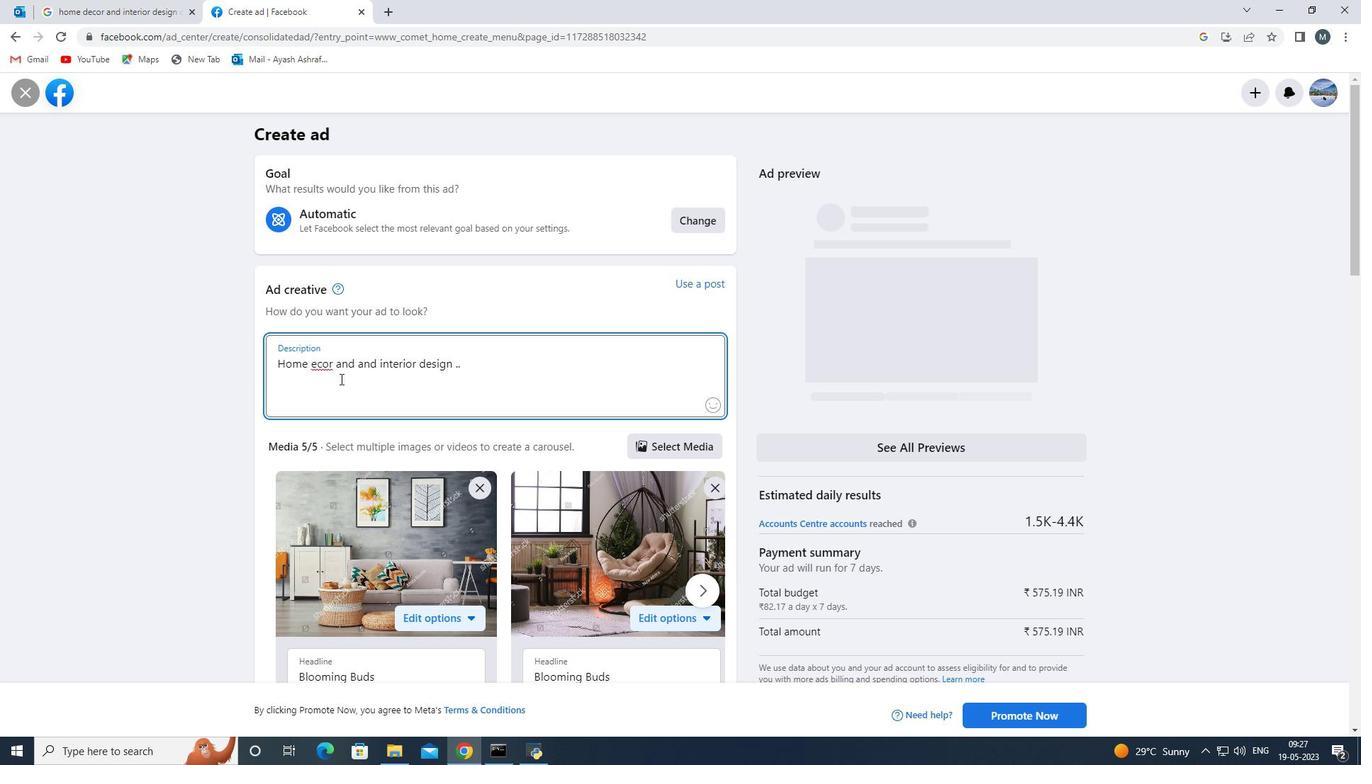 
Action: Mouse moved to (464, 366)
Screenshot: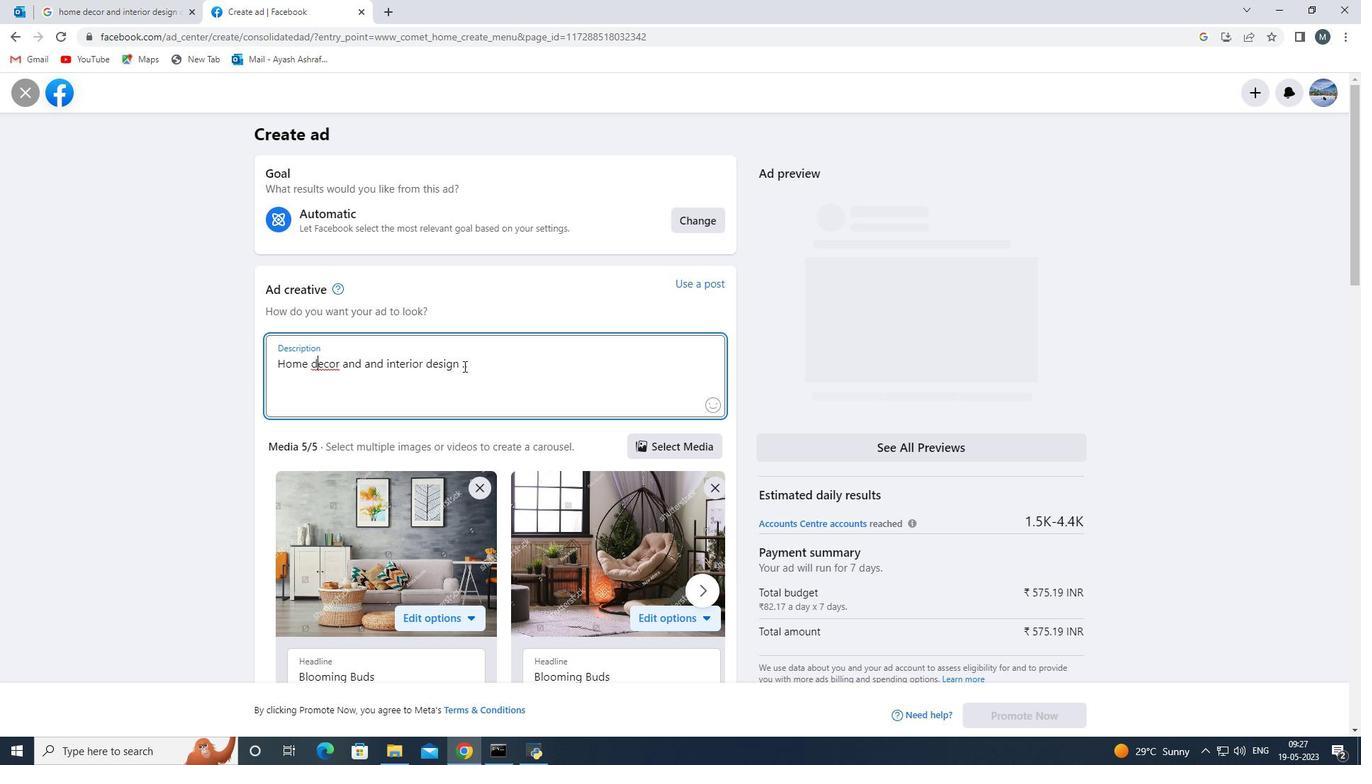 
Action: Mouse pressed left at (464, 366)
Screenshot: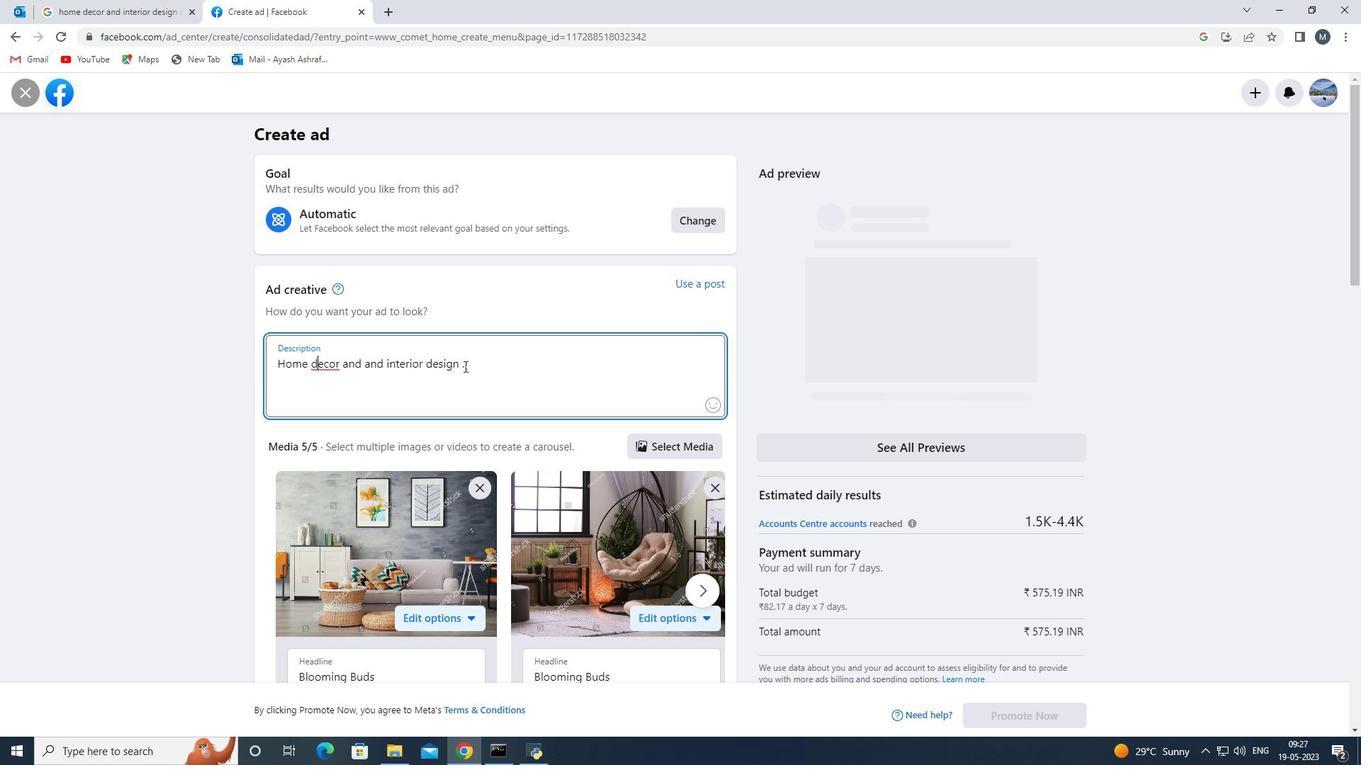 
Action: Mouse moved to (477, 368)
Screenshot: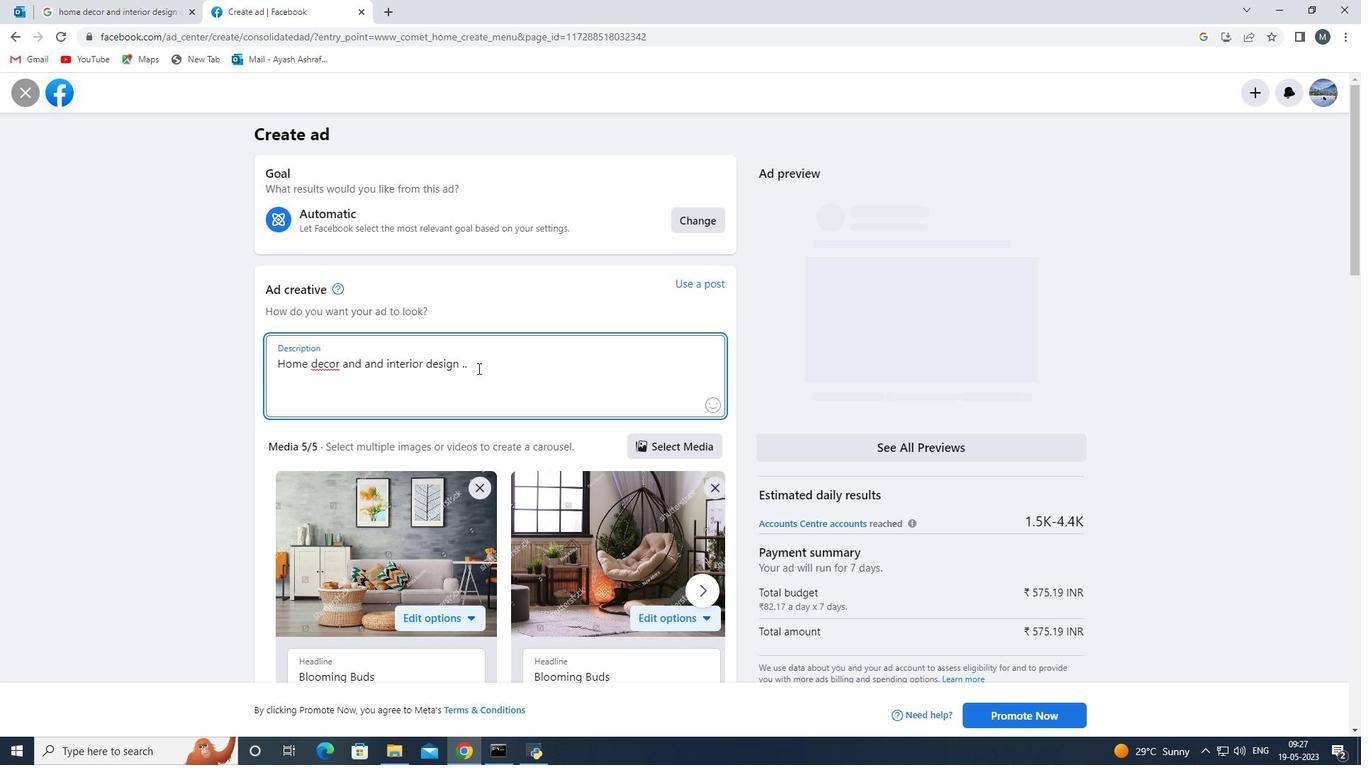 
Action: Mouse pressed left at (477, 368)
Screenshot: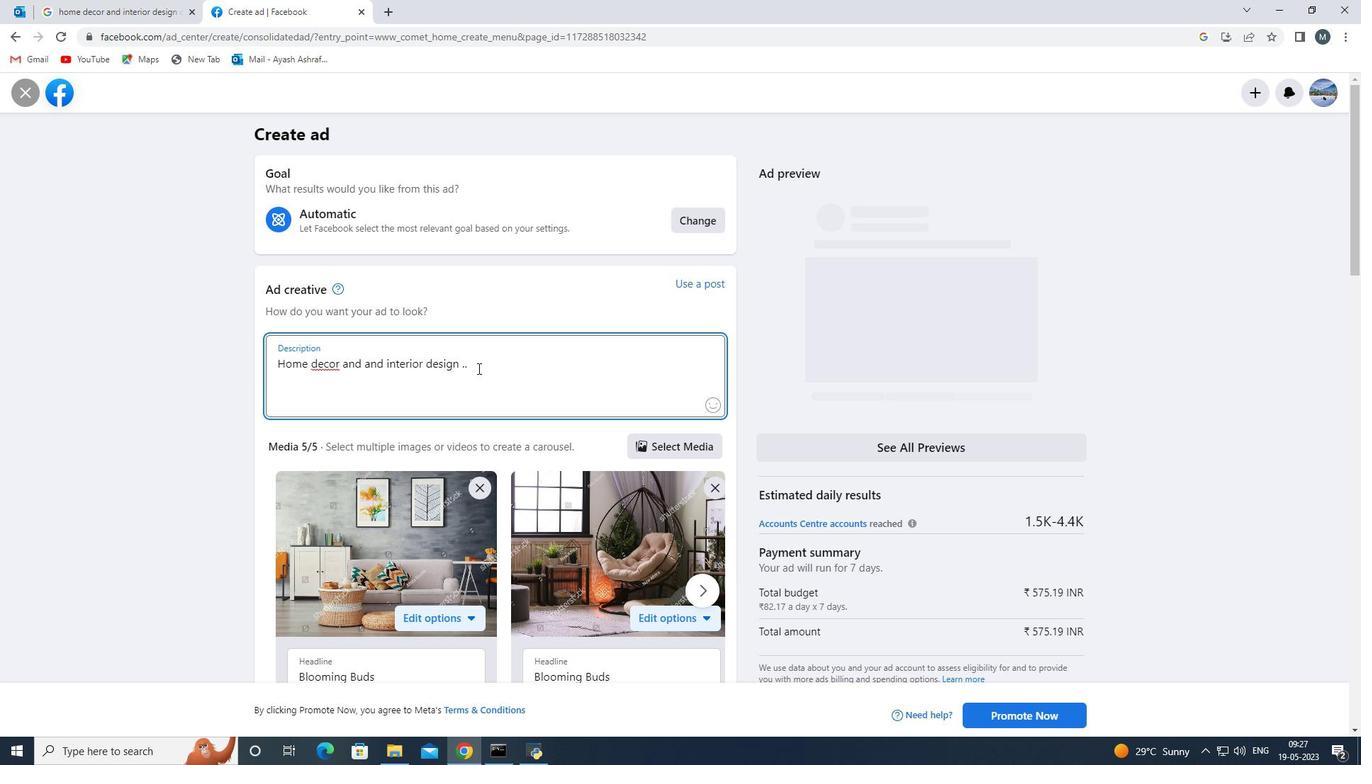 
Action: Key pressed <Key.backspace><Key.backspace><Key.backspace>.<Key.backspace><Key.backspace>...<Key.enter><Key.shift>He
Screenshot: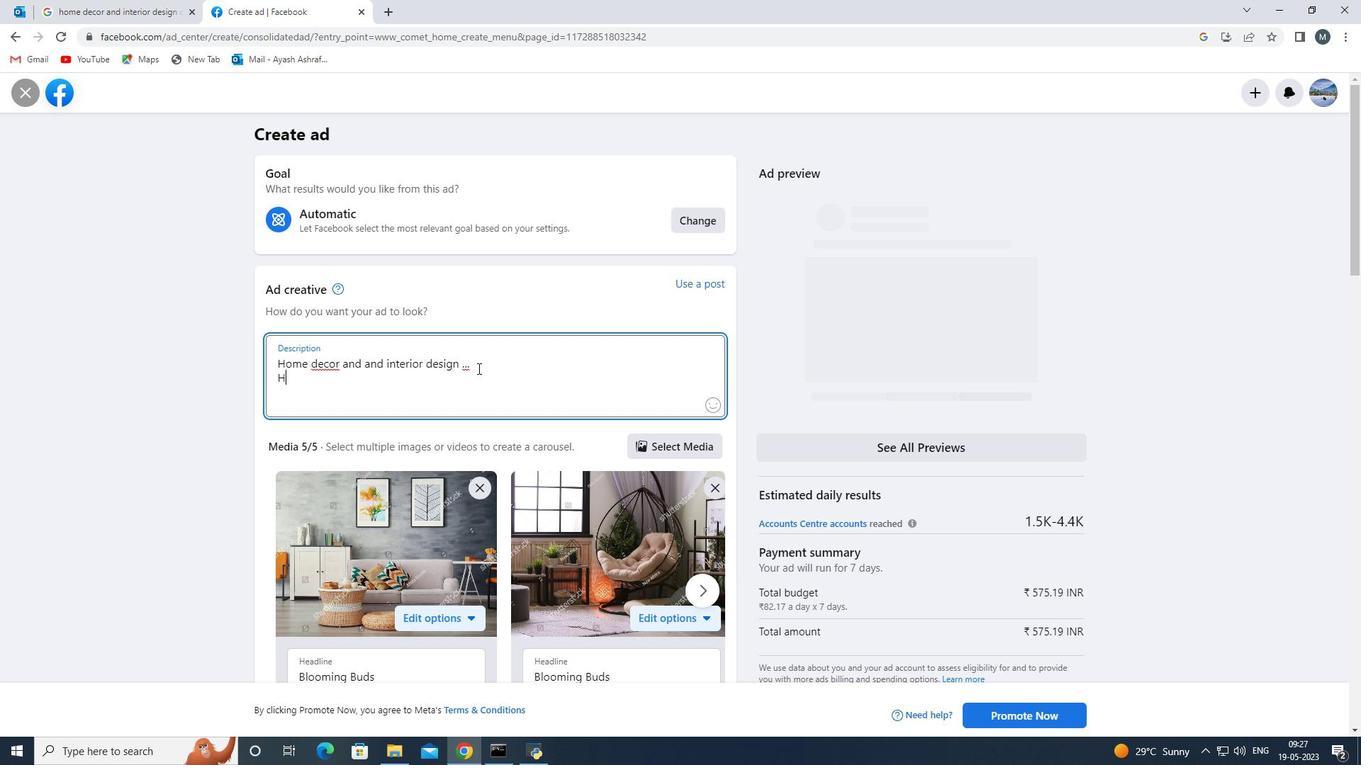 
Action: Mouse moved to (275, 364)
Screenshot: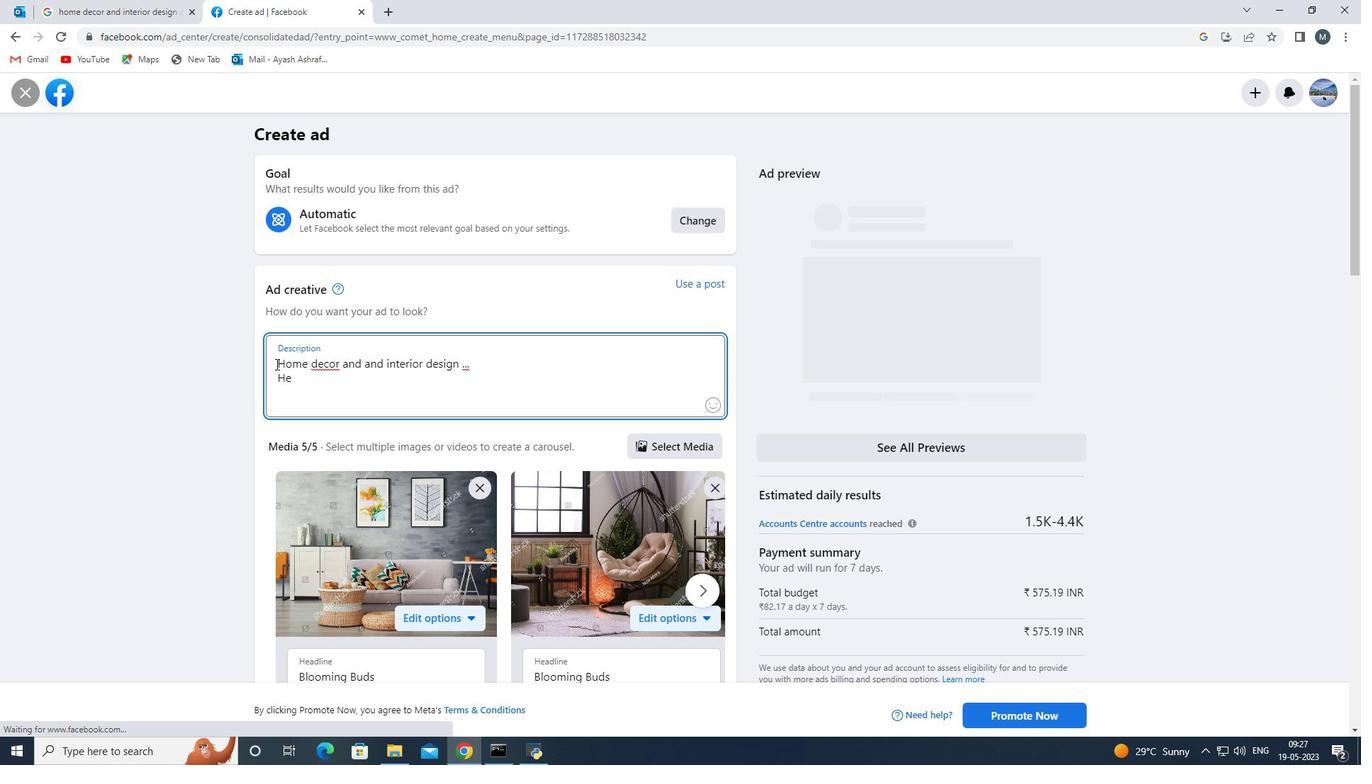 
Action: Mouse pressed left at (275, 364)
Screenshot: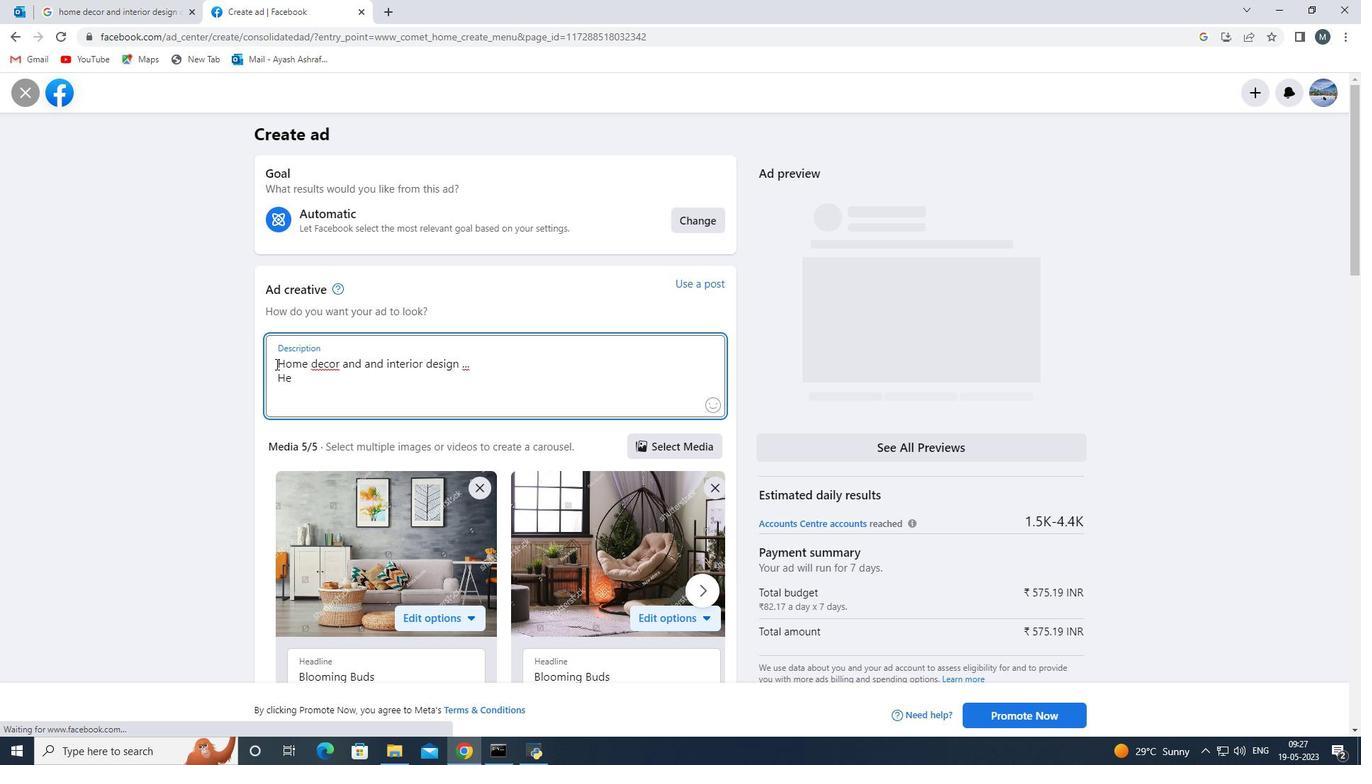 
Action: Mouse moved to (484, 361)
Screenshot: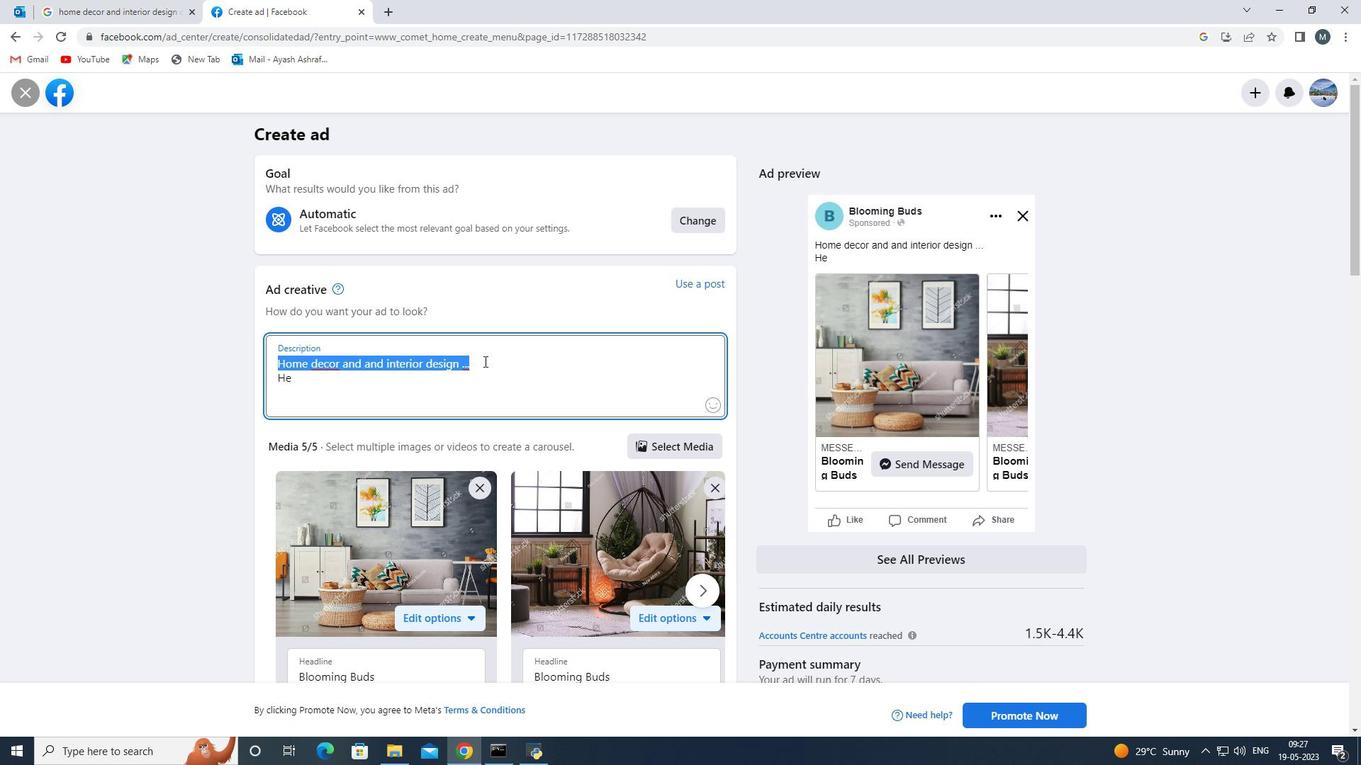 
Action: Key pressed ctrl+B
Screenshot: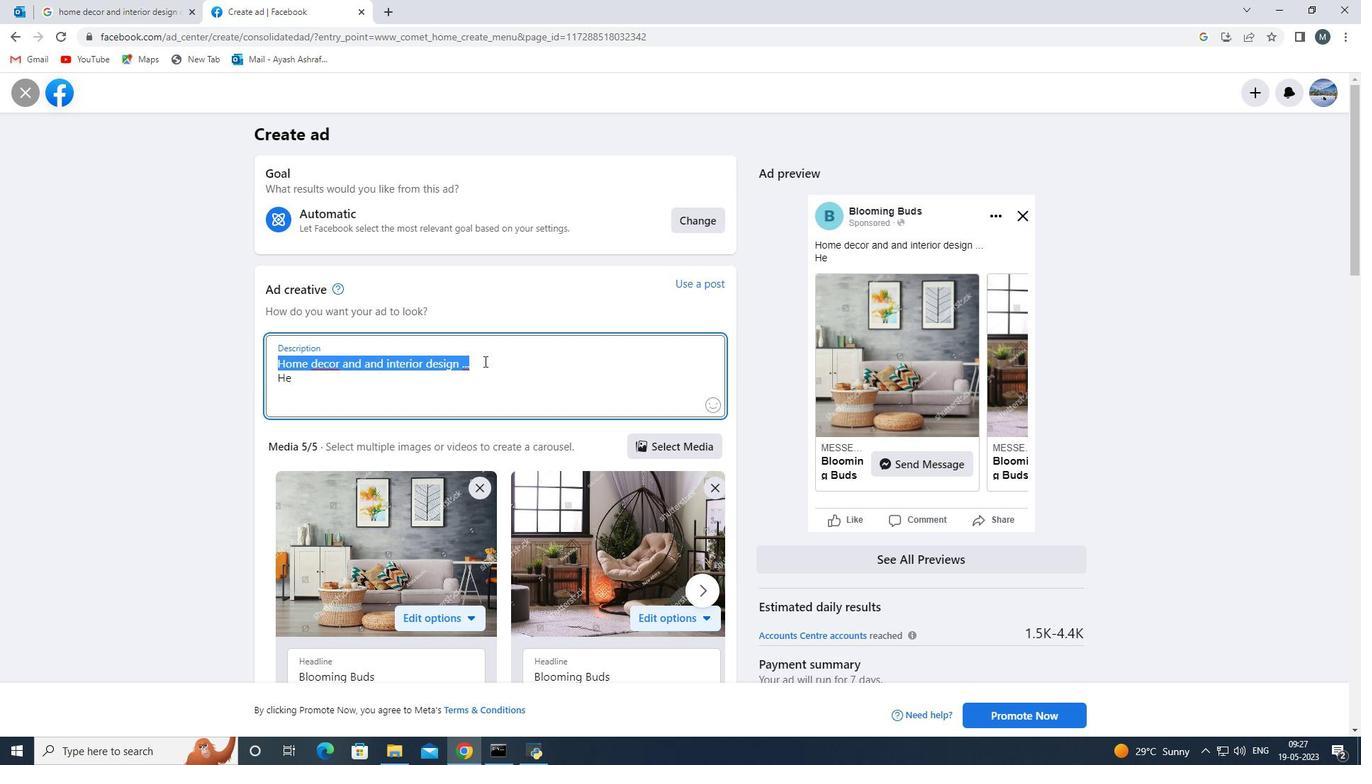 
Action: Mouse moved to (488, 365)
Screenshot: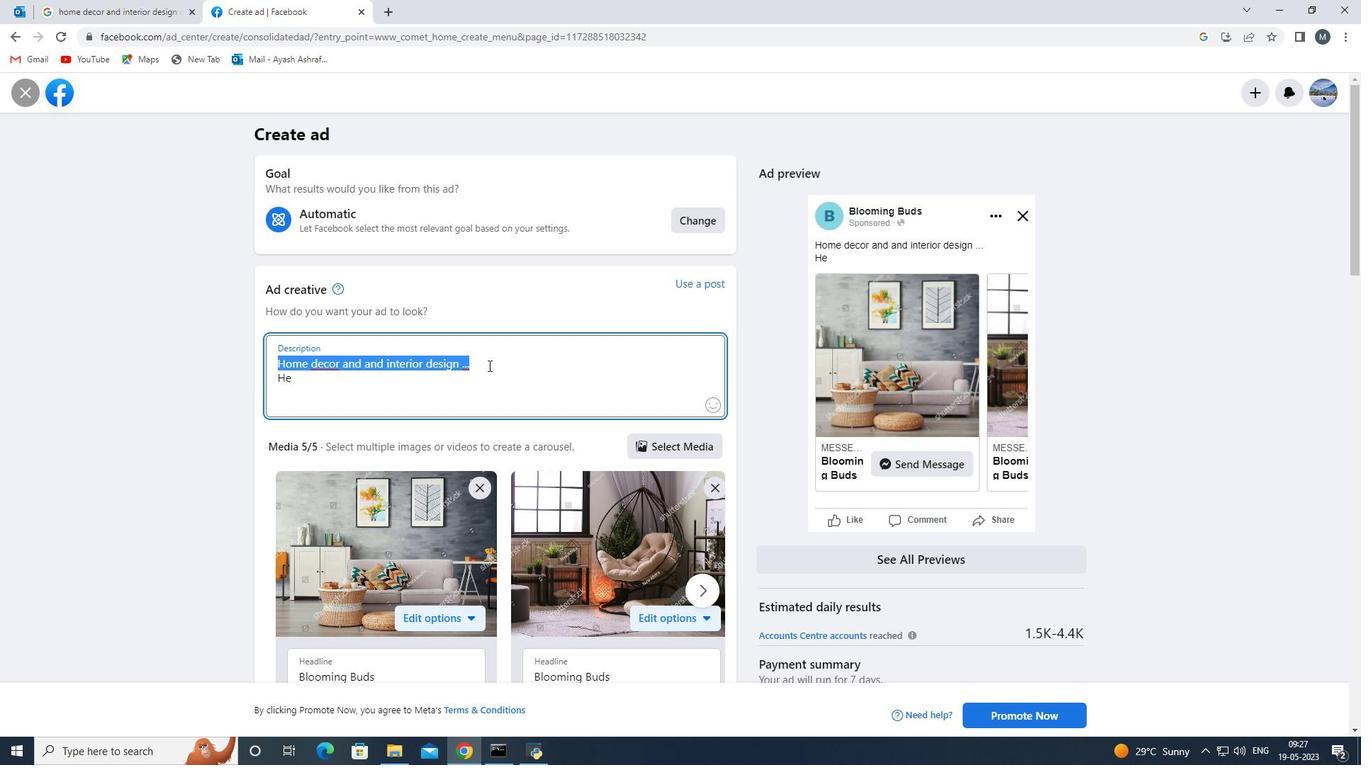 
Action: Mouse pressed left at (488, 365)
Screenshot: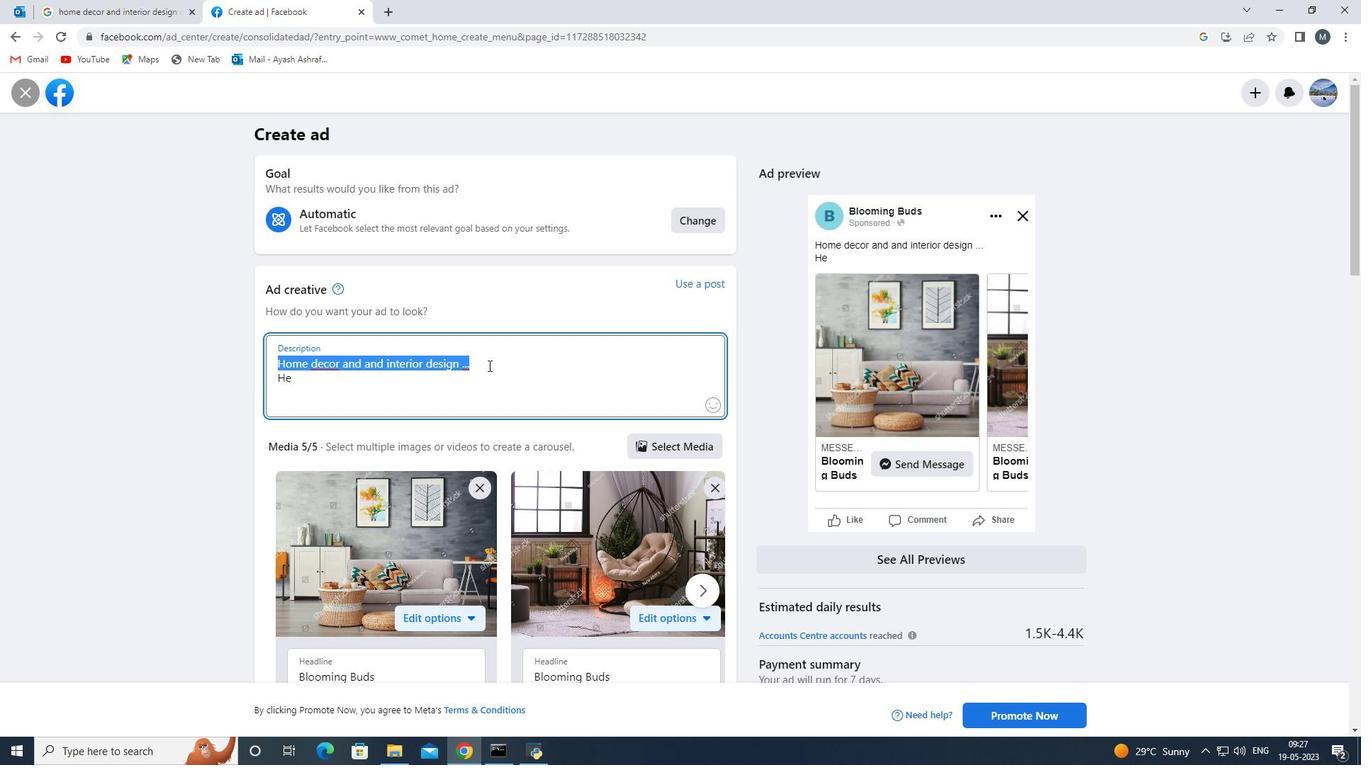 
Action: Mouse moved to (316, 363)
Screenshot: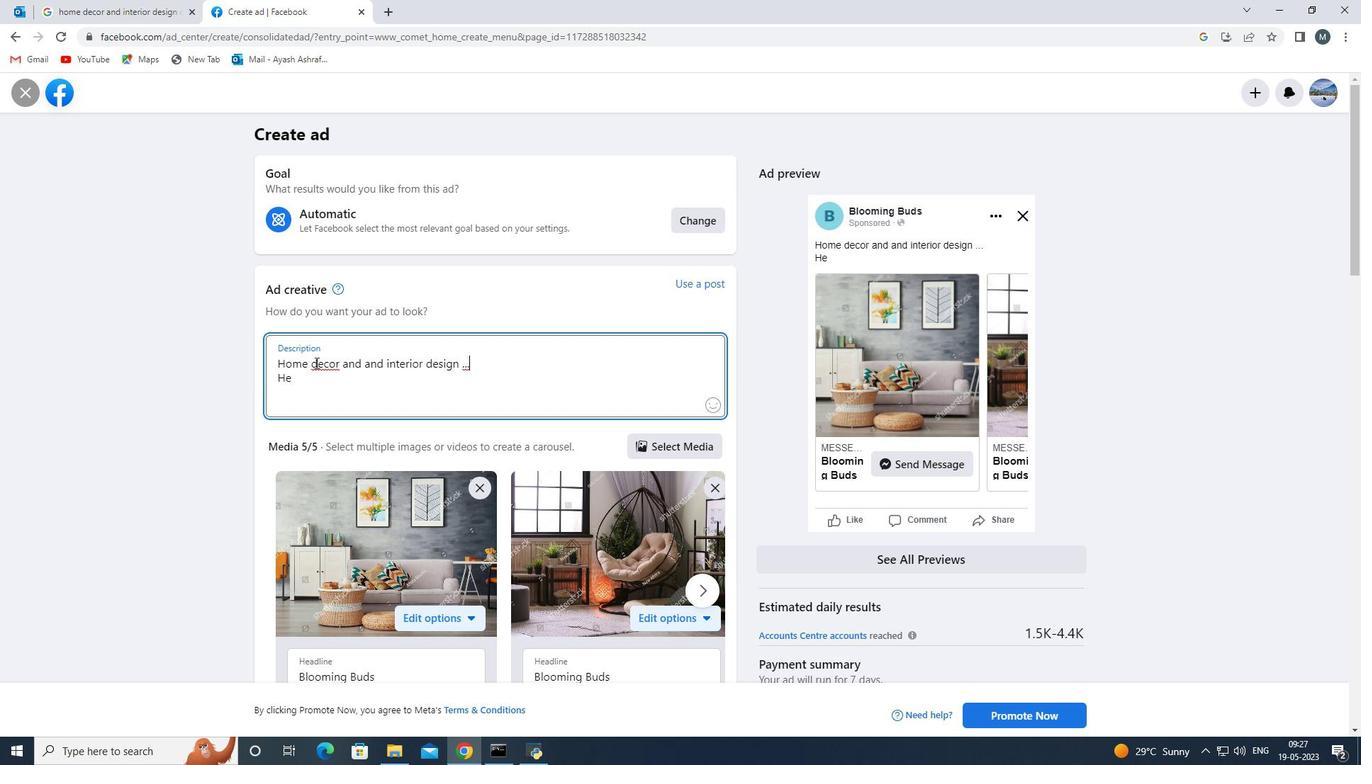 
Action: Mouse pressed left at (316, 363)
Screenshot: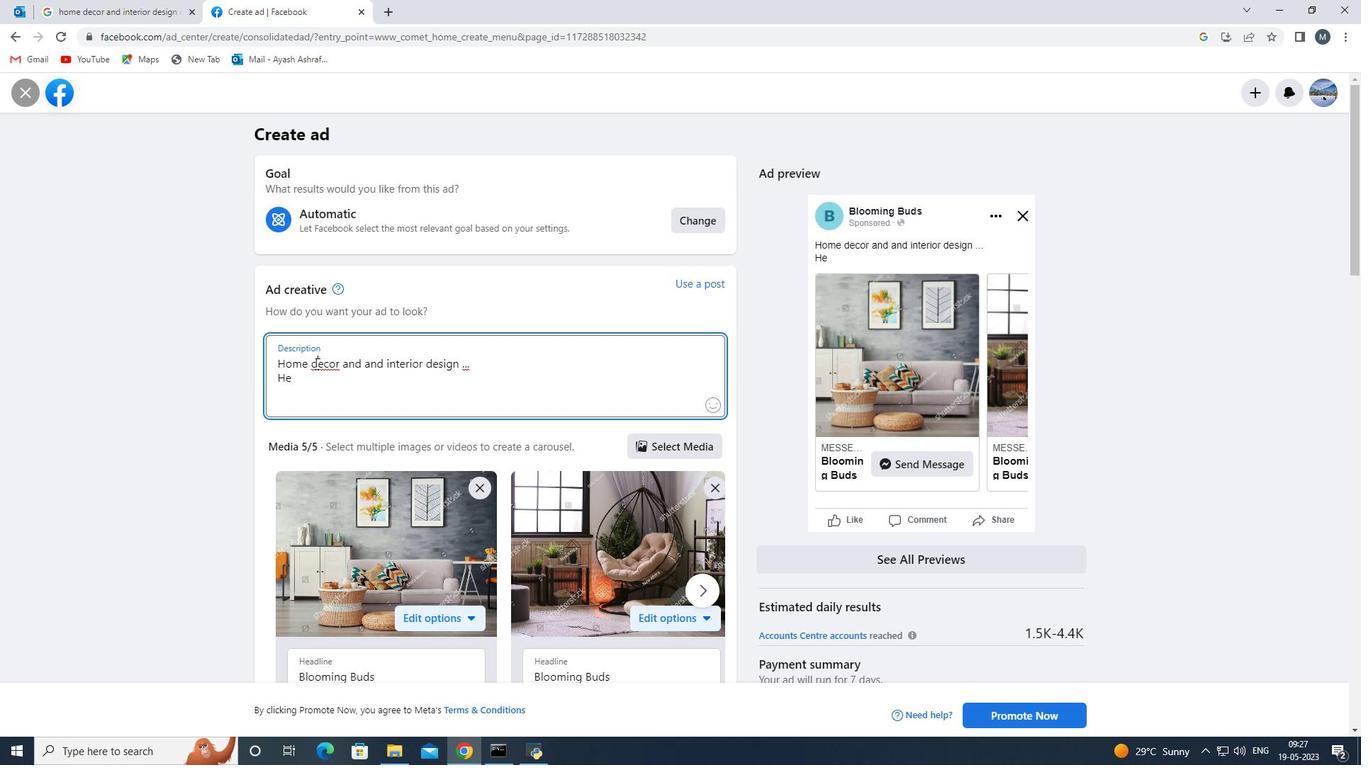 
Action: Mouse moved to (310, 382)
Screenshot: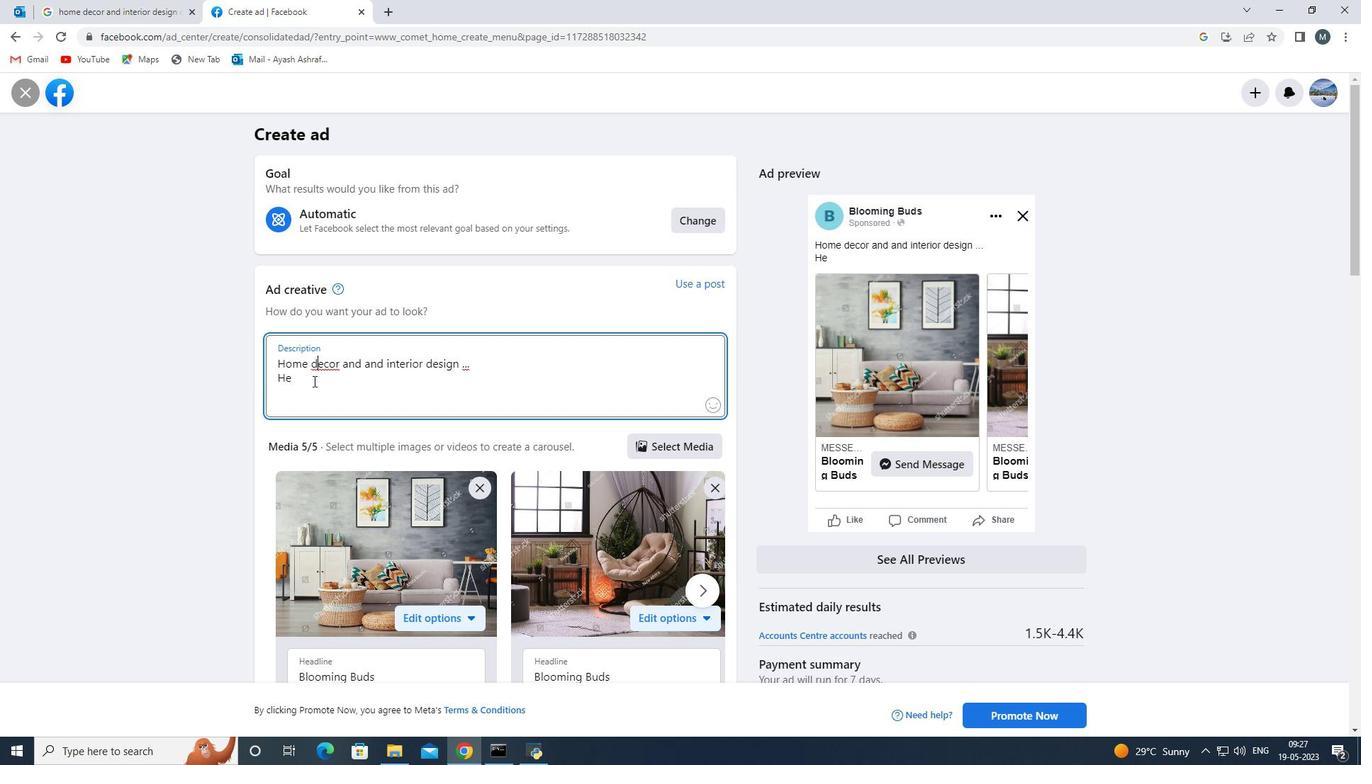 
Action: Mouse pressed left at (310, 382)
Screenshot: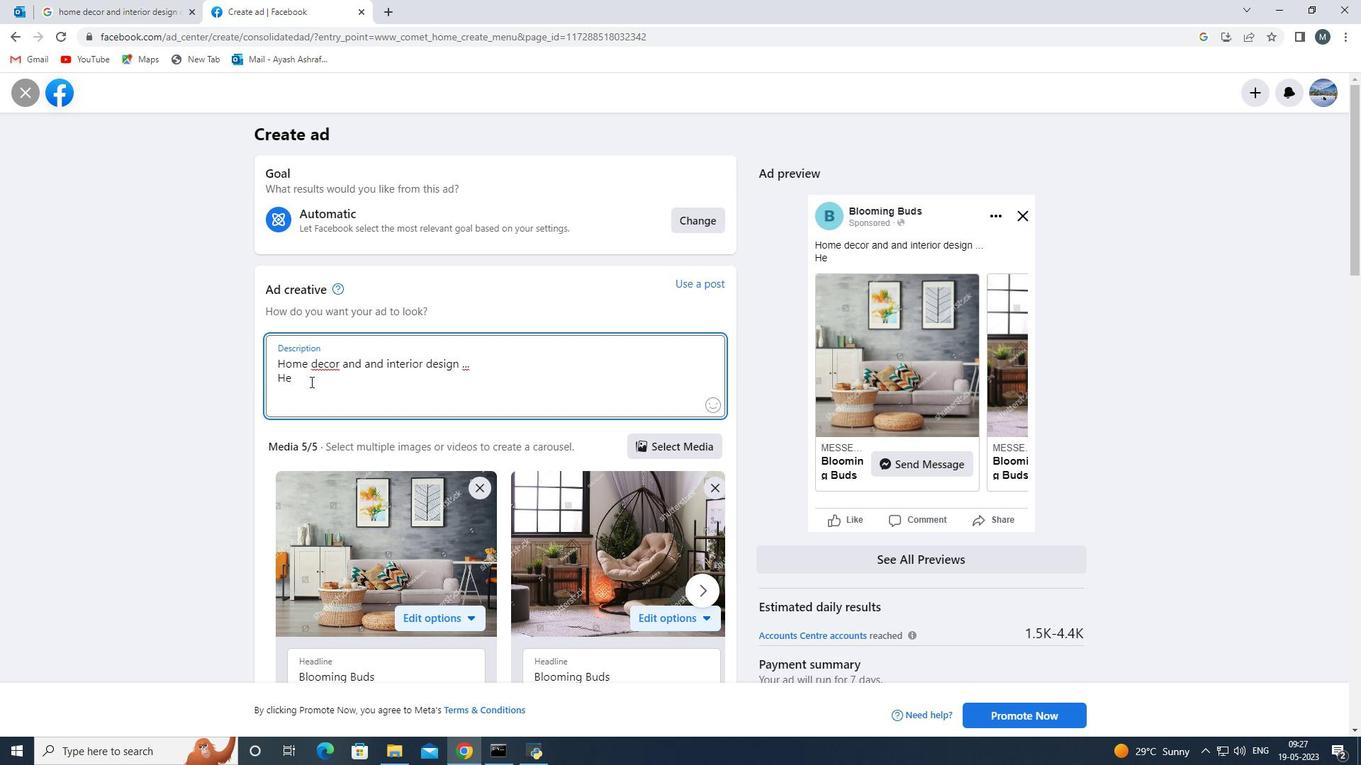 
Action: Key pressed llo<Key.space>everyone<Key.space>out<Key.space><Key.backspace>here<Key.space>
Screenshot: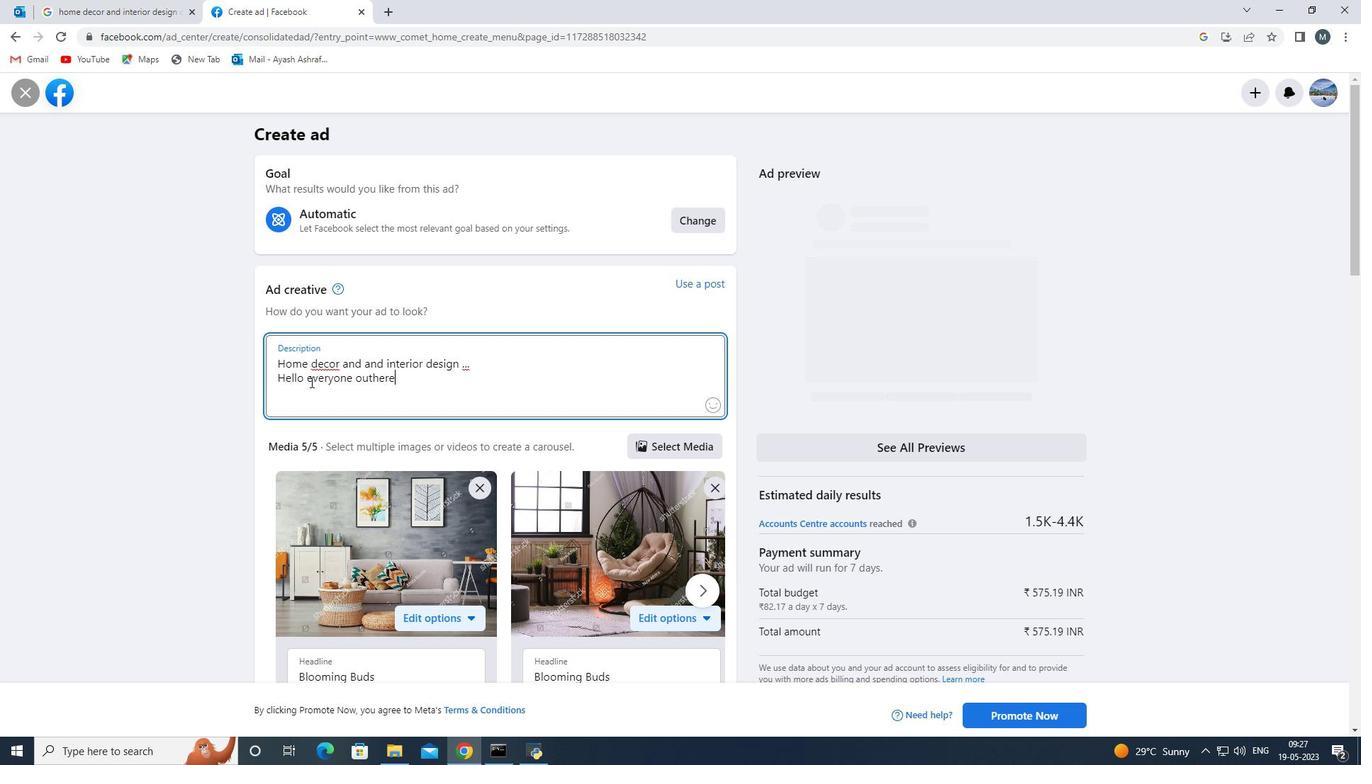
Action: Mouse moved to (372, 382)
Screenshot: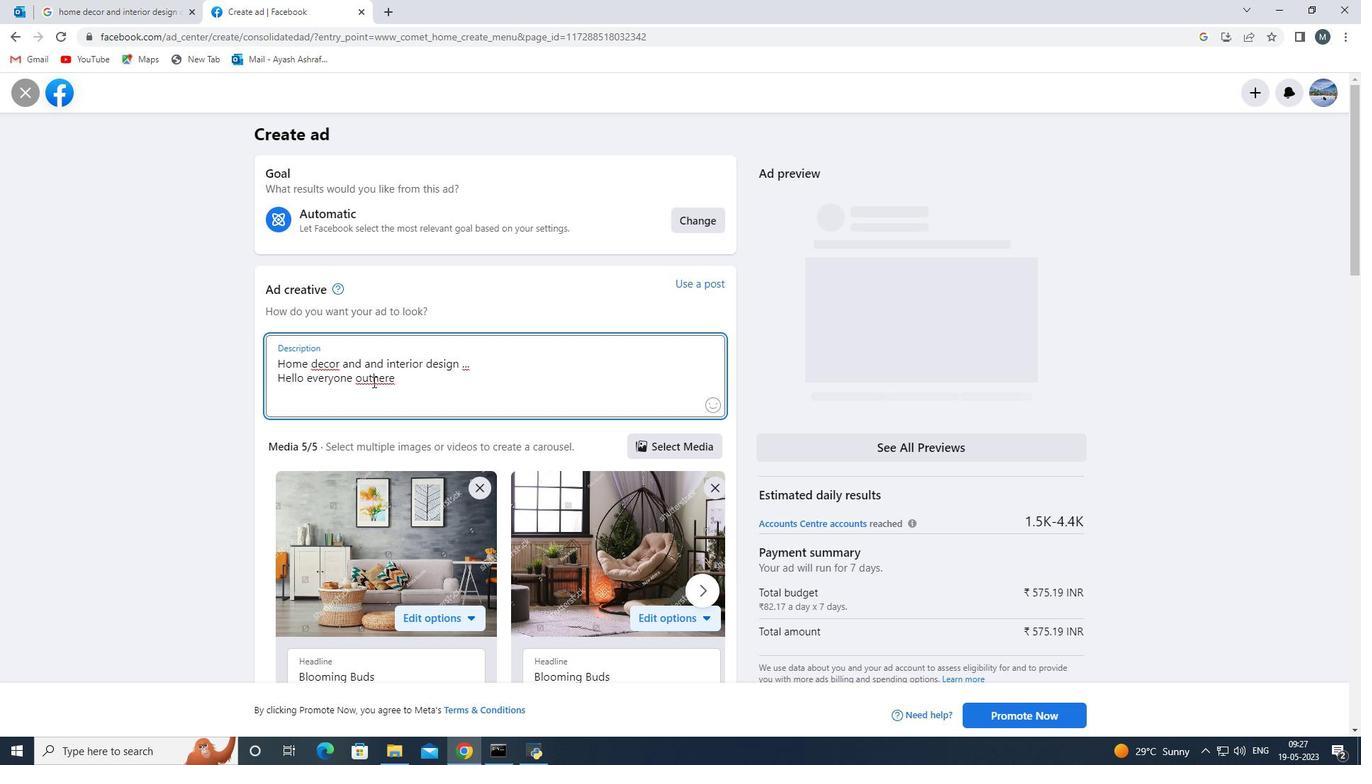 
Action: Mouse pressed left at (372, 382)
Screenshot: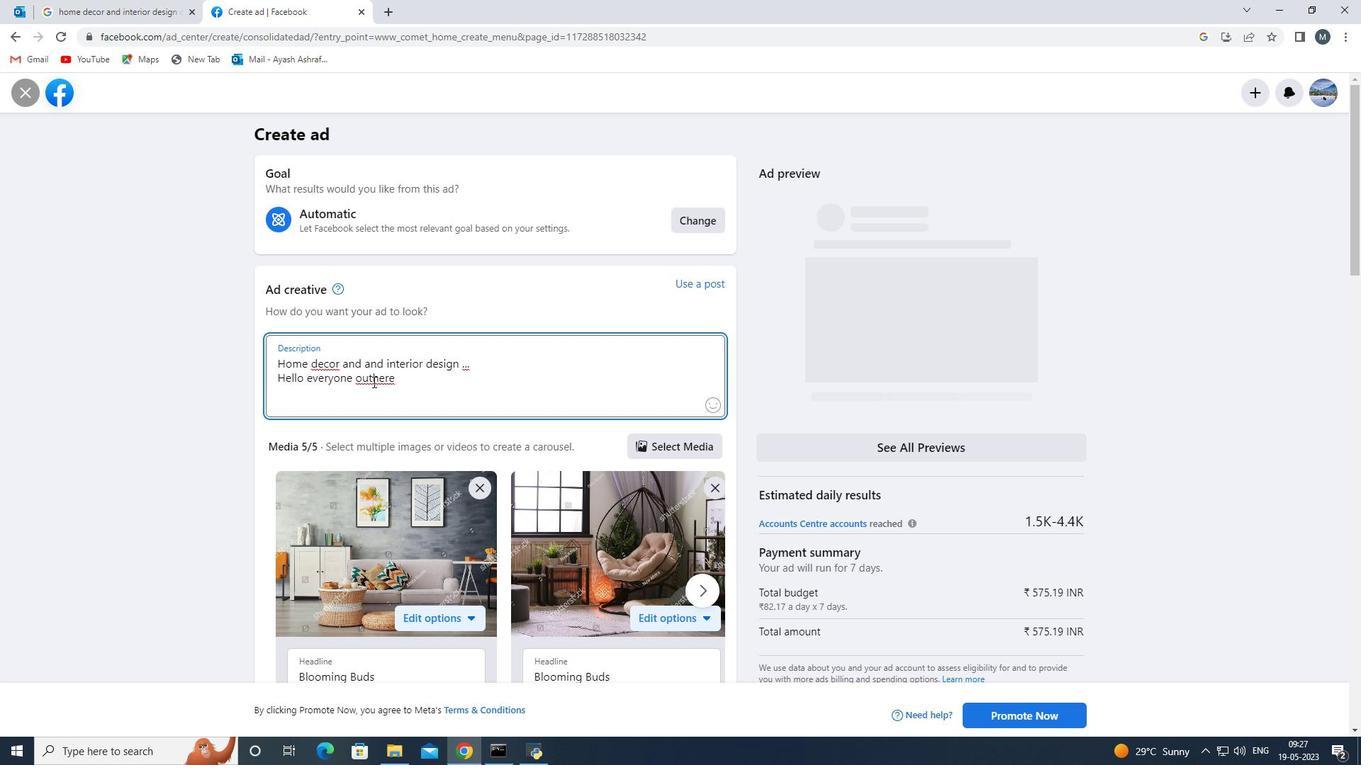 
Action: Mouse moved to (377, 381)
Screenshot: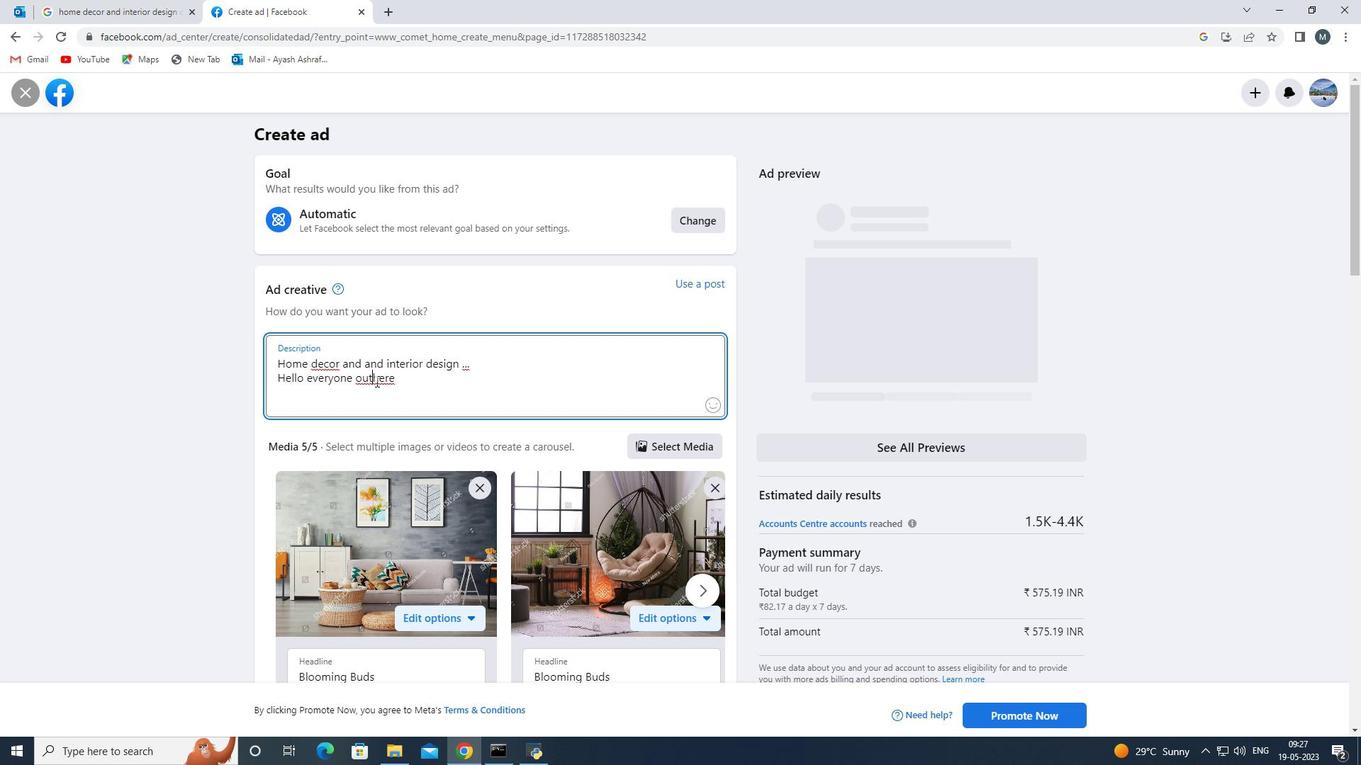 
Action: Key pressed -
Screenshot: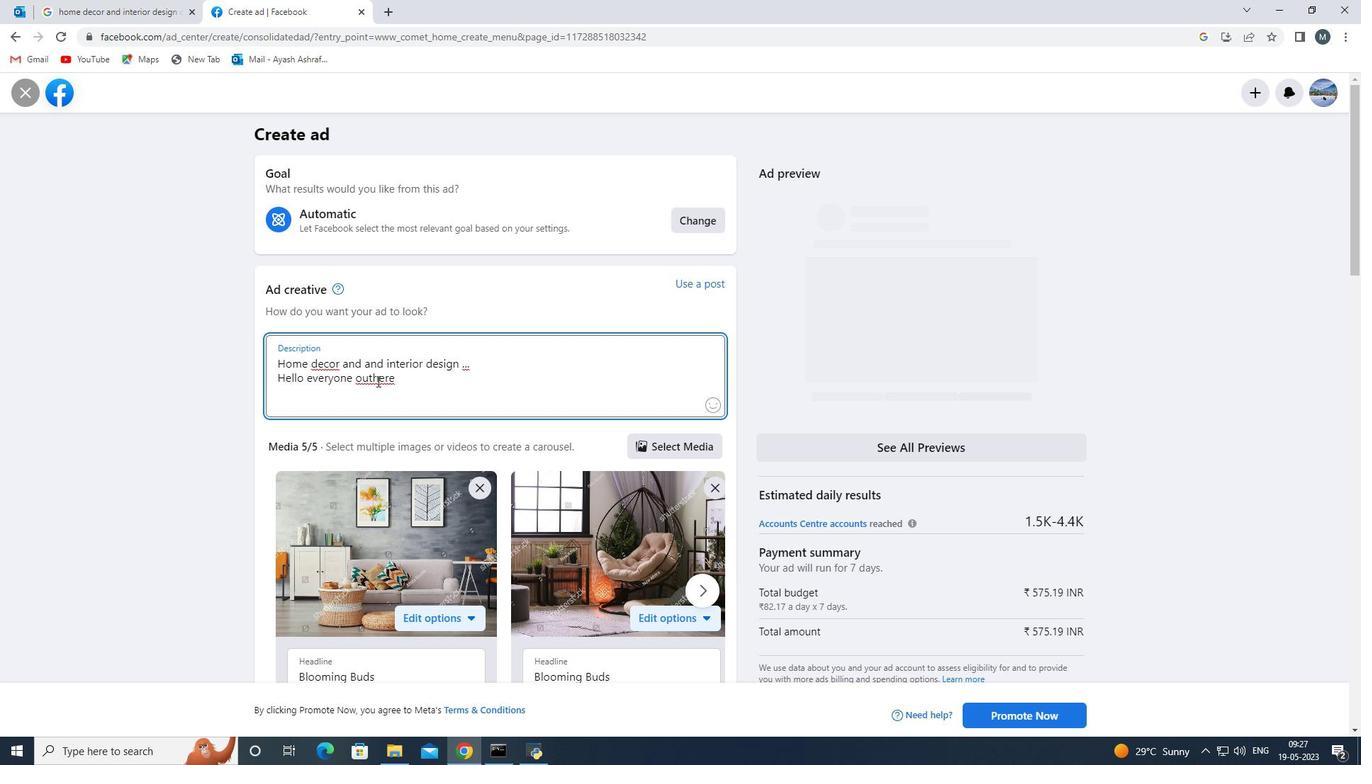 
Action: Mouse moved to (408, 383)
Screenshot: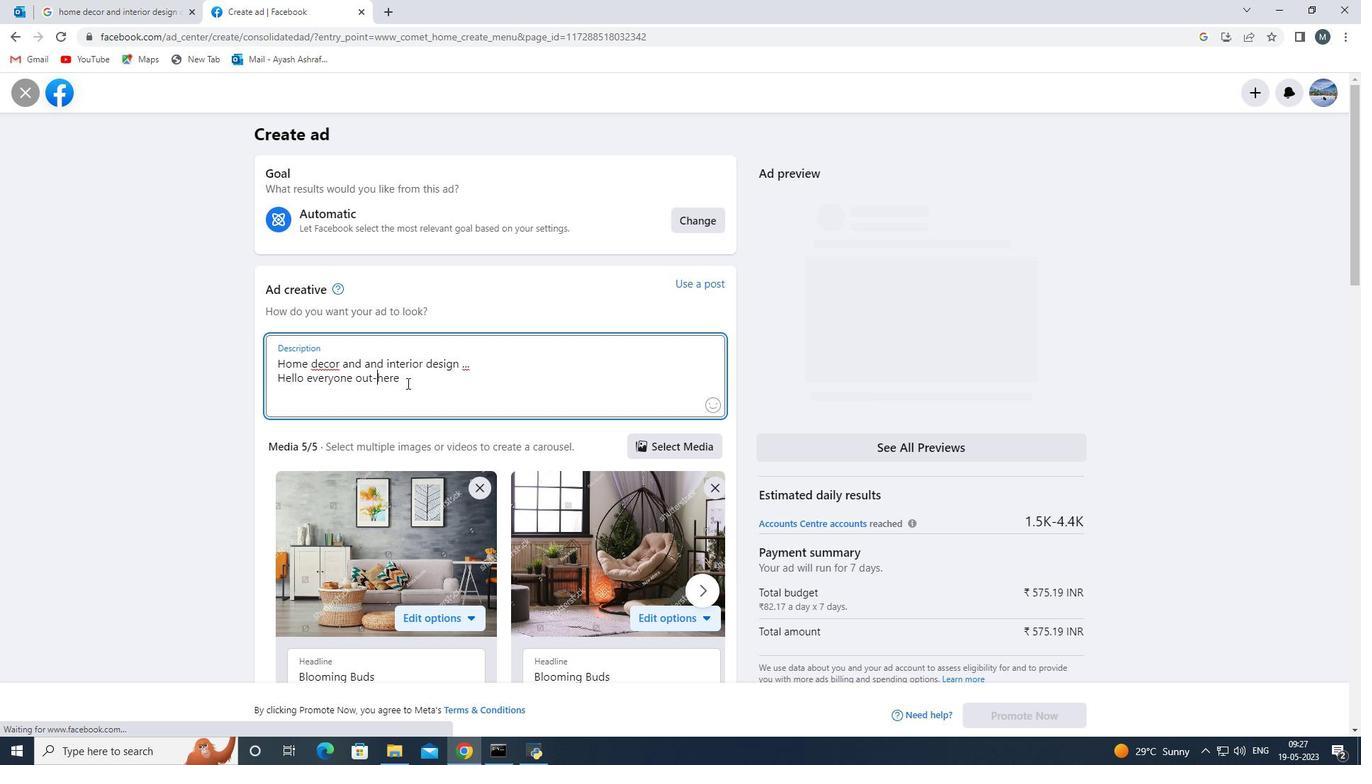 
Action: Mouse pressed left at (408, 383)
Screenshot: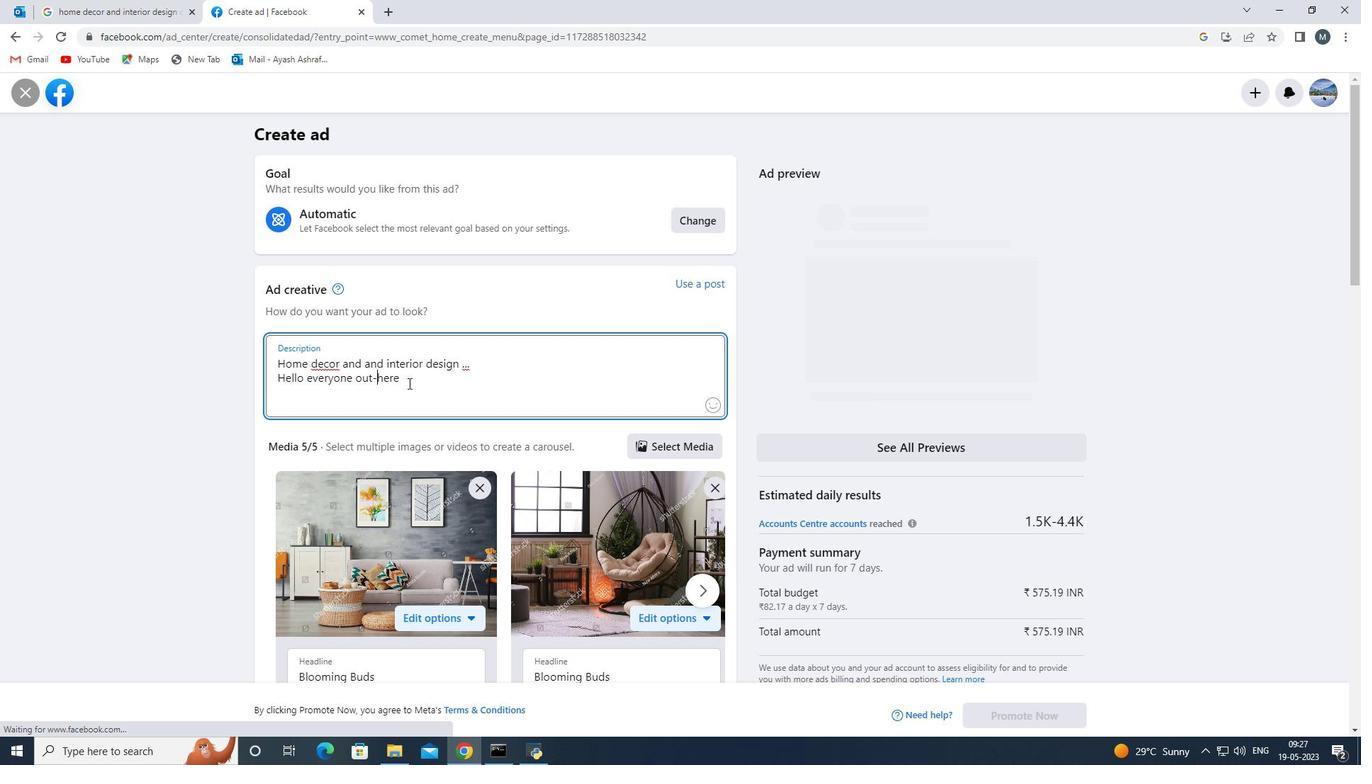 
Action: Mouse moved to (409, 383)
Screenshot: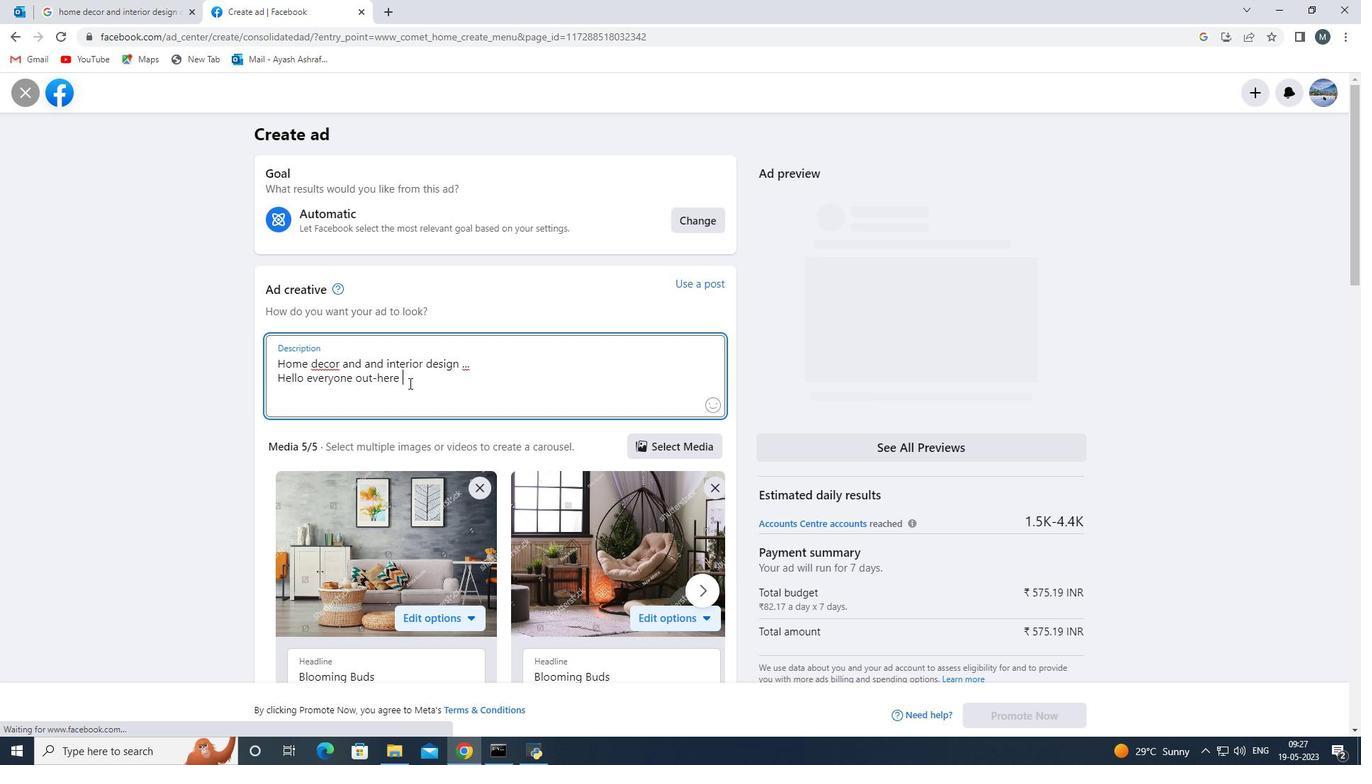
Action: Key pressed if<Key.space>you<Key.space>aree<Key.space><Key.backspace><Key.backspace><Key.space>looki
Screenshot: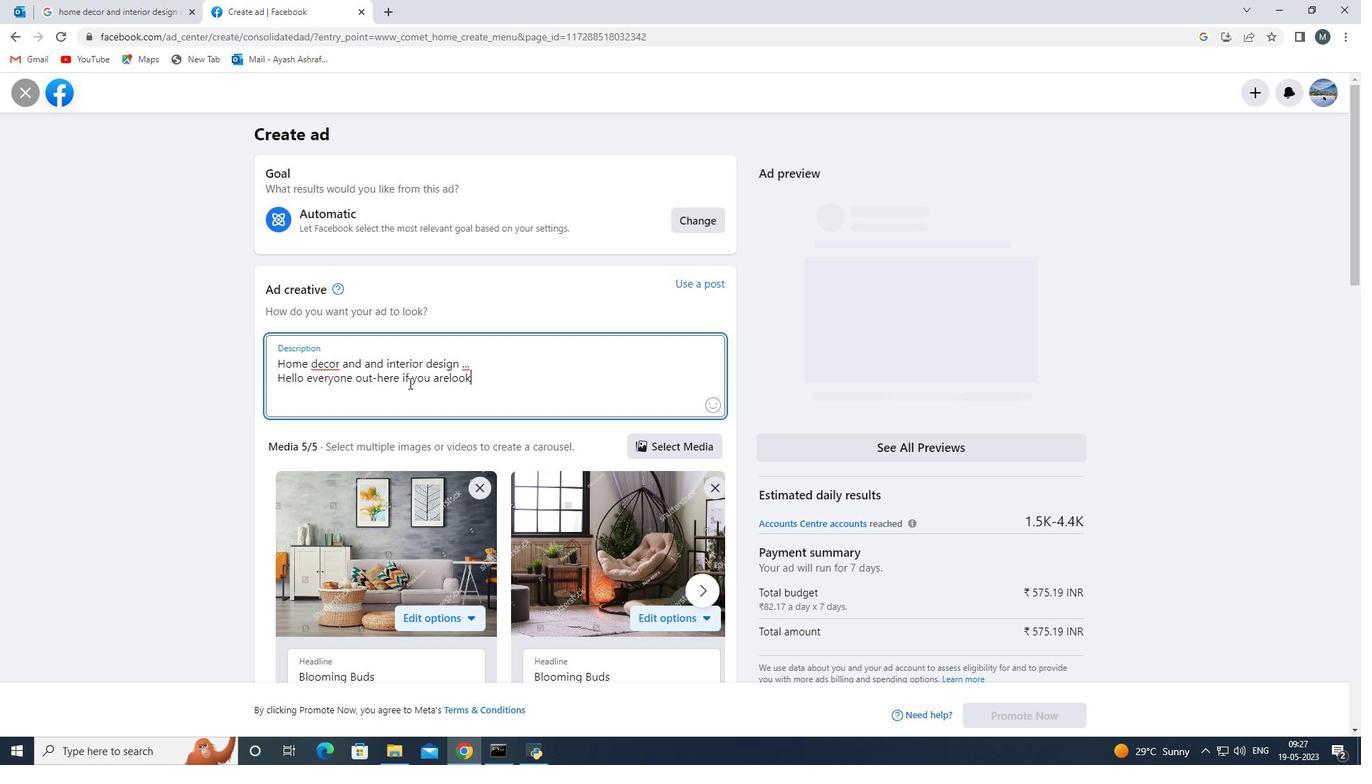 
Action: Mouse moved to (448, 377)
Screenshot: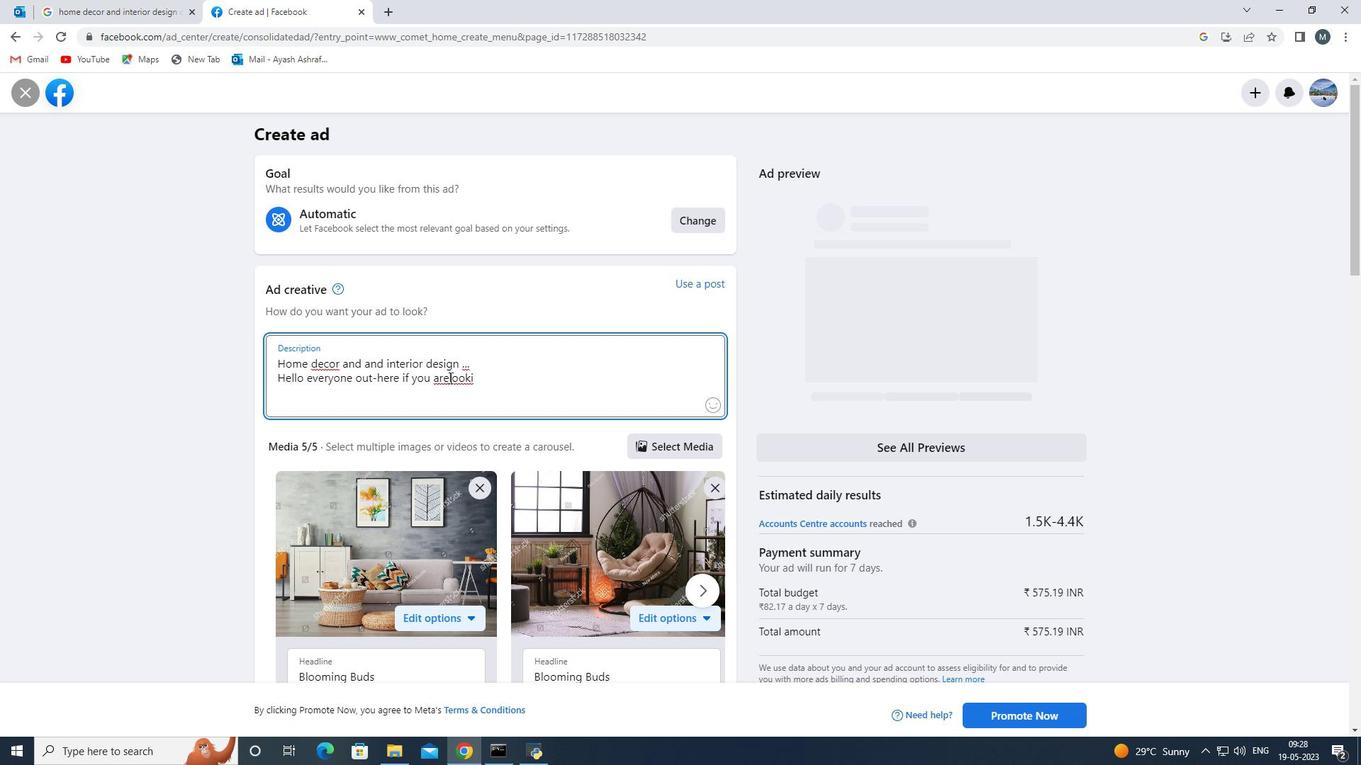 
Action: Mouse pressed left at (448, 377)
Screenshot: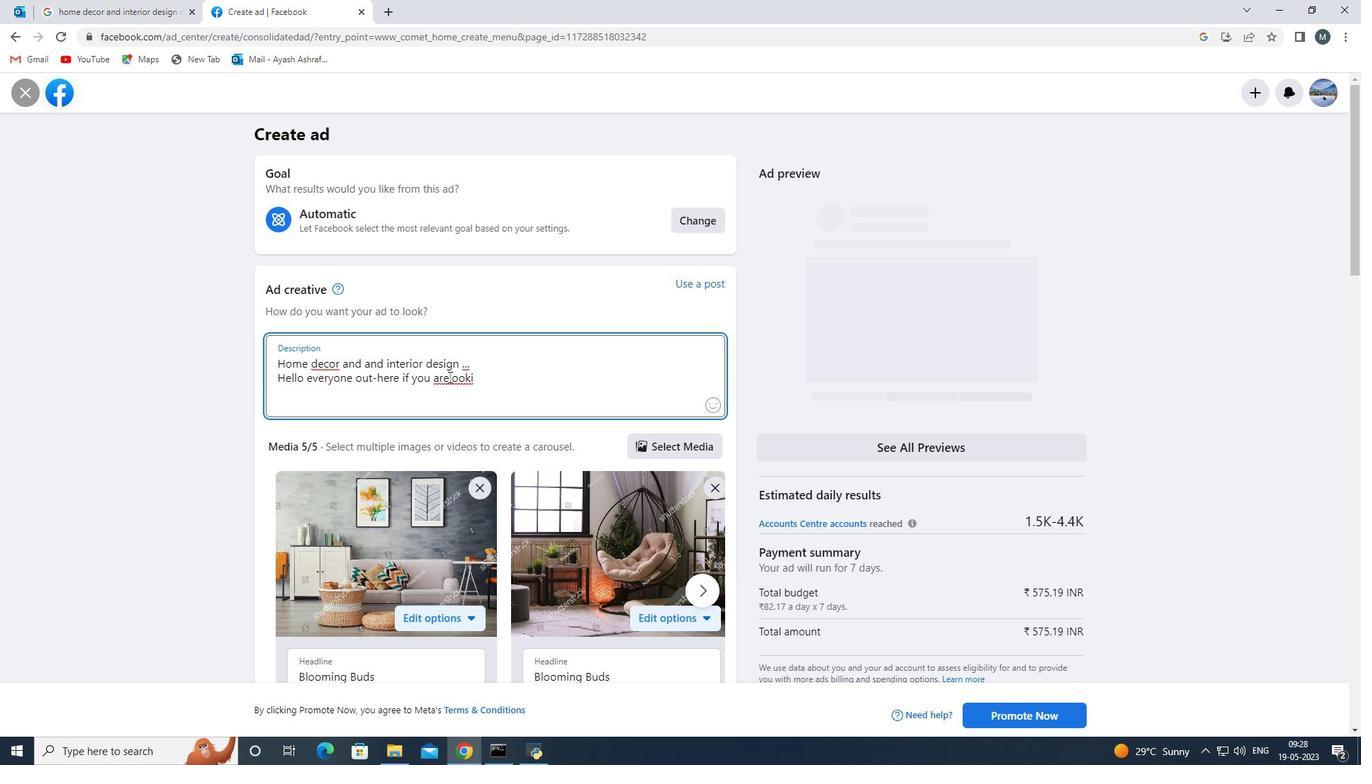 
Action: Mouse moved to (457, 379)
Screenshot: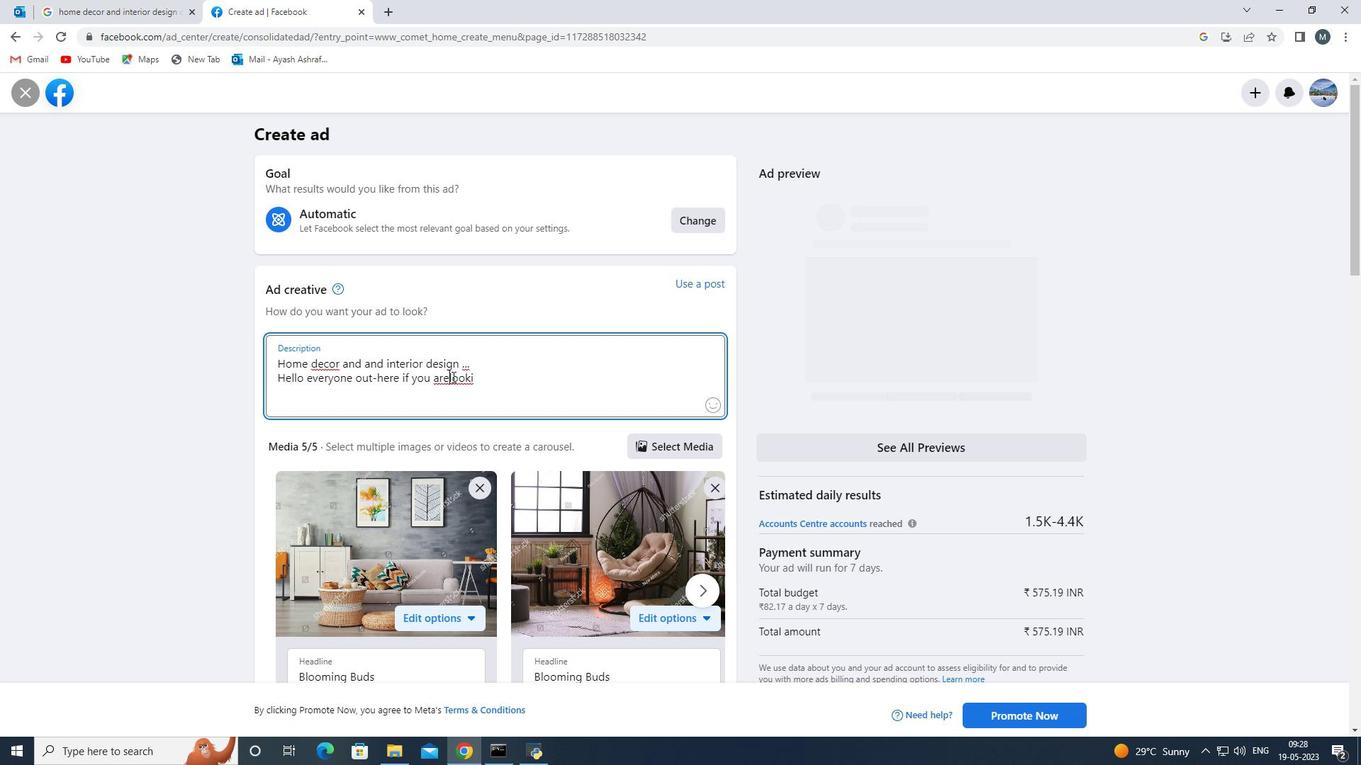 
Action: Key pressed <Key.space>
Screenshot: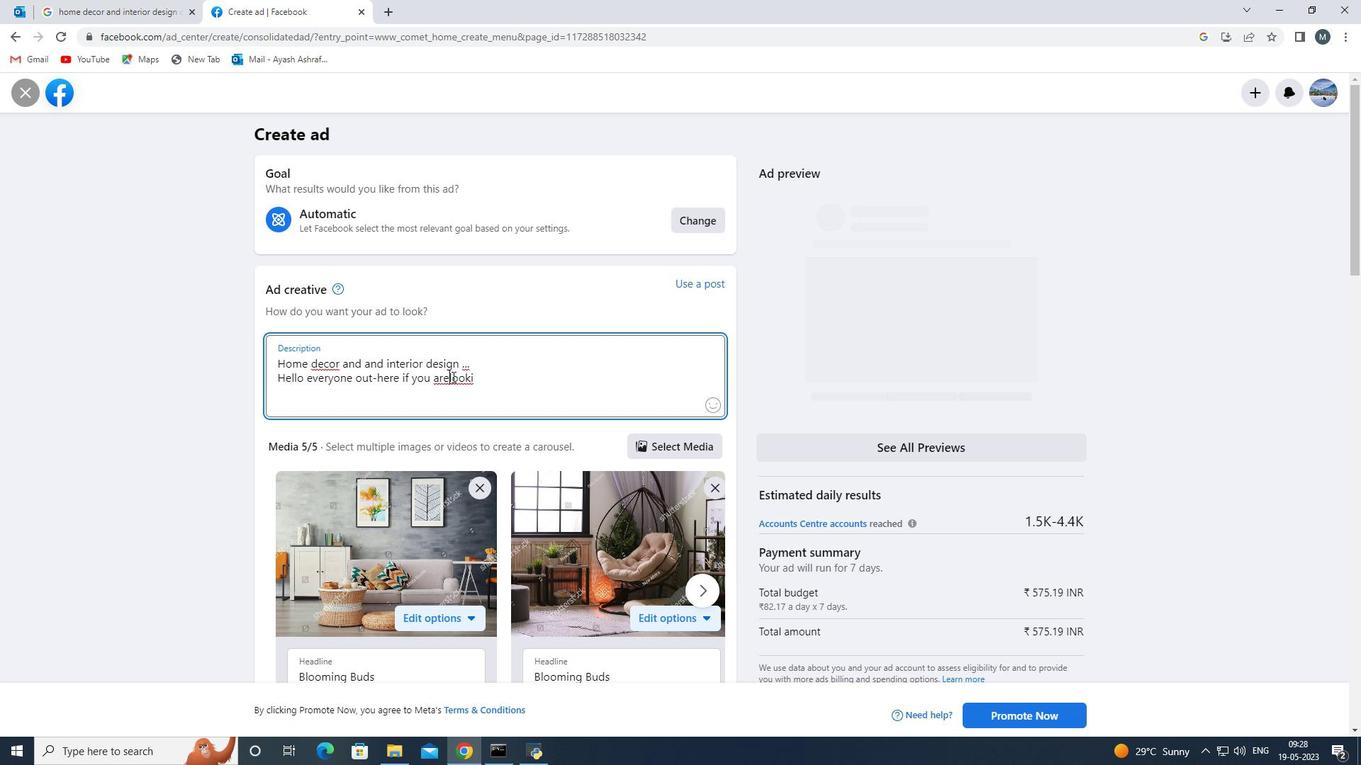 
Action: Mouse moved to (485, 379)
Screenshot: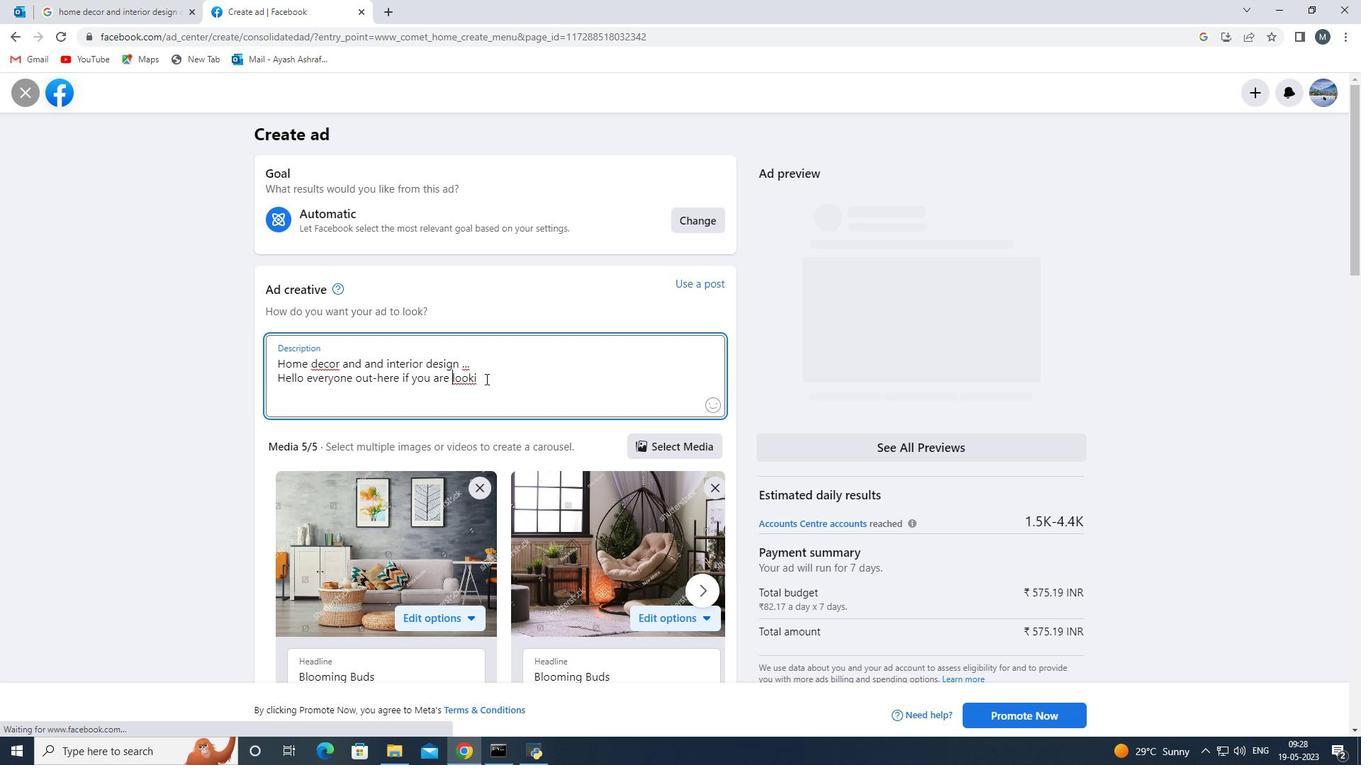 
Action: Mouse pressed left at (485, 379)
Screenshot: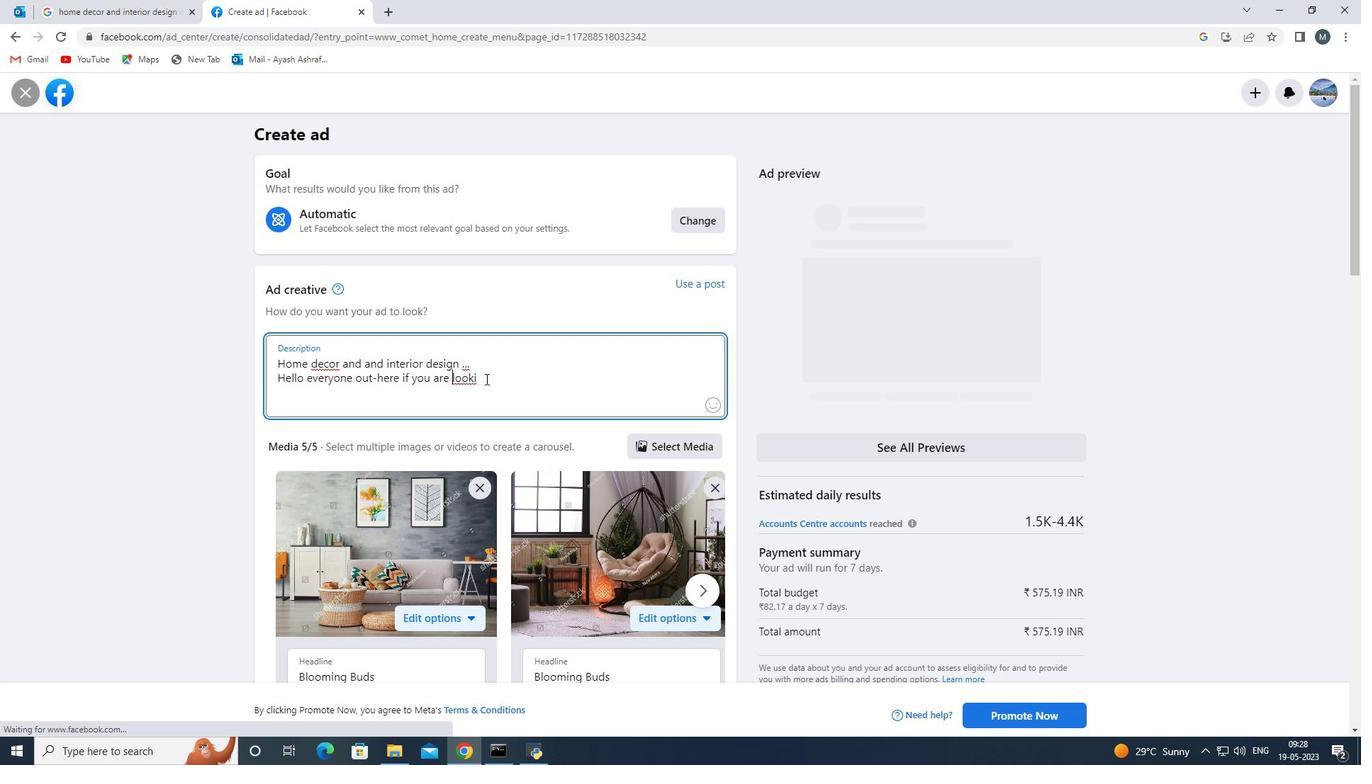 
Action: Mouse moved to (473, 382)
Screenshot: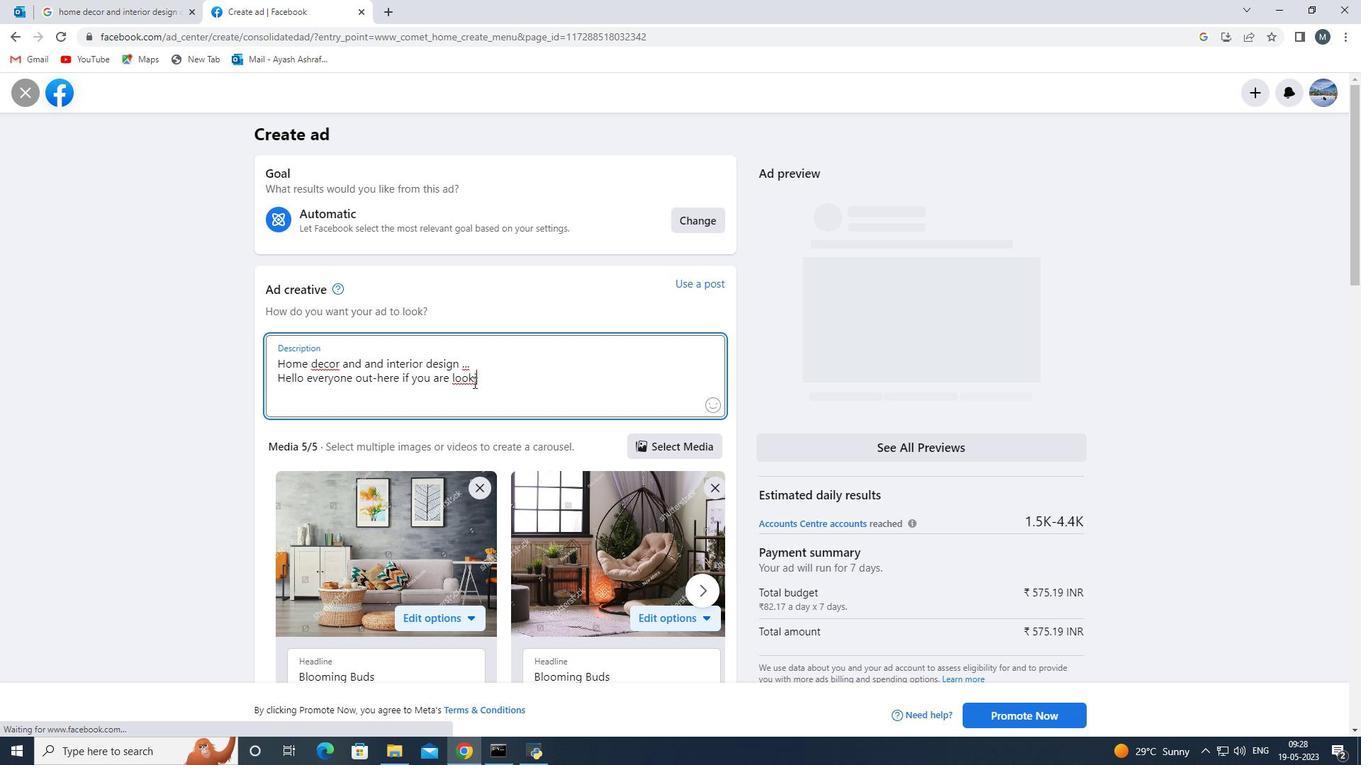 
Action: Key pressed ng<Key.space>for<Key.space>home<Key.space><Key.backspace><Key.backspace><Key.backspace>o<Key.backspace><Key.backspace><Key.backspace><Key.space>home<Key.space>decor<Key.backspace><Key.backspace><Key.backspace>decor<Key.space>and<Key.space>interior<Key.space>
Screenshot: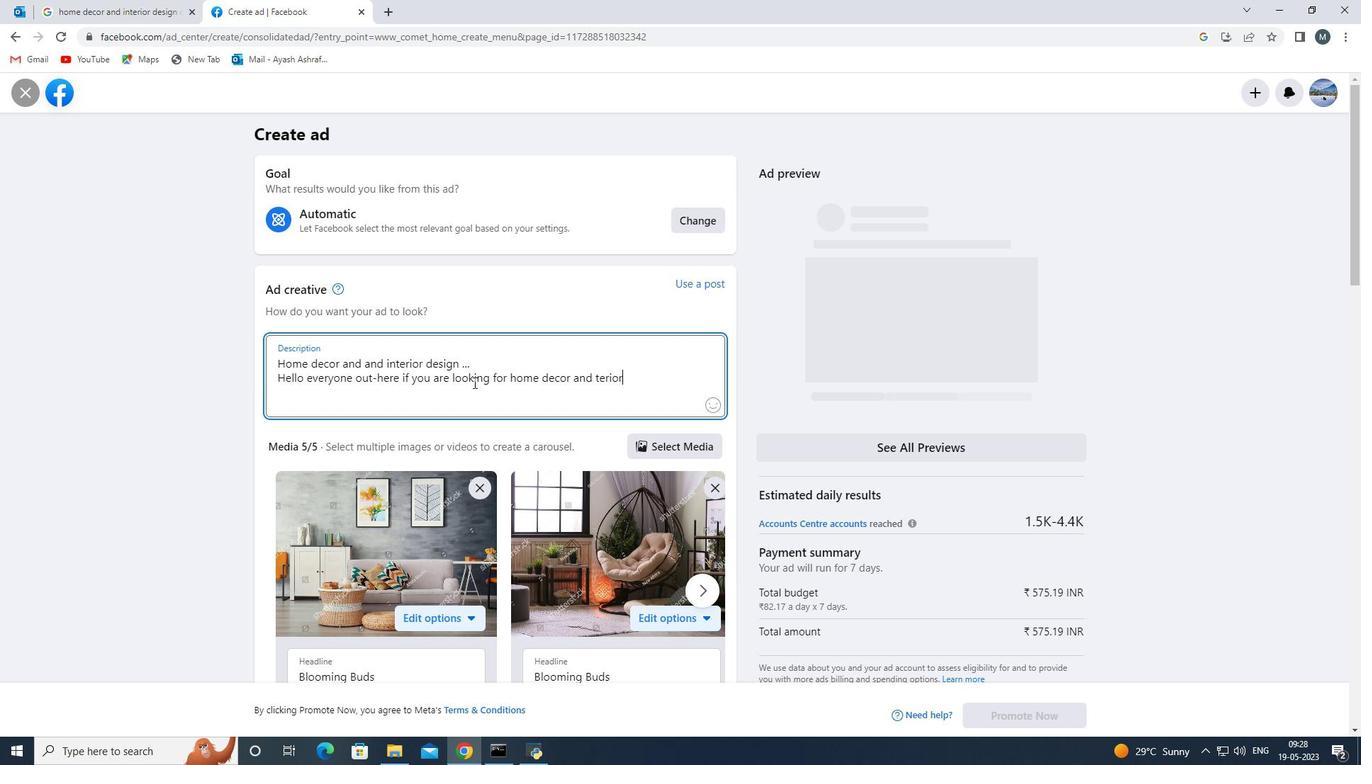 
Action: Mouse moved to (593, 381)
Screenshot: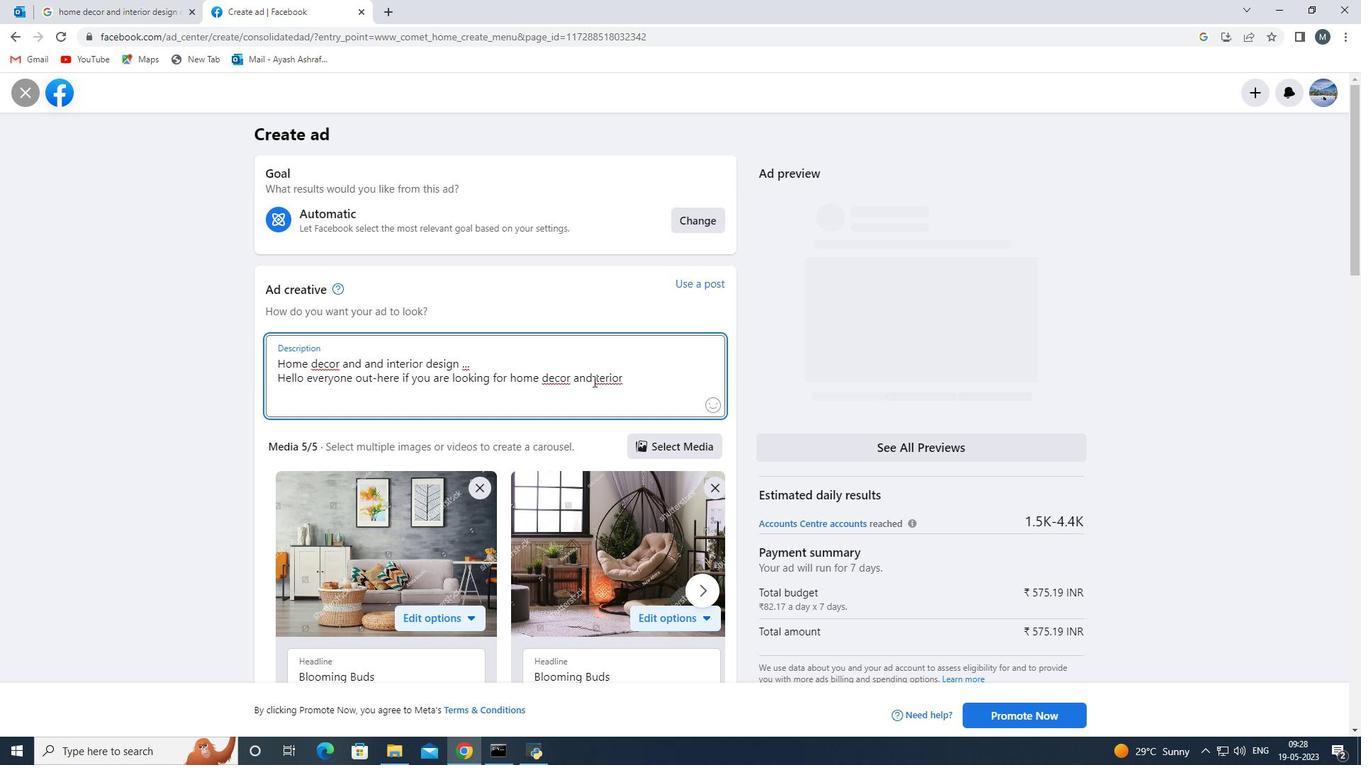 
Action: Mouse pressed left at (593, 381)
Screenshot: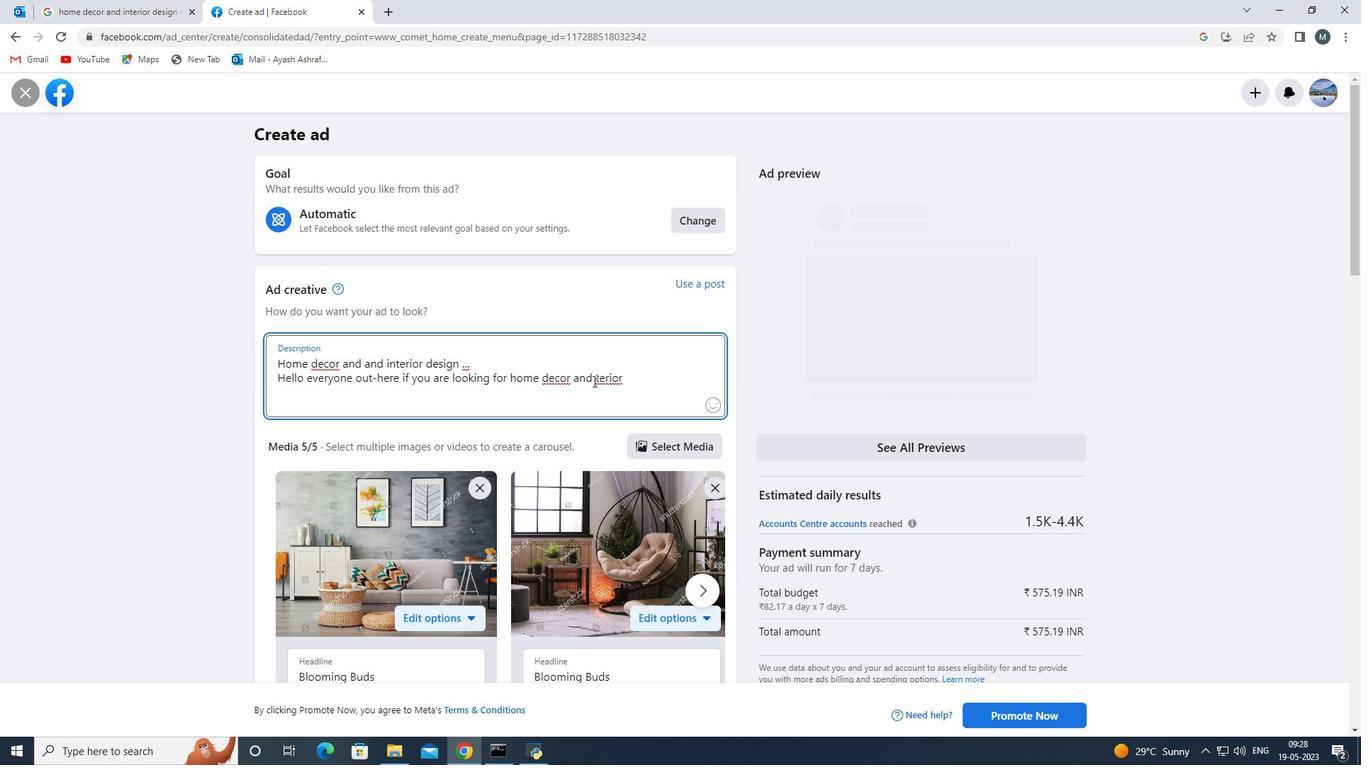 
Action: Mouse moved to (596, 375)
Screenshot: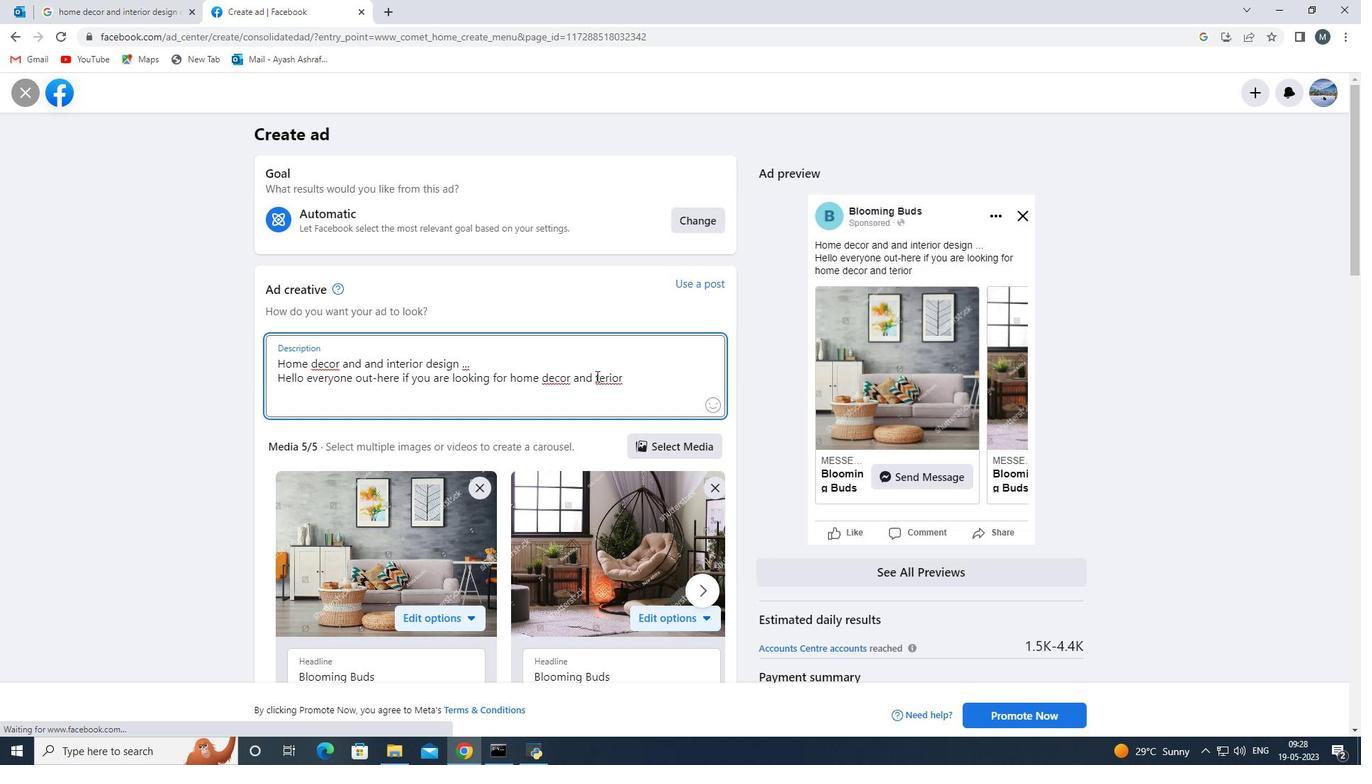 
Action: Mouse pressed left at (596, 375)
Screenshot: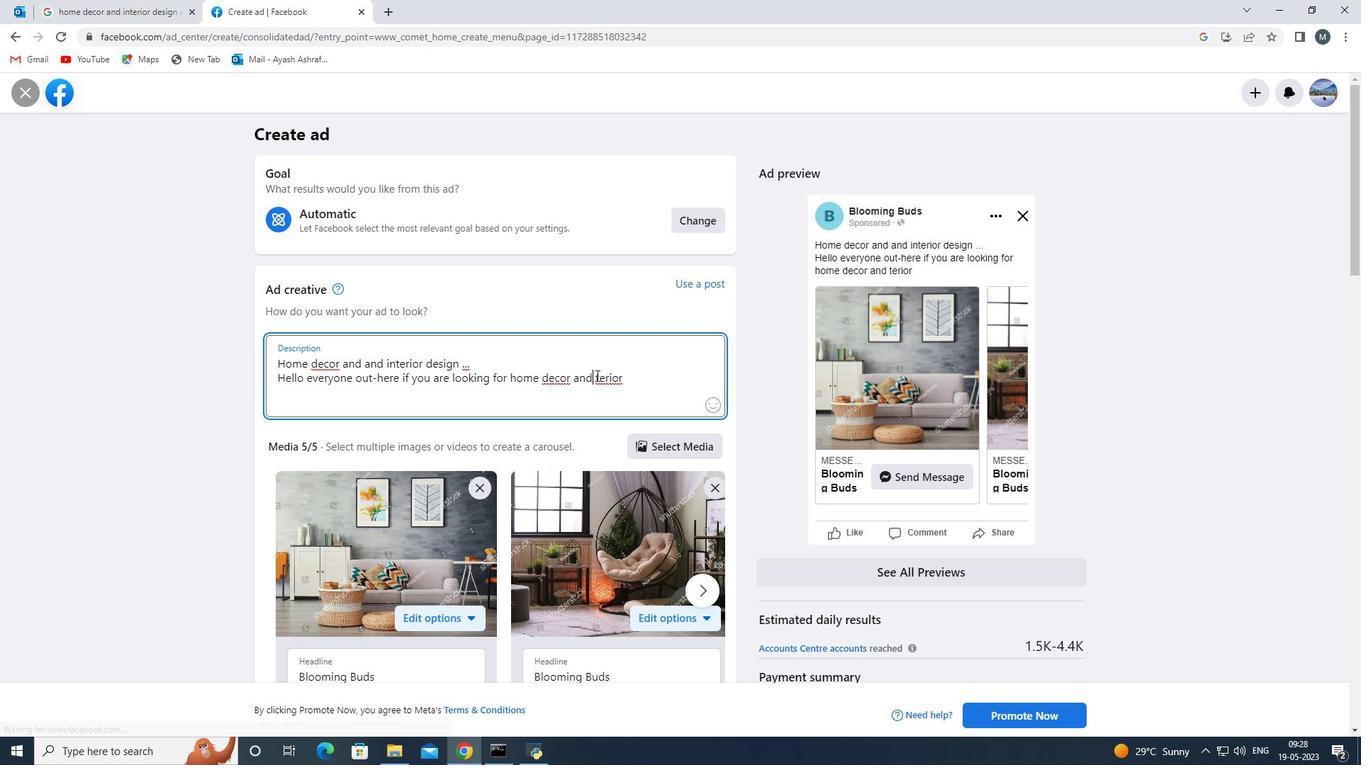 
Action: Mouse moved to (606, 384)
Screenshot: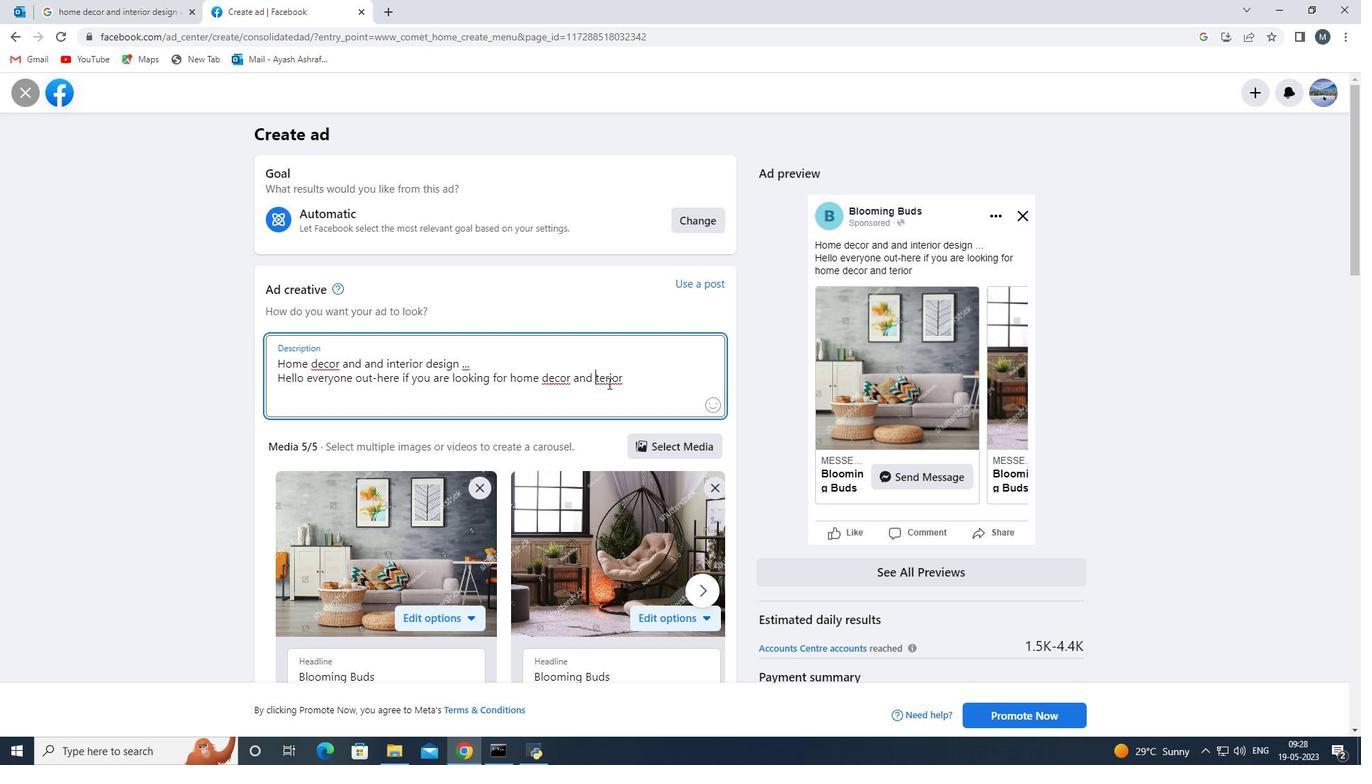 
Action: Key pressed in
Screenshot: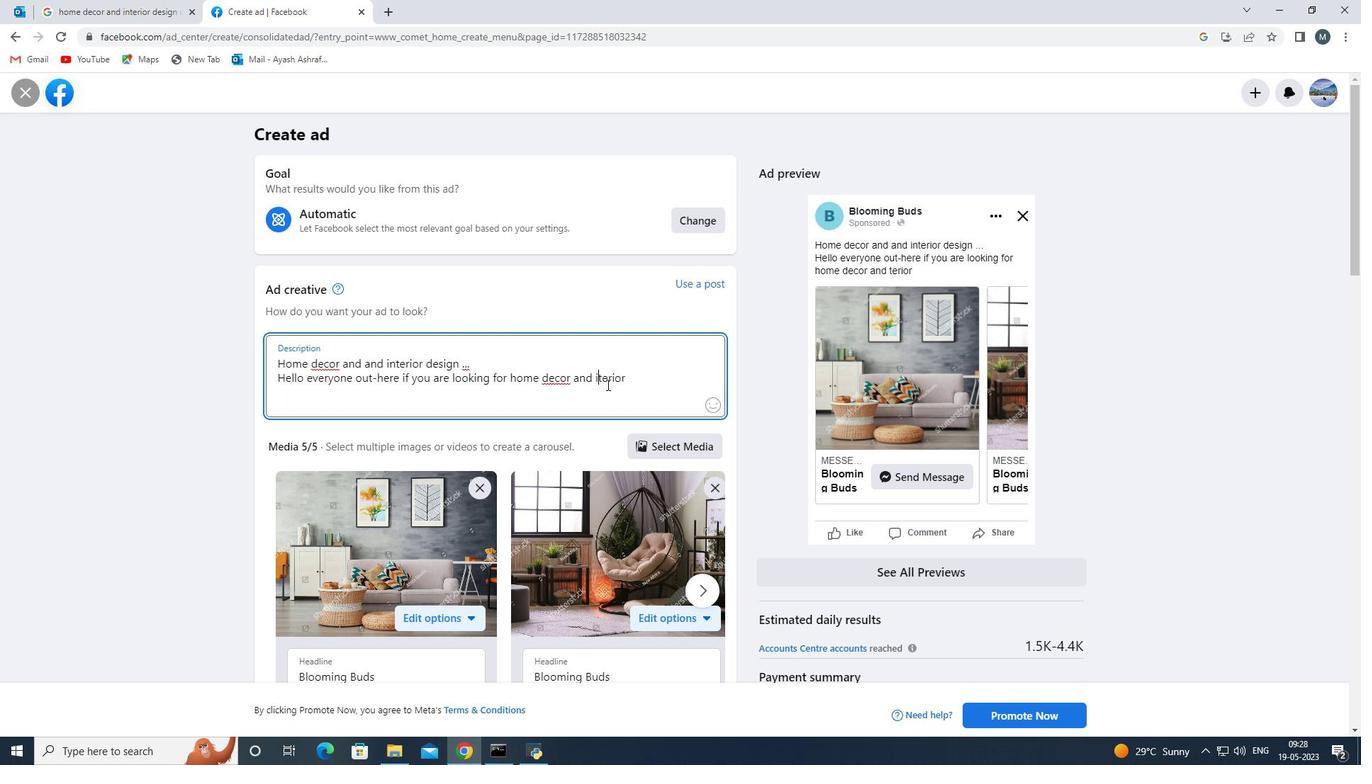 
Action: Mouse moved to (641, 383)
Screenshot: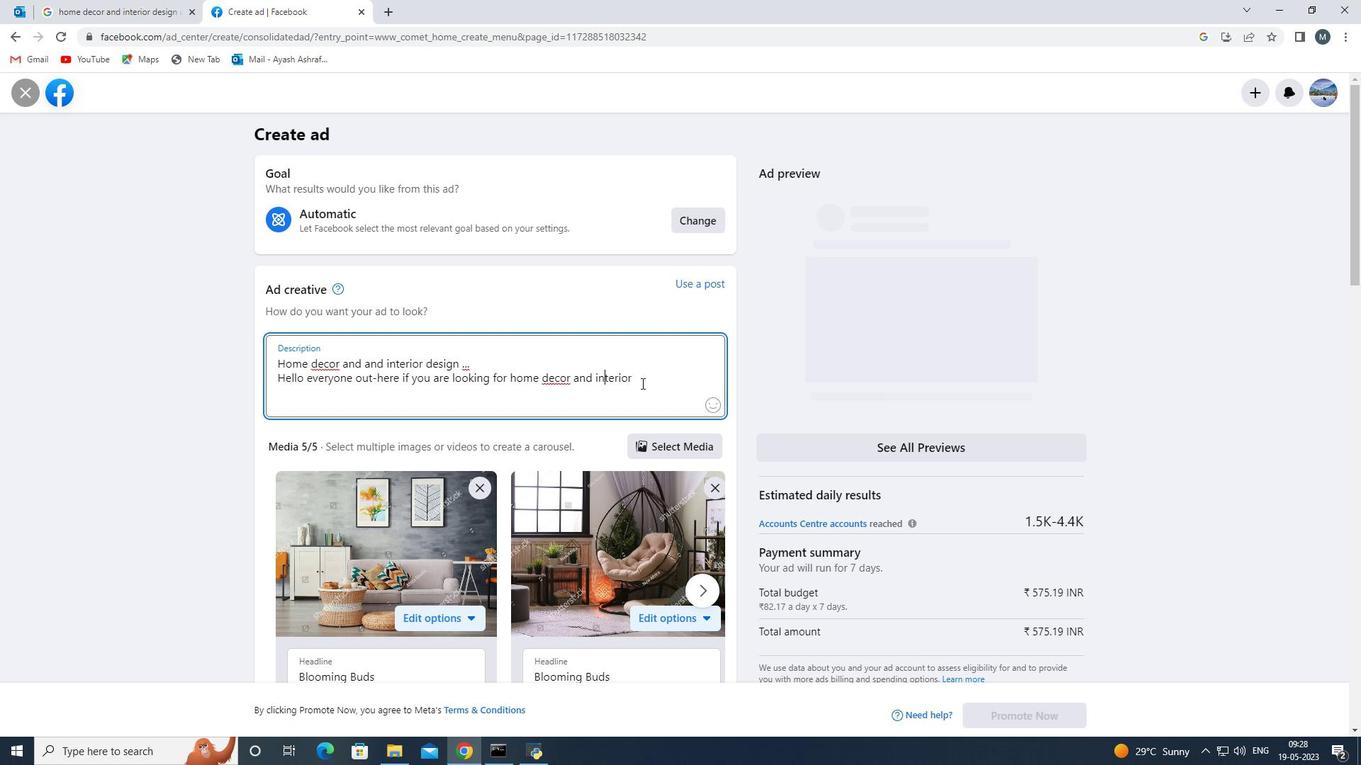 
Action: Mouse pressed left at (641, 383)
Screenshot: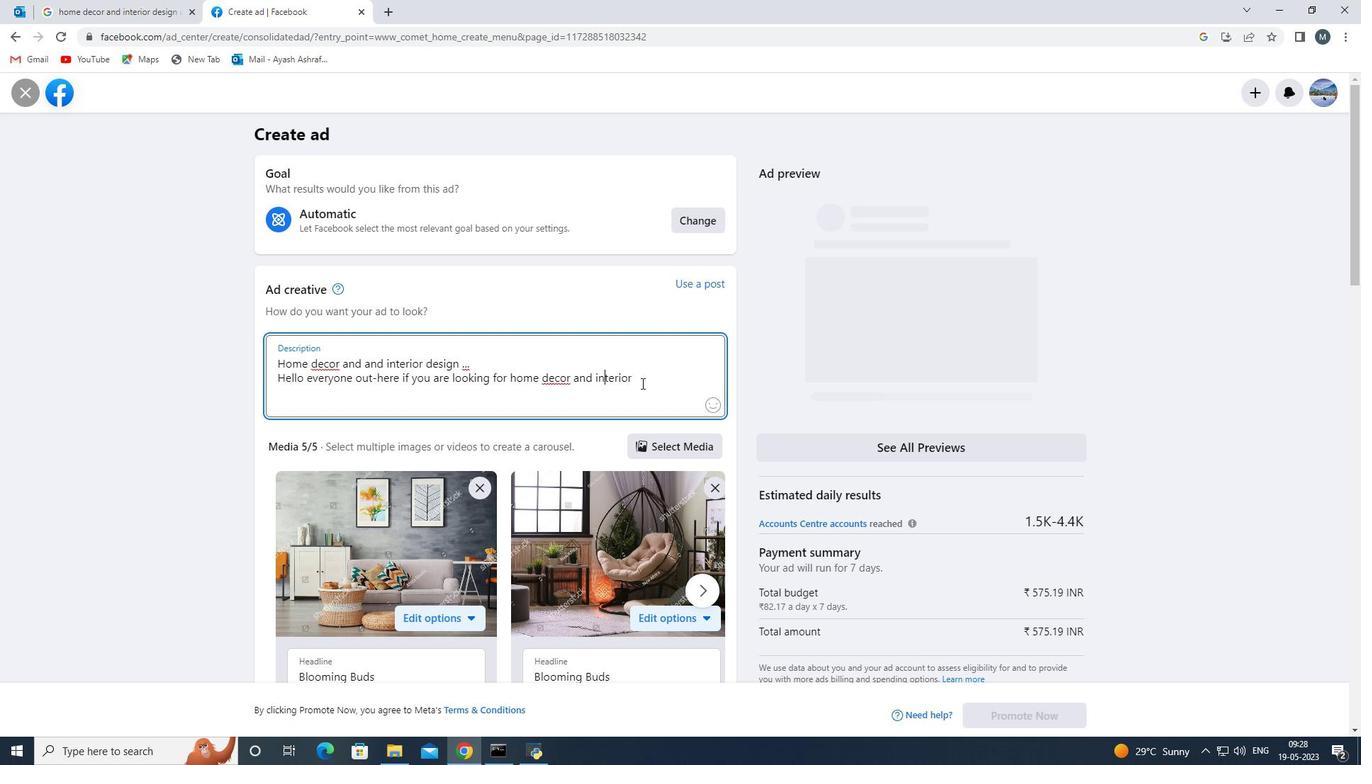 
Action: Mouse moved to (647, 384)
Screenshot: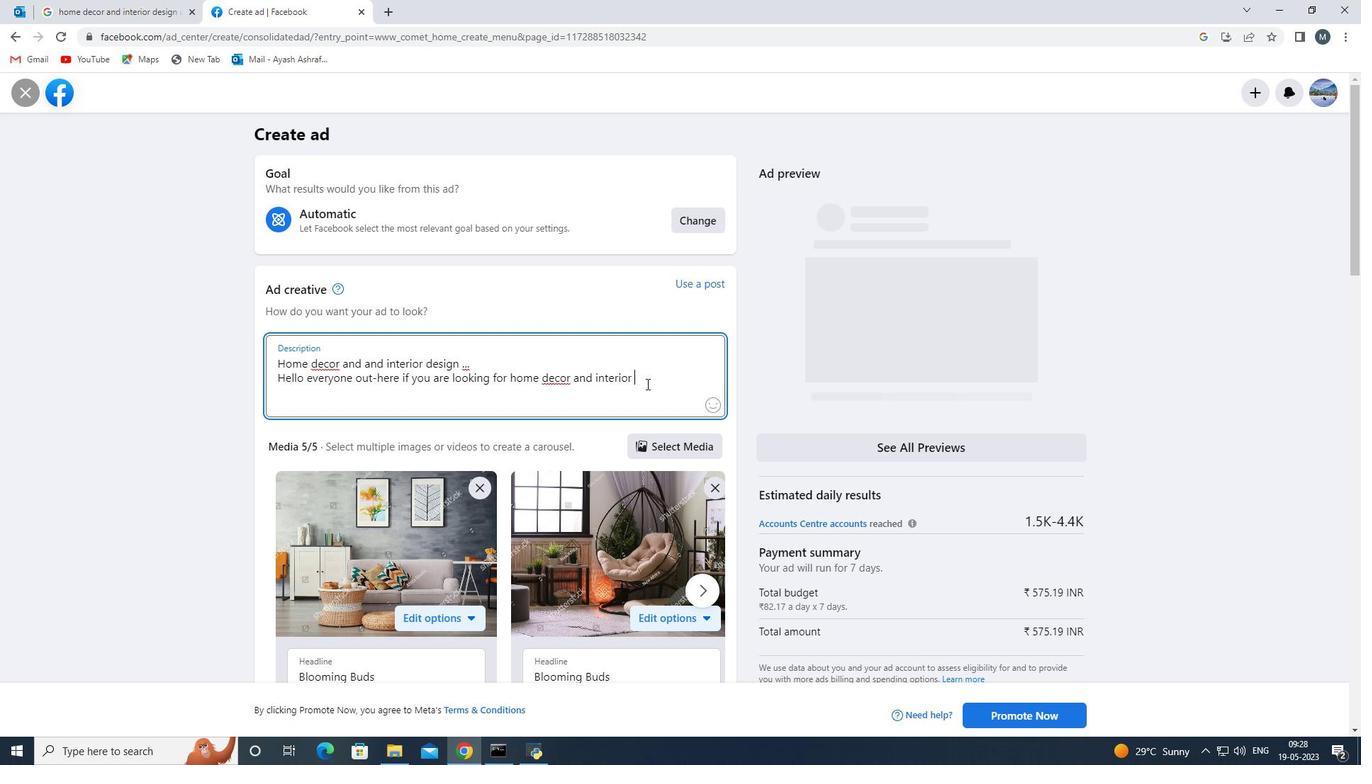 
Action: Key pressed design<Key.space>and<Key.space>want<Key.space>to<Key.space>fullfill<Key.space>
Screenshot: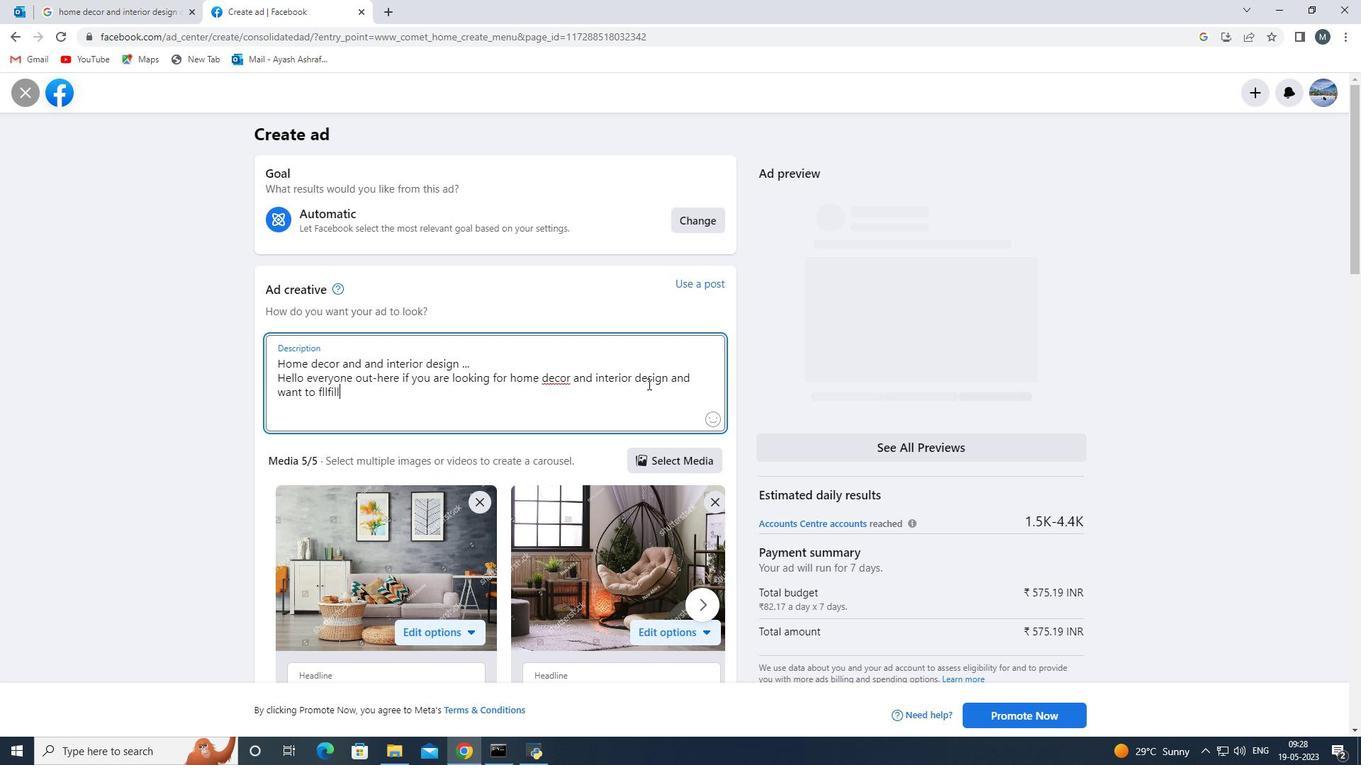 
Action: Mouse moved to (328, 392)
Screenshot: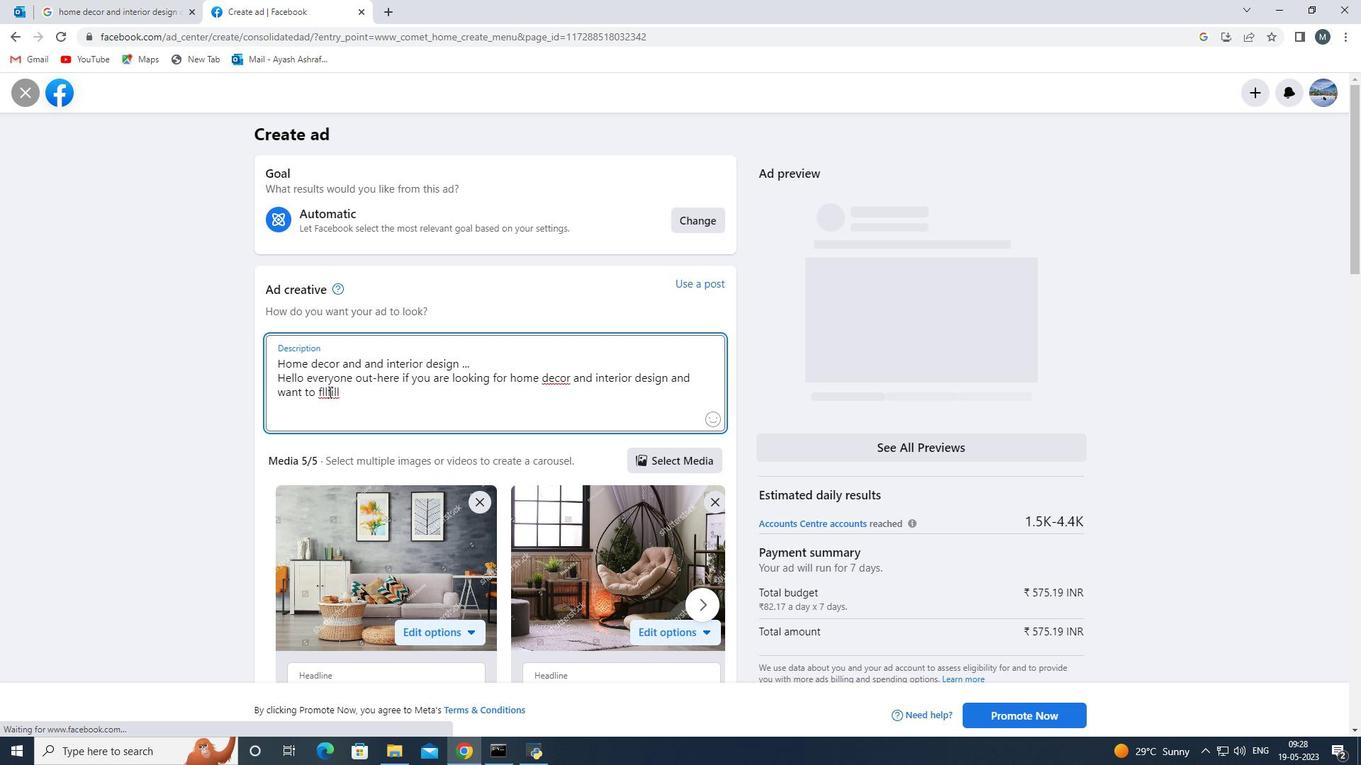 
Action: Mouse pressed left at (328, 392)
Screenshot: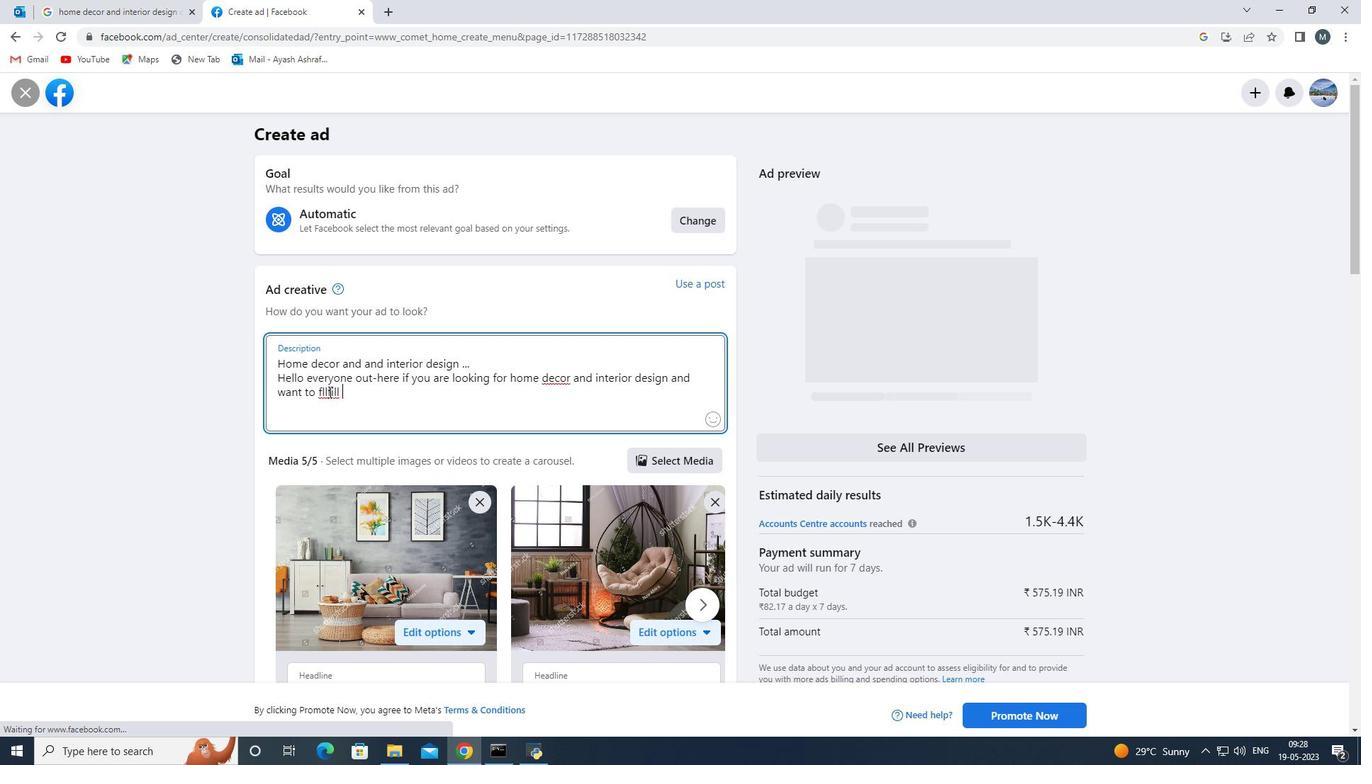 
Action: Mouse moved to (350, 396)
Screenshot: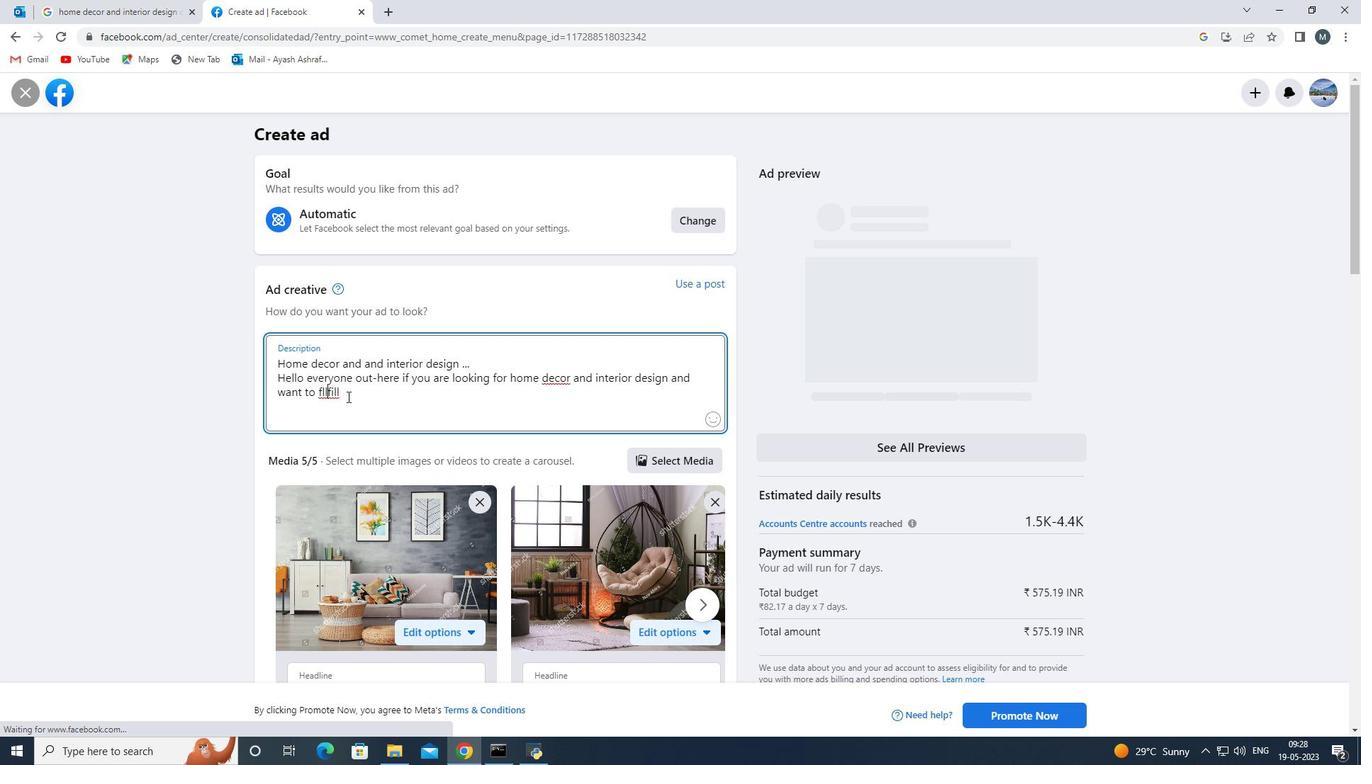 
Action: Key pressed <Key.backspace><Key.backspace>ull
Screenshot: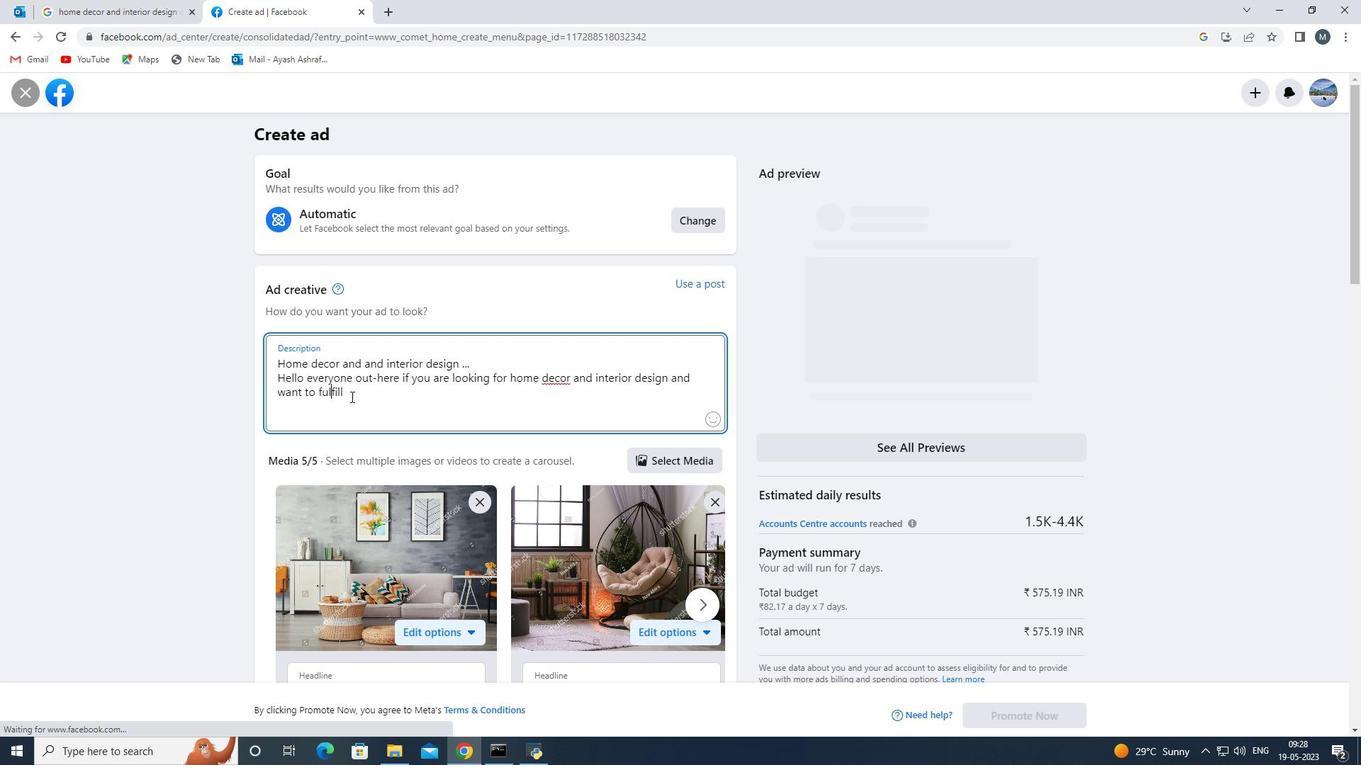 
Action: Mouse moved to (448, 360)
Screenshot: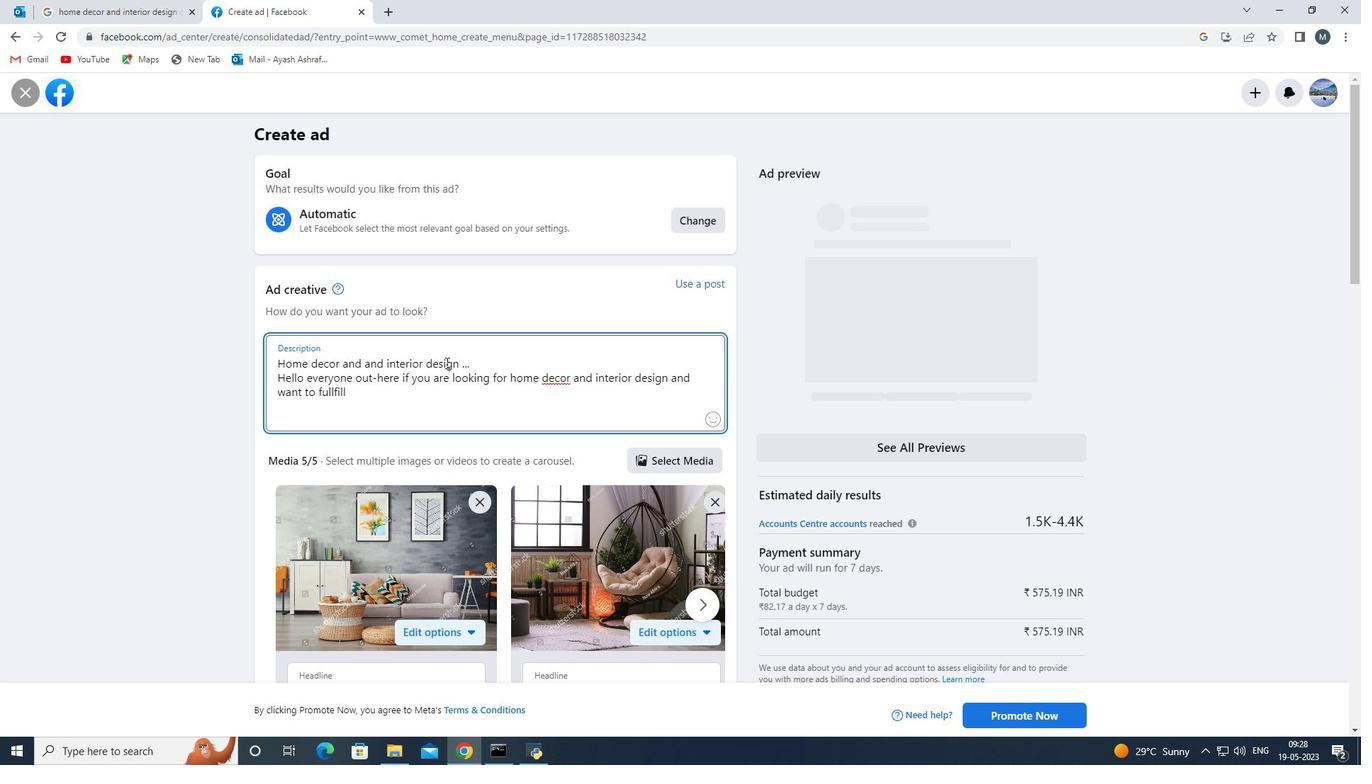 
Action: Mouse pressed left at (448, 360)
Screenshot: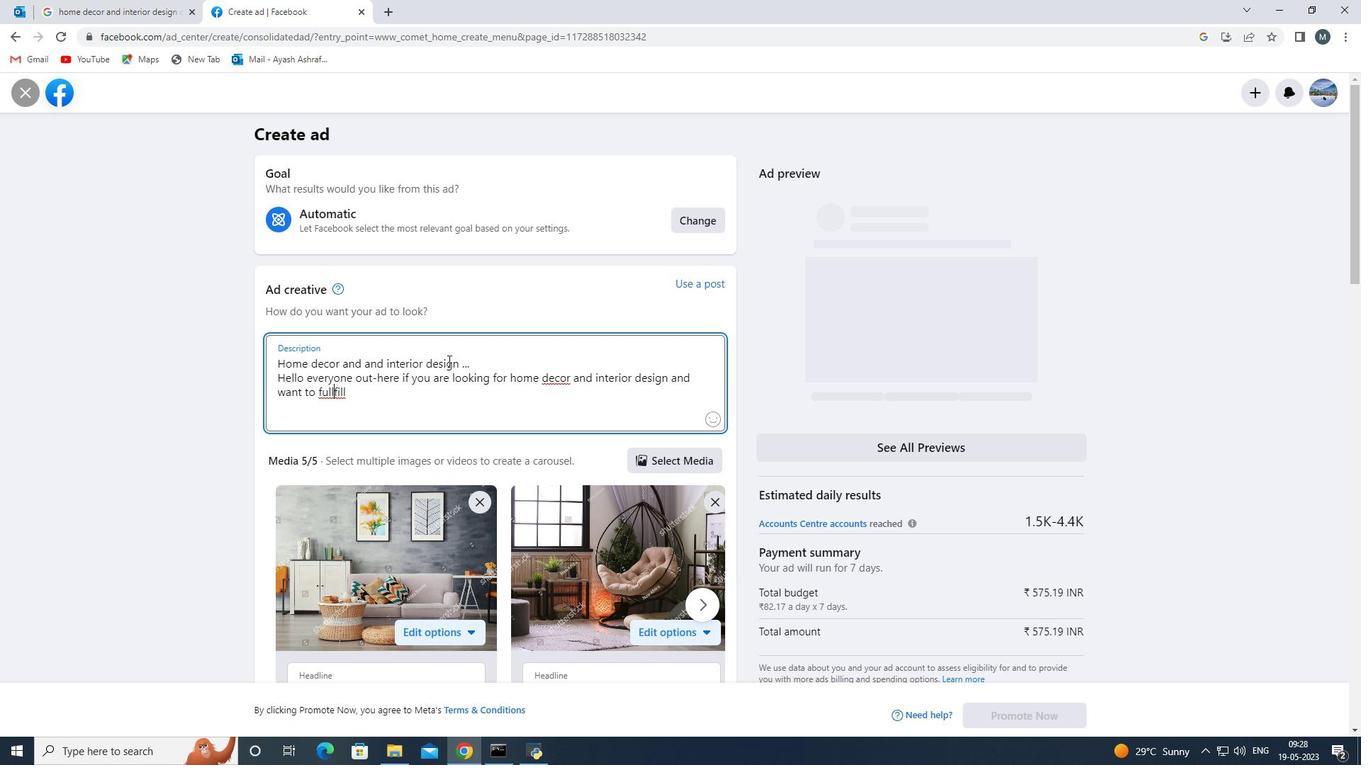 
Action: Mouse moved to (348, 394)
Screenshot: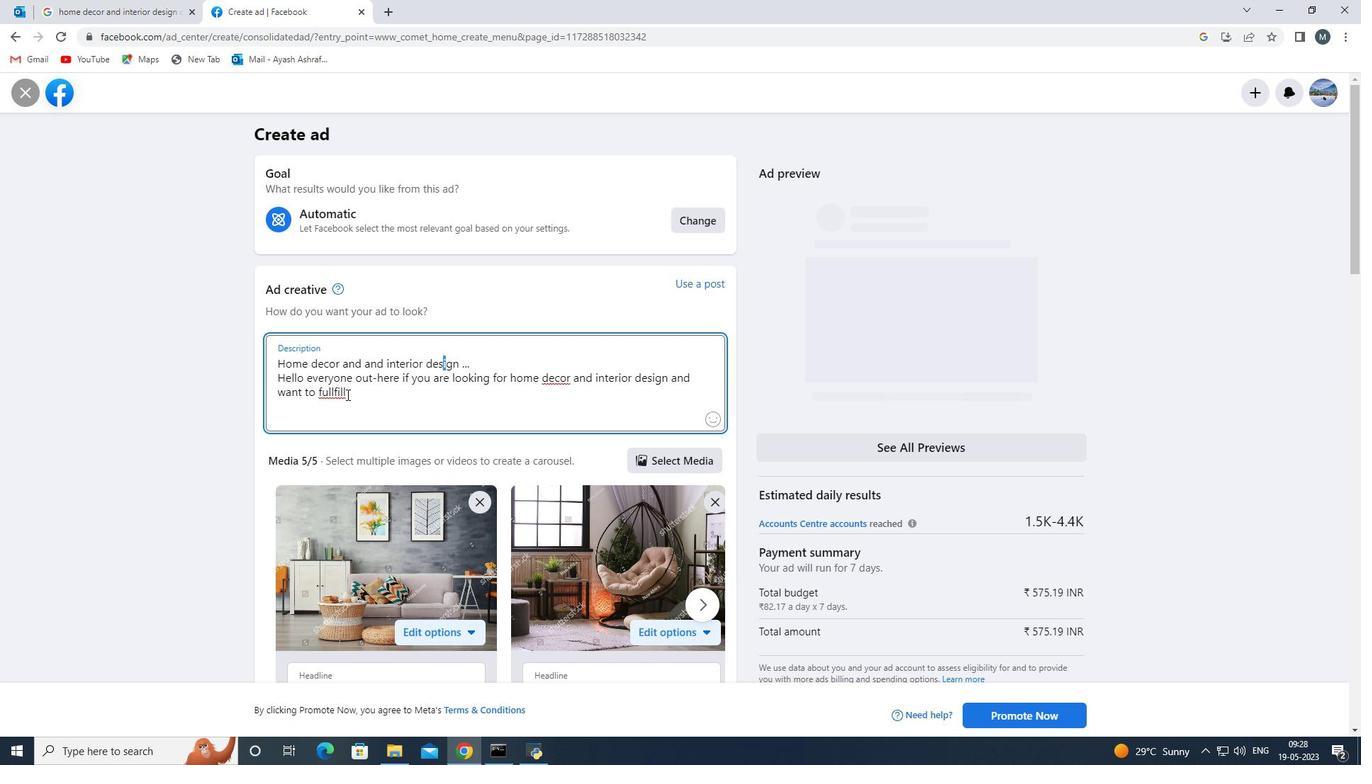 
Action: Mouse pressed left at (348, 394)
Screenshot: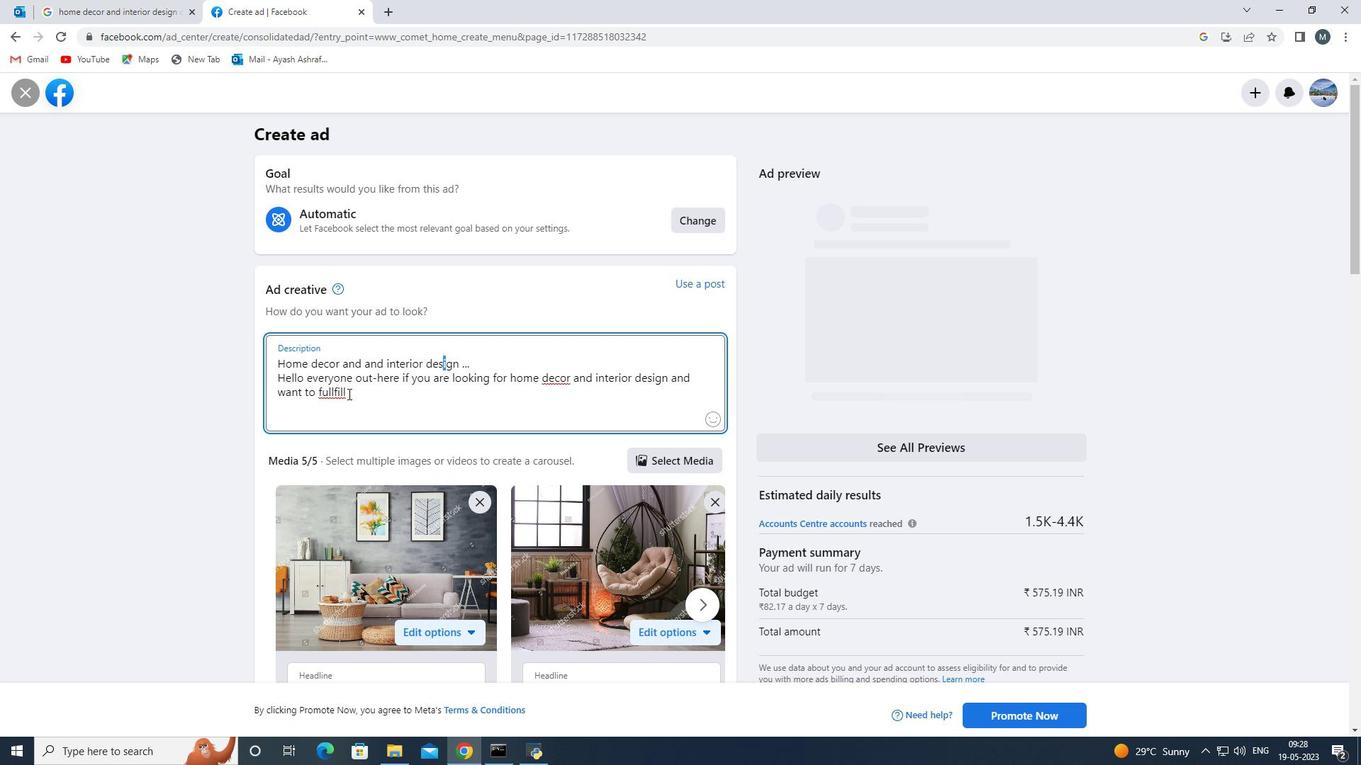 
Action: Mouse moved to (350, 393)
Screenshot: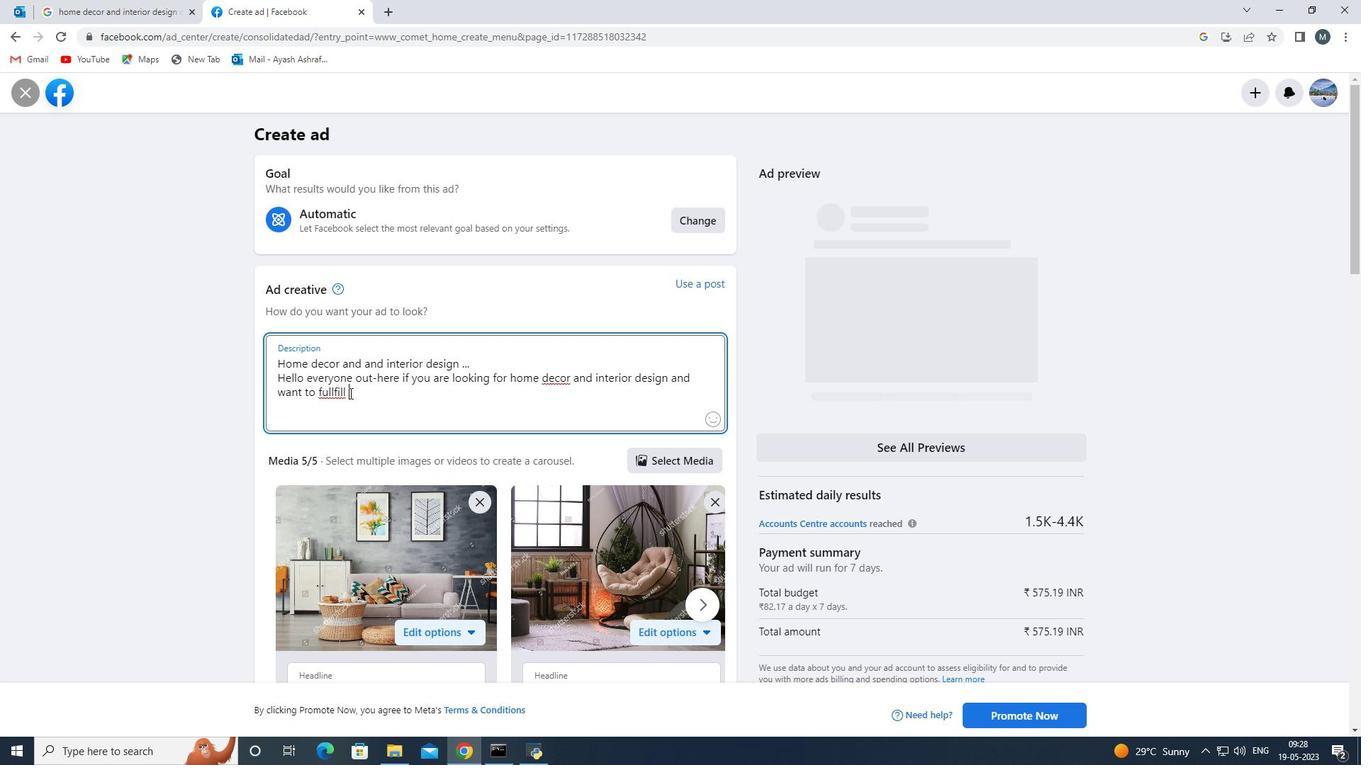 
Action: Key pressed <Key.backspace><Key.backspace><Key.backspace><Key.backspace><Key.backspace><Key.backspace>fill<Key.space><Key.backspace><Key.backspace><Key.space>your<Key.space><Key.backspace><Key.backspace><Key.backspace>our<Key.space>dream<Key.space>house<Key.space>with<Key.space>the<Key.space>desired<Key.space>an<Key.backspace><Key.backspace>looks<Key.space>and<Key.space>awesome<Key.space>s<Key.backspace>furnnishinh=<Key.backspace><Key.backspace>g<Key.space>
Screenshot: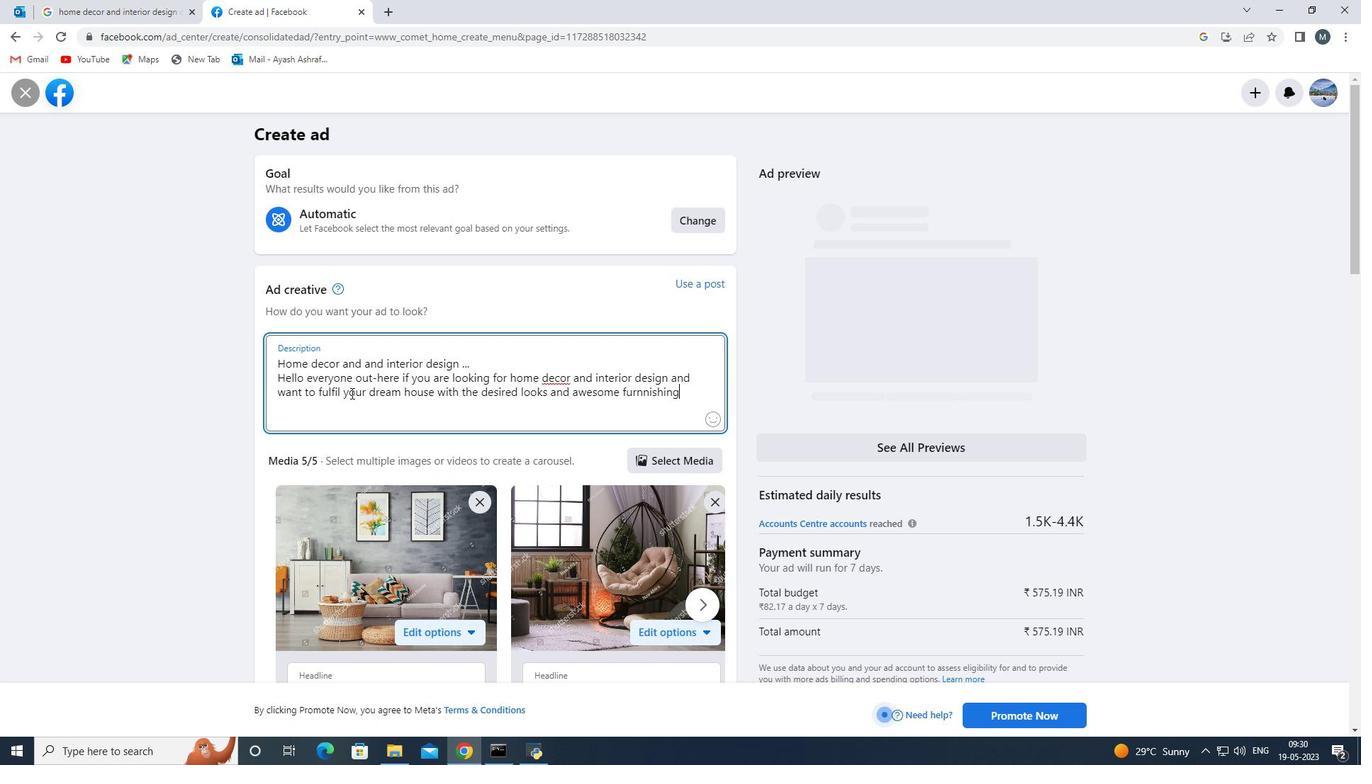 
Action: Mouse moved to (644, 392)
Screenshot: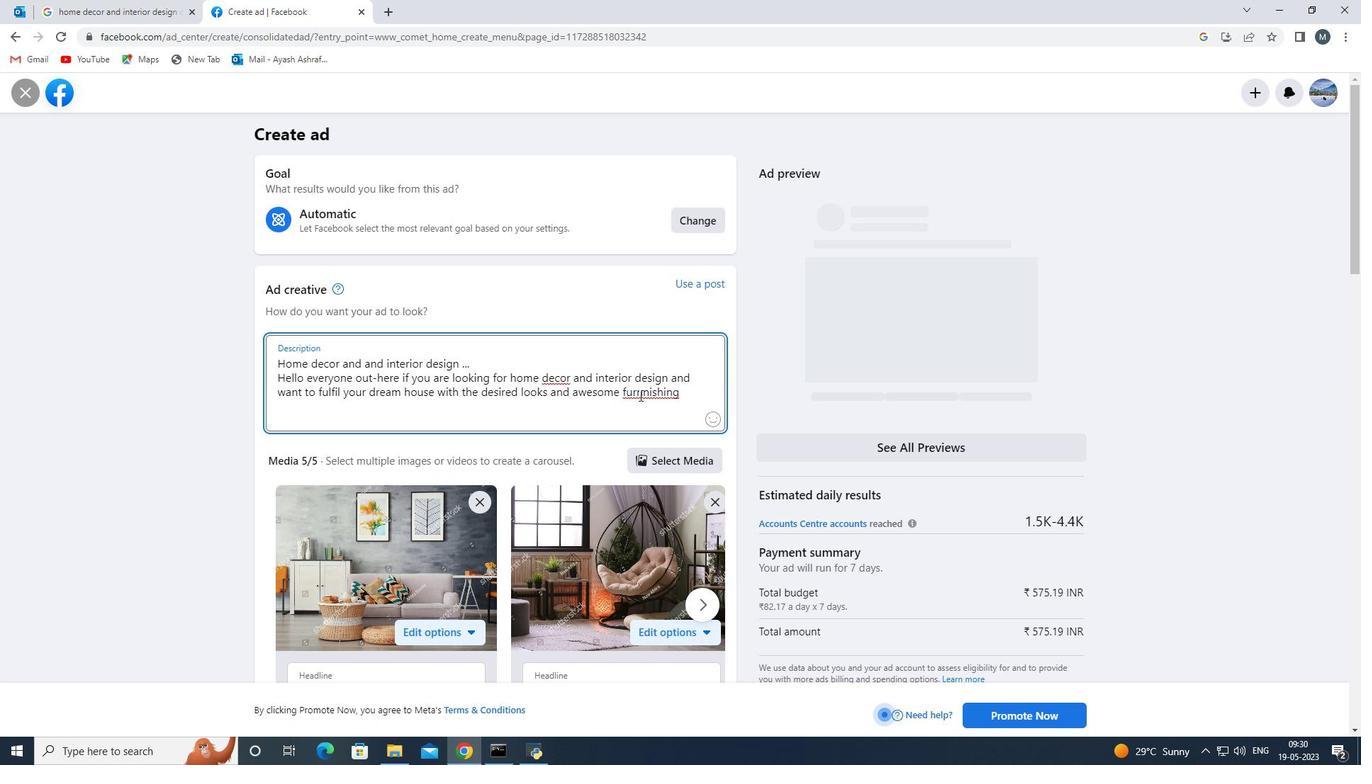 
Action: Mouse pressed left at (644, 392)
Screenshot: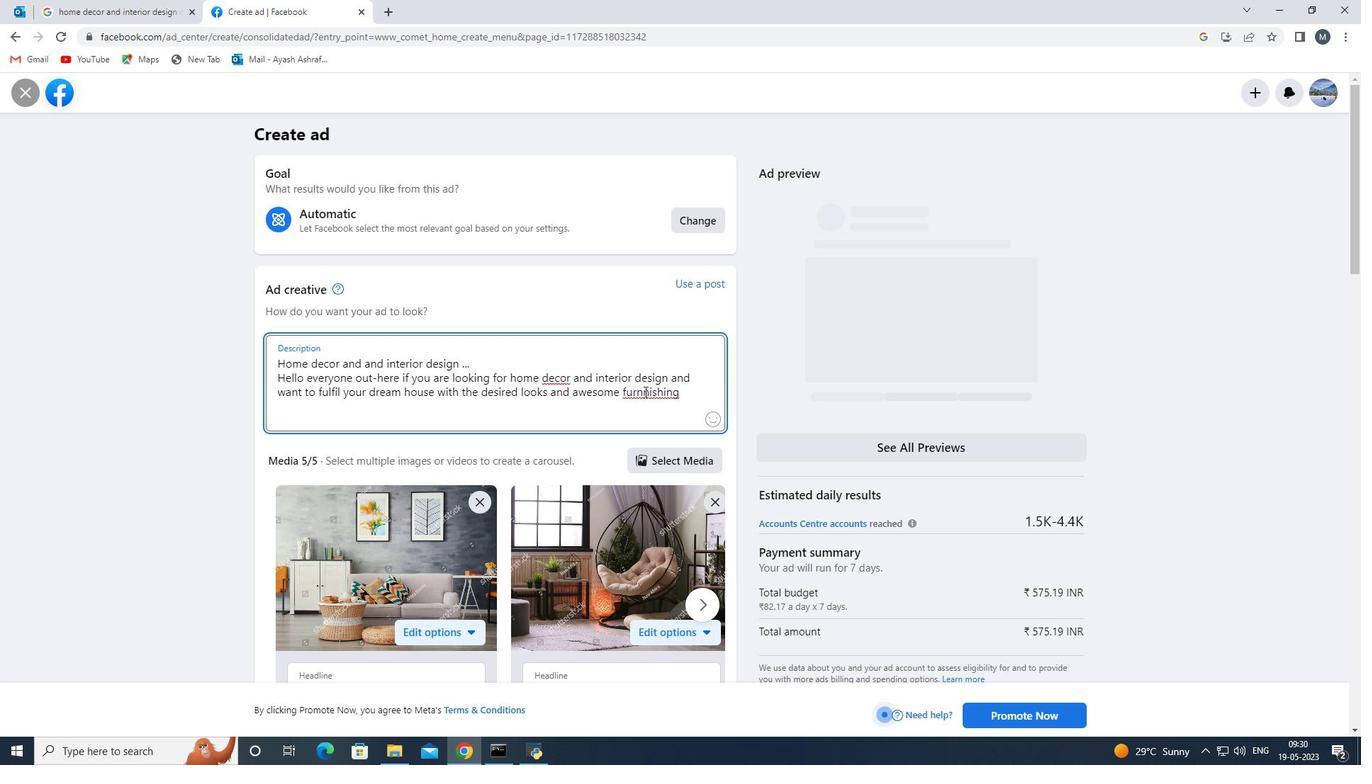 
Action: Mouse moved to (665, 399)
Screenshot: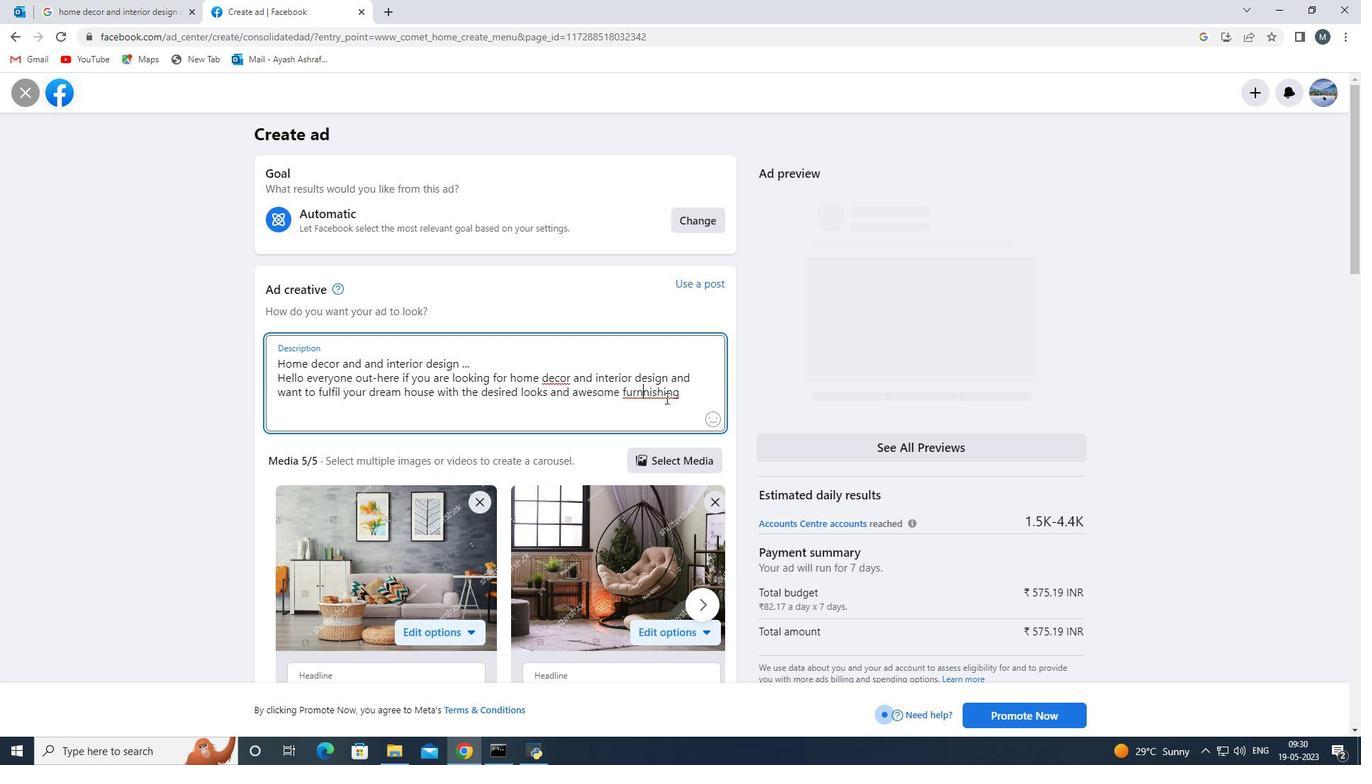 
Action: Key pressed <Key.backspace>r
Screenshot: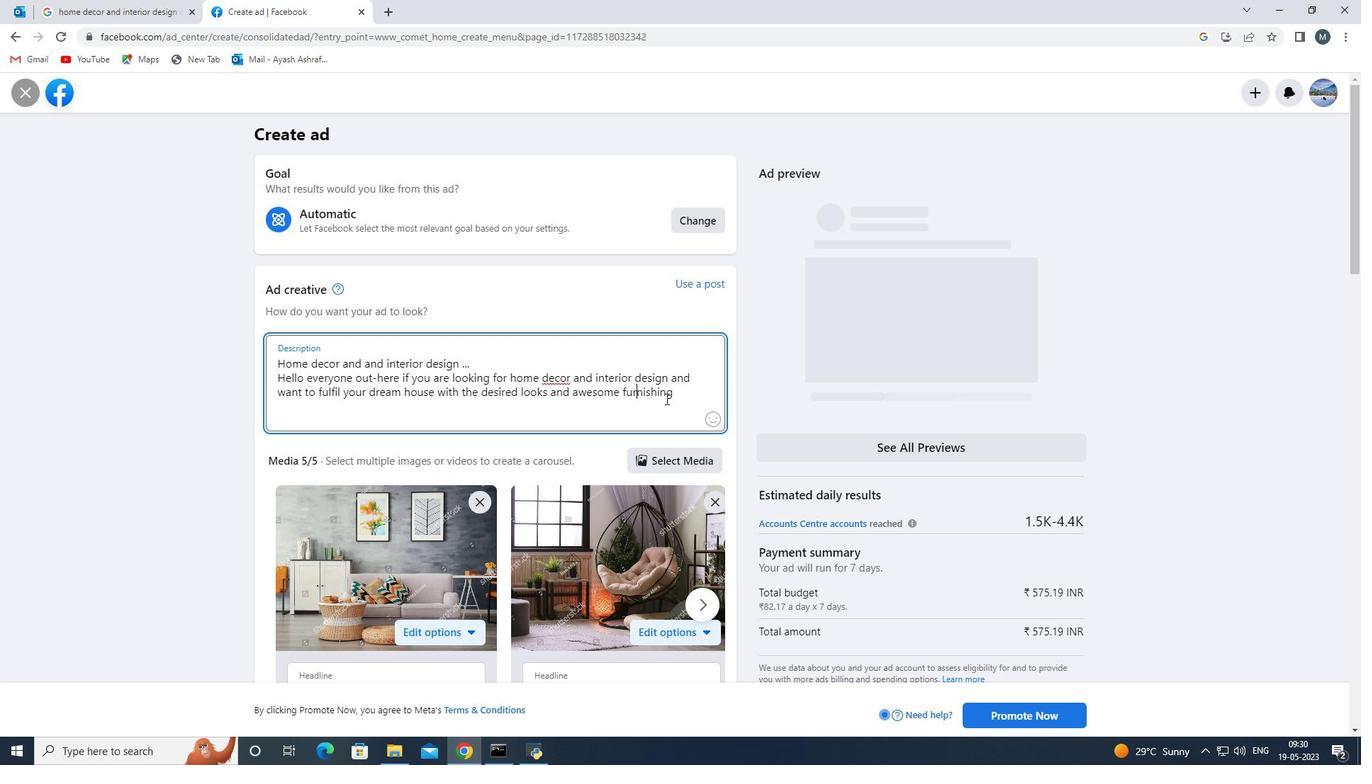 
Action: Mouse moved to (691, 396)
Screenshot: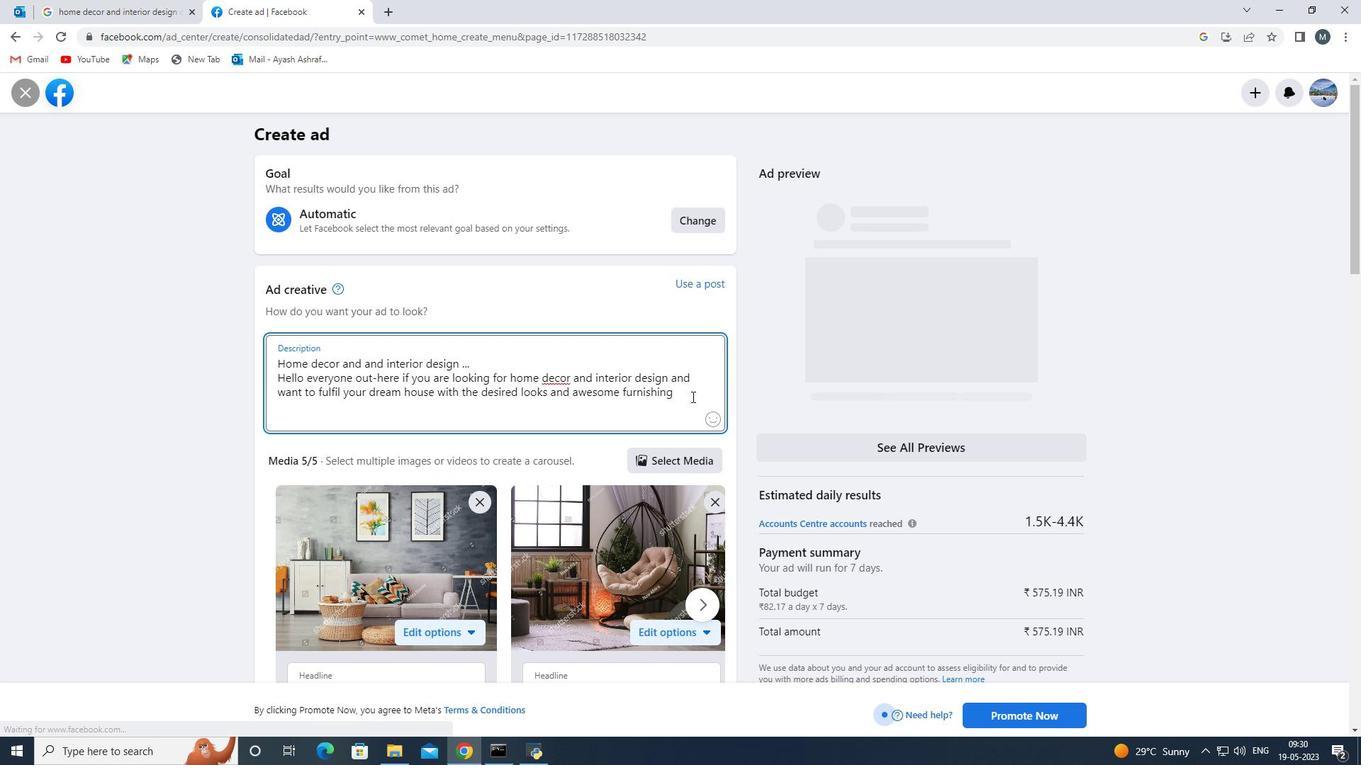 
Action: Key pressed you<Key.space><Key.backspace><Key.backspace><Key.backspace>we<Key.space>are<Key.space>the<Key.space>one<Key.space>who<Key.space>ca<Key.space>h<Key.backspace><Key.backspace>n<Key.space>help<Key.space>you<Key.space>finding<Key.space>you<Key.space>with<Key.space>the<Key.space>best<Key.space>choices<Key.space>ypu<Key.backspace><Key.backspace>ou<Key.space>wat<Key.space><Key.backspace><Key.backspace><Key.backspace><Key.backspace><Key.backspace><Key.space>wnt<Key.space><Key.backspace><Key.backspace>ant<Key.space>to<Key.space>have<Key.space>fr<Key.space><Key.backspace><Key.backspace>or<Key.space>the<Key.space><Key.backspace><Key.backspace><Key.backspace><Key.backspace><Key.backspace><Key.backspace><Key.backspace><Key.backspace><Key.backspace><Key.backspace><Key.backspace><Key.backspace><Key.backspace><Key.backspace><Key.backspace><Key.backspace><Key.backspace><Key.backspace><Key.backspace><Key.backspace><Key.backspace><Key.backspace><Key.backspace><Key.backspace><Key.backspace><Key.backspace><Key.backspace><Key.backspace><Key.backspace><Key.backspace><Key.backspace><Key.backspace><Key.backspace><Key.backspace><Key.backspace><Key.backspace><Key.backspace><Key.backspace><Key.backspace>ou<Key.space><Key.backspace><Key.backspace><Key.backspace><Key.backspace>you<Key.space>want<Key.space><Key.backspace>.<Key.enter>we<Key.space>are<Key.space>serving<Key.space><Key.backspace><Key.backspace><Key.backspace>ing<Key.space>people<Key.space>all<Key.space>around<Key.space>the<Key.space>wrl<Key.backspace><Key.backspace>orld<Key.space>since<Key.space><Key.backspace><Key.backspace><Key.backspace><Key.backspace><Key.backspace><Key.backspace>d<Key.space>since<Key.space>2005<Key.space>and<Key.space><Key.backspace><Key.backspace><Key.backspace><Key.backspace><Key.space>and<Key.space>our<Key.space>outlets<Key.space>in<Key.space>different<Key.space>cities<Key.space>of<Key.space>india<Key.space><Key.backspace><Key.backspace>a<Key.space><Key.backspace><Key.backspace>a<Key.space>feel<Key.space>proud<Key.space>to<Key.space>decorate<Key.space>your<Key.space>dream<Key.space>houses<Key.space><Key.backspace>..<Key.enter>feel<Key.space>proud<Key.space><Key.backspace><Key.backspace><Key.backspace><Key.backspace><Key.backspace><Key.backspace><Key.backspace><Key.space>free<Key.space>and<Key.space>contact<Key.space>if<Key.space>you<Key.space>want<Key.space>to<Key.space>design<Key.space>you<Key.space><Key.backspace>r<Key.space>dream<Key.space>house<Key.space>with<Key.space>beuta<Key.backspace>iful<Key.space><Key.backspace><Key.backspace><Key.backspace><Key.backspace><Key.backspace><Key.backspace><Key.backspace>autiful<Key.space><Key.backspace>l<Key.space>furnishing
Screenshot: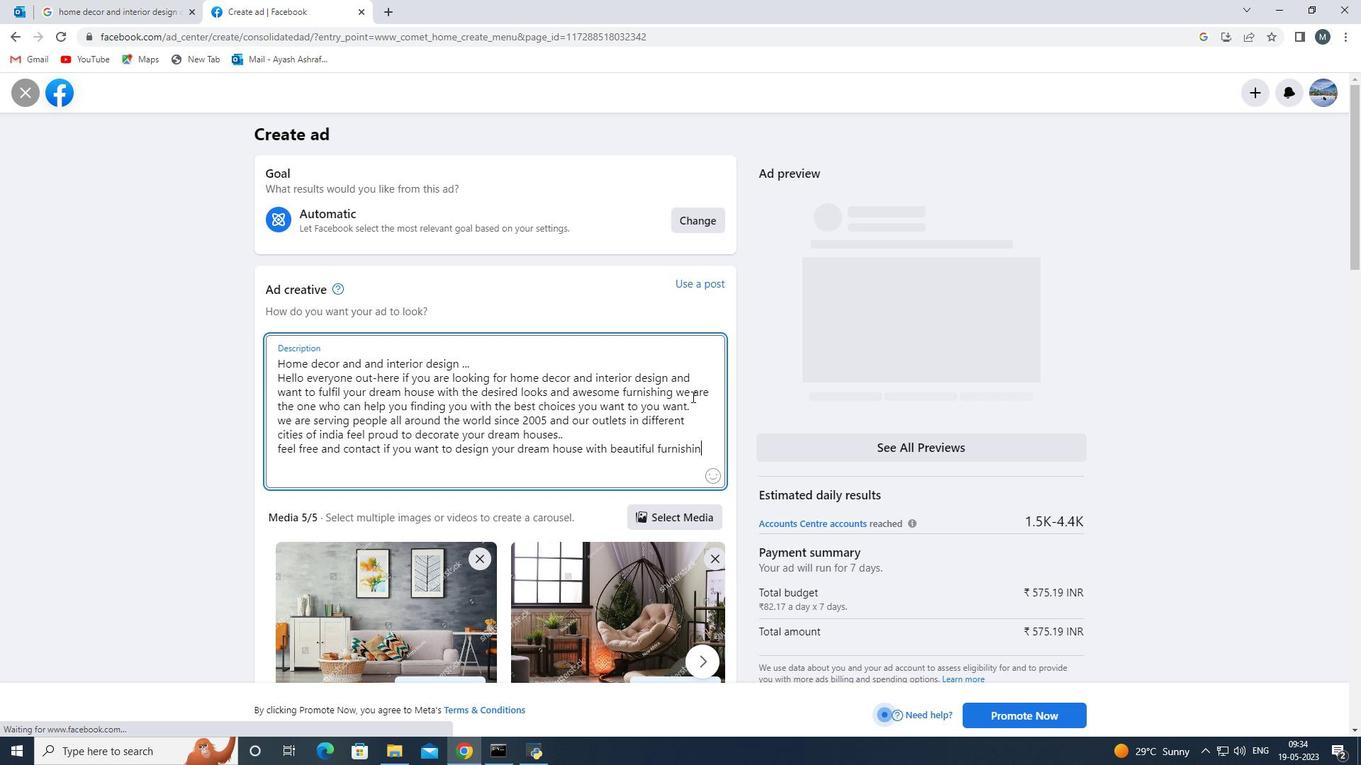 
Action: Mouse moved to (710, 474)
Screenshot: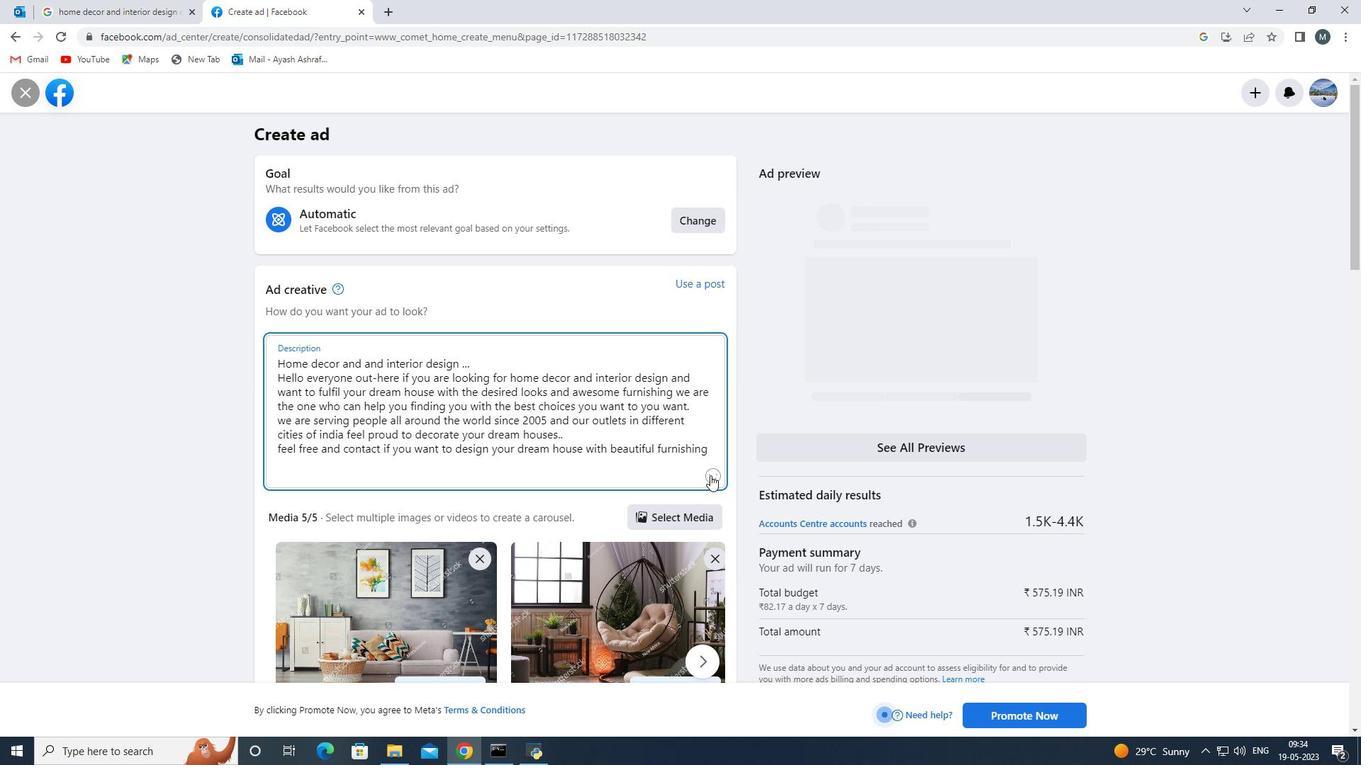 
Action: Mouse pressed left at (710, 474)
Screenshot: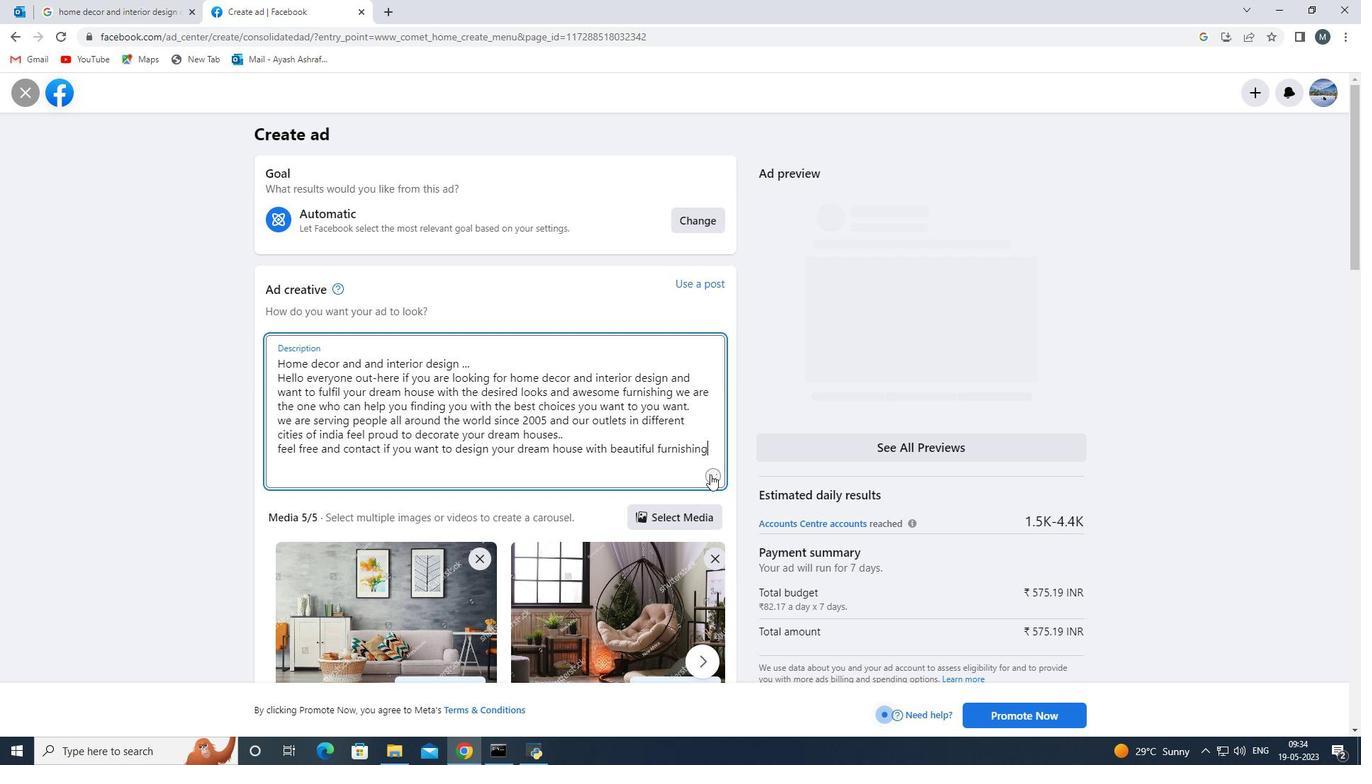 
Action: Mouse moved to (669, 708)
Screenshot: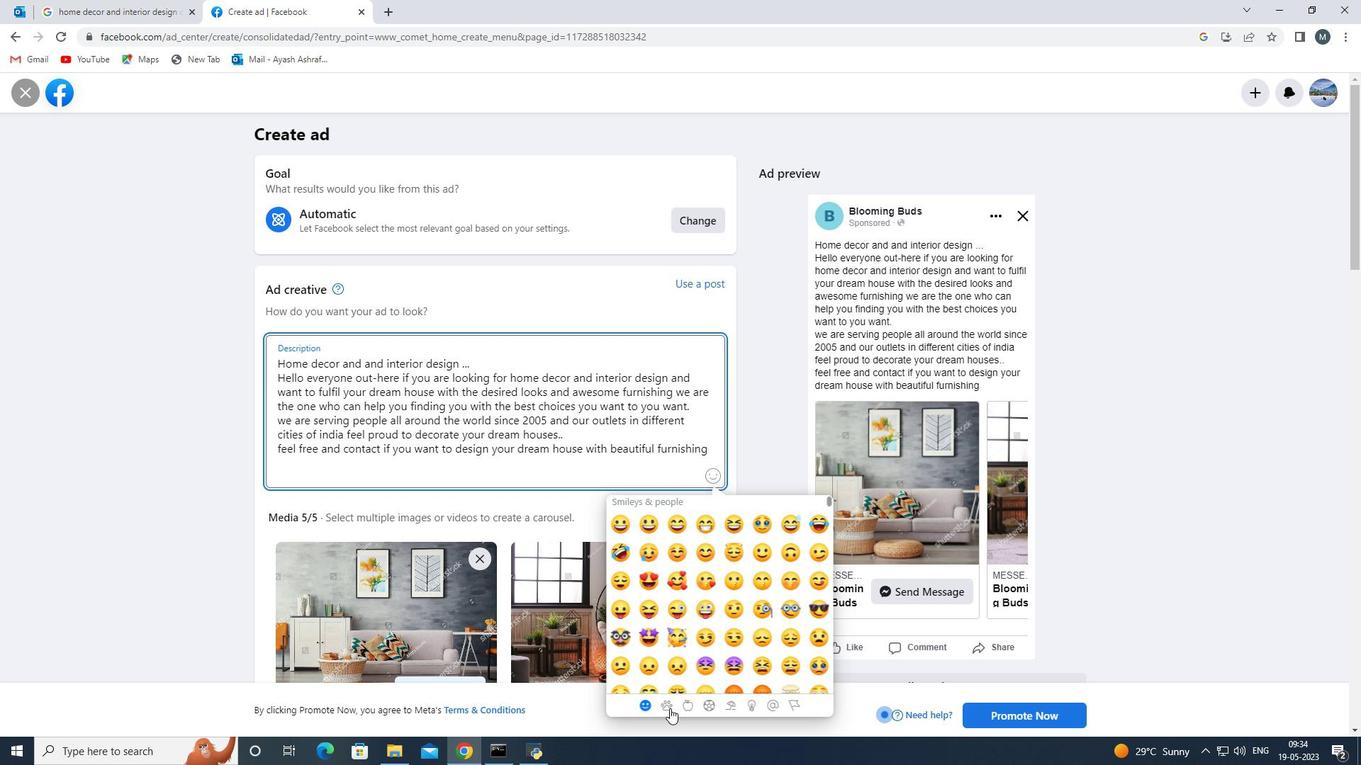 
Action: Mouse pressed left at (669, 708)
Screenshot: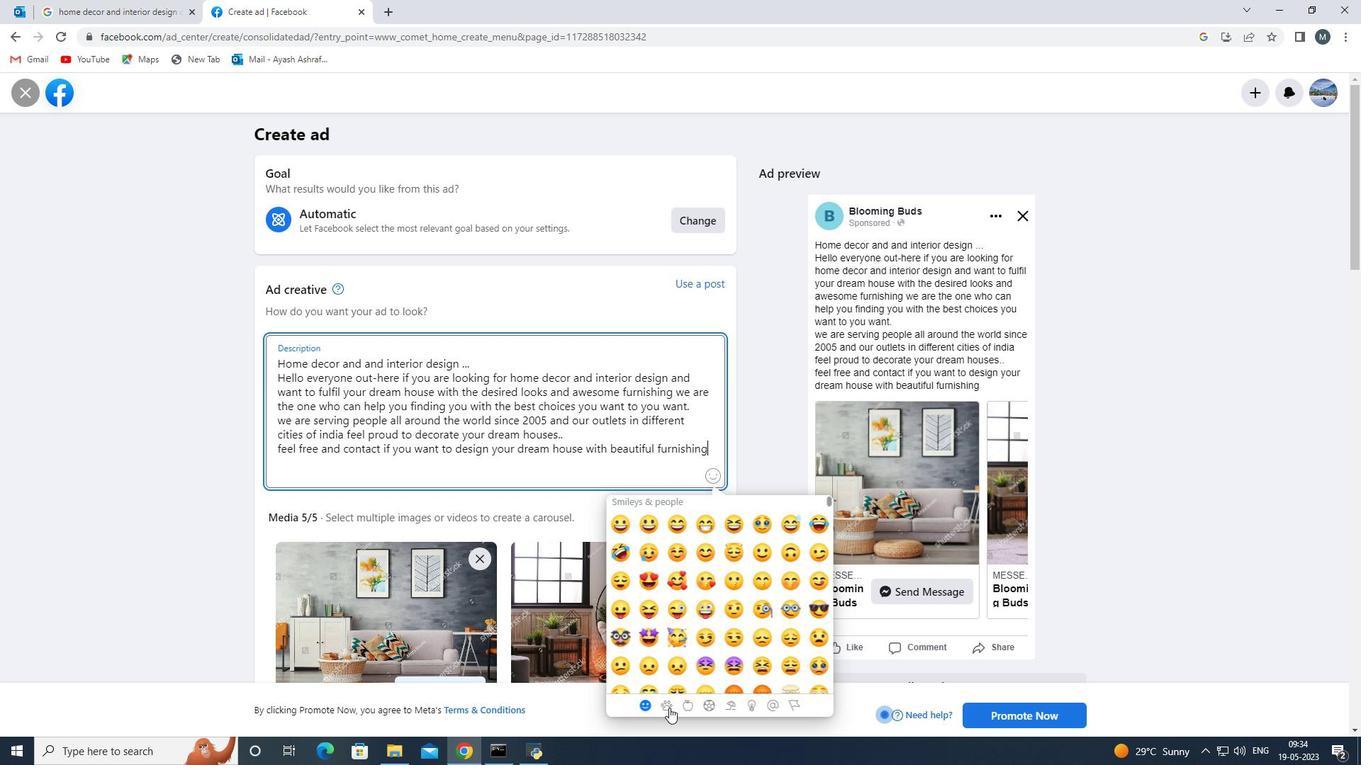 
Action: Mouse moved to (709, 614)
Screenshot: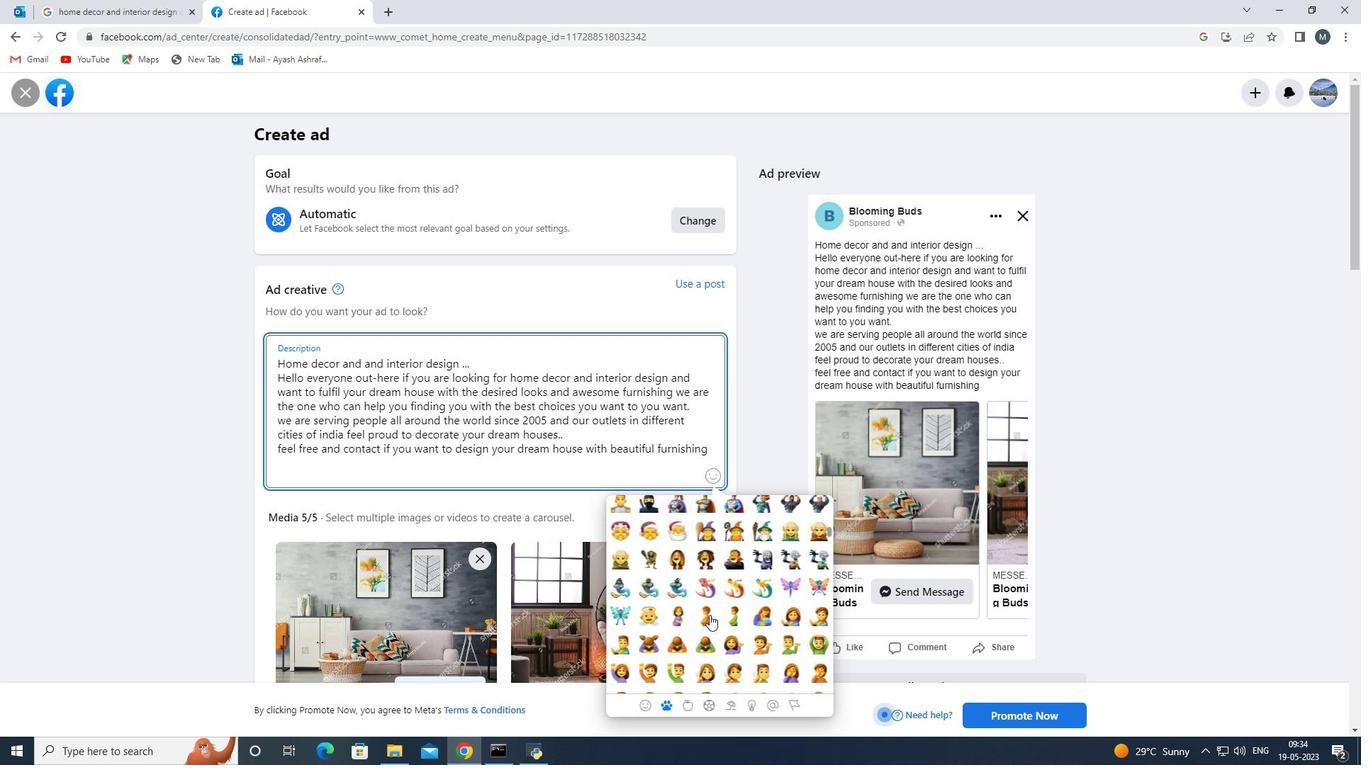 
Action: Mouse scrolled (709, 613) with delta (0, 0)
Screenshot: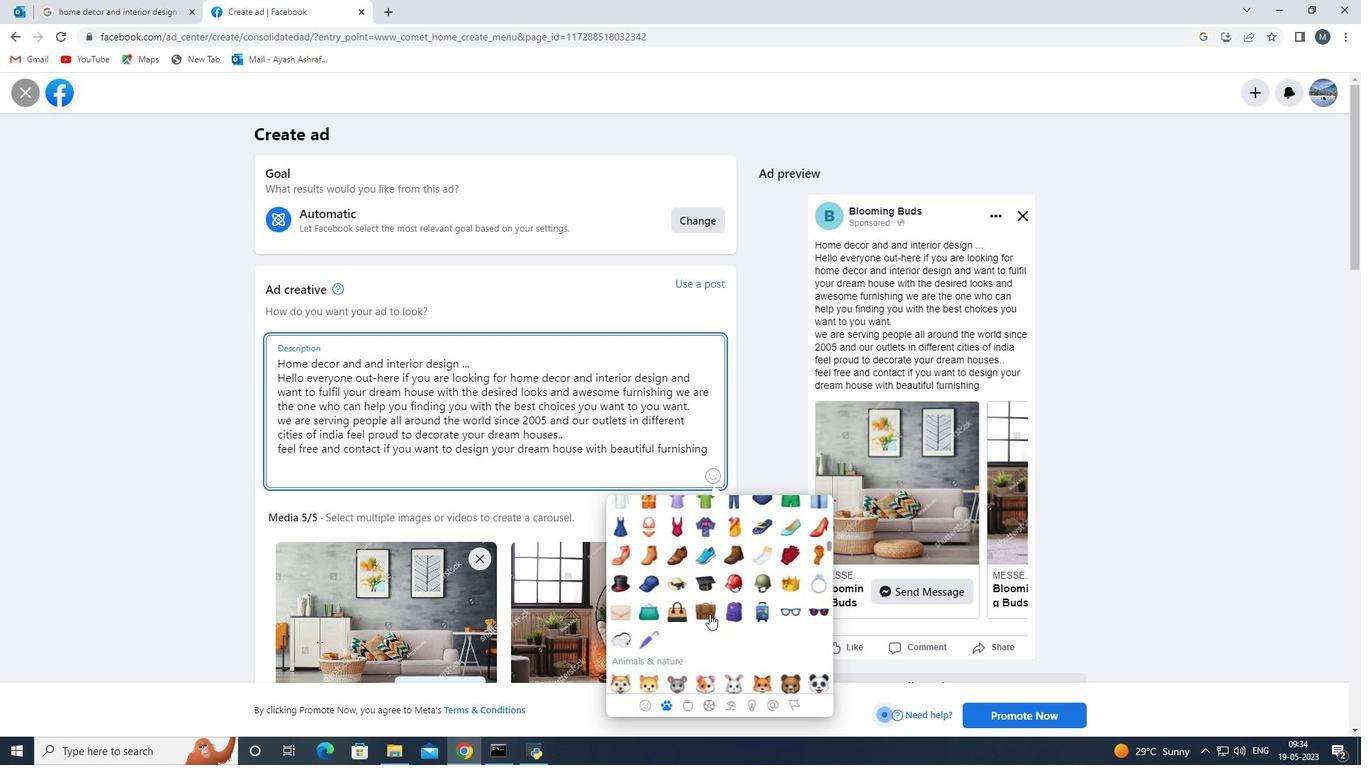 
Action: Mouse moved to (709, 615)
Screenshot: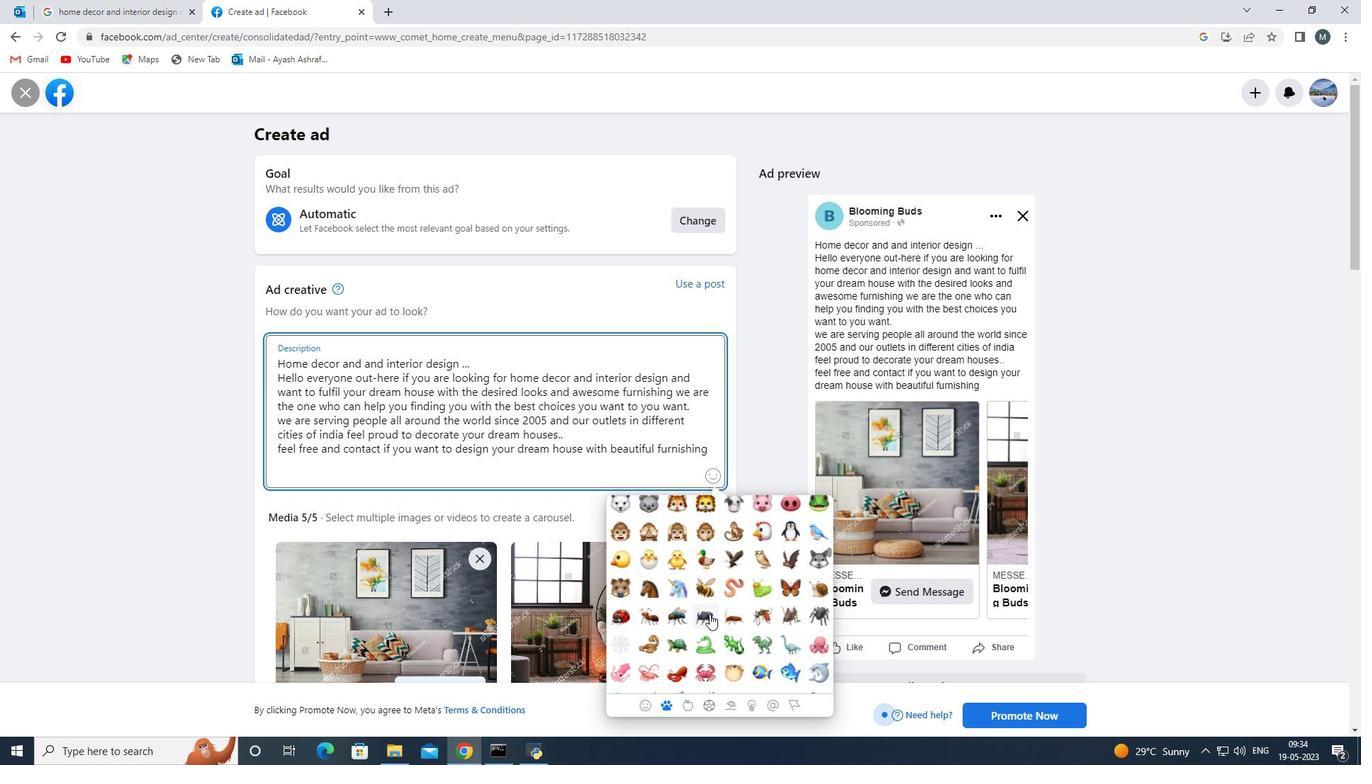 
Action: Mouse scrolled (709, 613) with delta (0, 0)
Screenshot: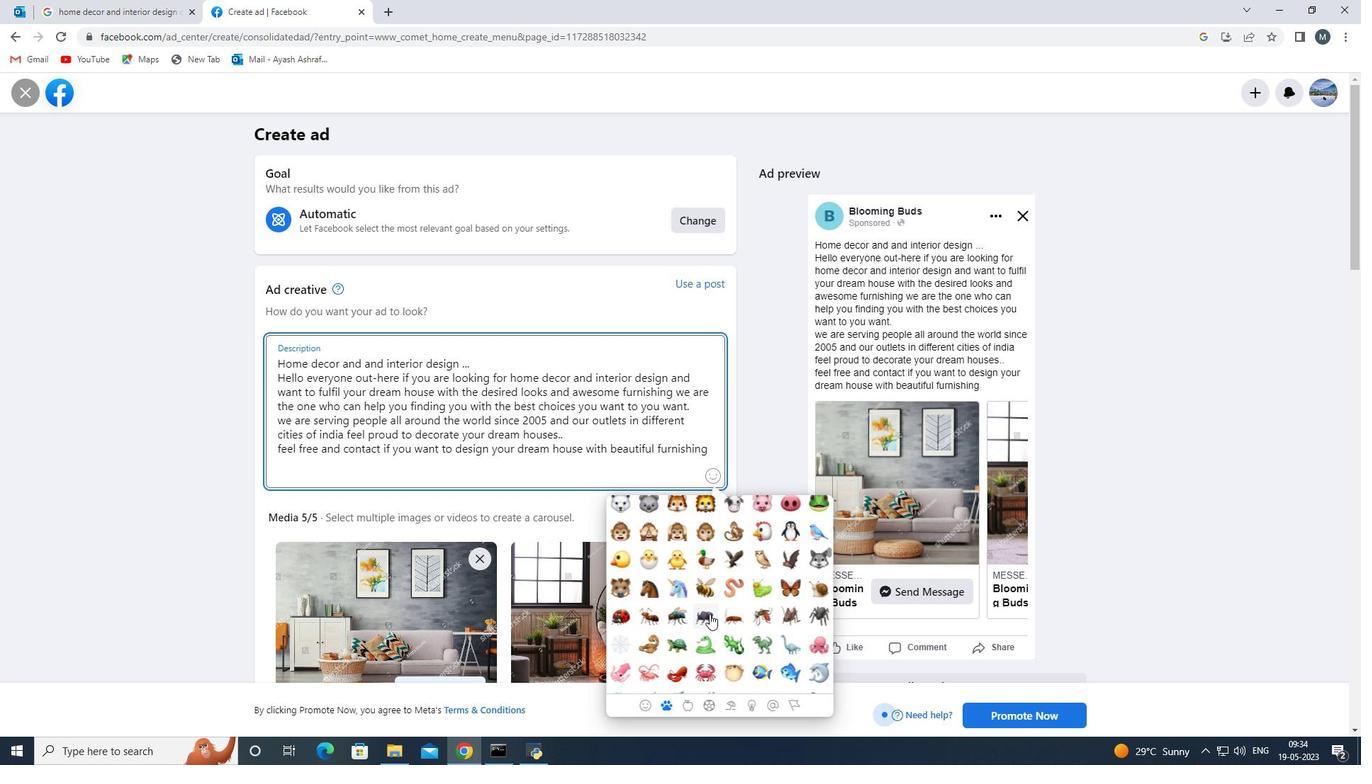 
Action: Mouse moved to (708, 618)
Screenshot: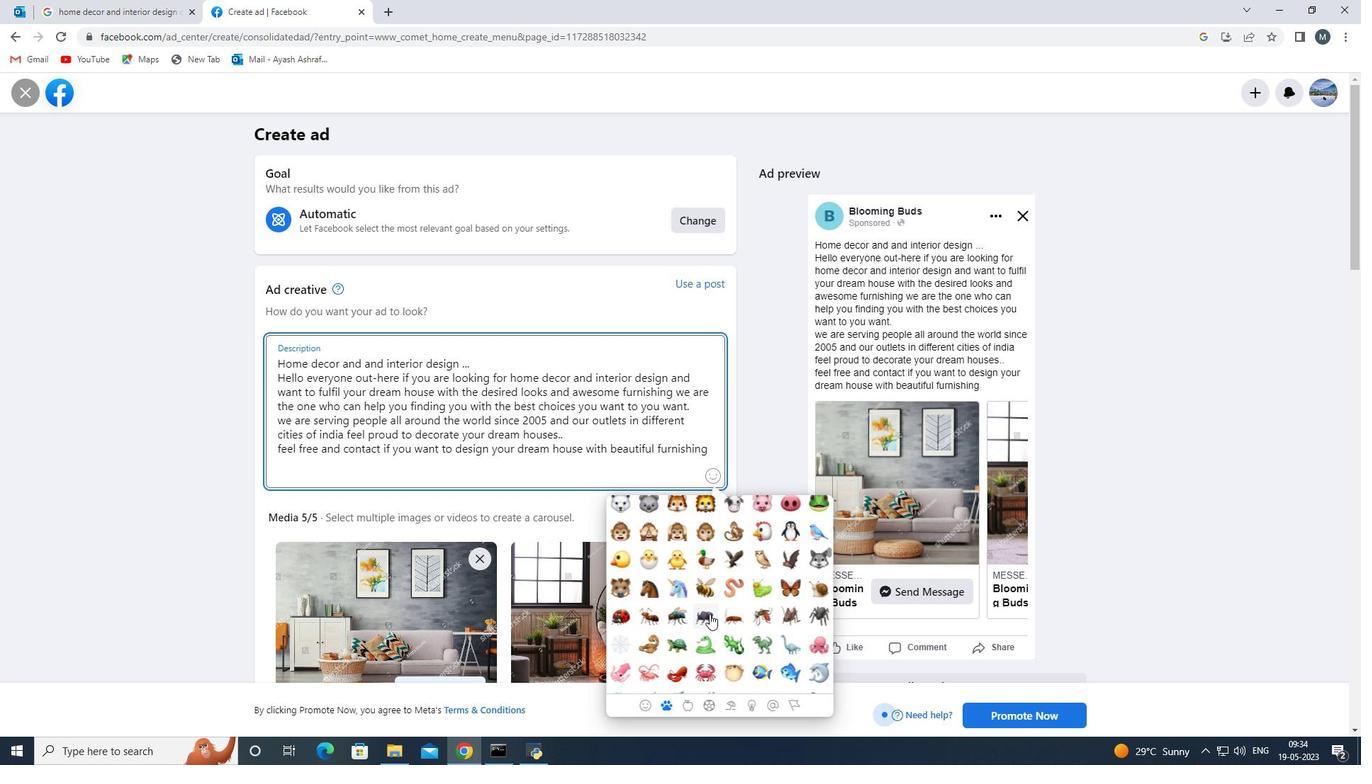 
Action: Mouse scrolled (709, 615) with delta (0, 0)
Screenshot: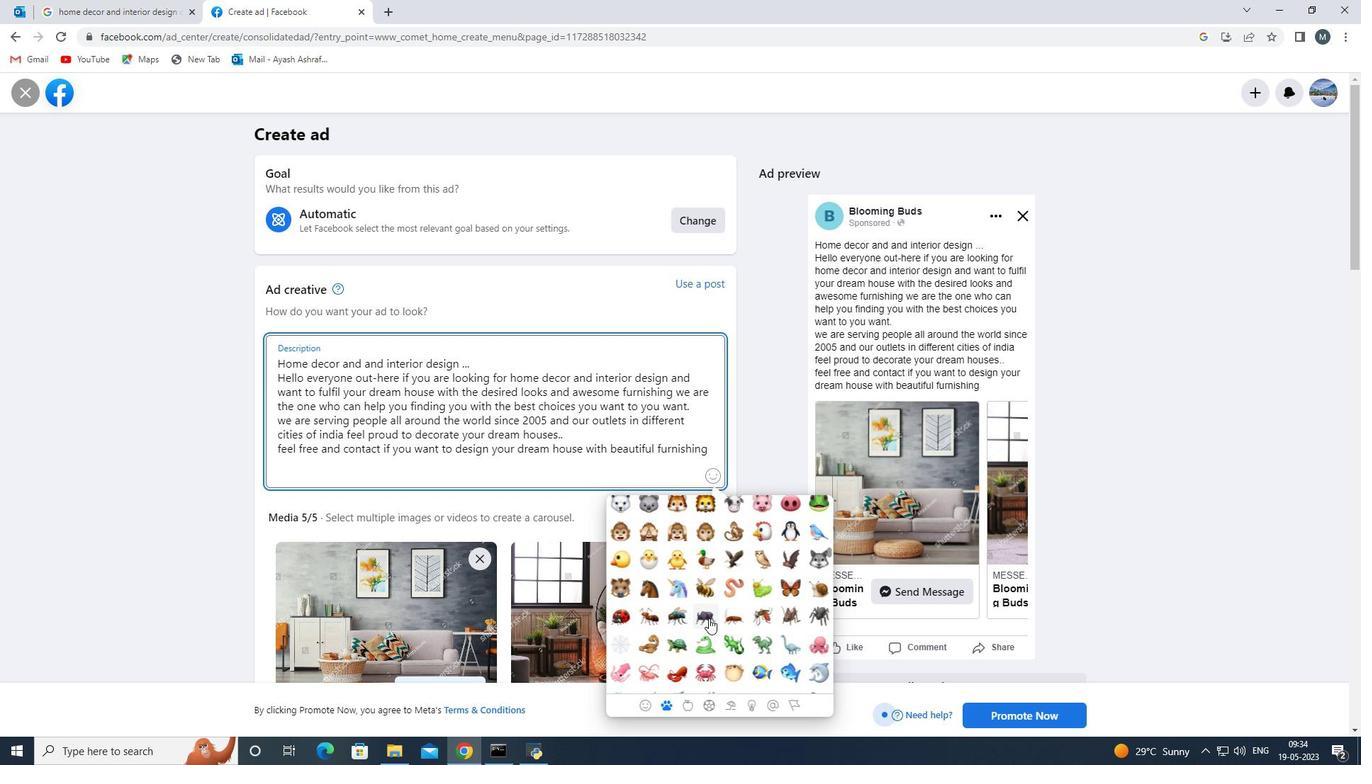 
Action: Mouse moved to (708, 618)
Screenshot: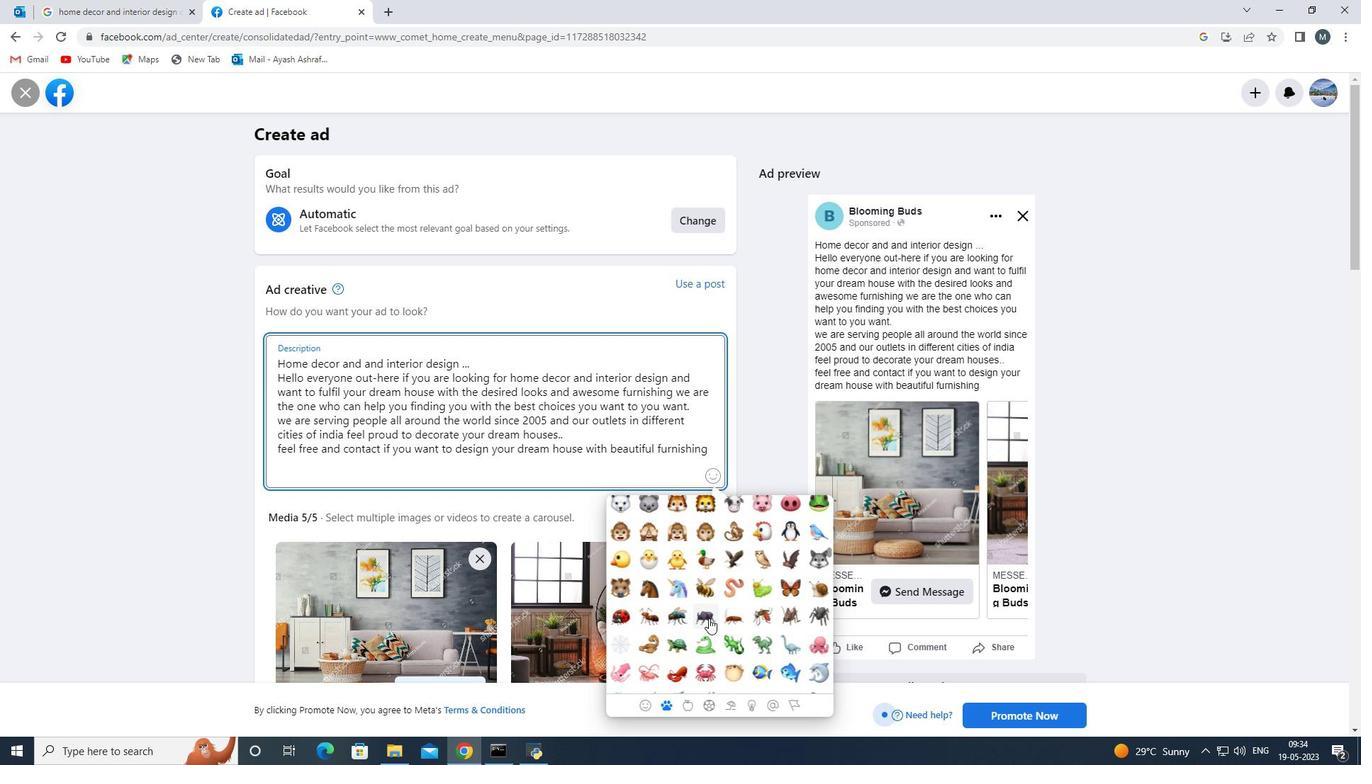 
Action: Mouse scrolled (709, 616) with delta (0, 0)
Screenshot: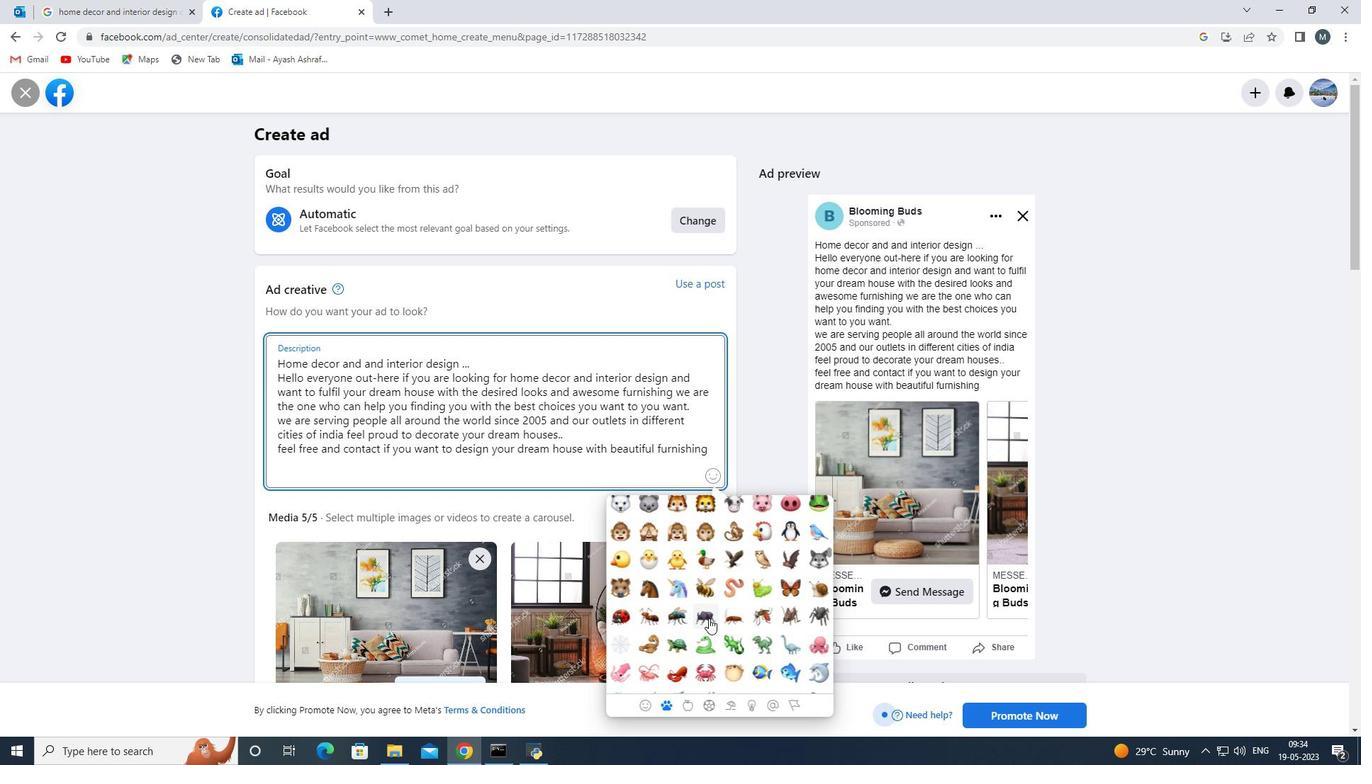 
Action: Mouse moved to (708, 618)
Screenshot: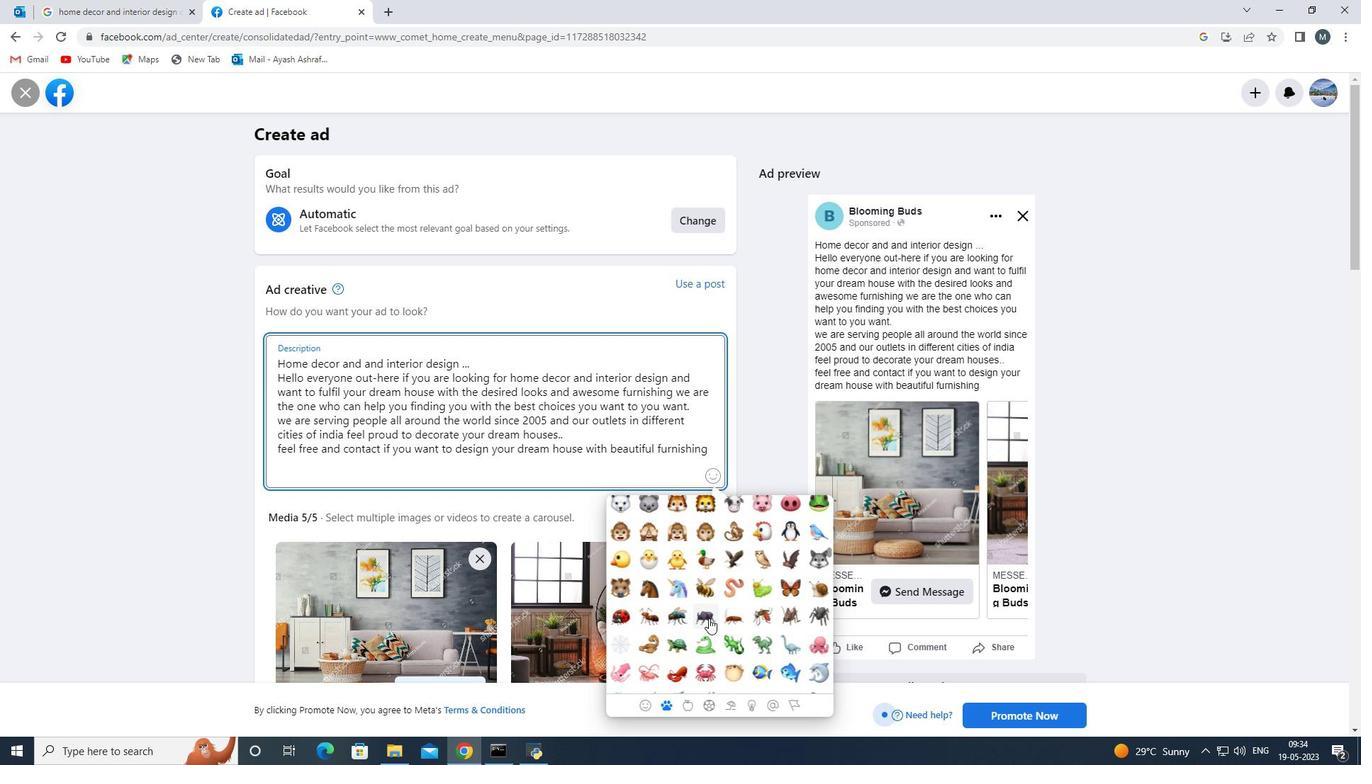 
Action: Mouse scrolled (708, 617) with delta (0, 0)
Screenshot: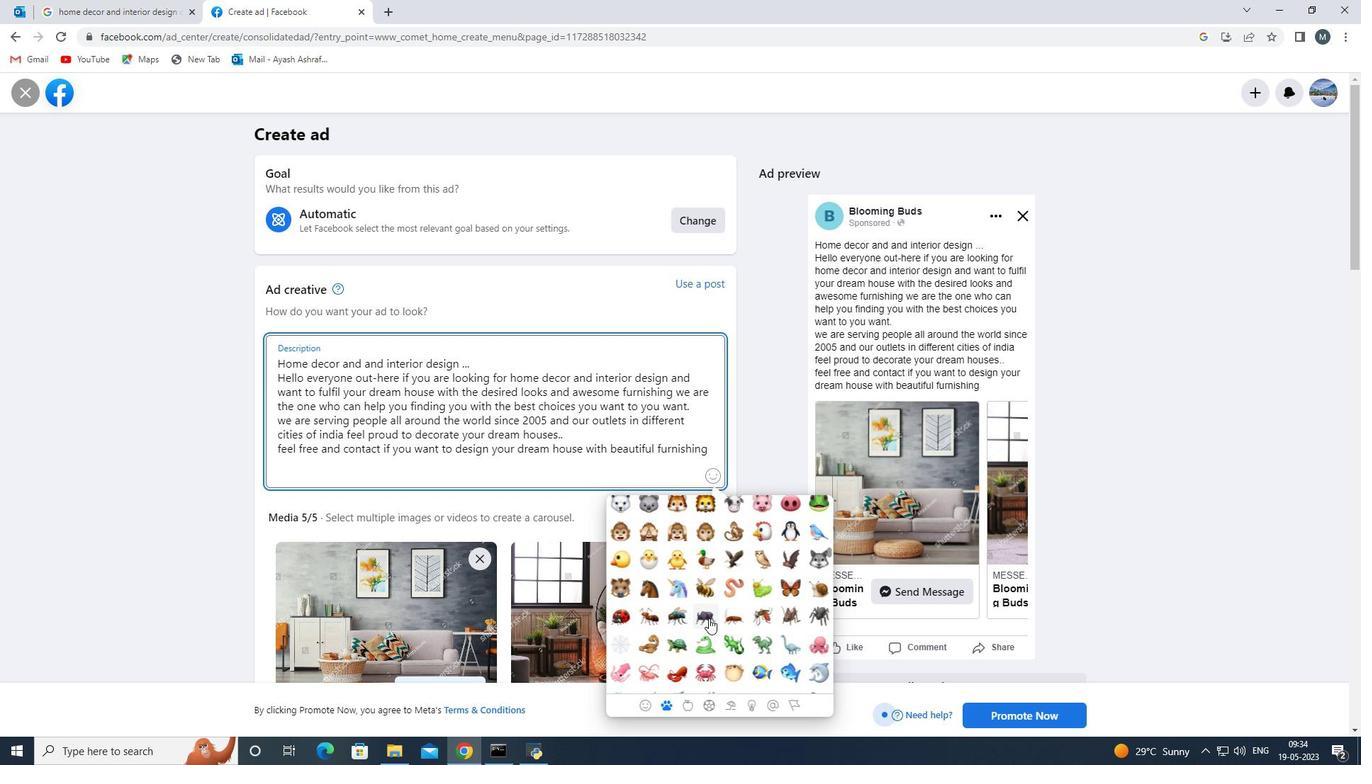 
Action: Mouse moved to (708, 621)
Screenshot: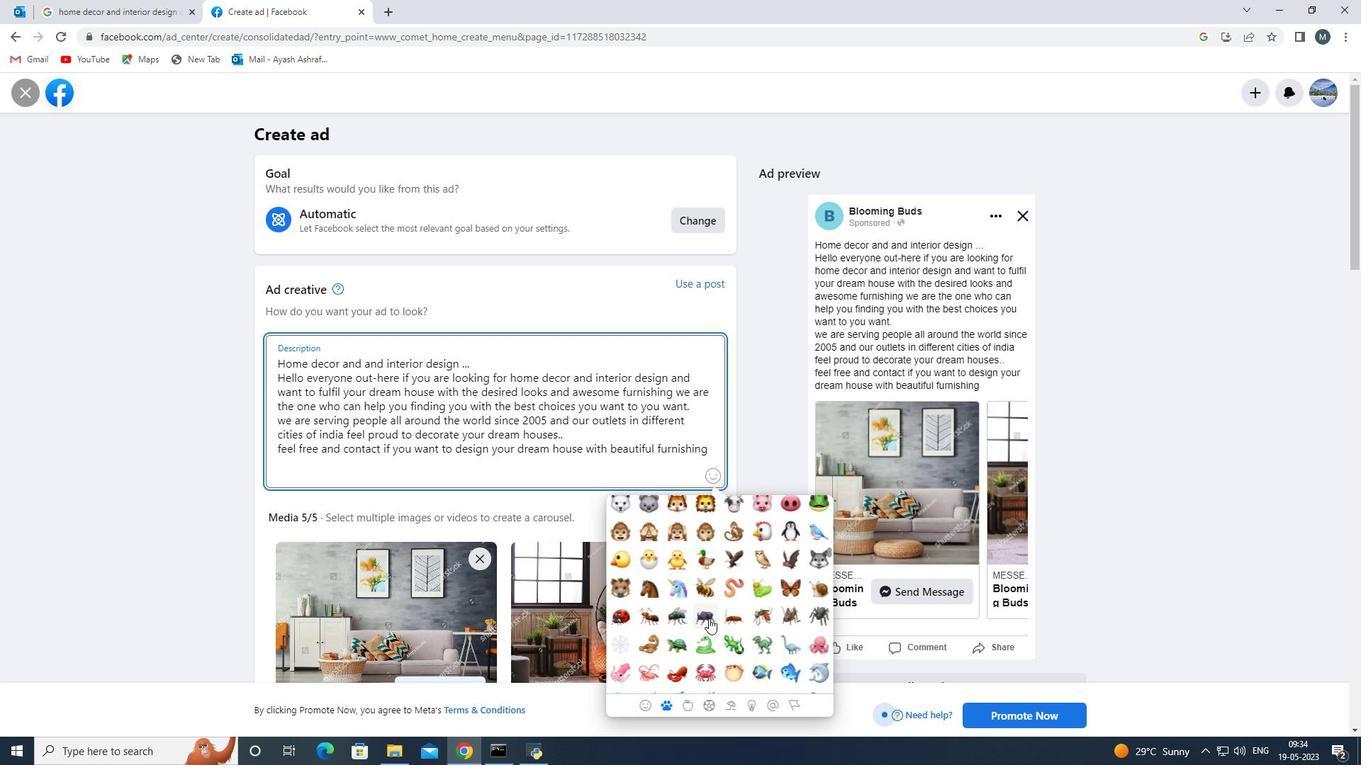 
Action: Mouse scrolled (708, 618) with delta (0, 0)
Screenshot: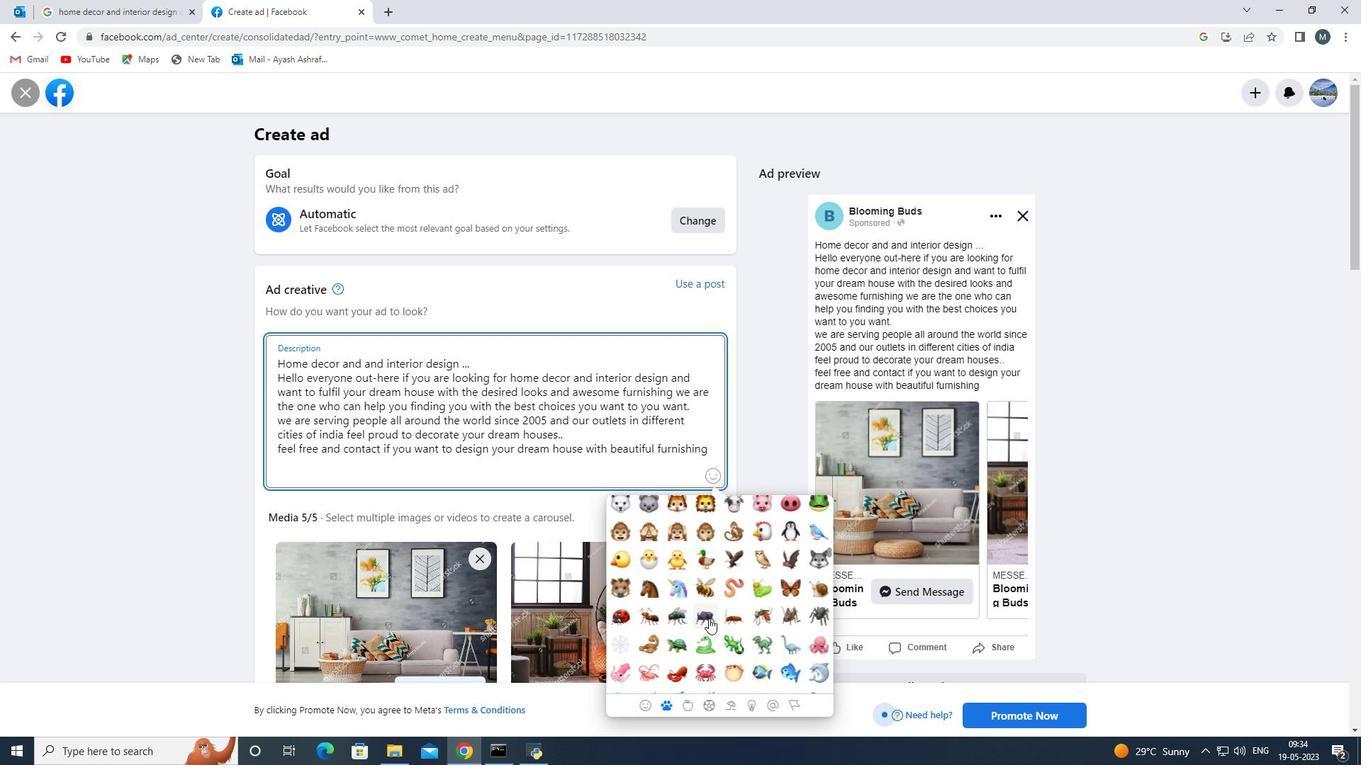 
Action: Mouse moved to (706, 624)
Screenshot: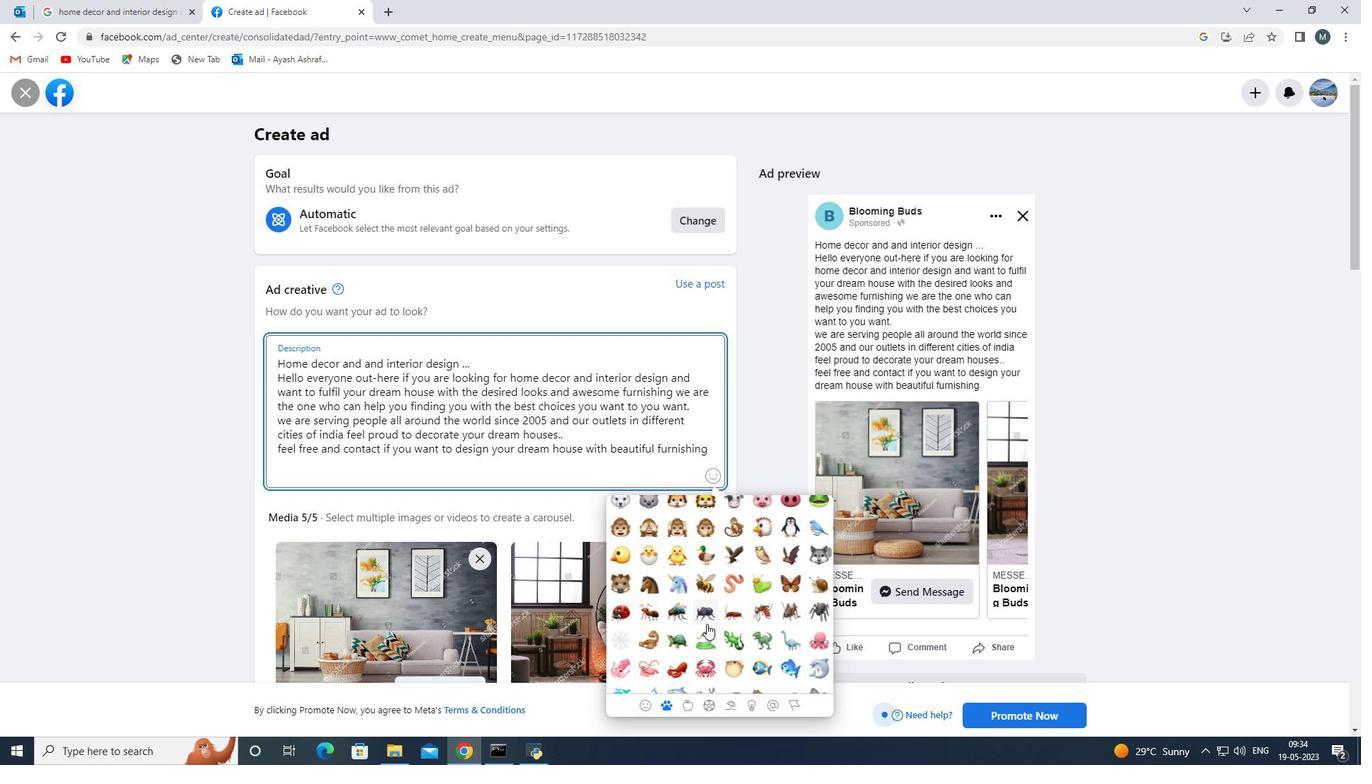 
Action: Mouse scrolled (706, 623) with delta (0, 0)
Screenshot: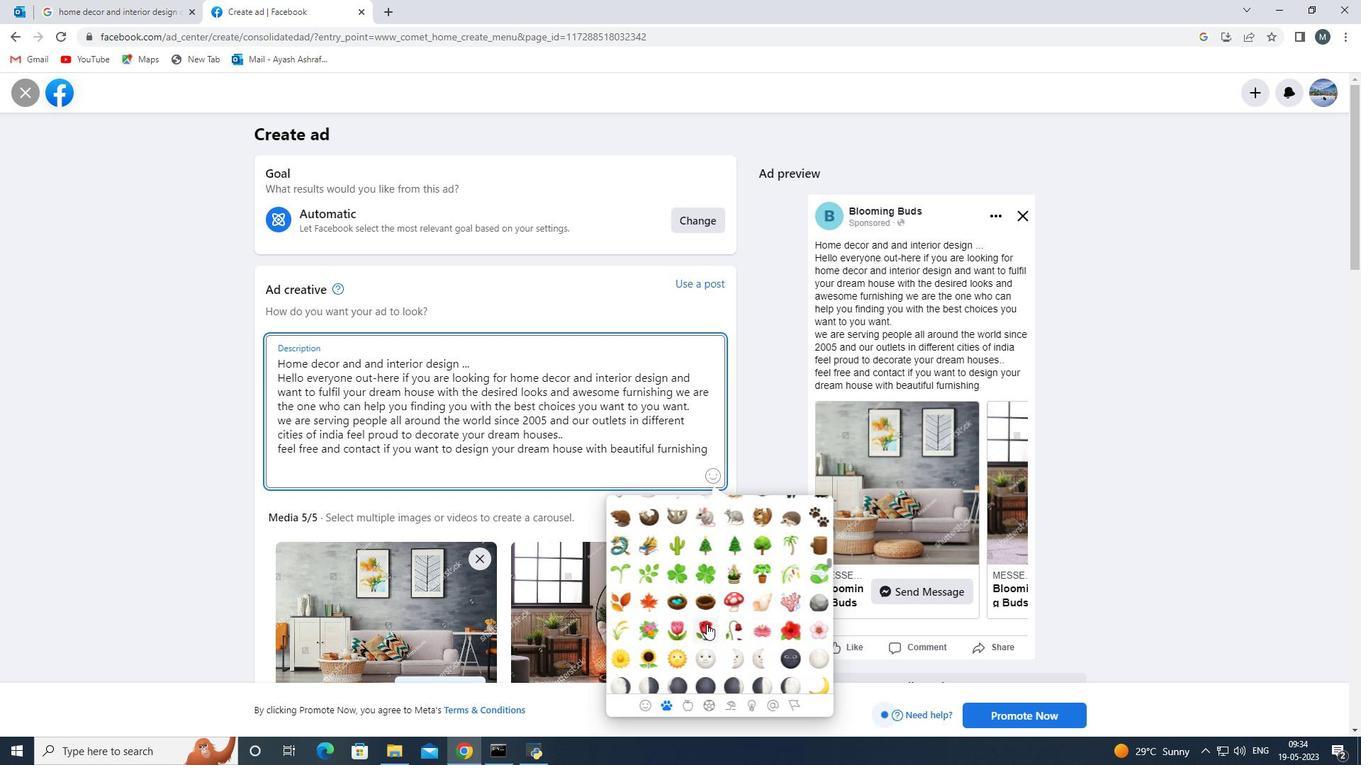 
Action: Mouse scrolled (706, 623) with delta (0, 0)
Screenshot: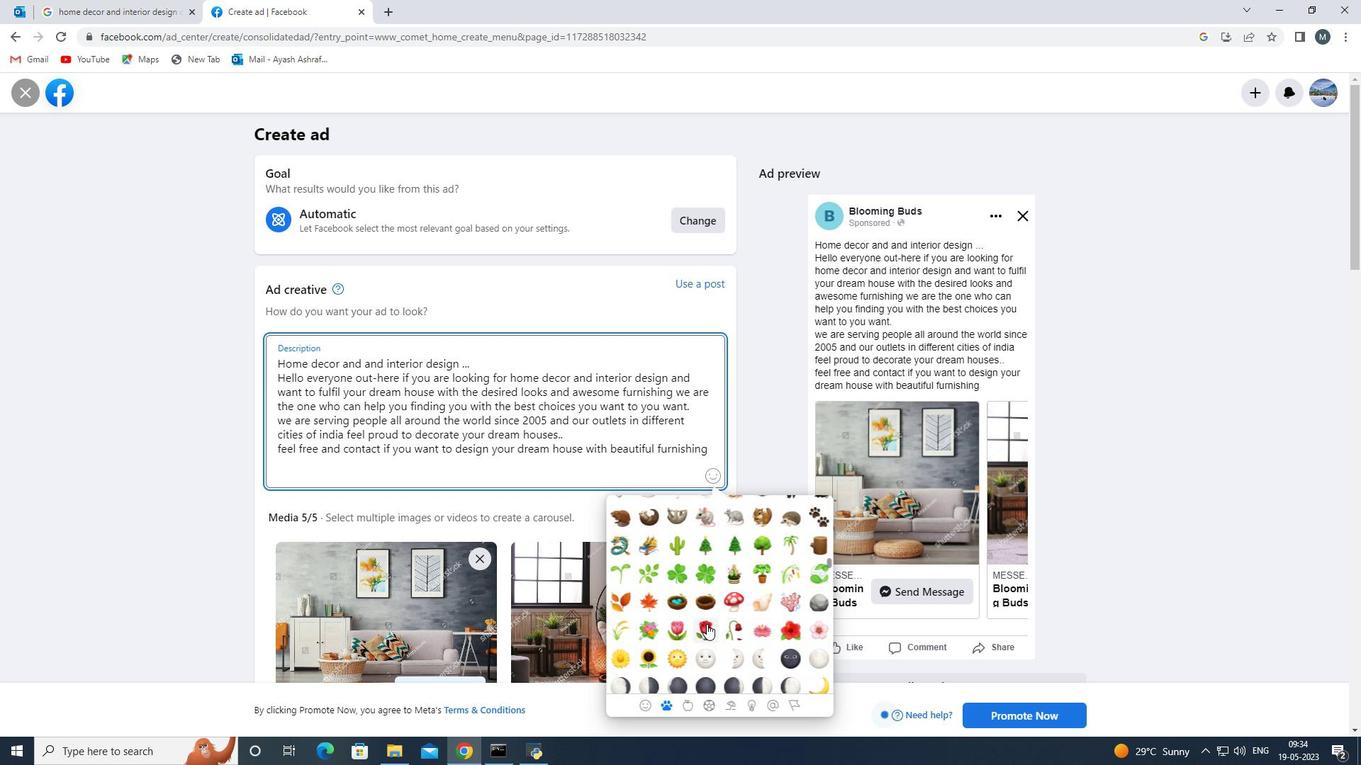 
Action: Mouse scrolled (706, 623) with delta (0, 0)
Screenshot: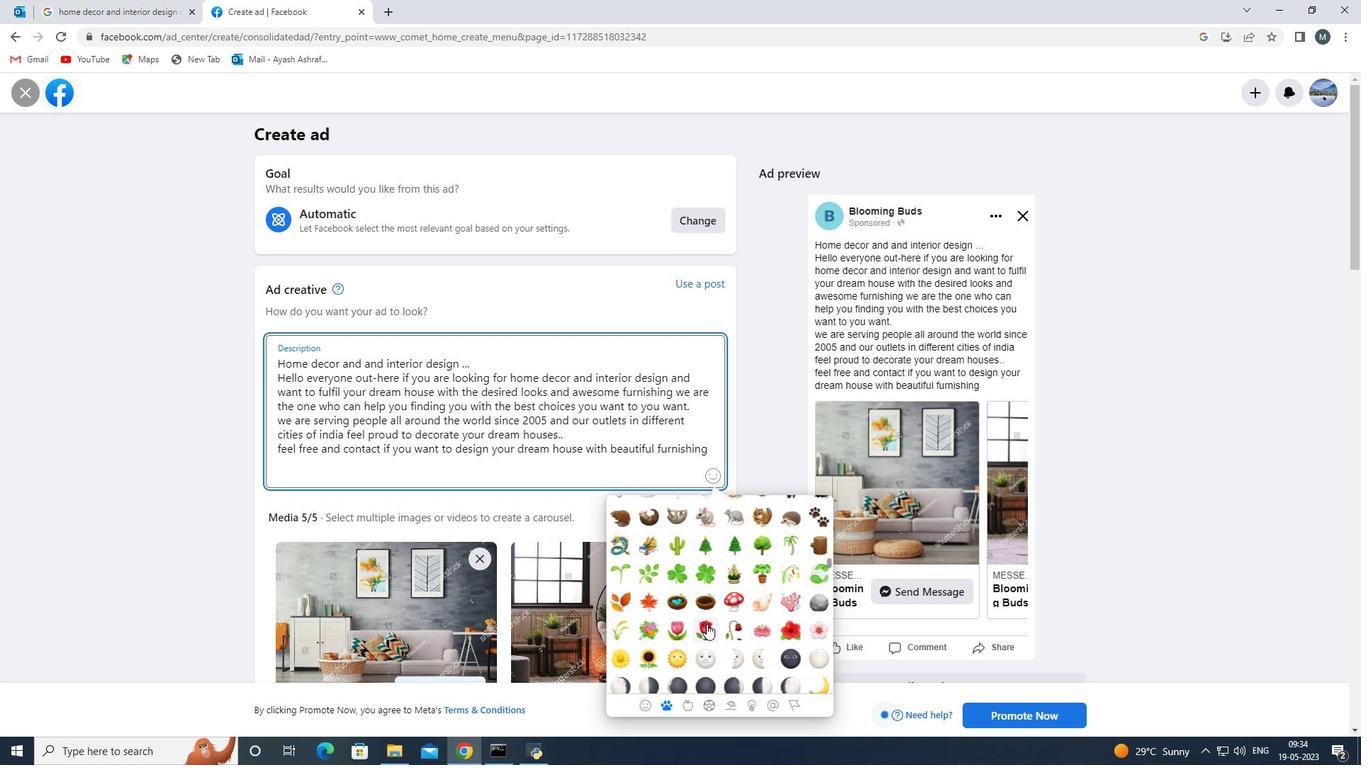 
Action: Mouse scrolled (706, 623) with delta (0, 0)
Screenshot: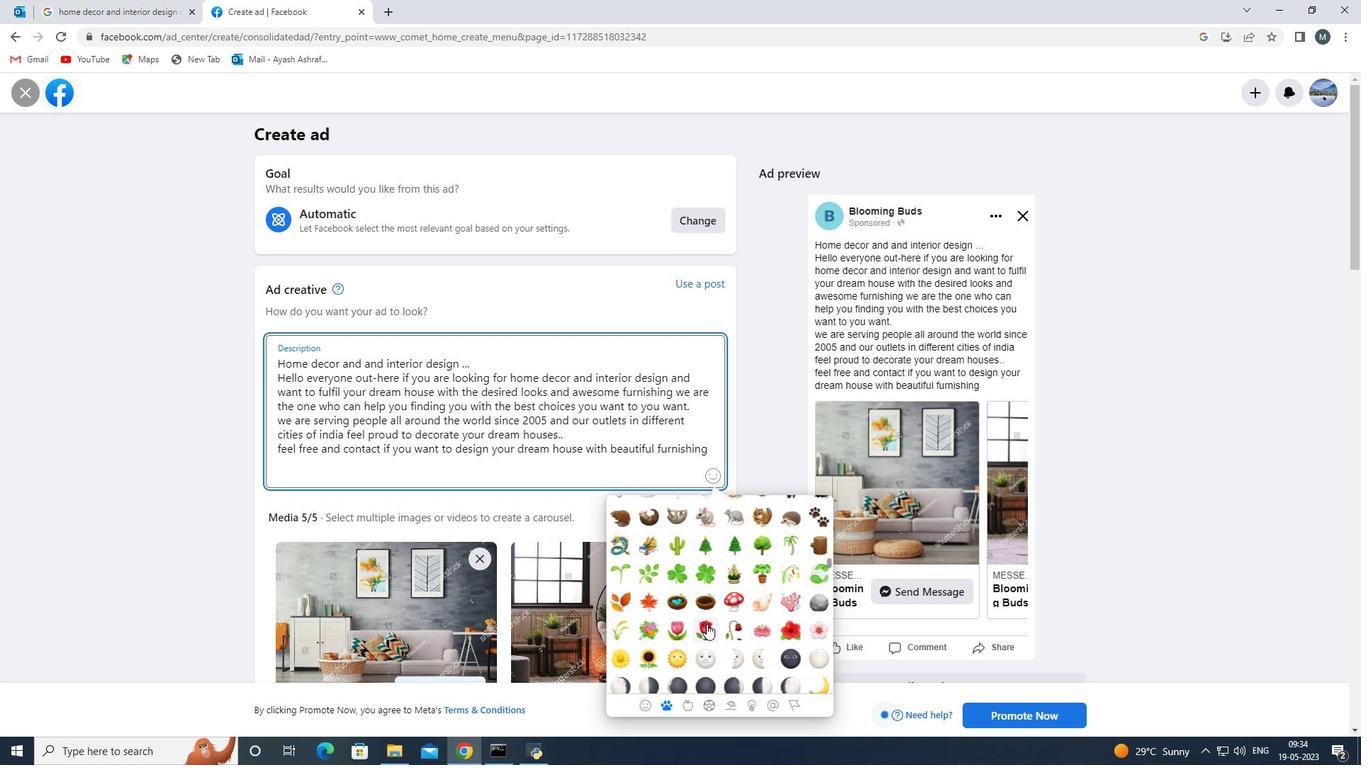 
Action: Mouse moved to (706, 625)
Screenshot: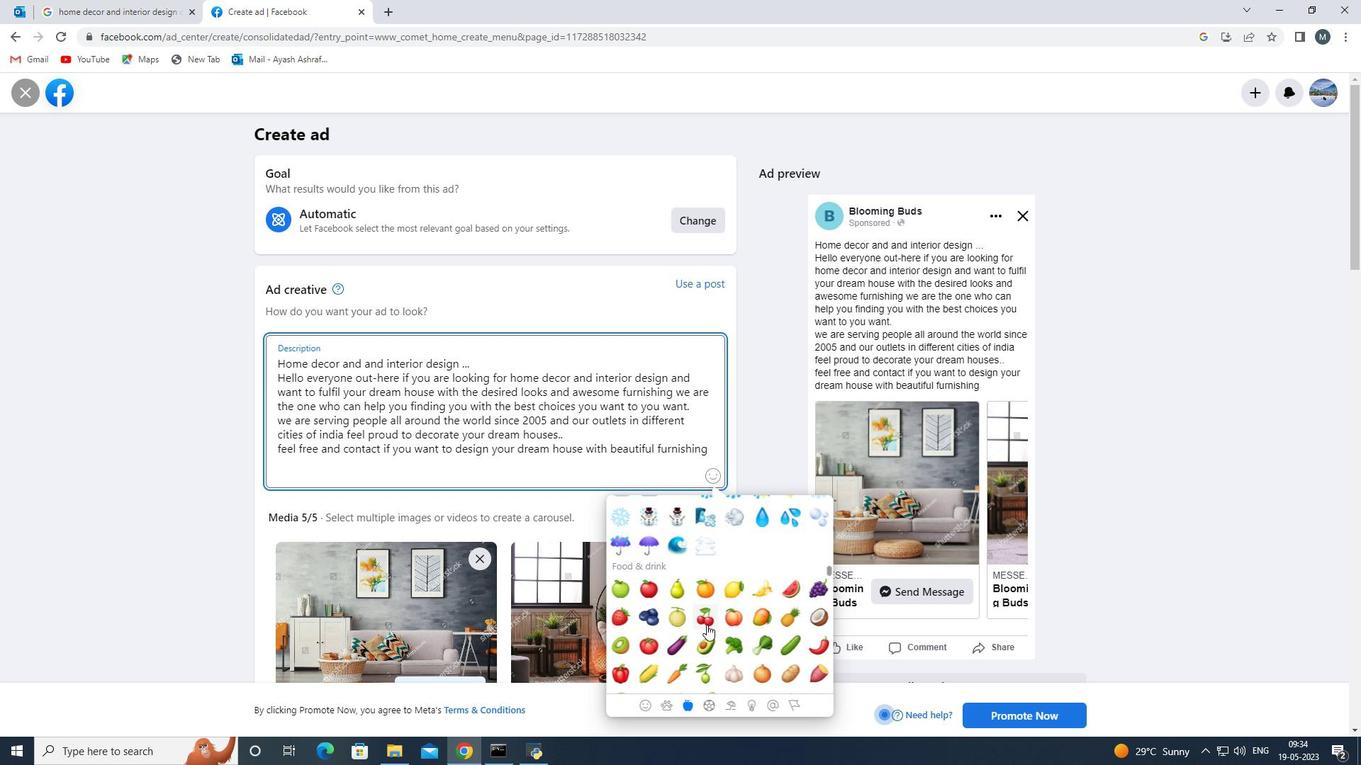 
Action: Mouse scrolled (706, 625) with delta (0, 0)
Screenshot: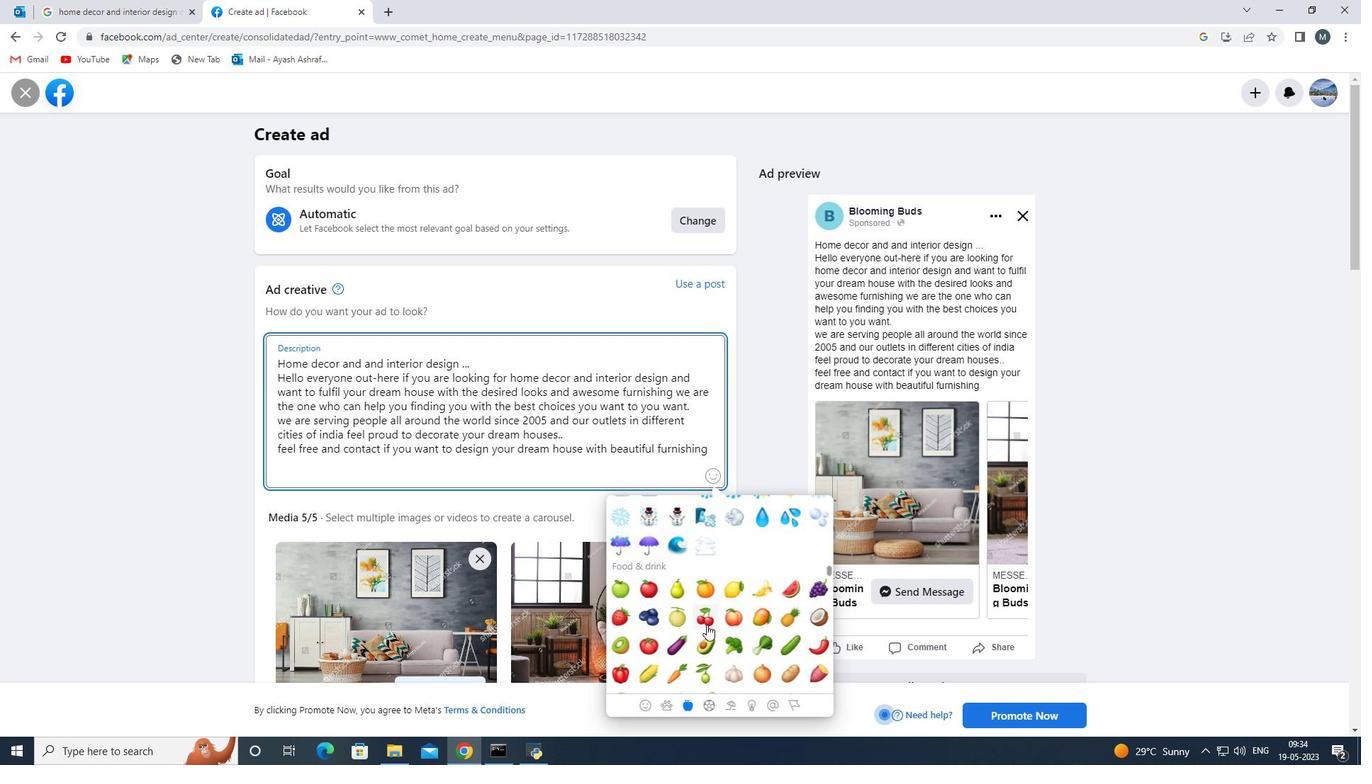 
Action: Mouse moved to (724, 589)
Screenshot: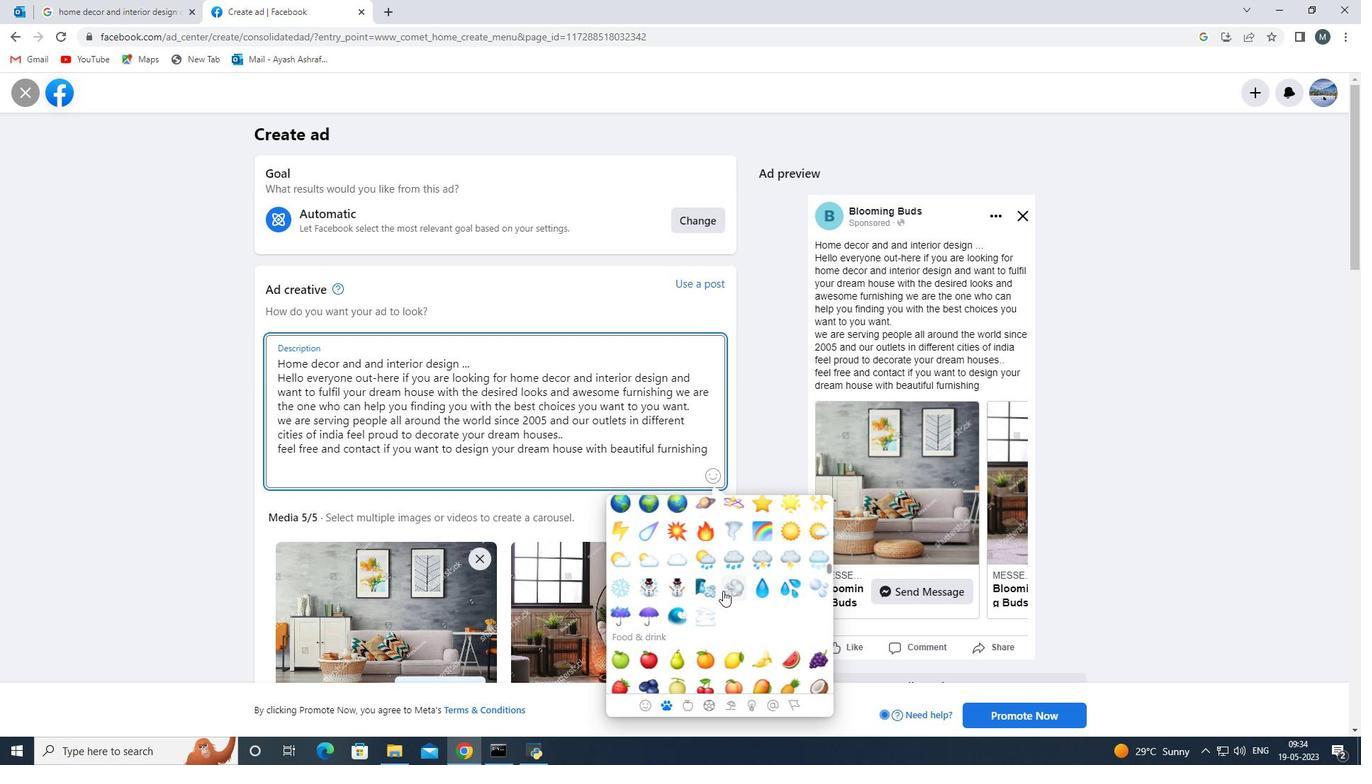 
Action: Mouse scrolled (724, 589) with delta (0, 0)
Screenshot: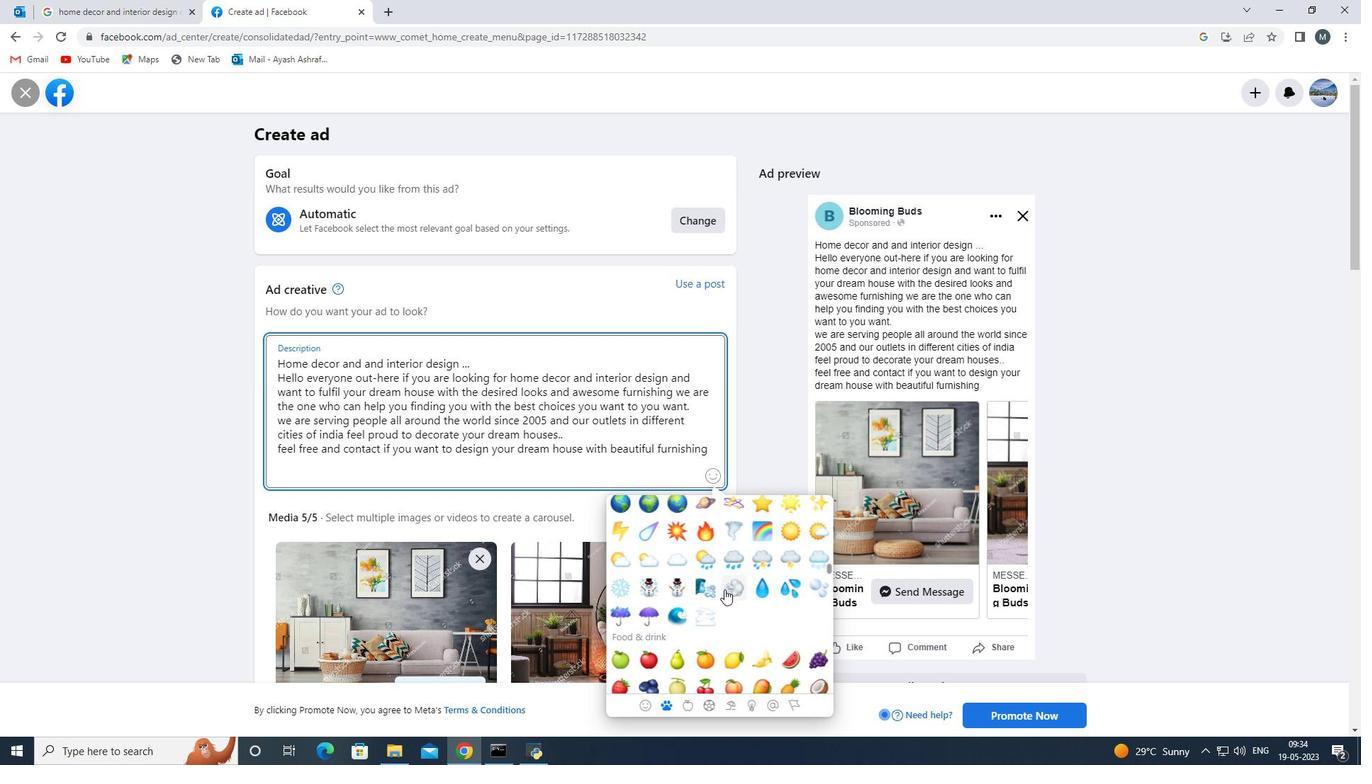 
Action: Mouse scrolled (724, 589) with delta (0, 0)
Screenshot: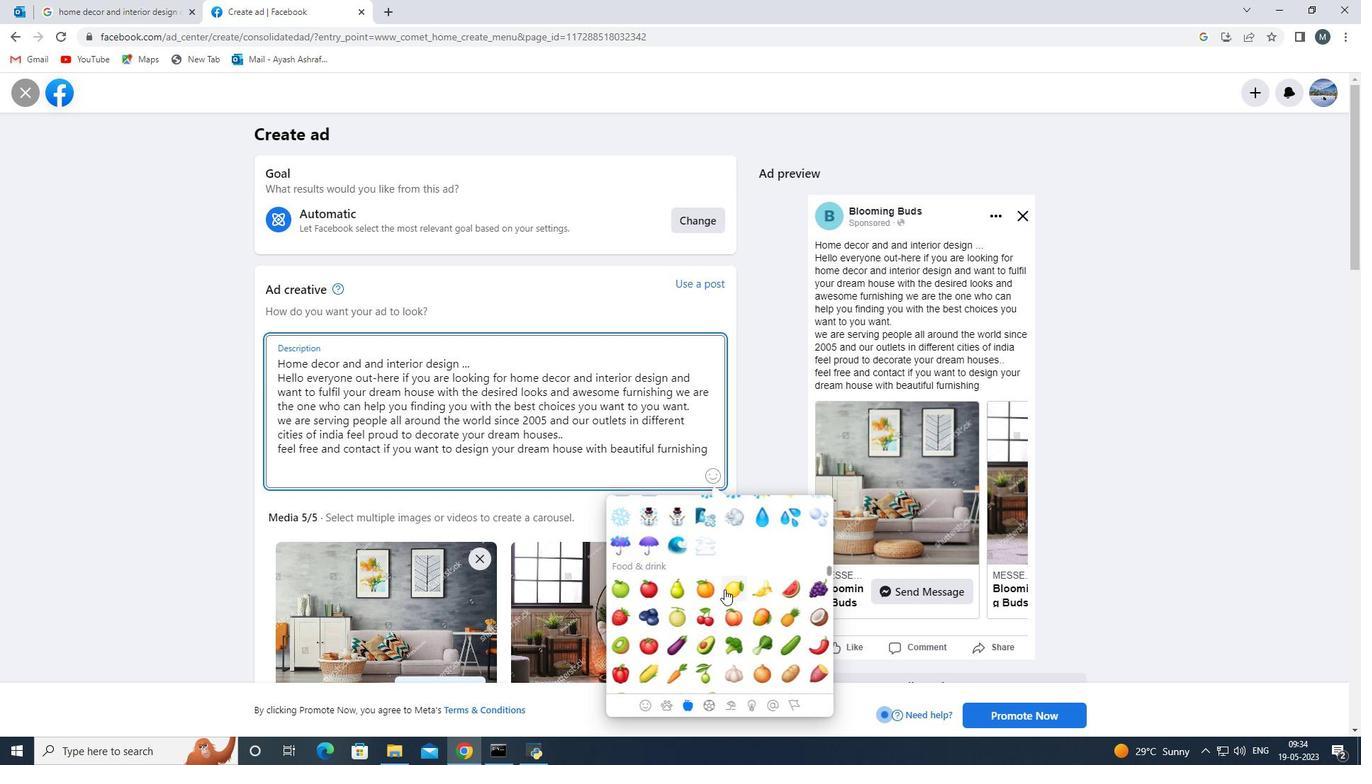 
Action: Mouse scrolled (724, 589) with delta (0, 0)
Screenshot: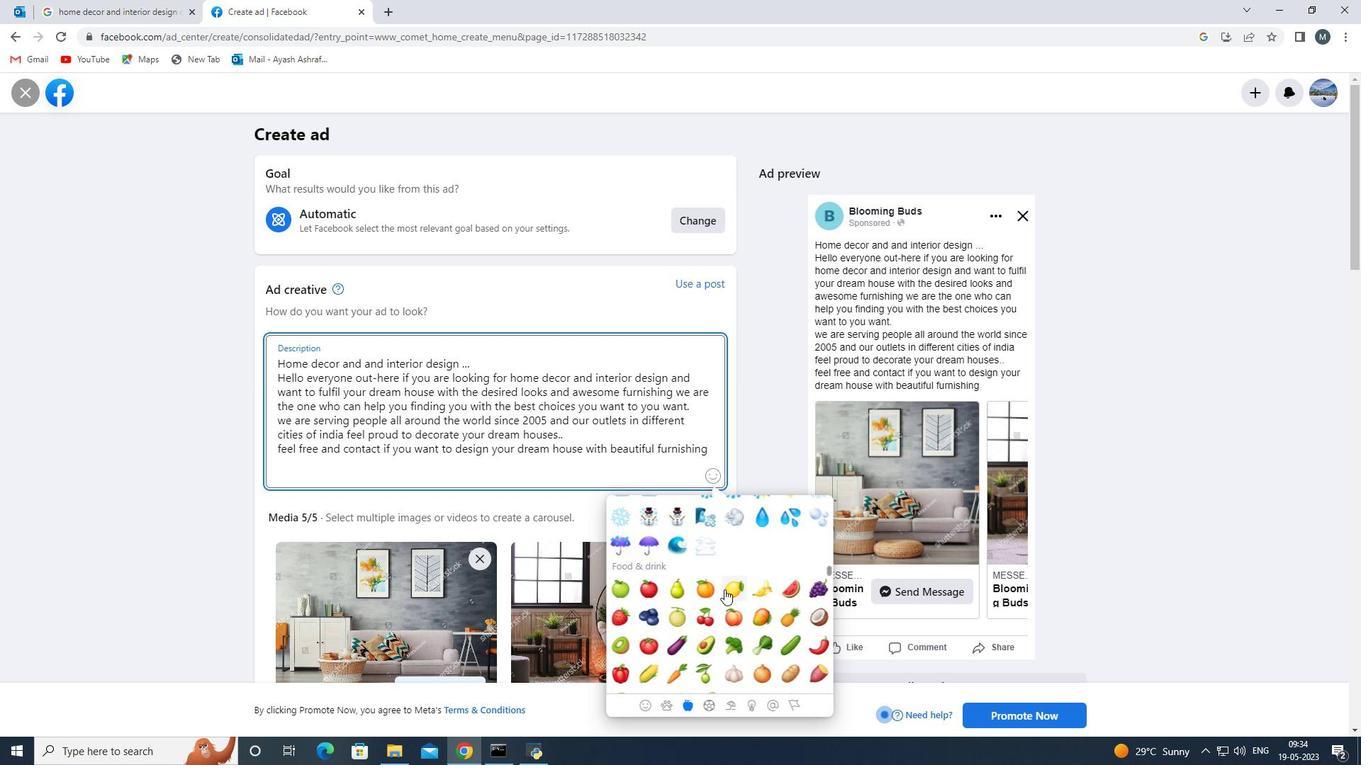 
Action: Mouse scrolled (724, 589) with delta (0, 0)
Screenshot: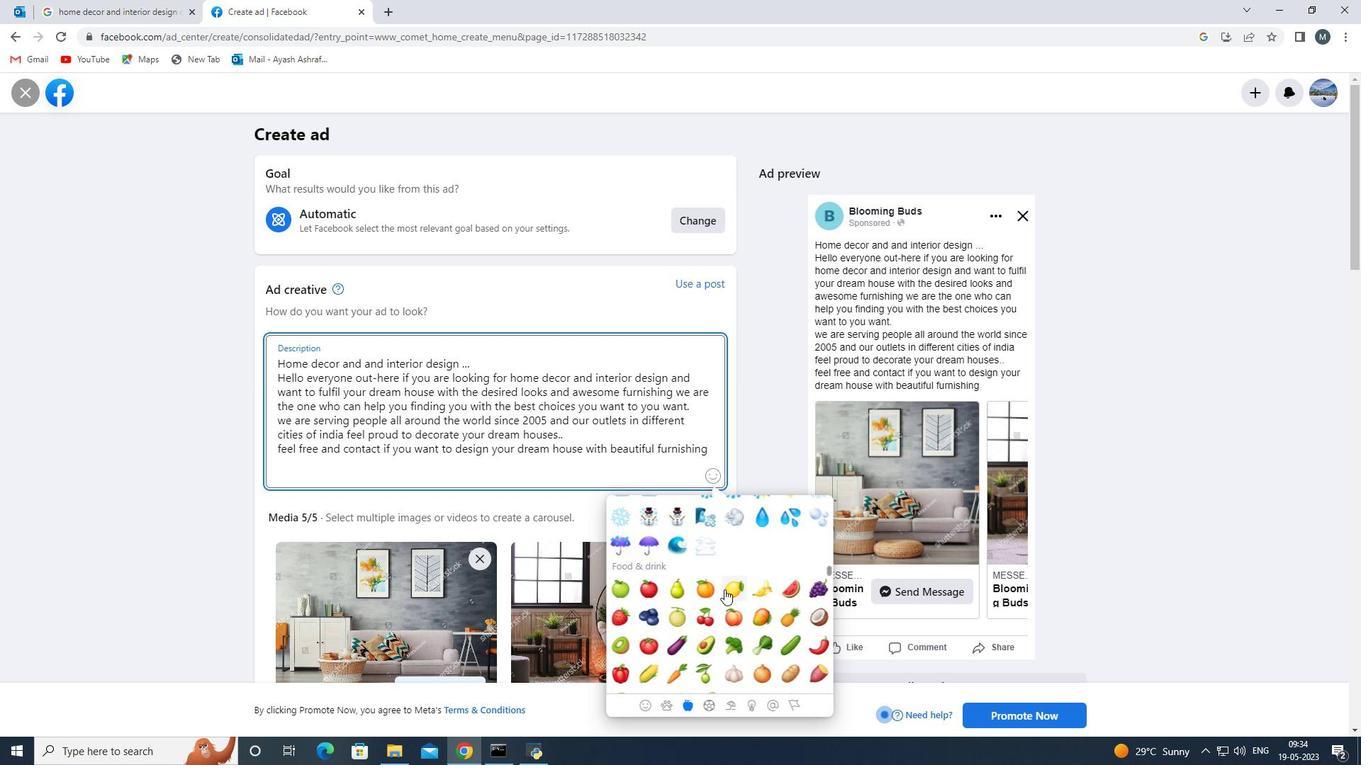 
Action: Mouse scrolled (724, 589) with delta (0, 0)
Screenshot: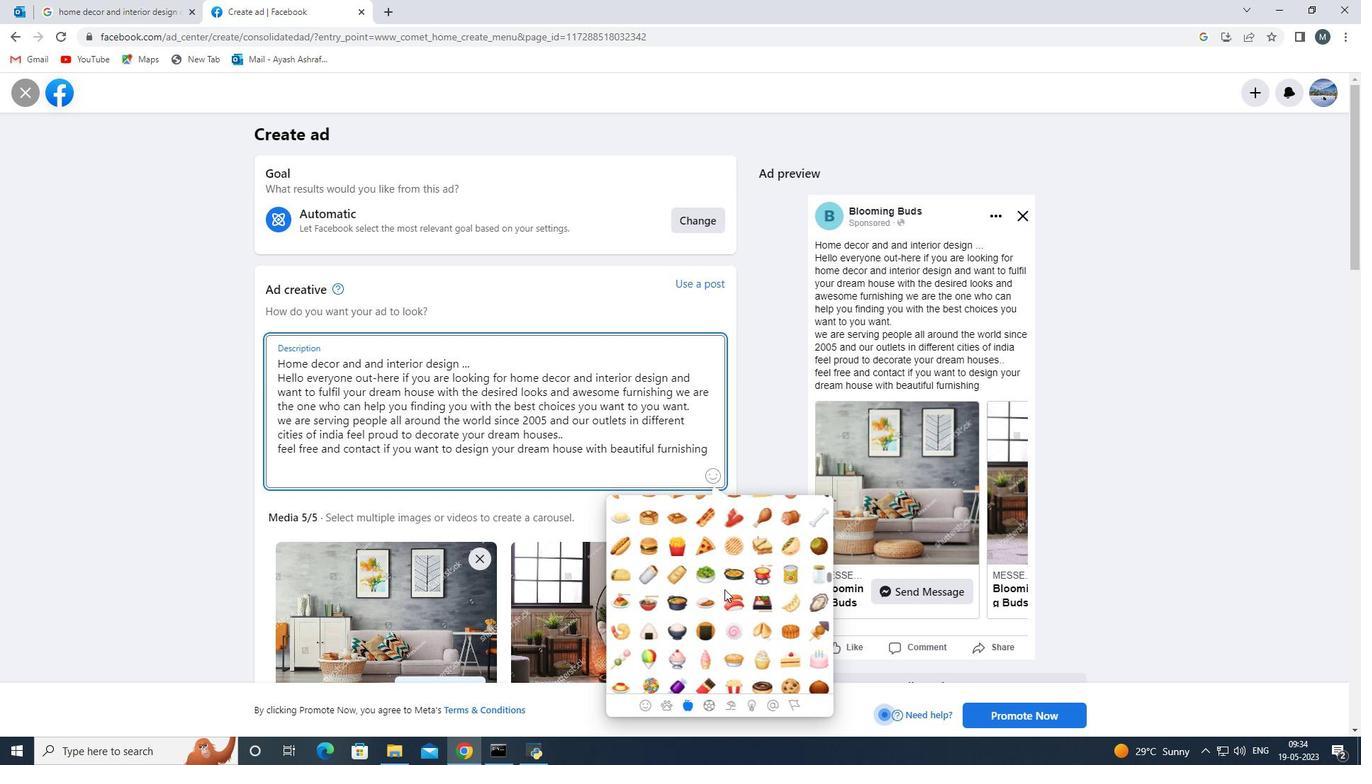 
Action: Mouse moved to (724, 589)
Screenshot: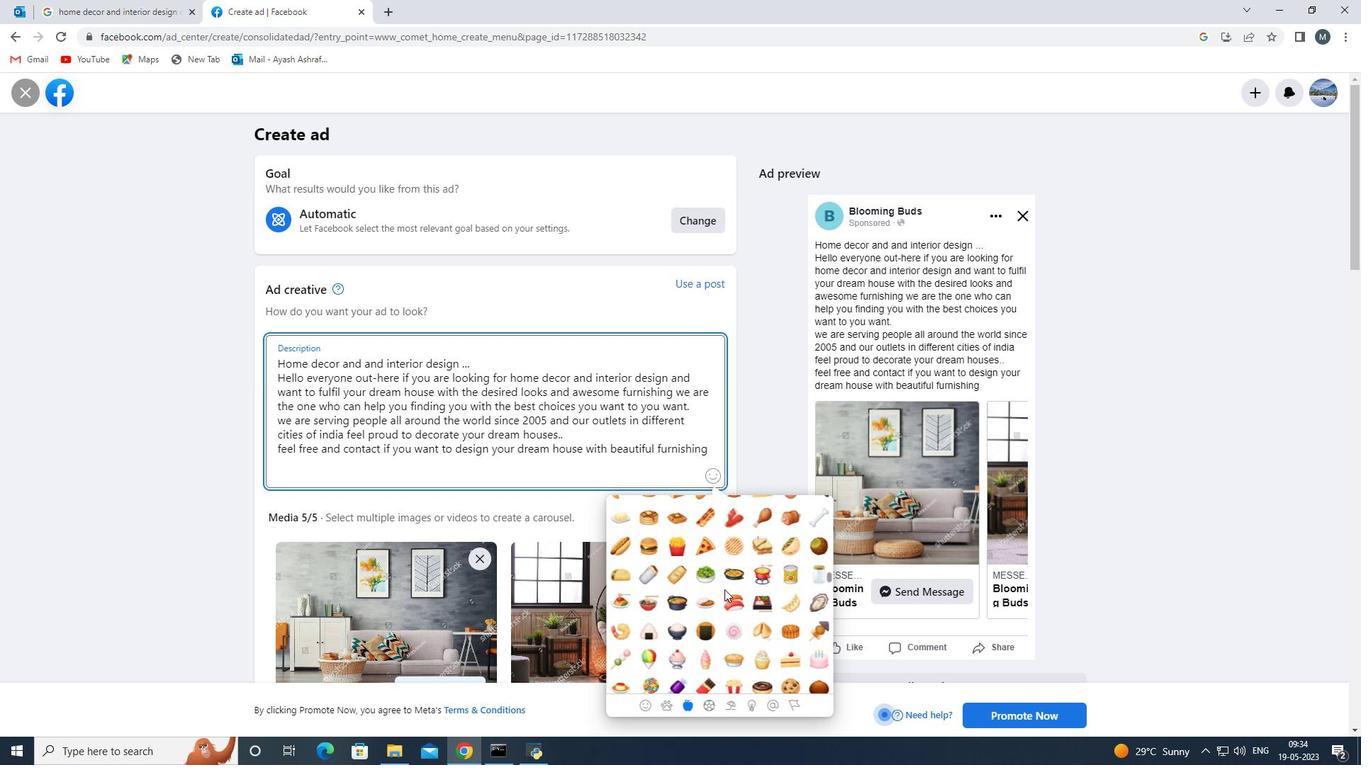 
Action: Mouse scrolled (724, 589) with delta (0, 0)
Screenshot: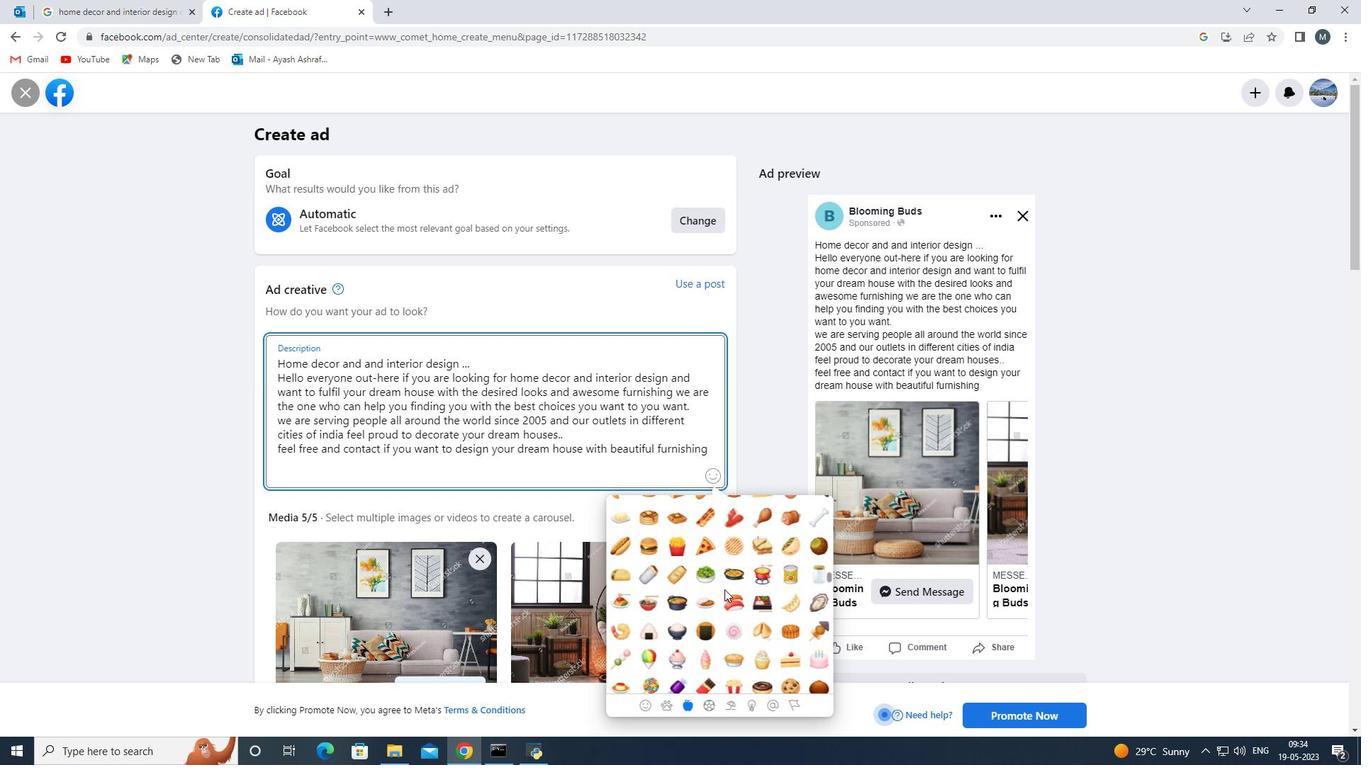
Action: Mouse moved to (724, 589)
Screenshot: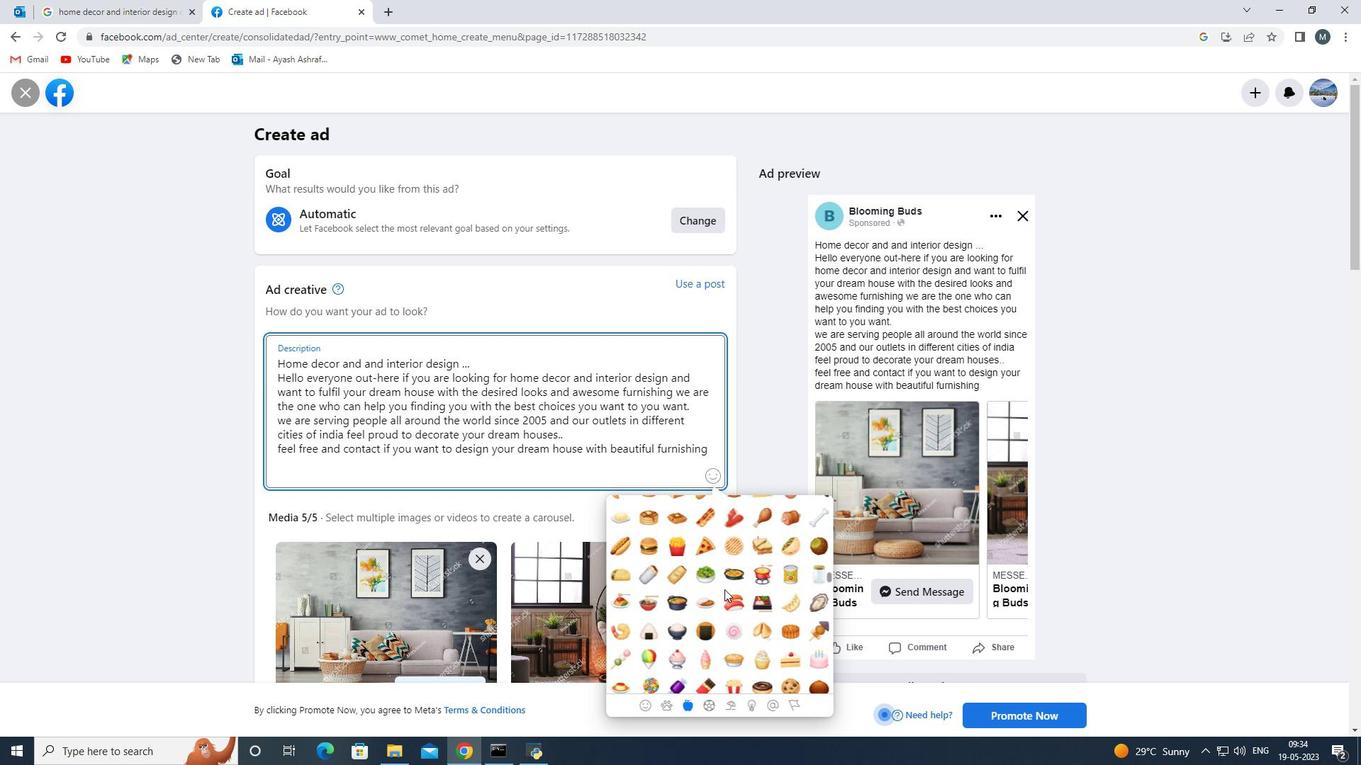 
Action: Mouse scrolled (724, 589) with delta (0, 0)
Screenshot: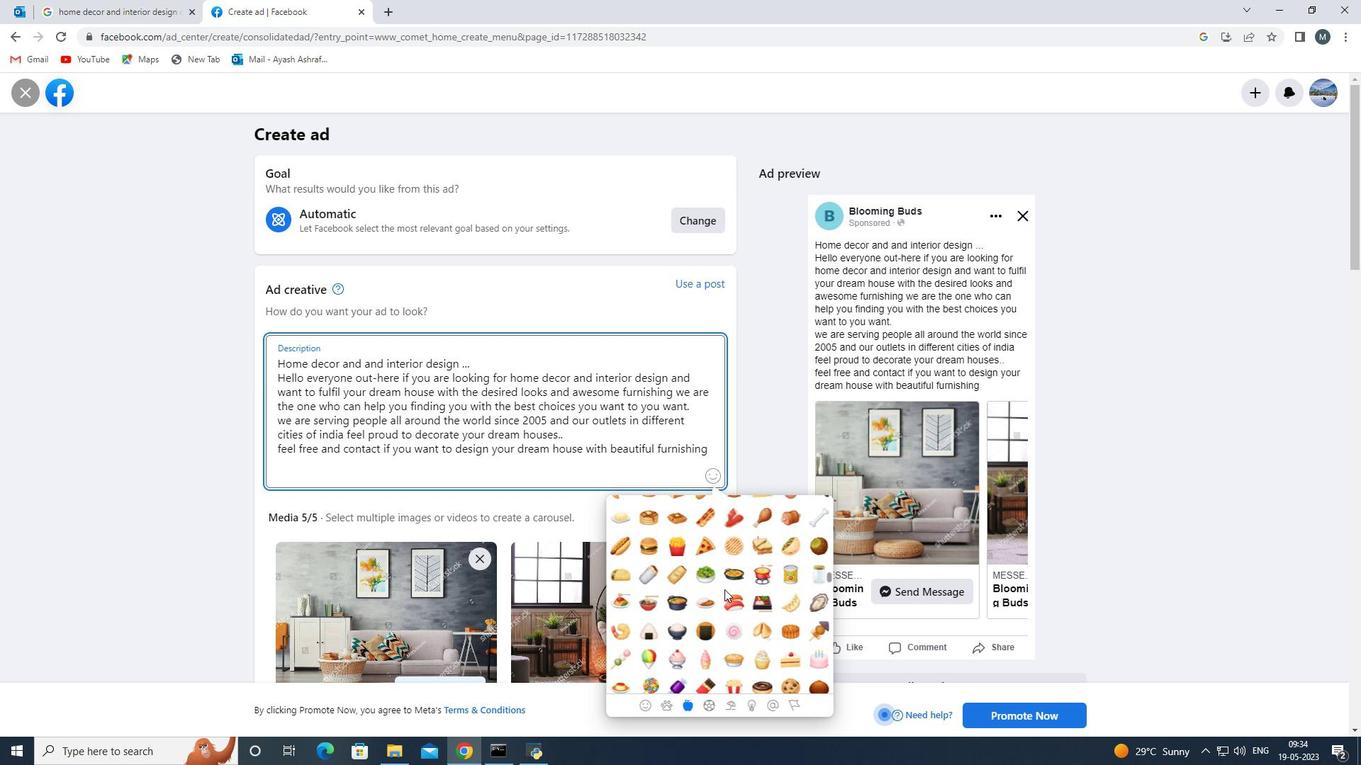 
Action: Mouse moved to (724, 591)
Screenshot: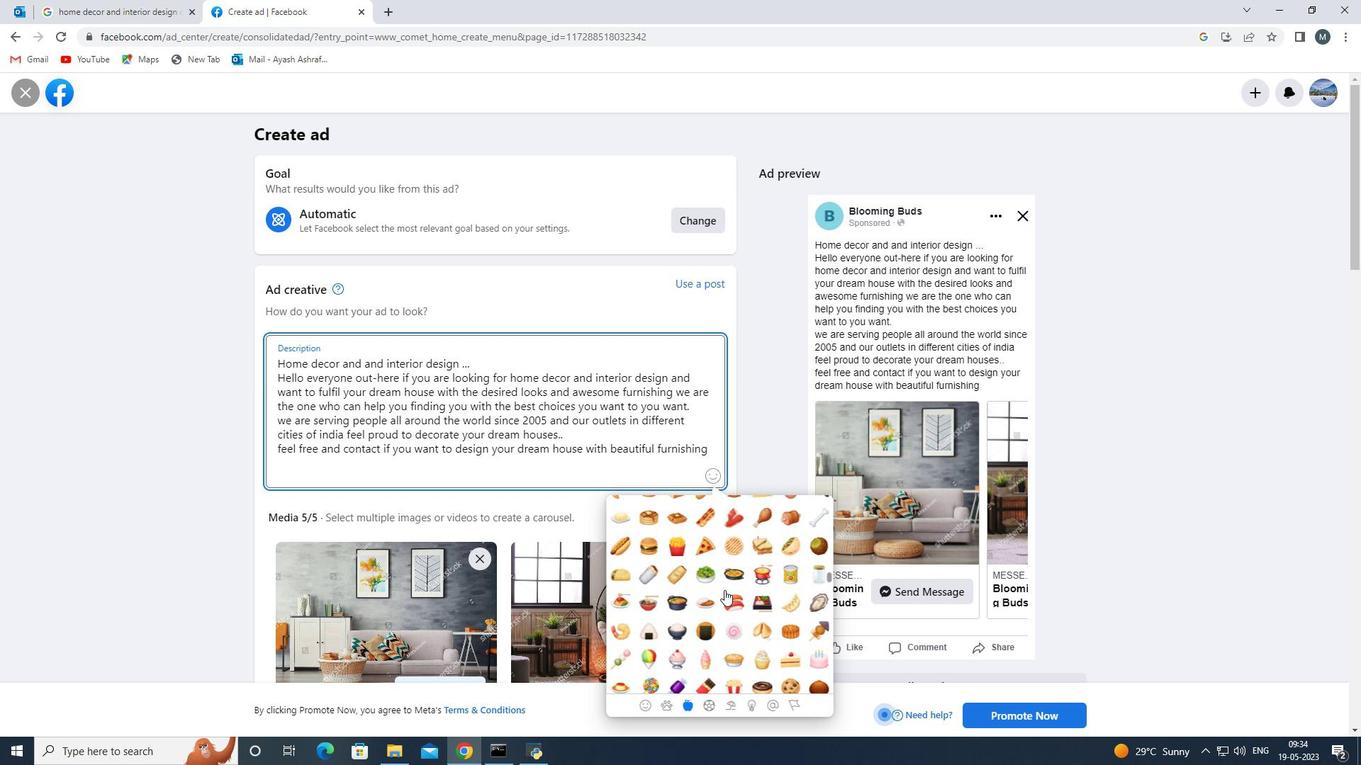 
Action: Mouse scrolled (724, 590) with delta (0, 0)
Screenshot: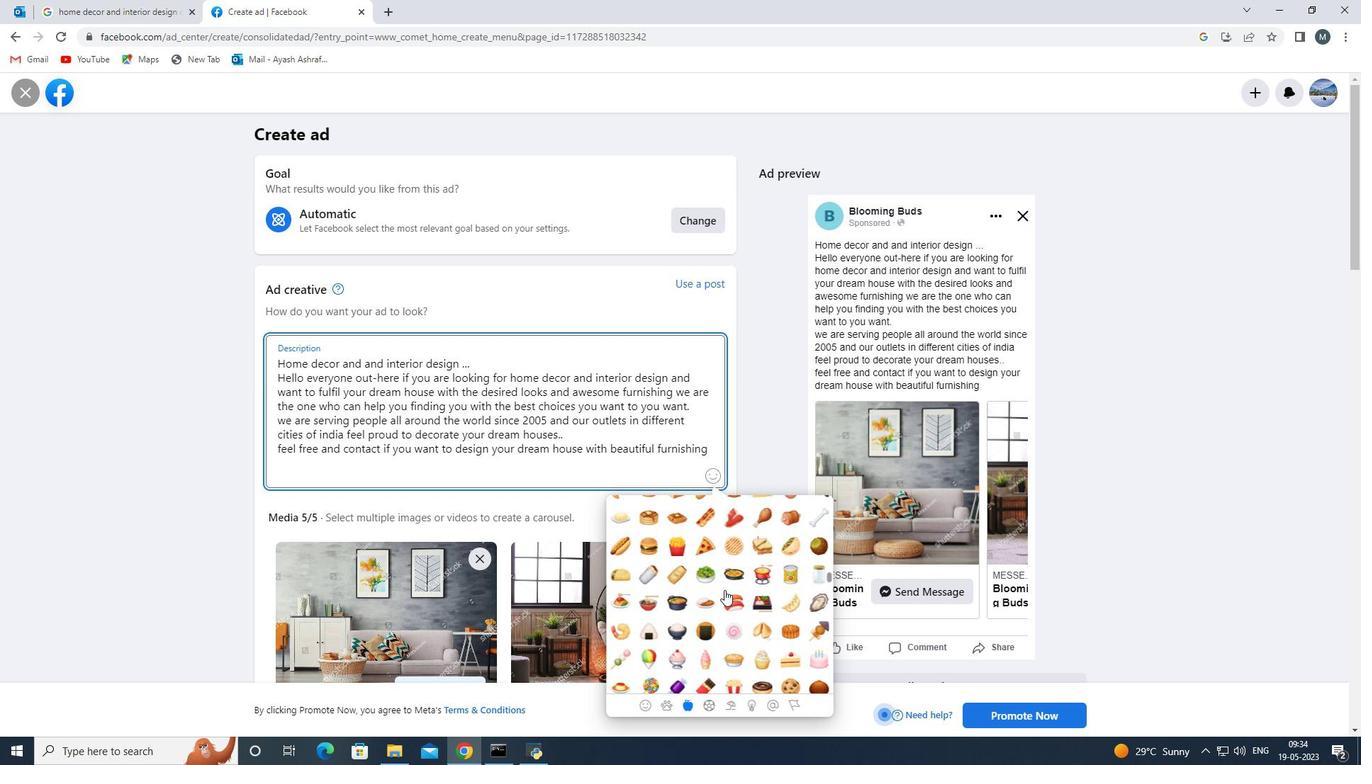 
Action: Mouse moved to (724, 591)
Screenshot: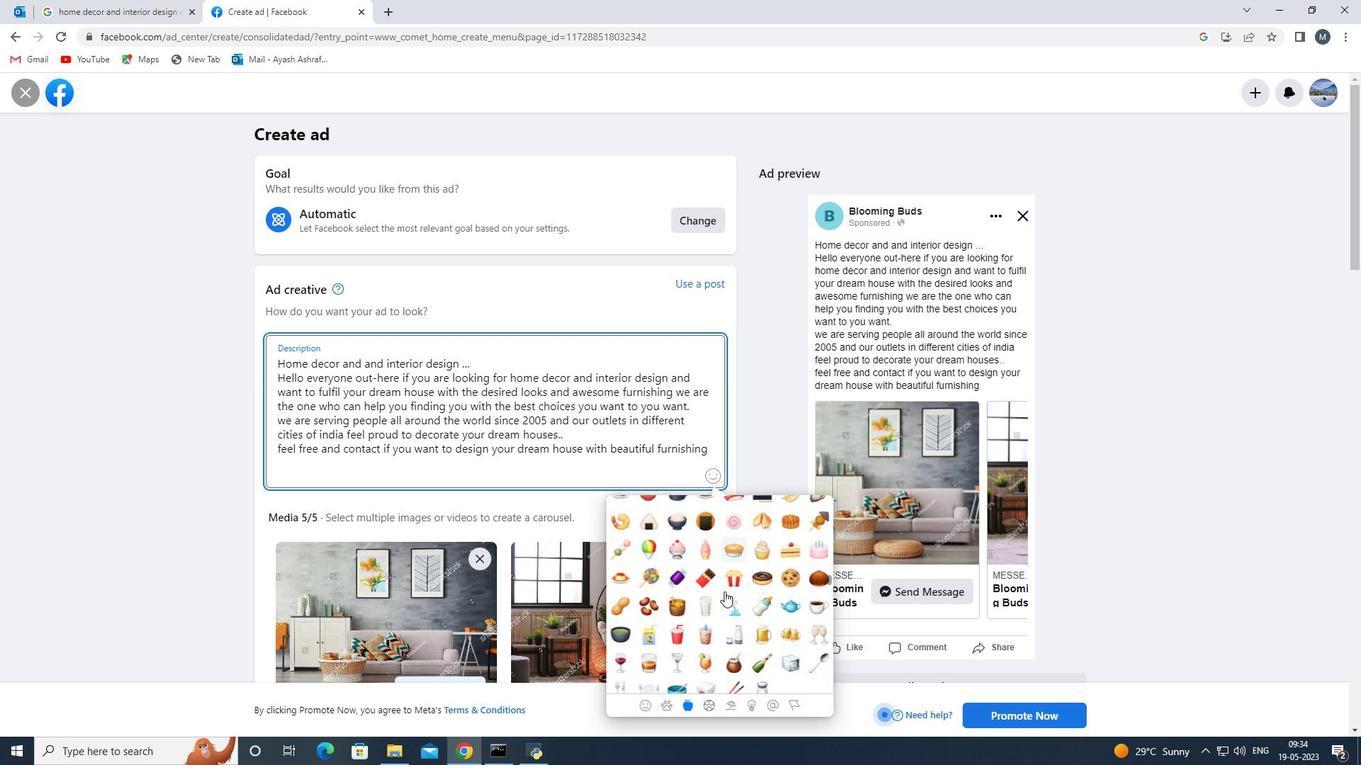 
Action: Mouse scrolled (724, 591) with delta (0, 0)
Screenshot: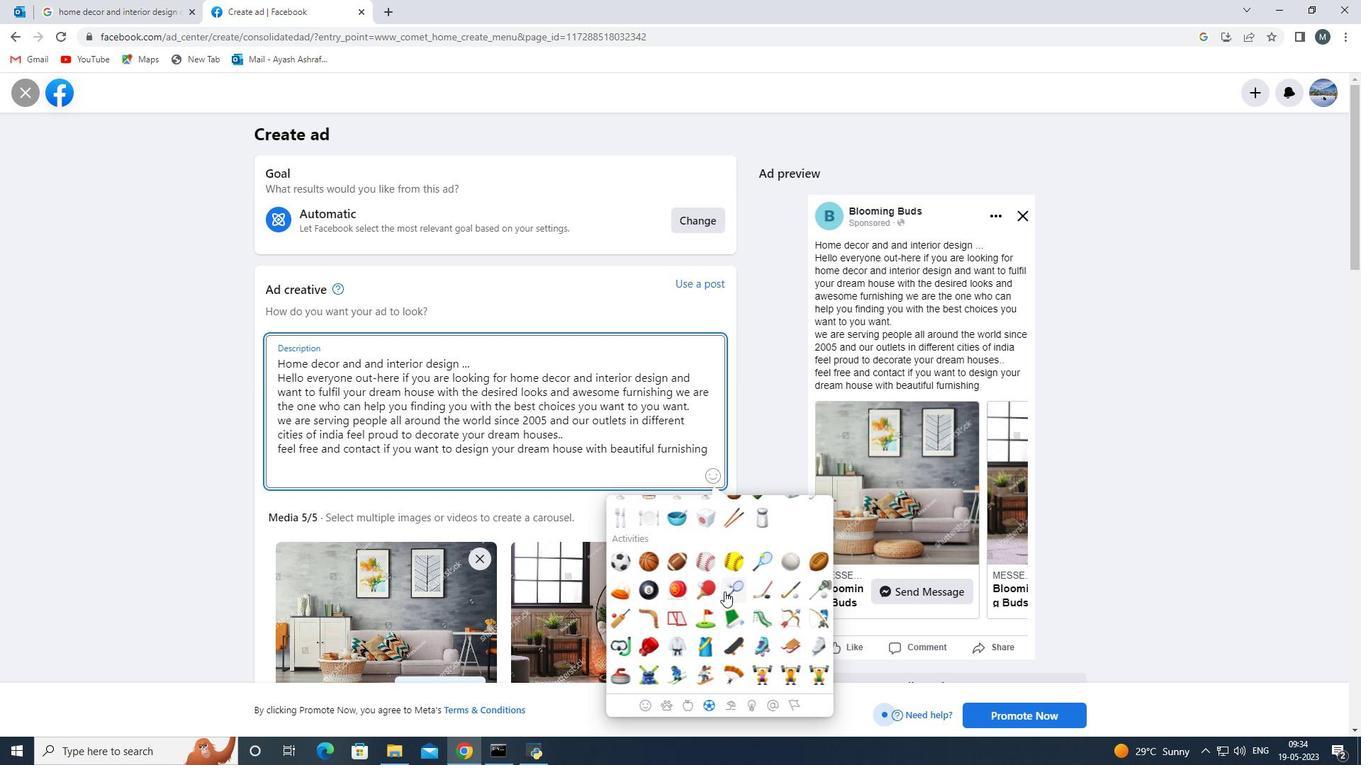 
Action: Mouse scrolled (724, 591) with delta (0, 0)
Screenshot: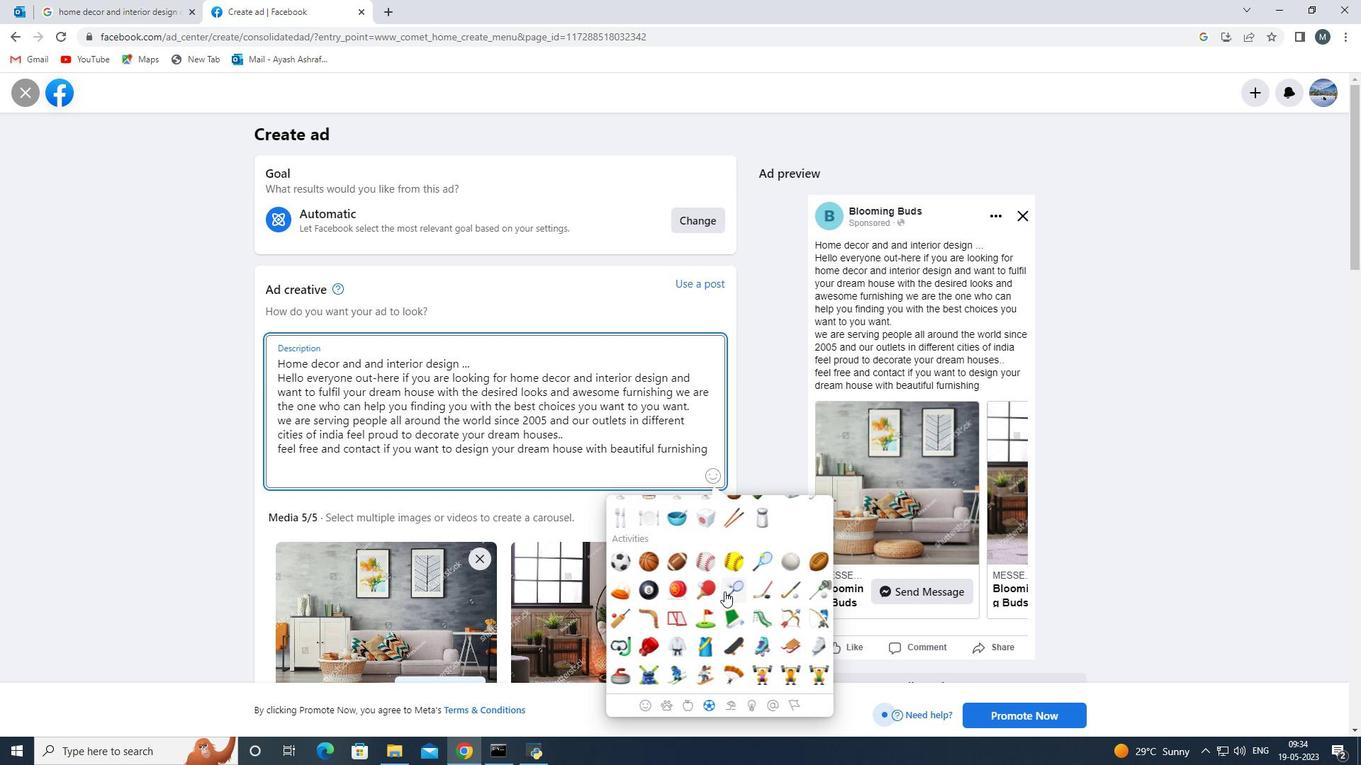 
Action: Mouse moved to (723, 592)
Screenshot: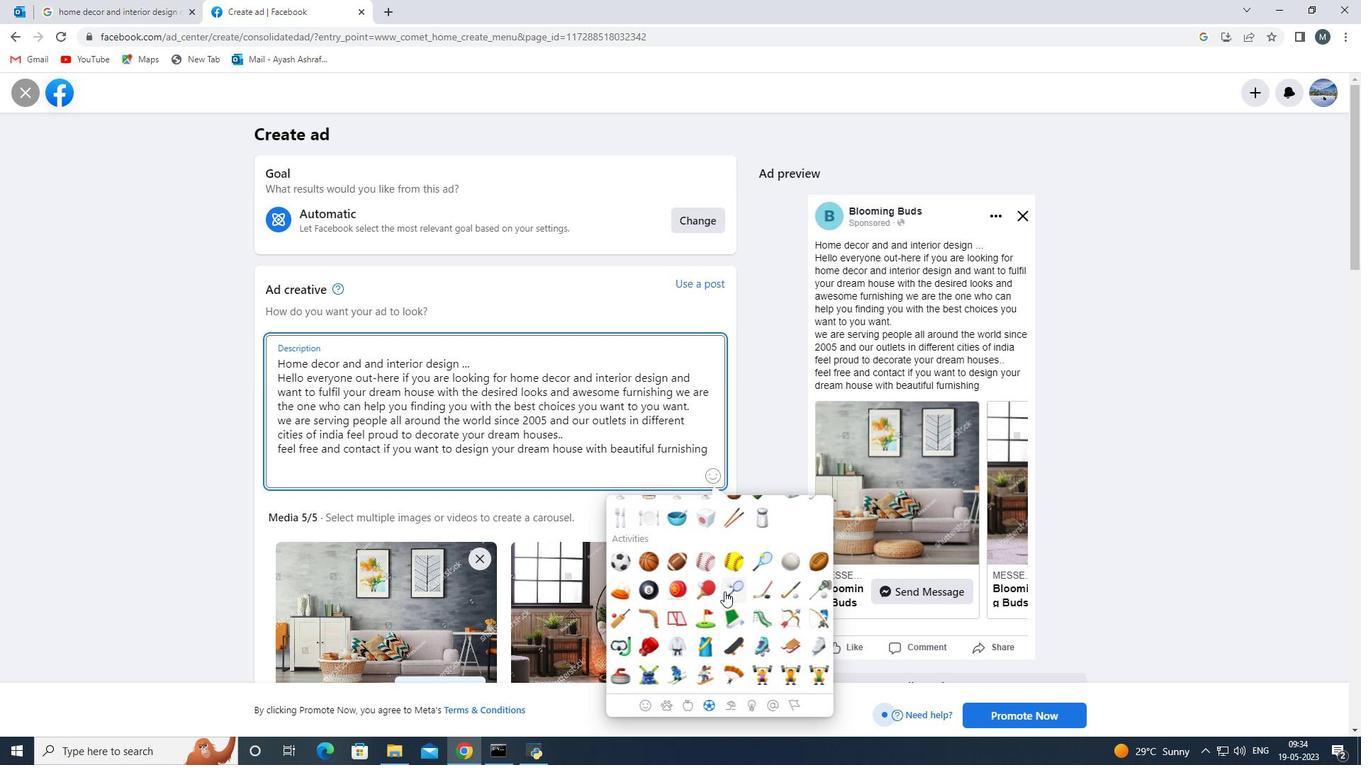 
Action: Mouse scrolled (723, 591) with delta (0, 0)
Screenshot: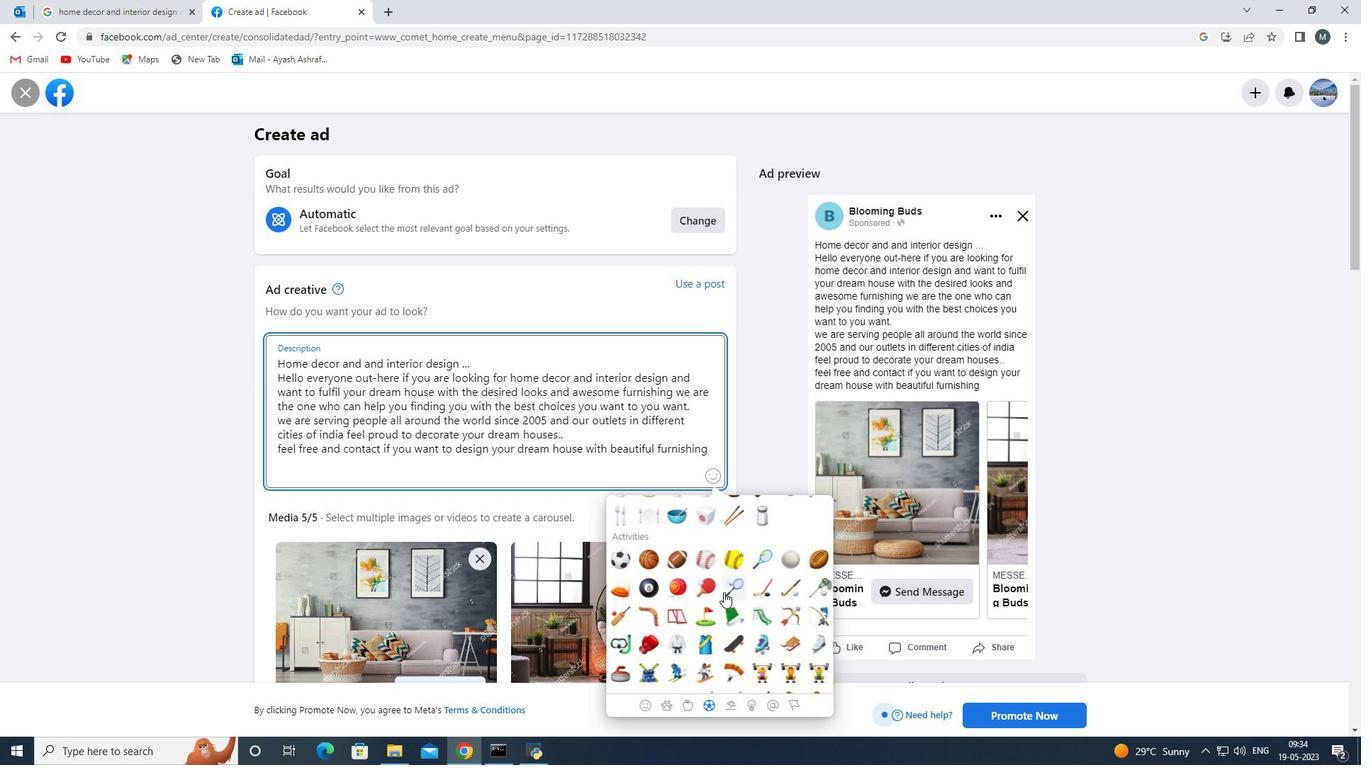 
Action: Mouse scrolled (723, 591) with delta (0, 0)
Screenshot: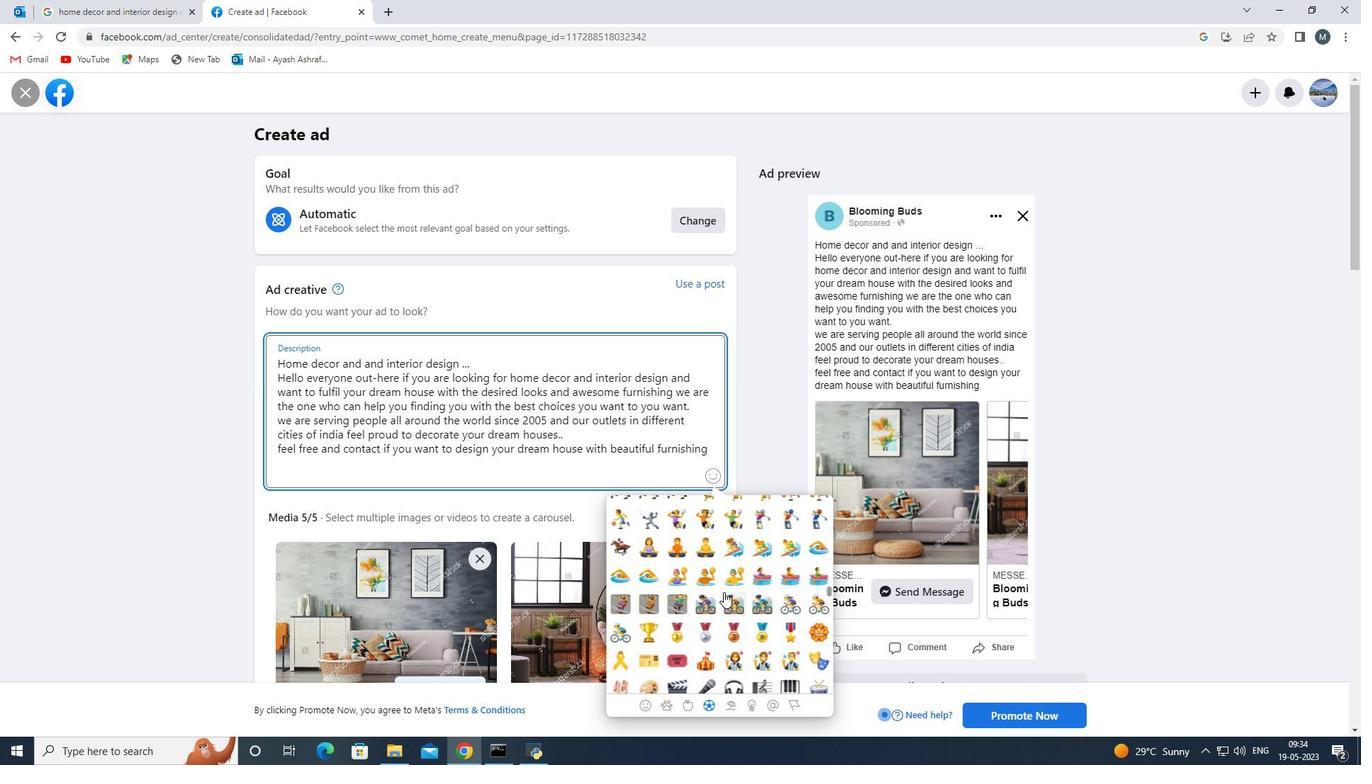 
Action: Mouse moved to (725, 593)
Screenshot: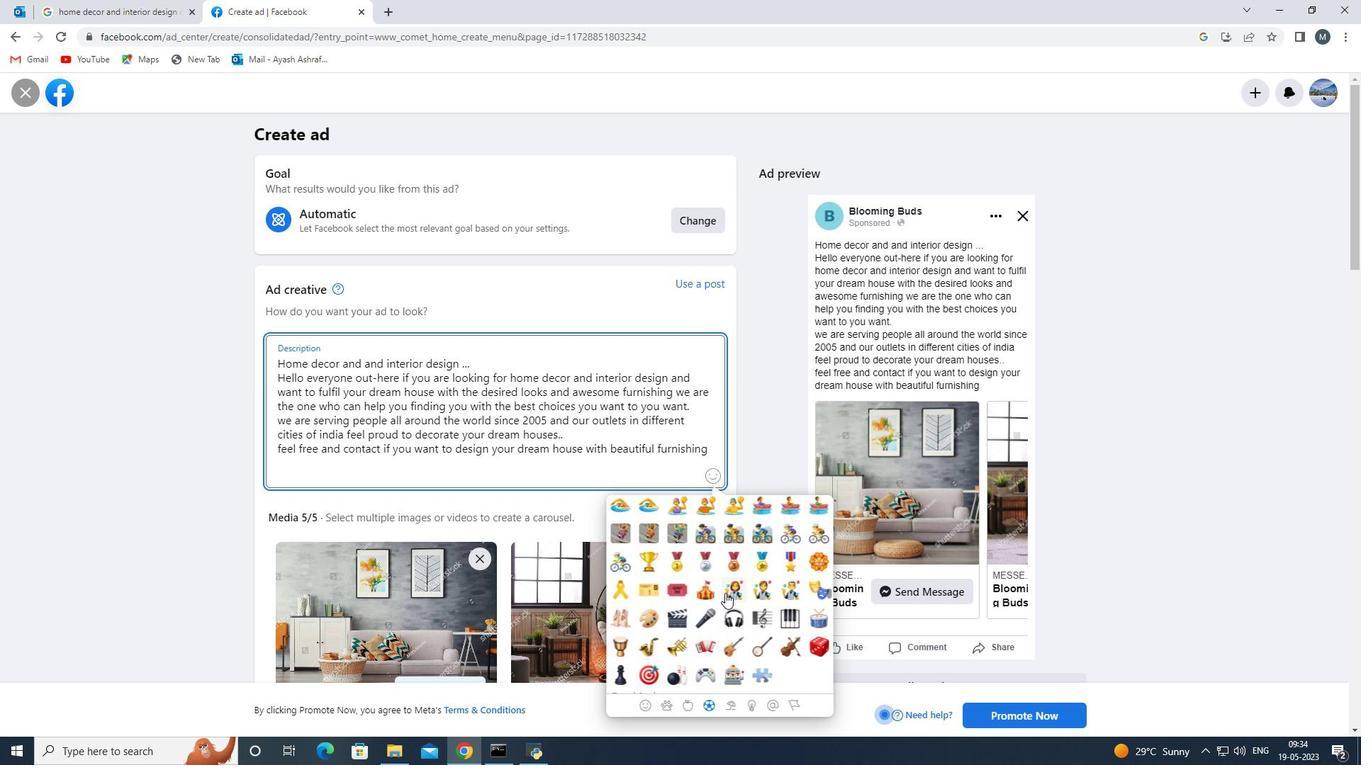 
Action: Mouse scrolled (725, 592) with delta (0, 0)
Screenshot: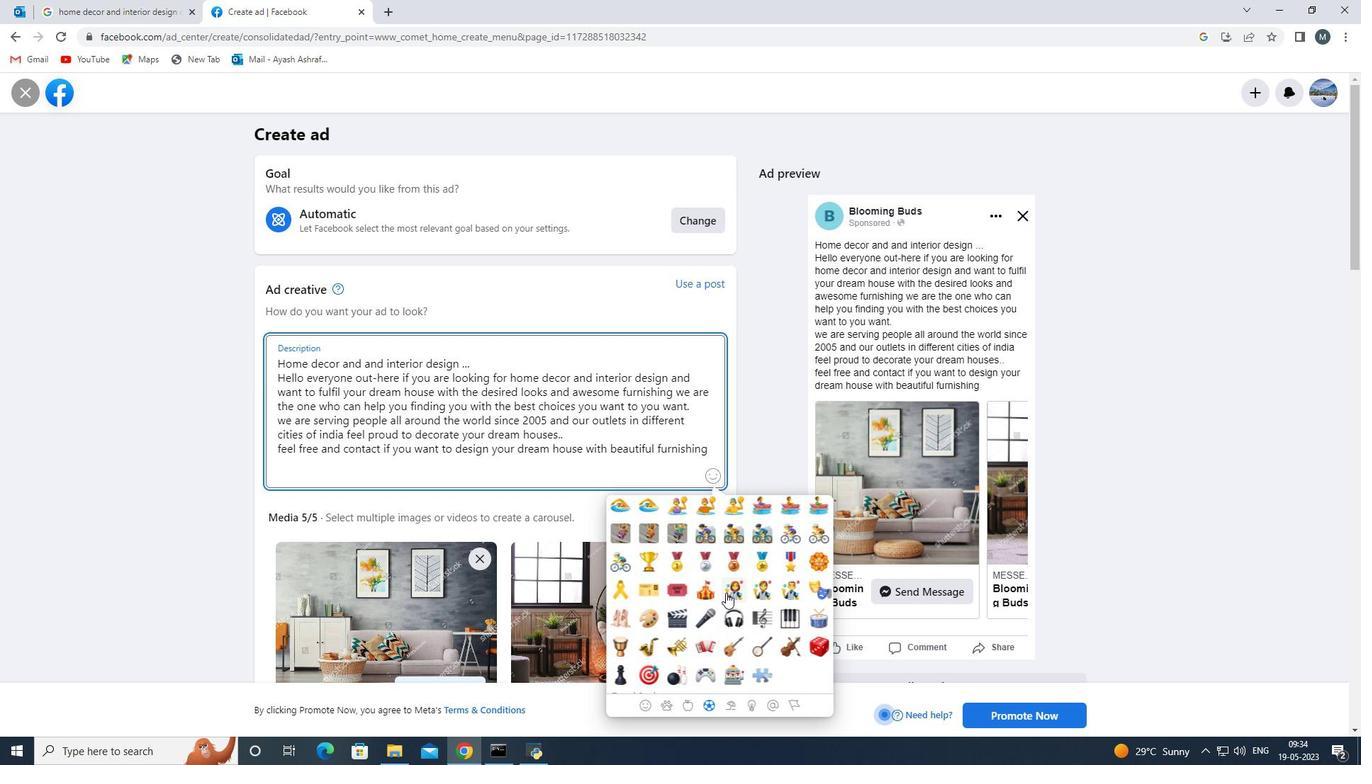 
Action: Mouse scrolled (725, 592) with delta (0, 0)
Screenshot: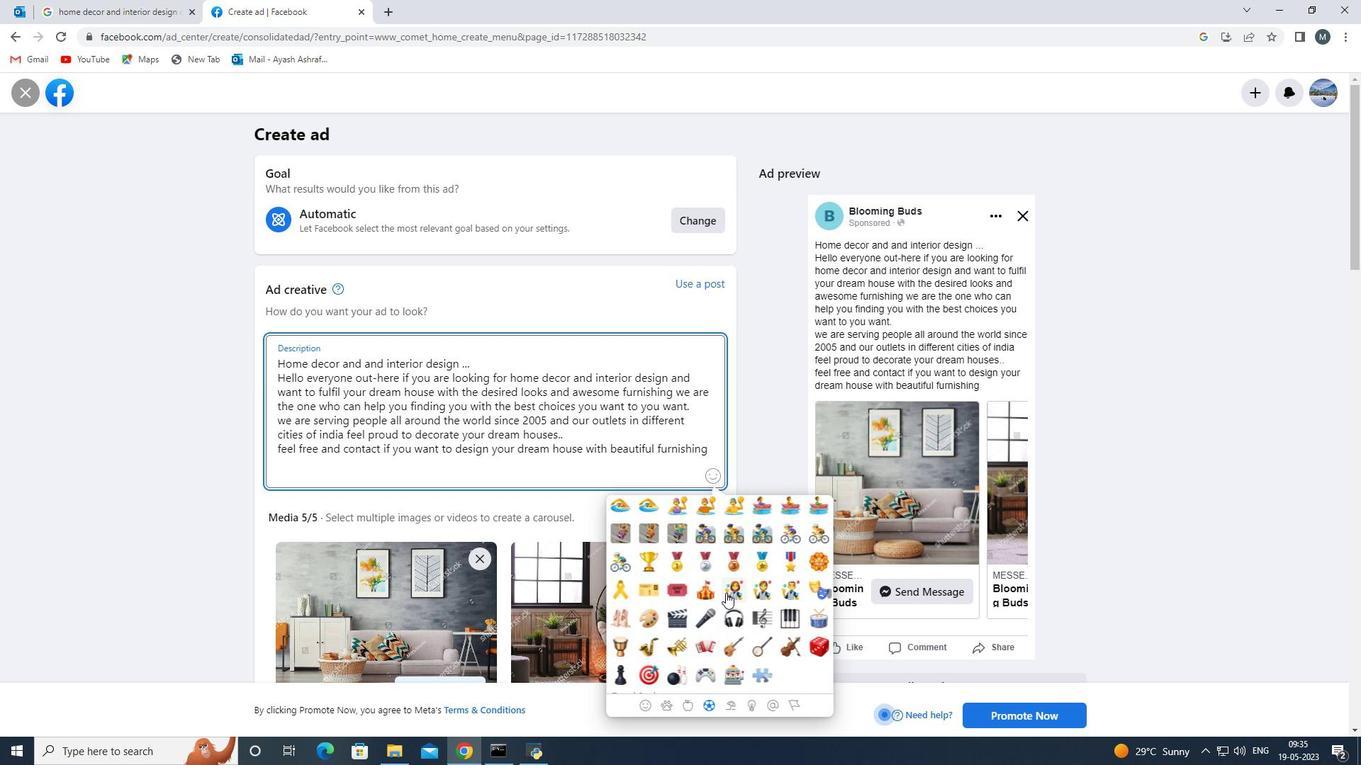 
Action: Mouse moved to (718, 610)
Screenshot: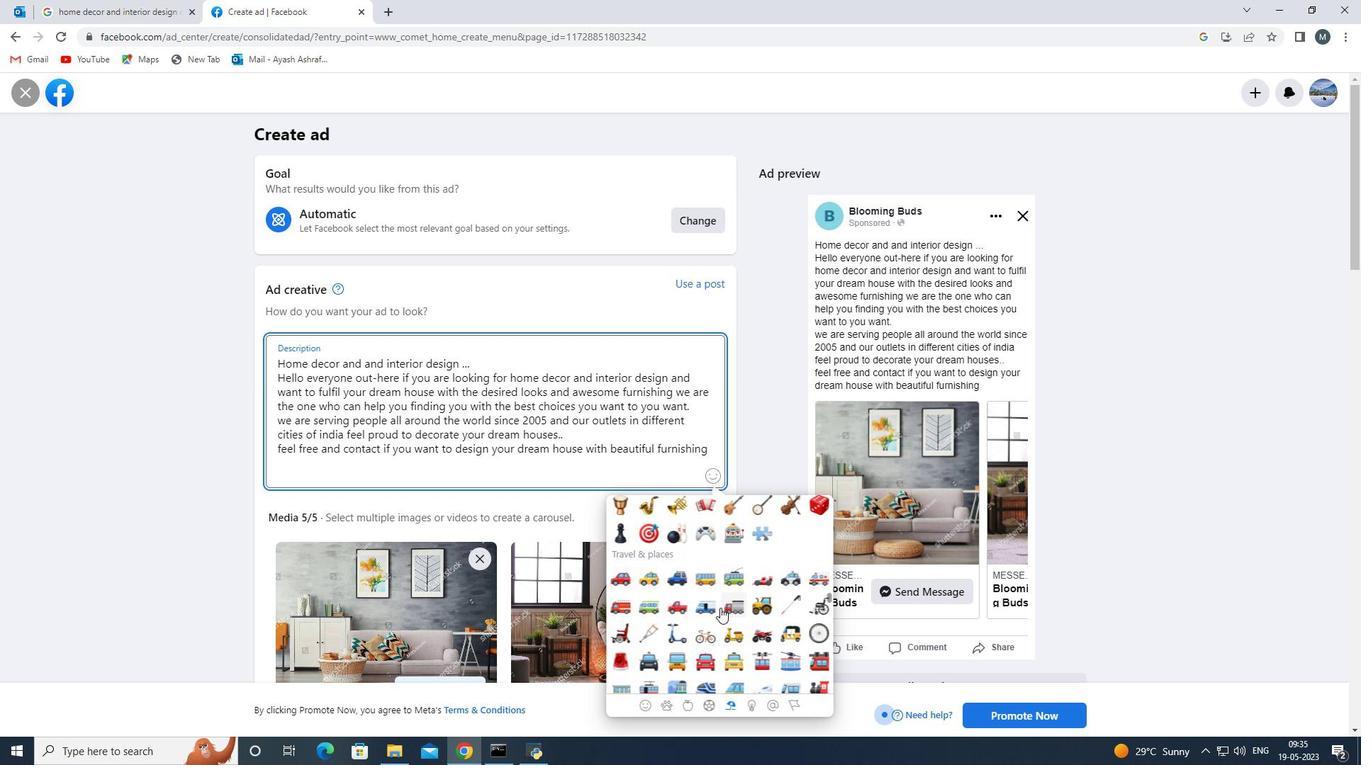 
Action: Mouse scrolled (718, 609) with delta (0, 0)
Screenshot: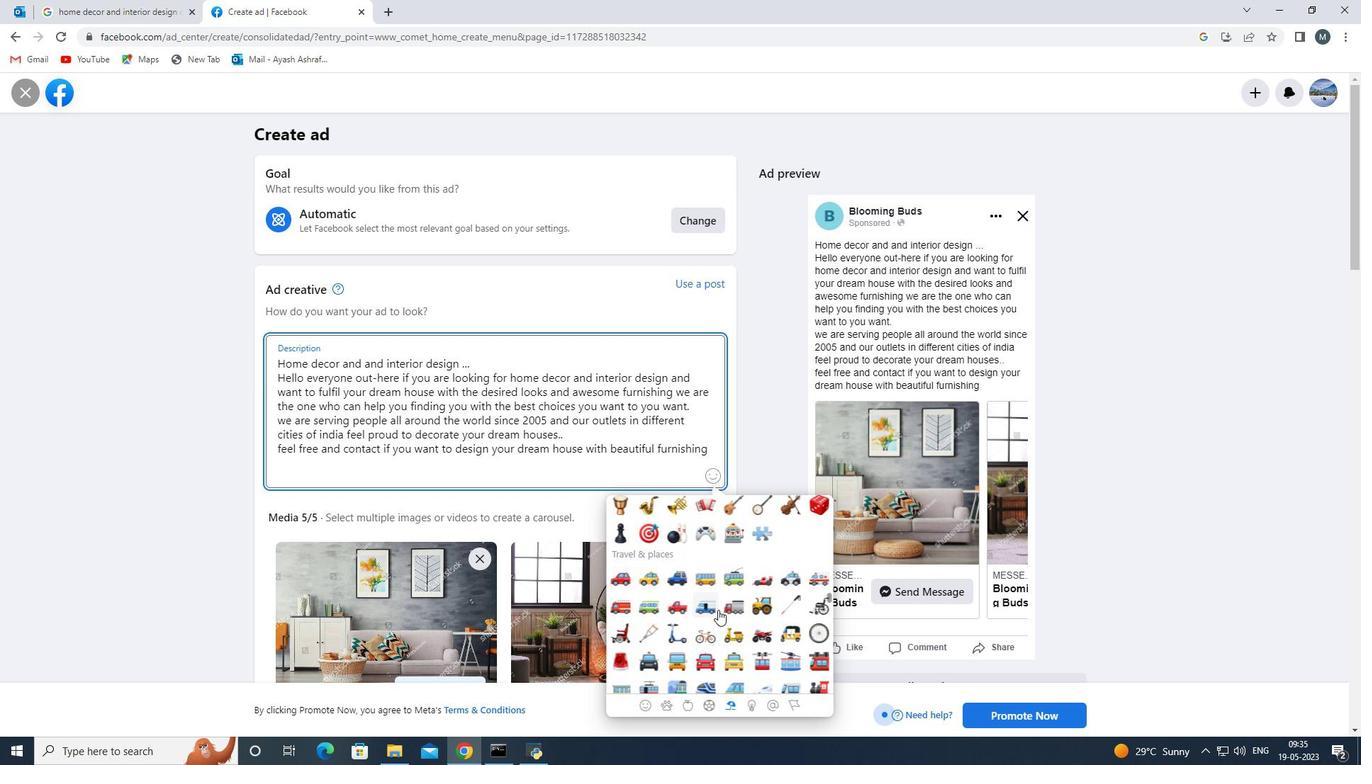 
Action: Mouse scrolled (718, 609) with delta (0, 0)
Screenshot: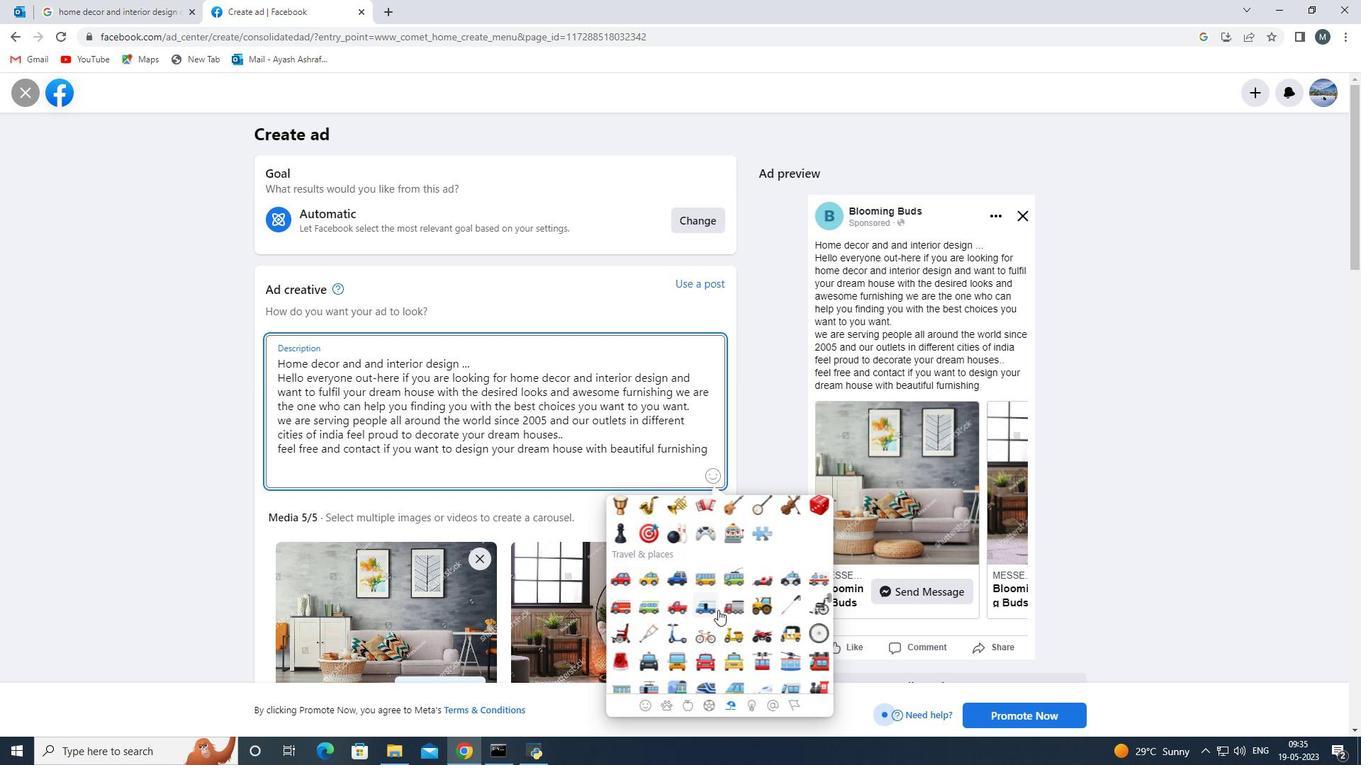 
Action: Mouse scrolled (718, 609) with delta (0, 0)
Screenshot: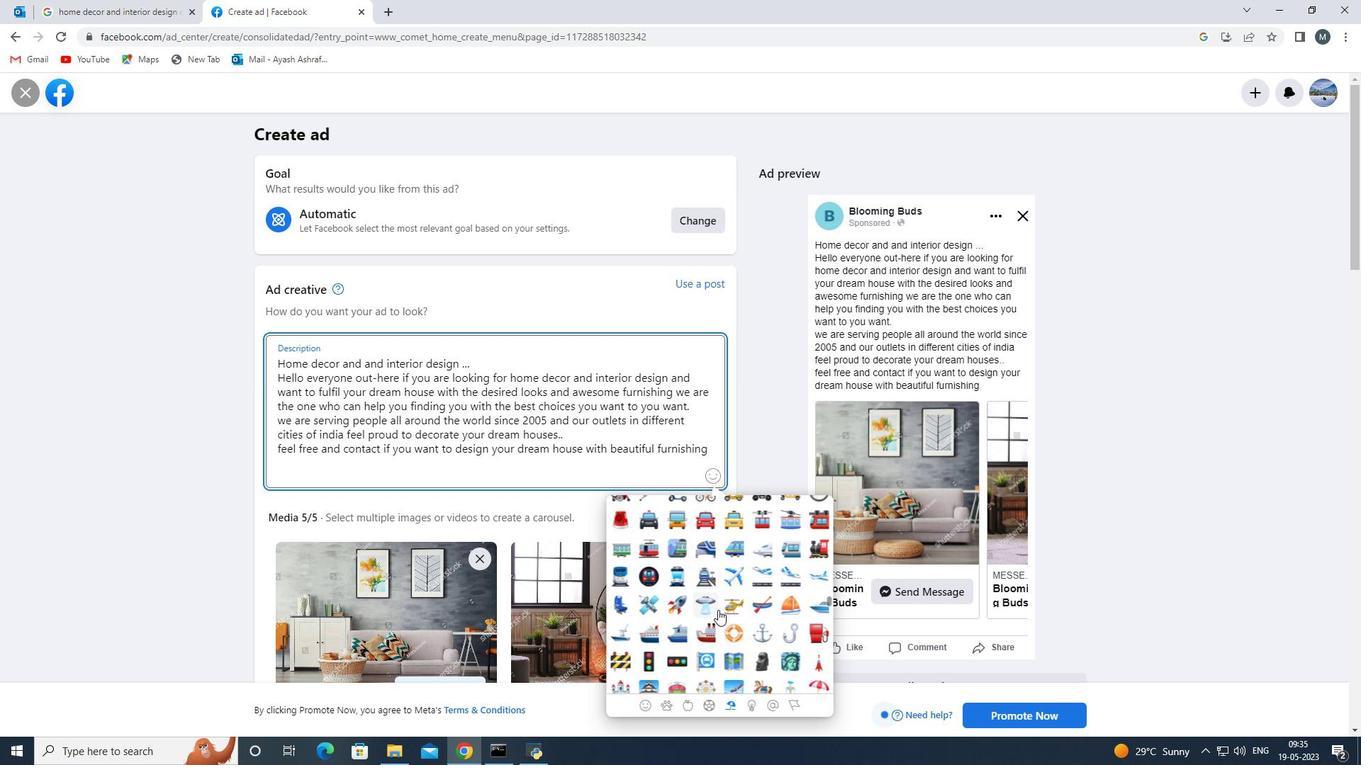 
Action: Mouse scrolled (718, 609) with delta (0, 0)
Screenshot: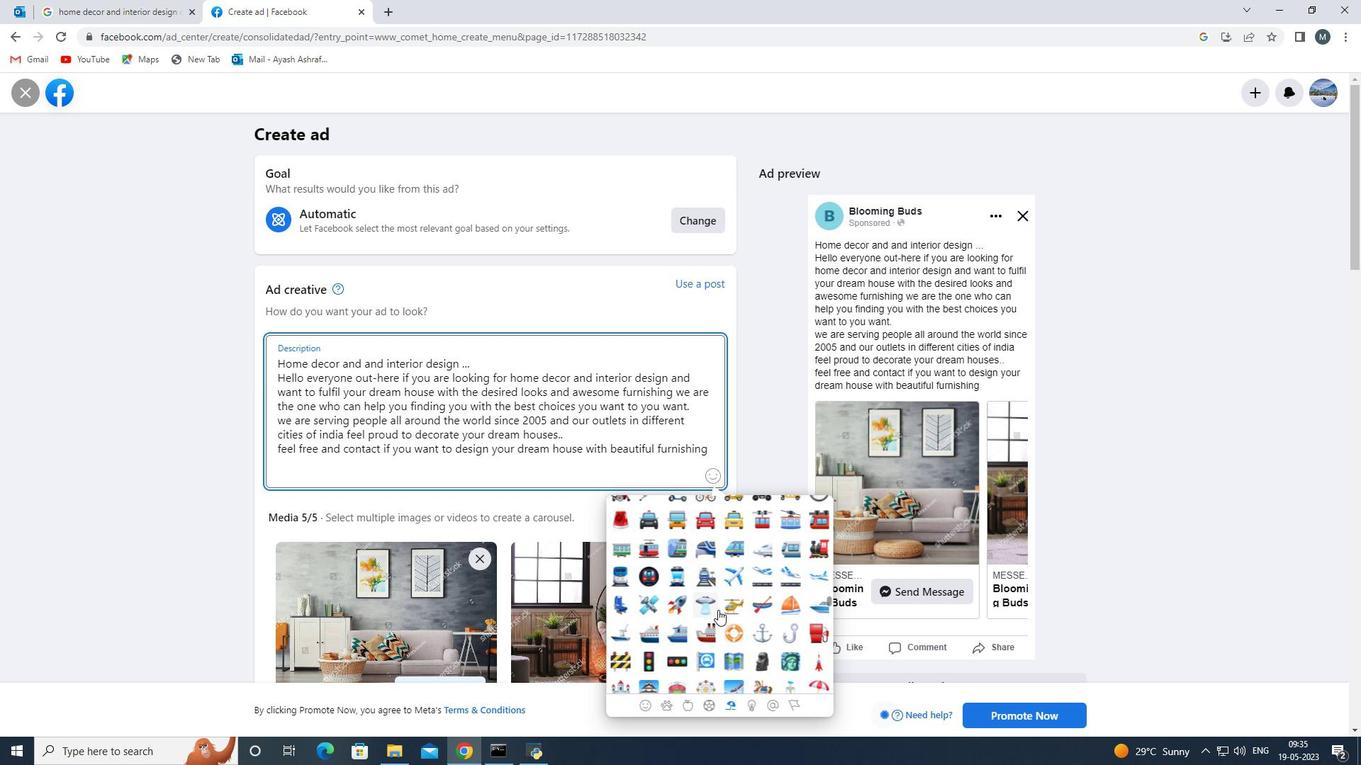 
Action: Mouse moved to (726, 608)
Screenshot: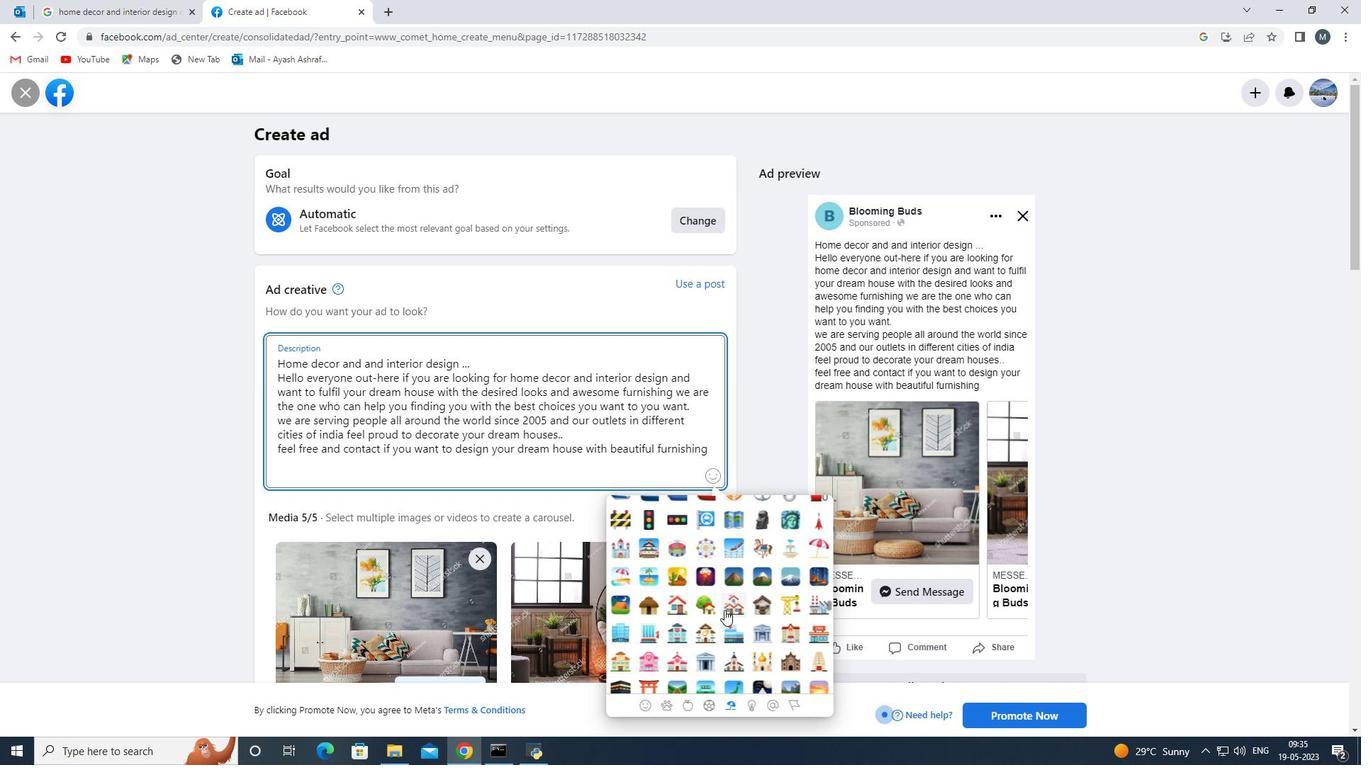 
Action: Mouse pressed left at (726, 608)
Screenshot: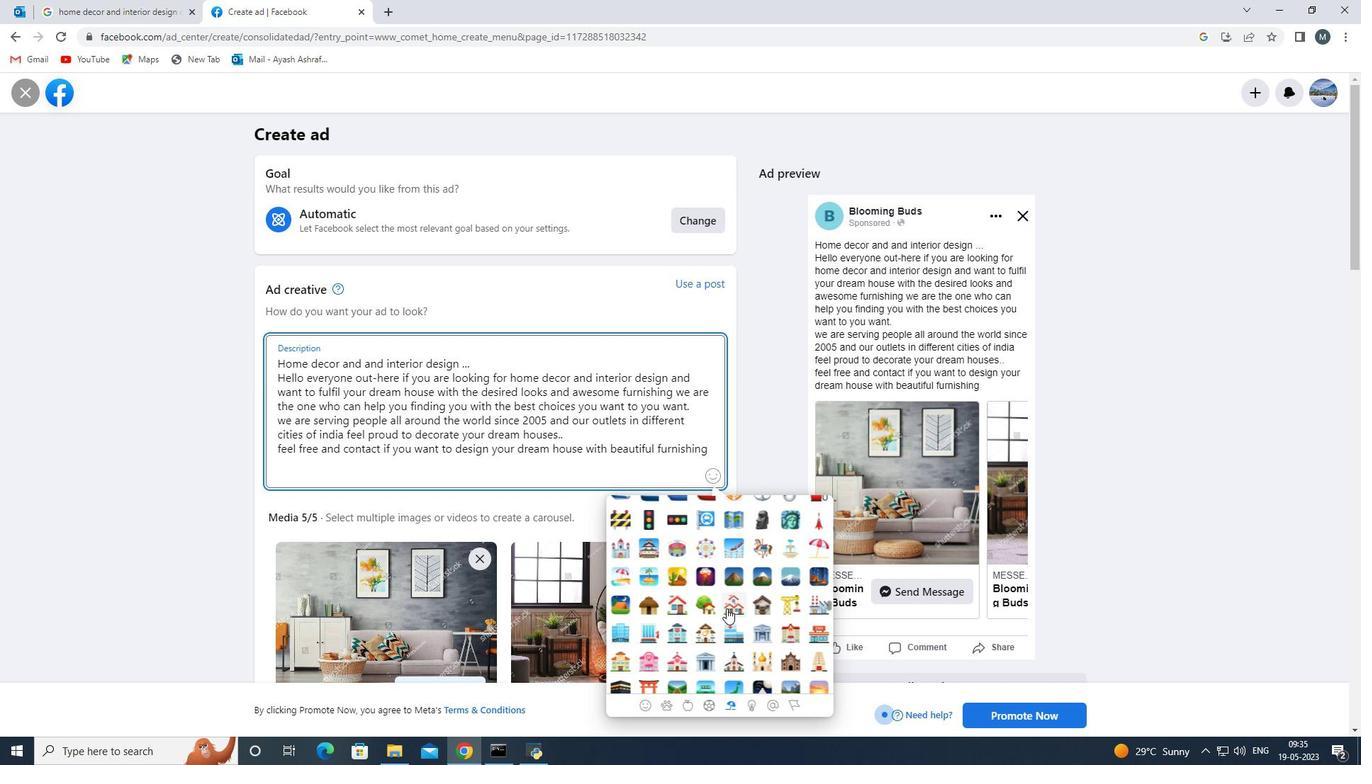 
Action: Mouse moved to (727, 609)
Screenshot: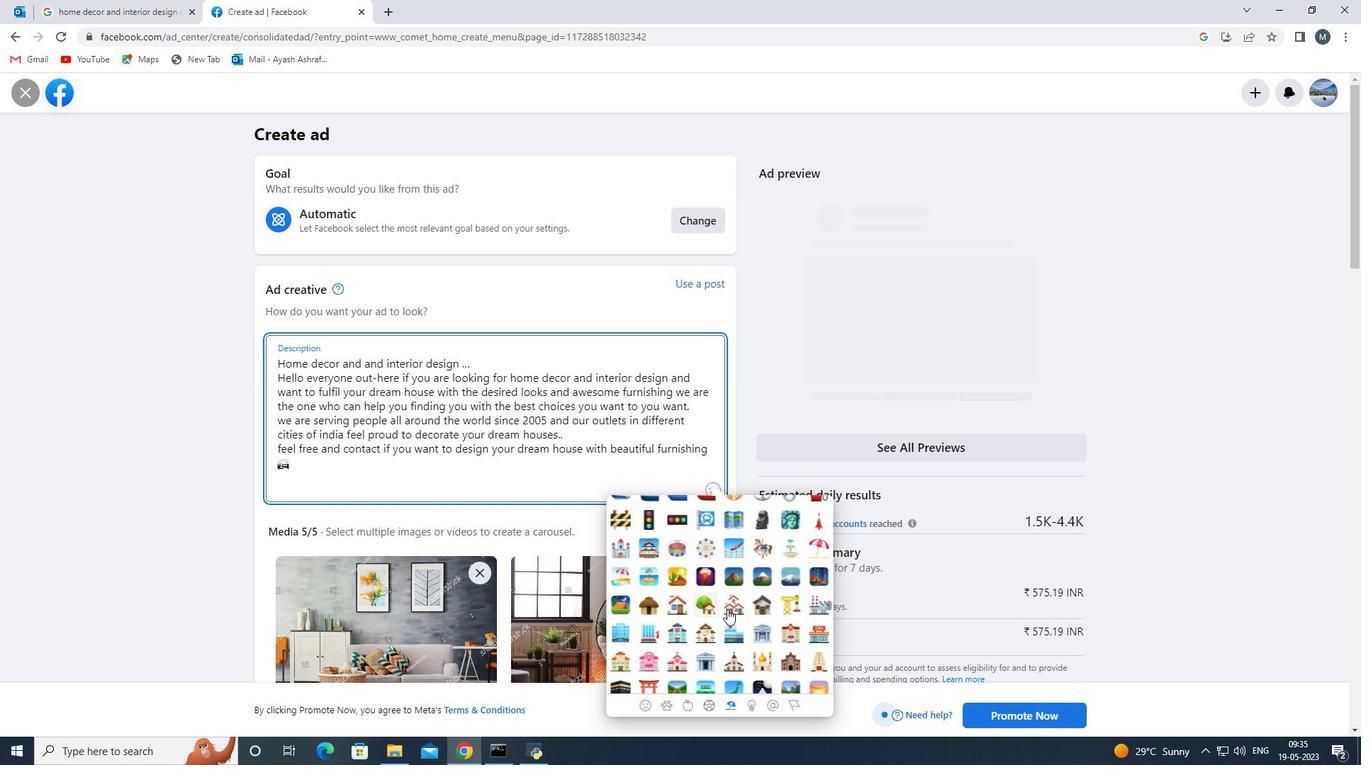 
Action: Mouse pressed left at (727, 609)
Screenshot: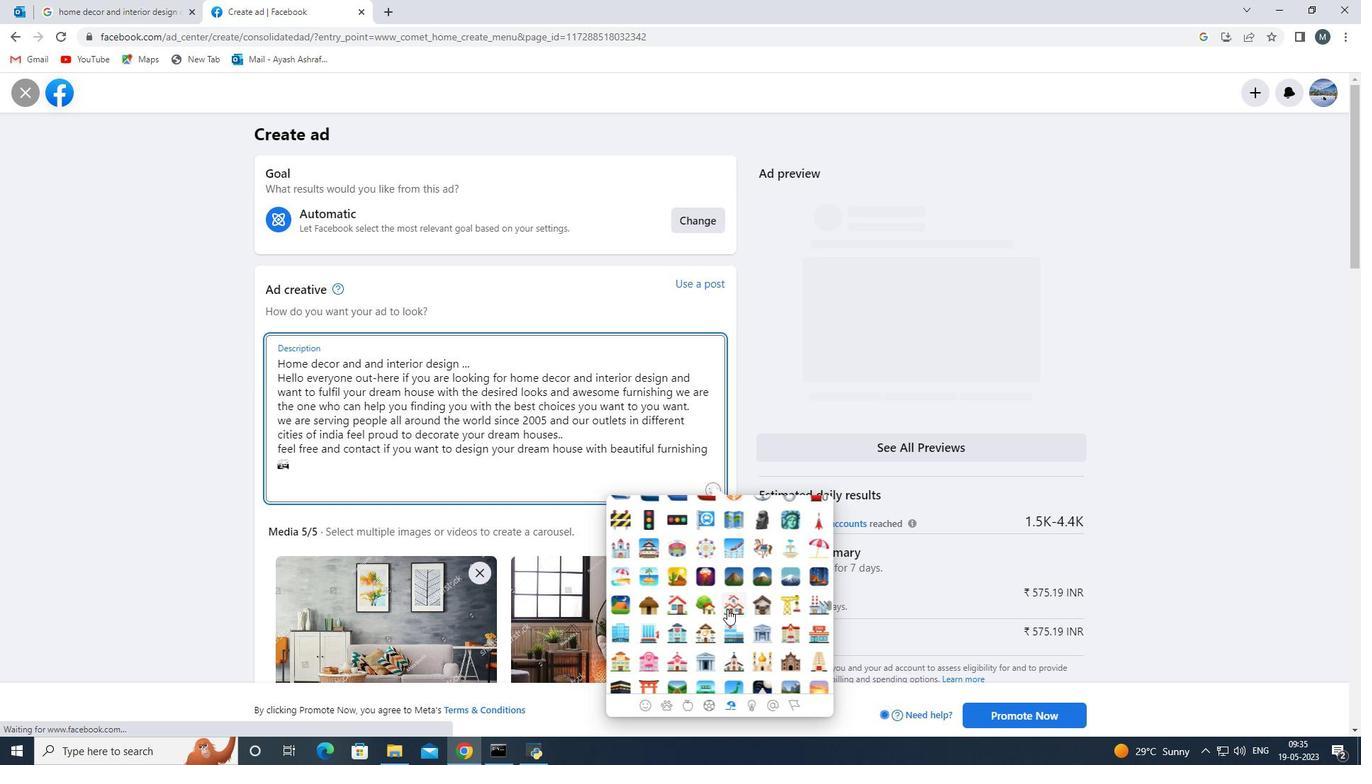 
Action: Mouse moved to (788, 659)
Screenshot: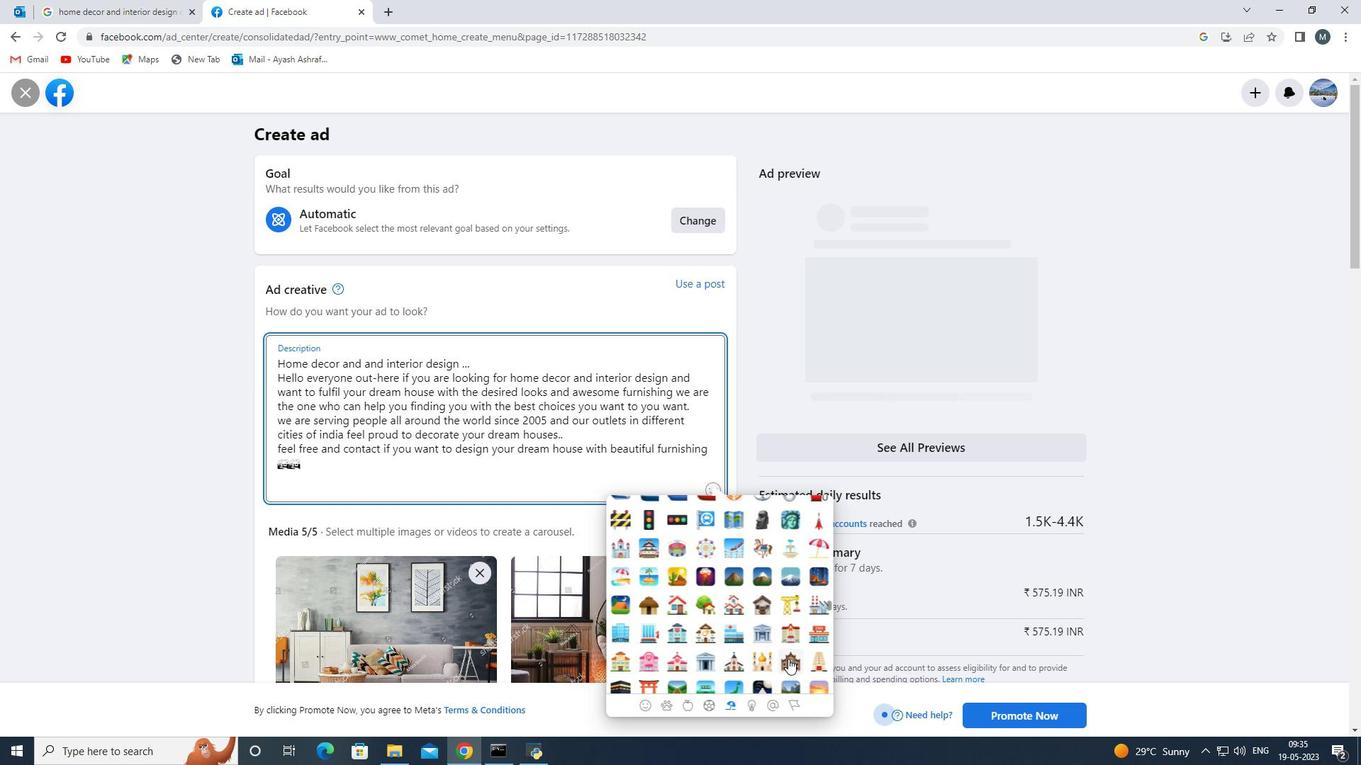 
Action: Mouse pressed left at (788, 659)
Screenshot: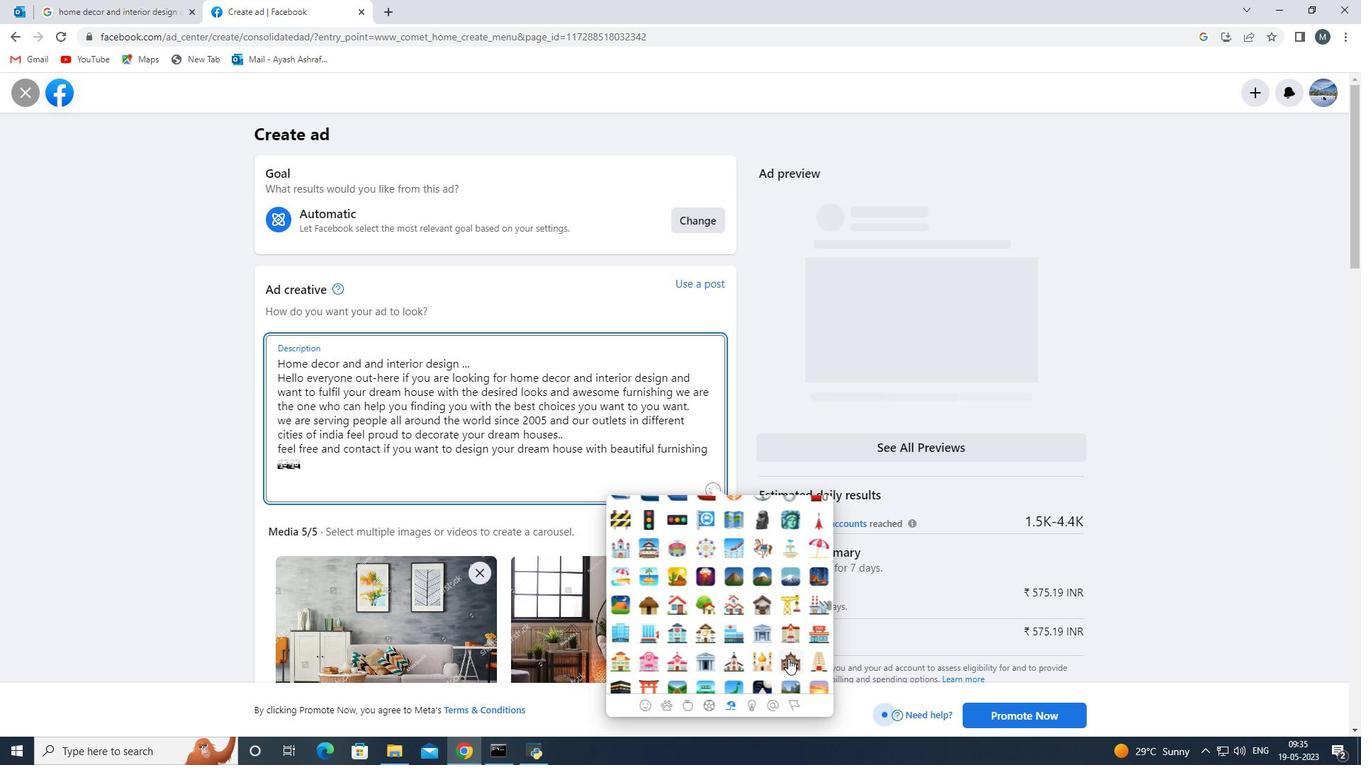 
Action: Mouse moved to (462, 482)
Screenshot: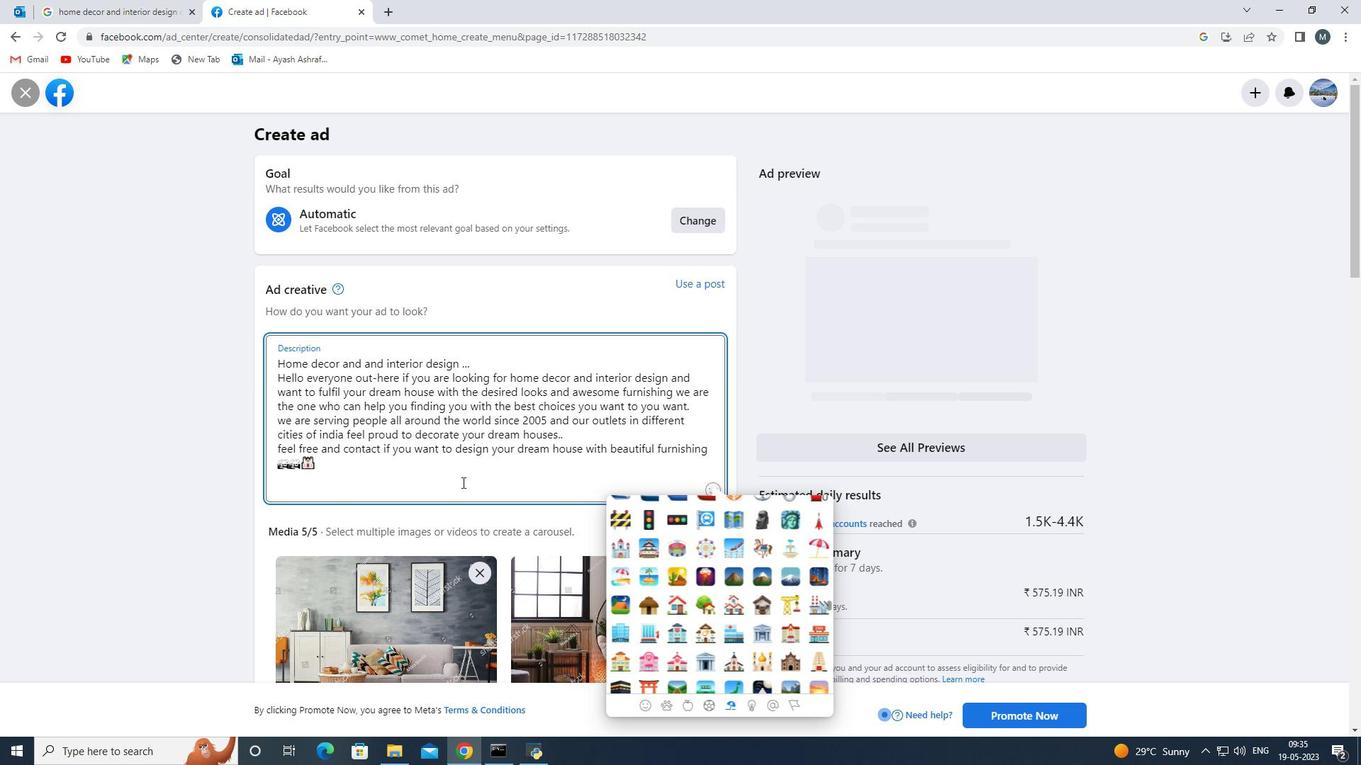 
Action: Mouse pressed left at (462, 482)
